 Task: Look for Airbnb options in Los BaÃ±os, Philippines from 25th December, 2023 to 28th December, 2023 for 2 adults. Place can be entire room with 2 bedrooms having 2 beds and 1 bathroom. Property type can be flat.
Action: Mouse moved to (493, 126)
Screenshot: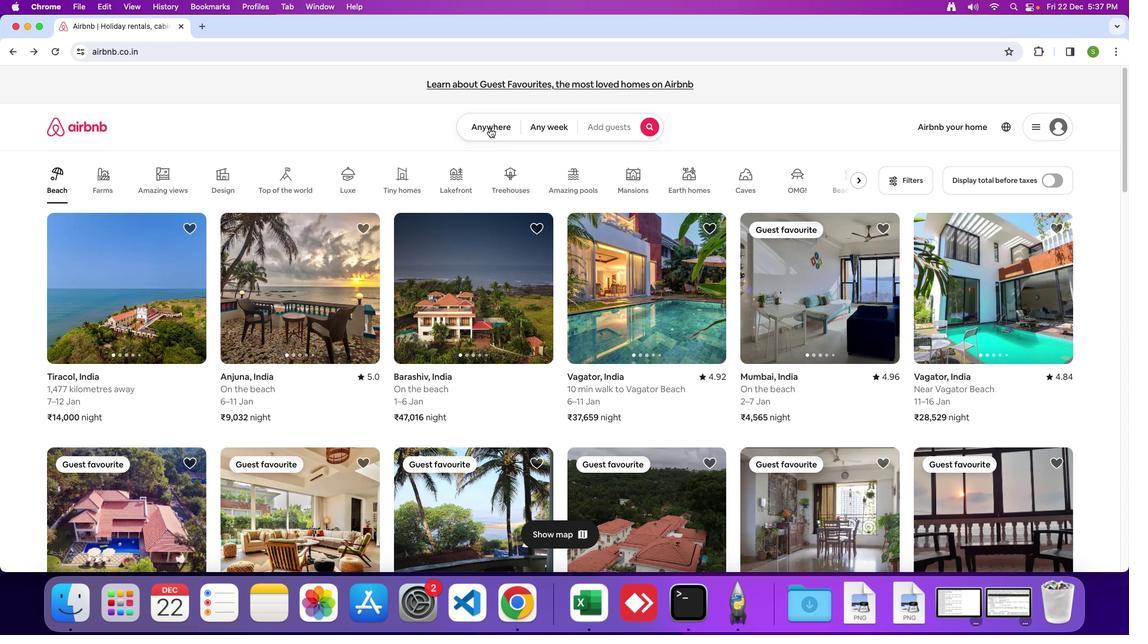 
Action: Mouse pressed left at (493, 126)
Screenshot: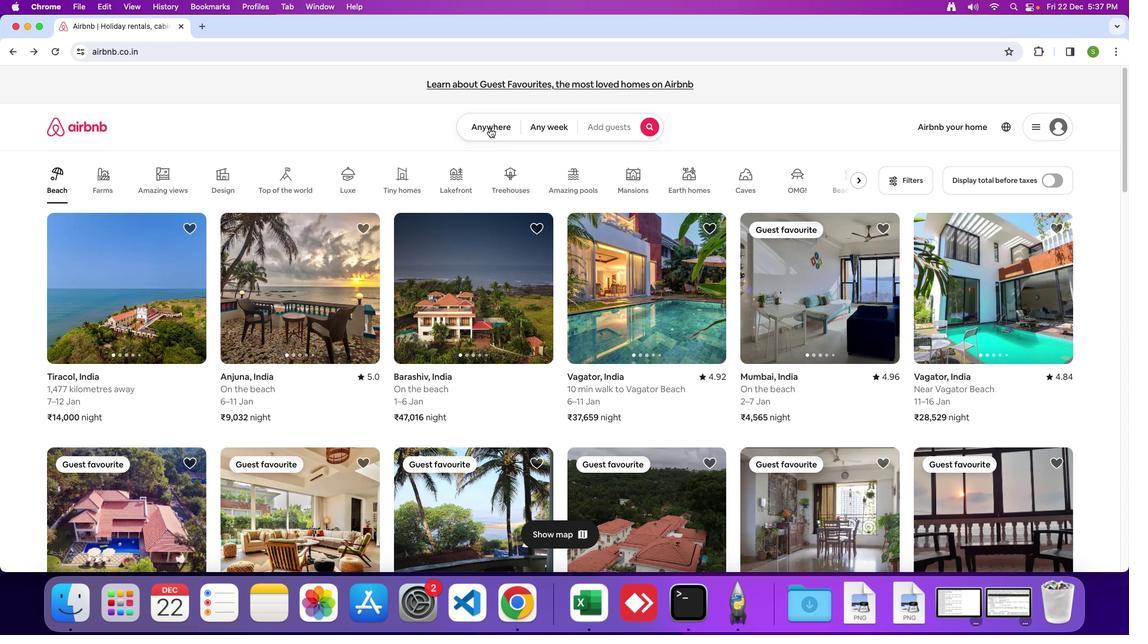 
Action: Mouse moved to (487, 128)
Screenshot: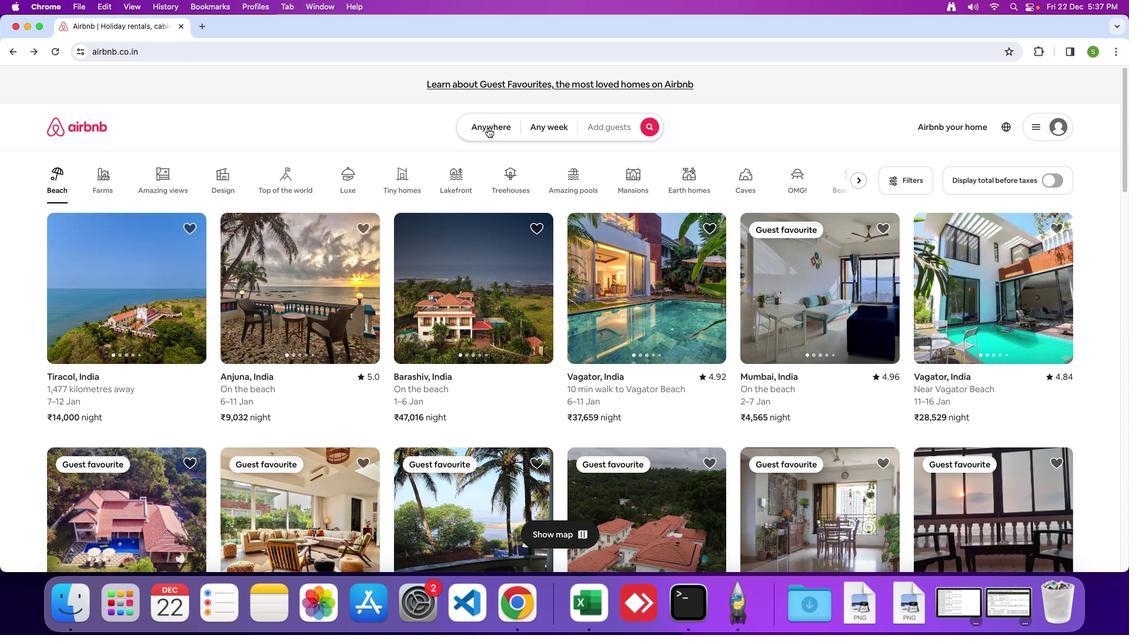 
Action: Mouse pressed left at (487, 128)
Screenshot: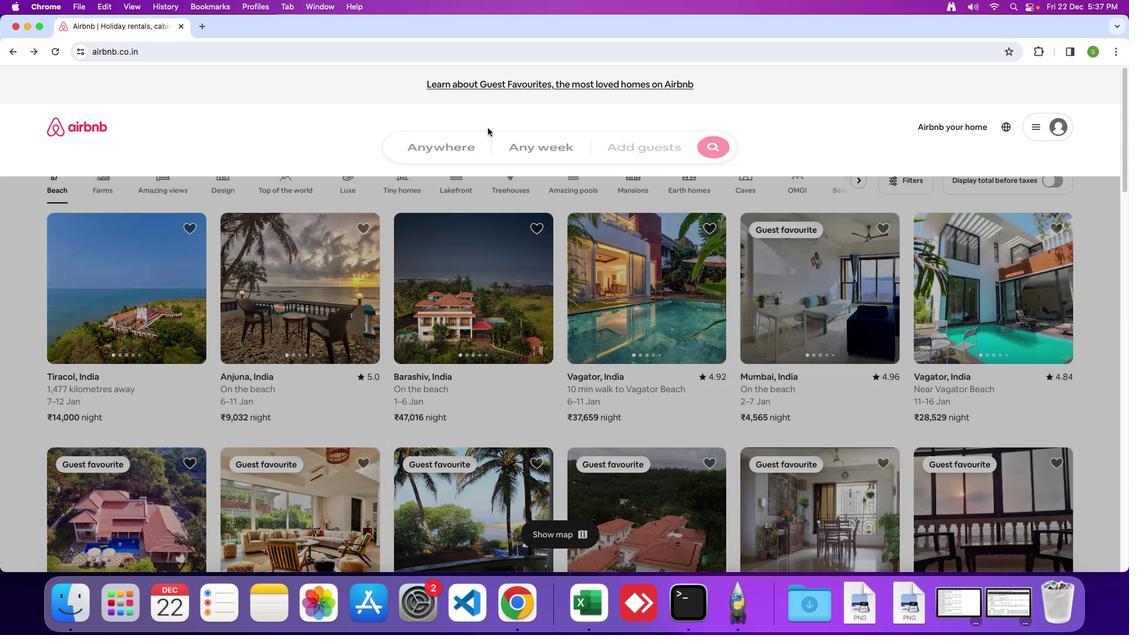 
Action: Mouse moved to (394, 170)
Screenshot: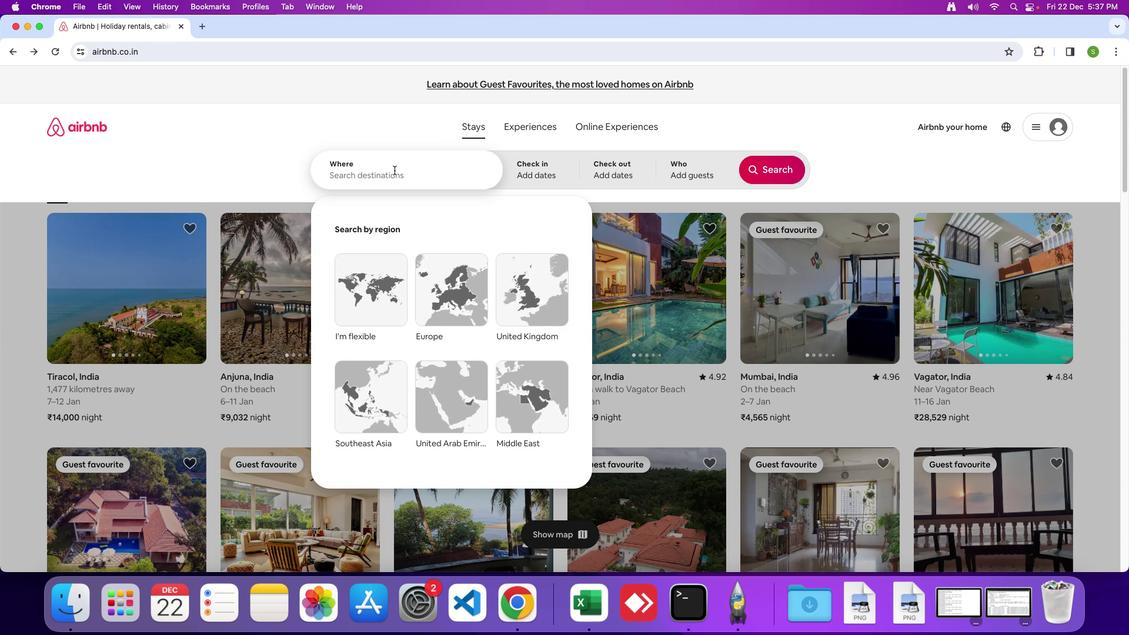 
Action: Key pressed 'B'Key.caps_lock'a''n''o''s'','Key.spaceKey.shift'P''h''i''l''i''p''p''i''n''e''s'Key.enter
Screenshot: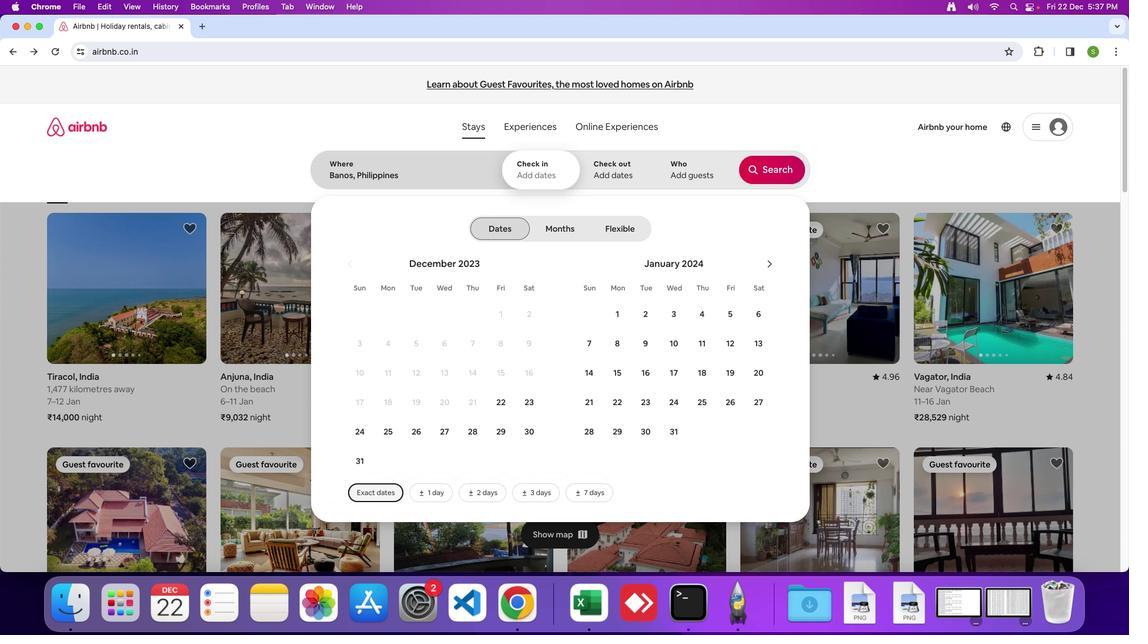
Action: Mouse moved to (394, 428)
Screenshot: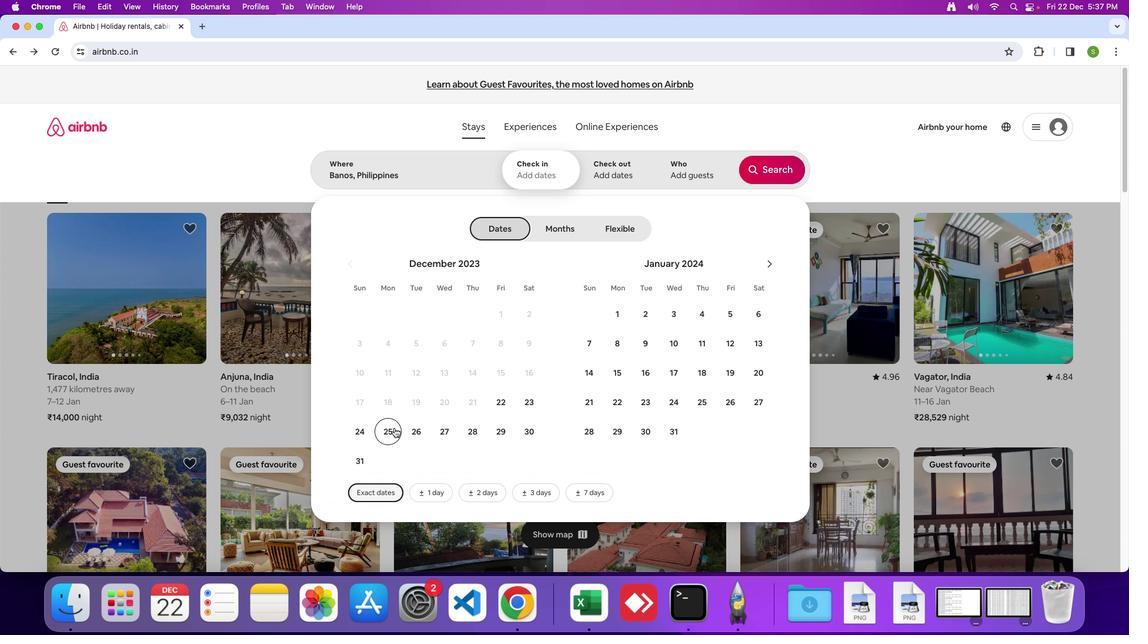 
Action: Mouse pressed left at (394, 428)
Screenshot: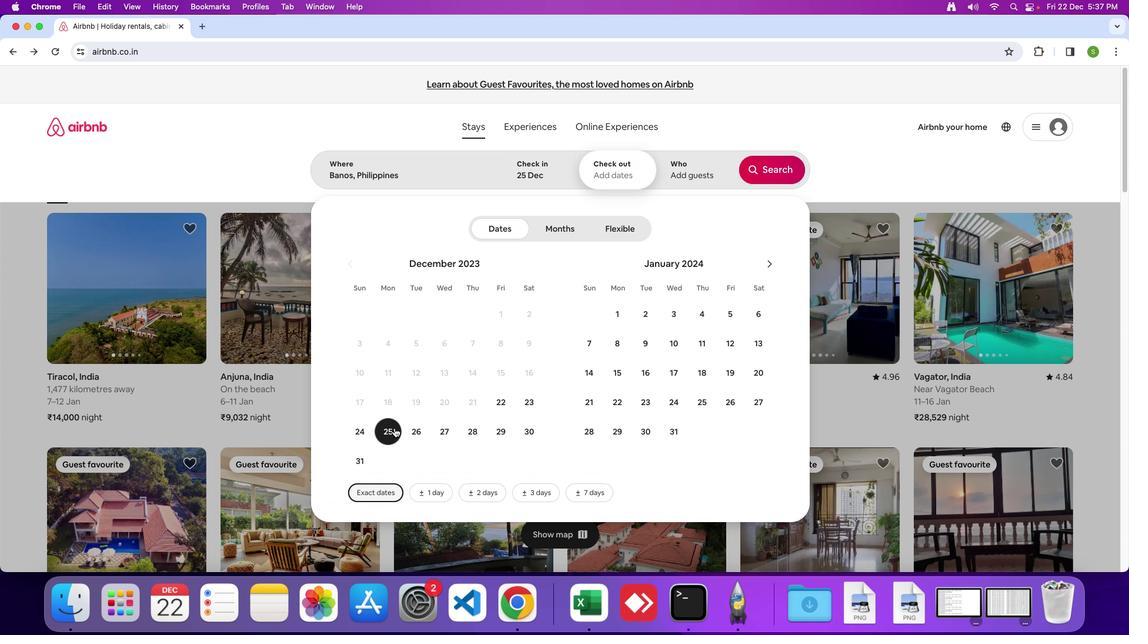 
Action: Mouse moved to (463, 428)
Screenshot: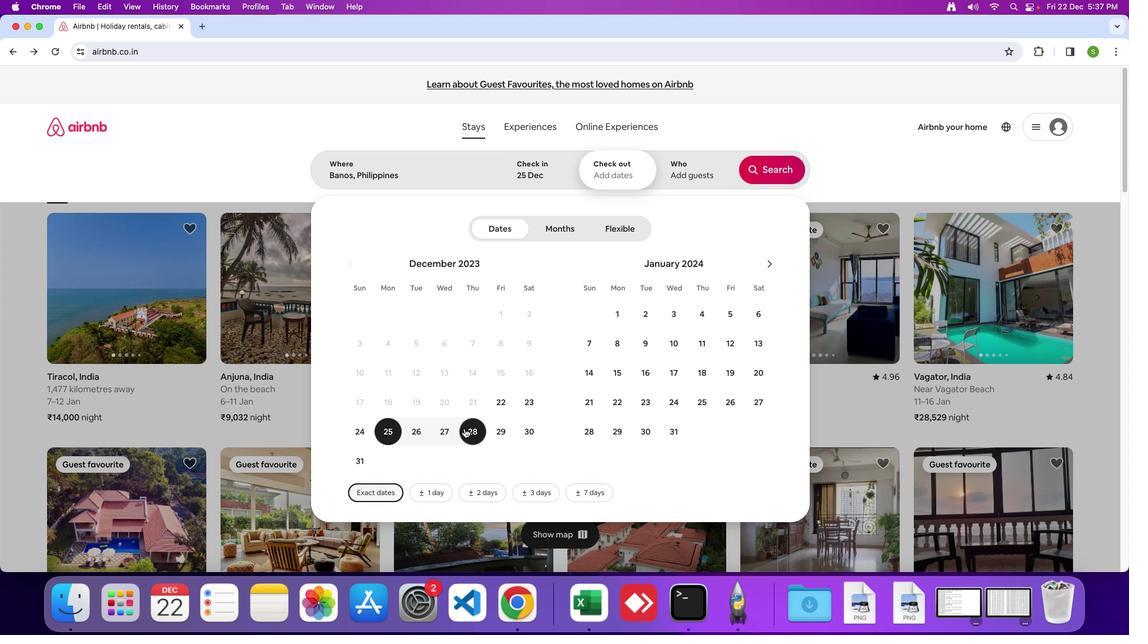 
Action: Mouse pressed left at (463, 428)
Screenshot: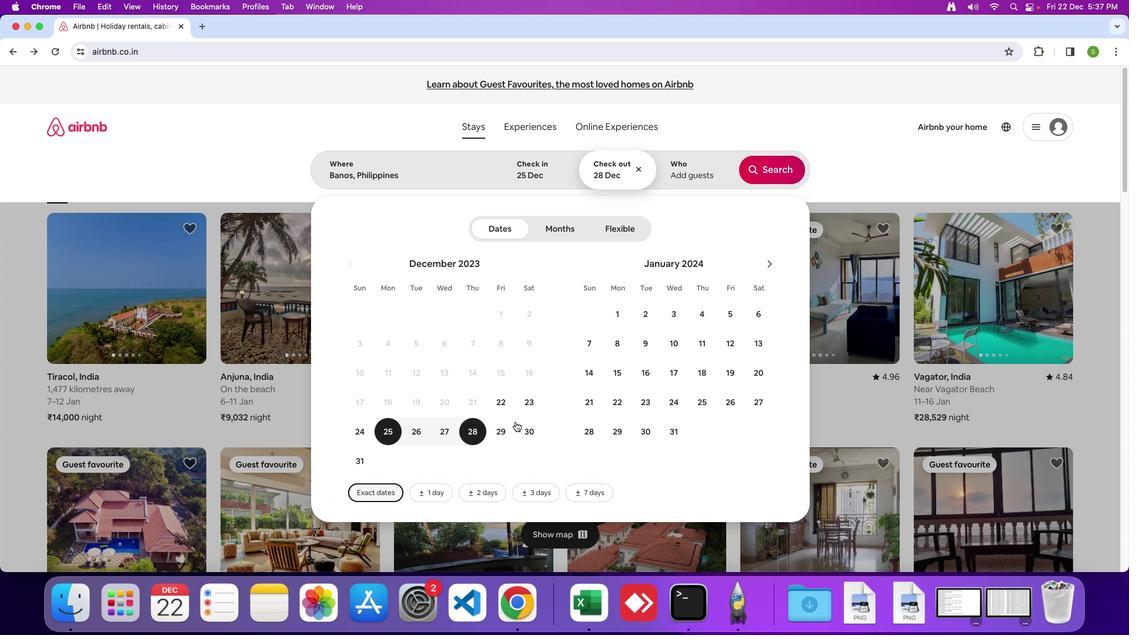 
Action: Mouse moved to (678, 175)
Screenshot: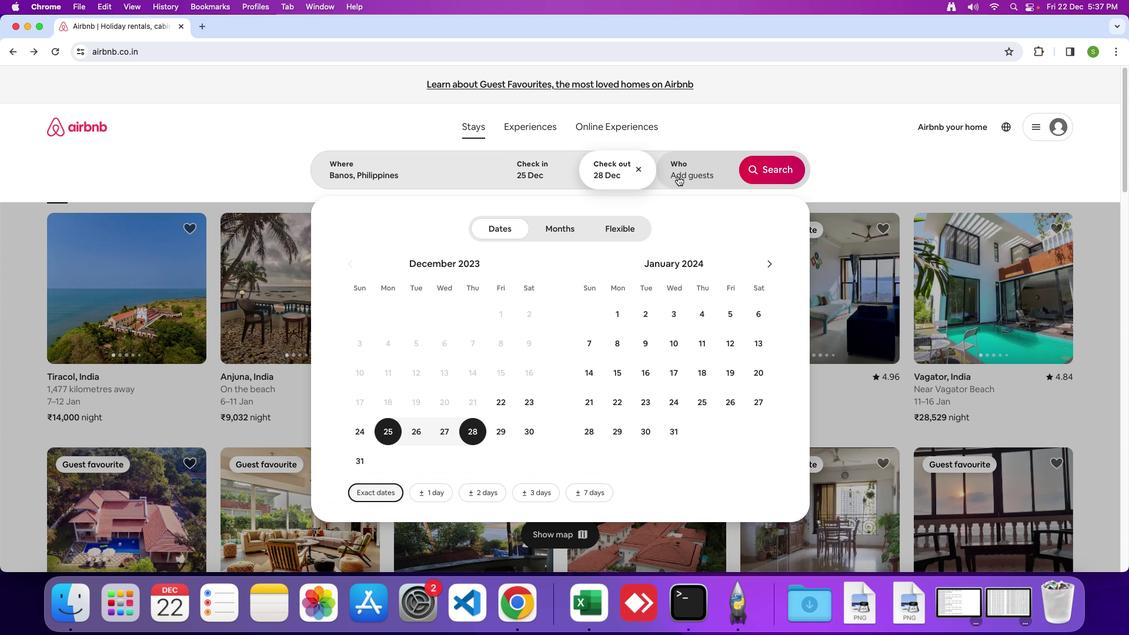 
Action: Mouse pressed left at (678, 175)
Screenshot: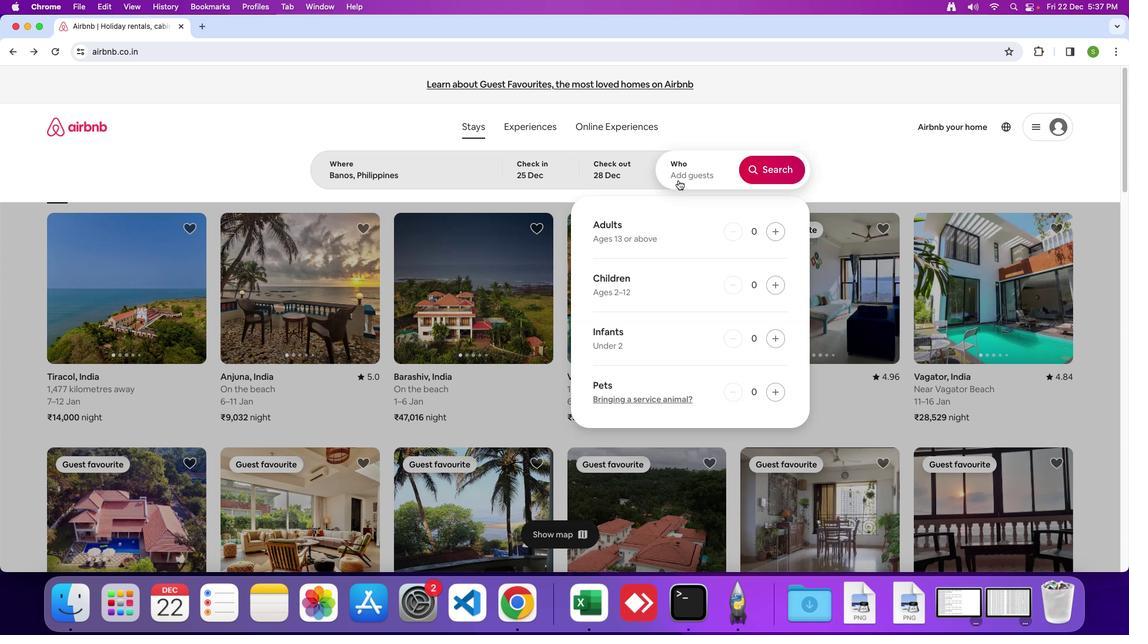 
Action: Mouse moved to (777, 230)
Screenshot: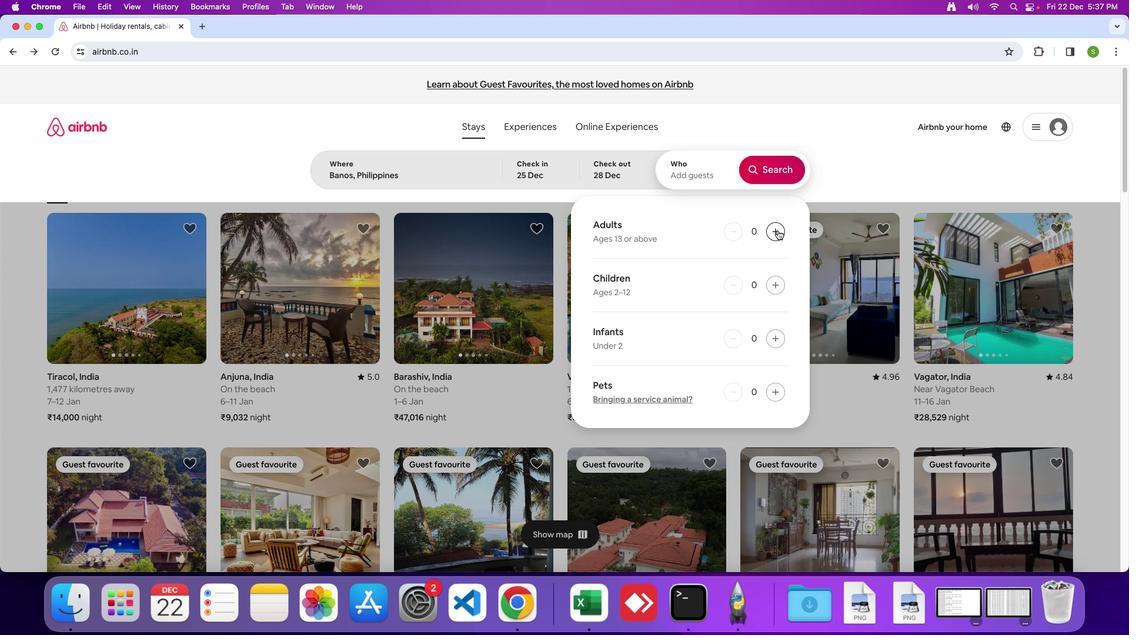 
Action: Mouse pressed left at (777, 230)
Screenshot: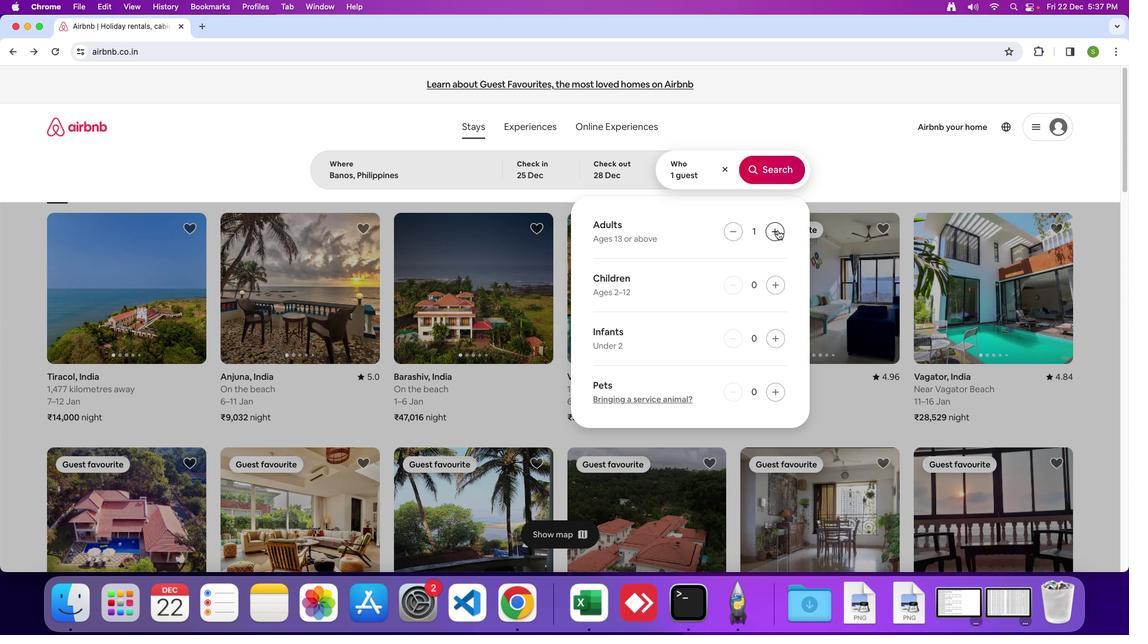 
Action: Mouse moved to (777, 230)
Screenshot: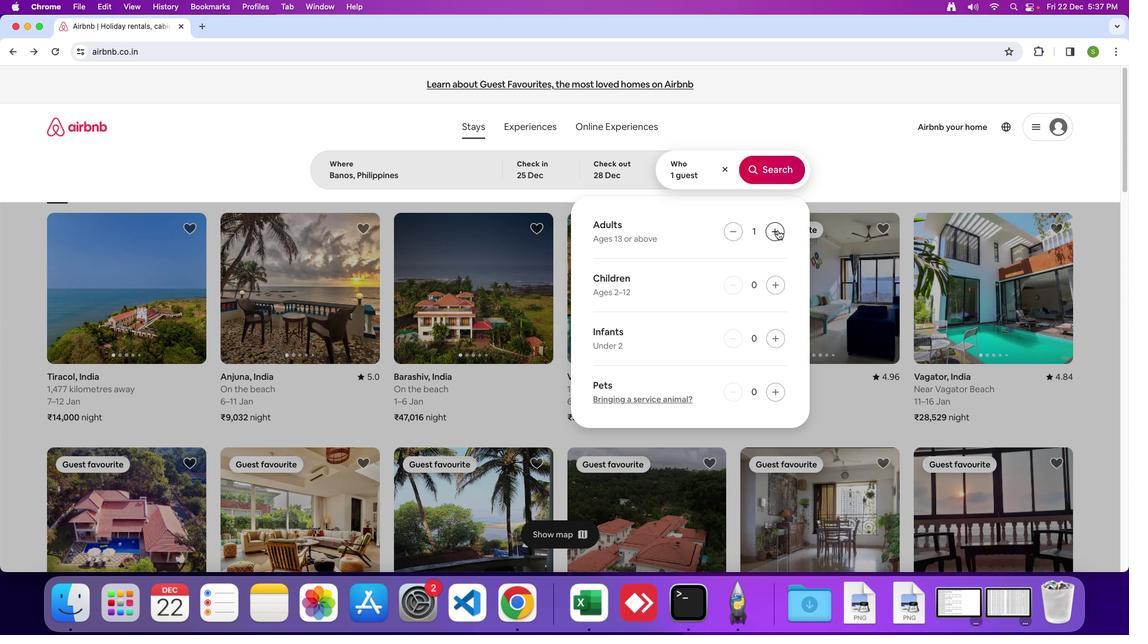 
Action: Mouse pressed left at (777, 230)
Screenshot: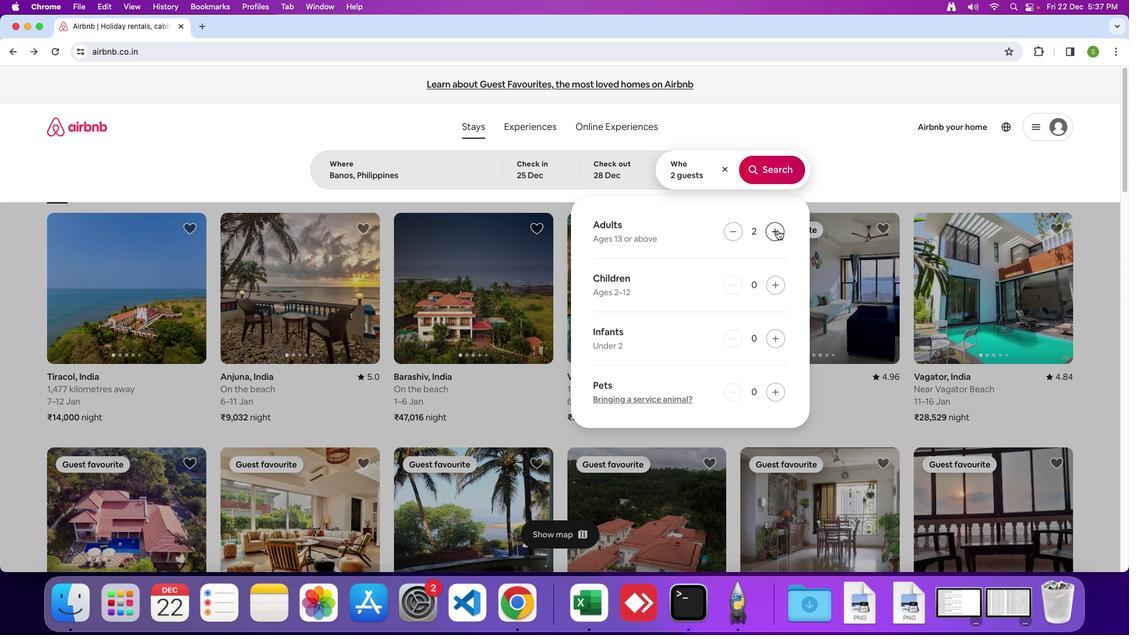
Action: Mouse moved to (770, 171)
Screenshot: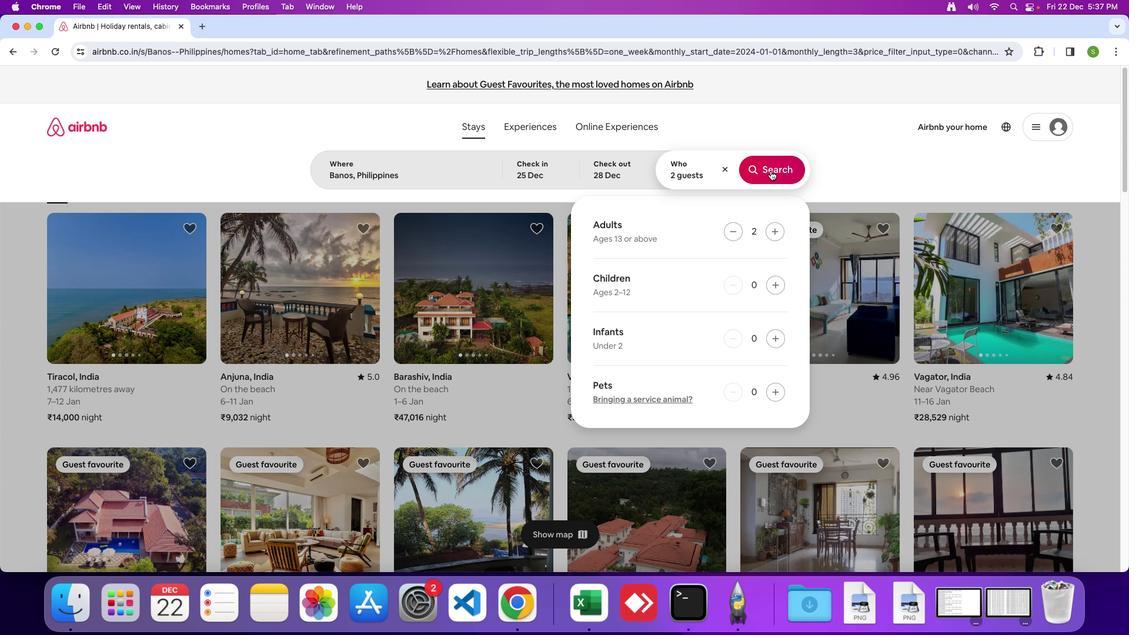 
Action: Mouse pressed left at (770, 171)
Screenshot: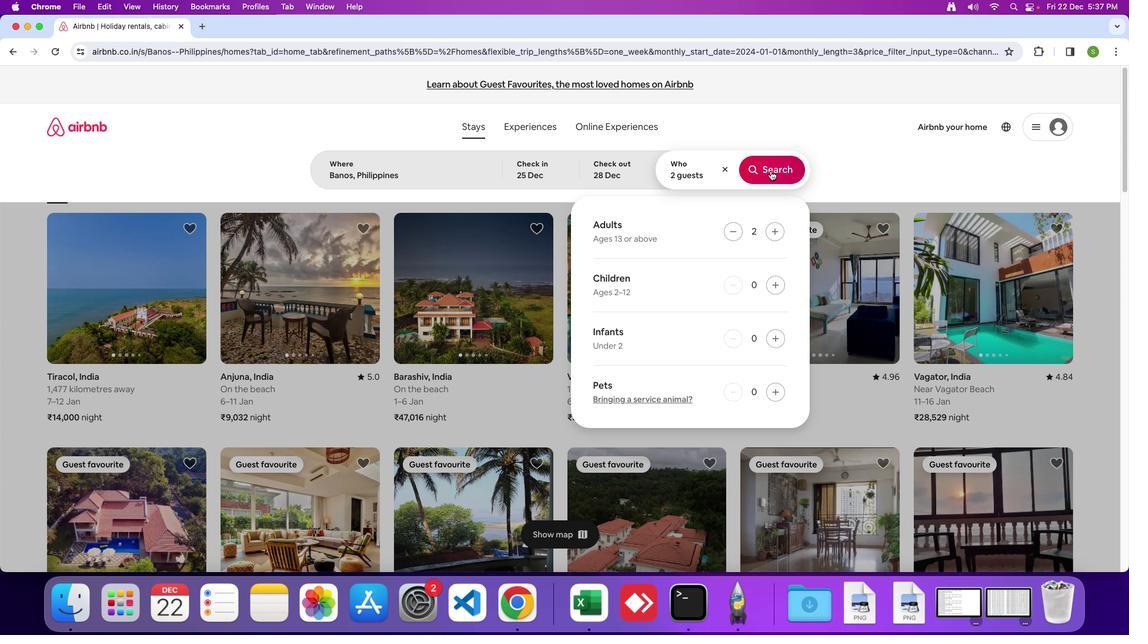 
Action: Mouse moved to (938, 140)
Screenshot: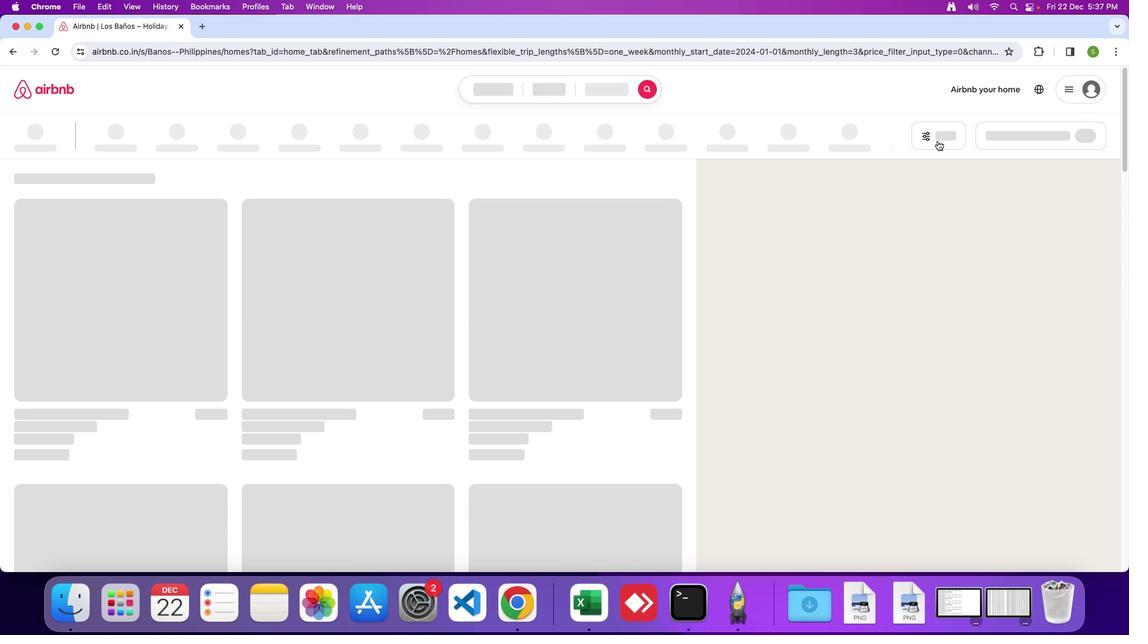 
Action: Mouse pressed left at (938, 140)
Screenshot: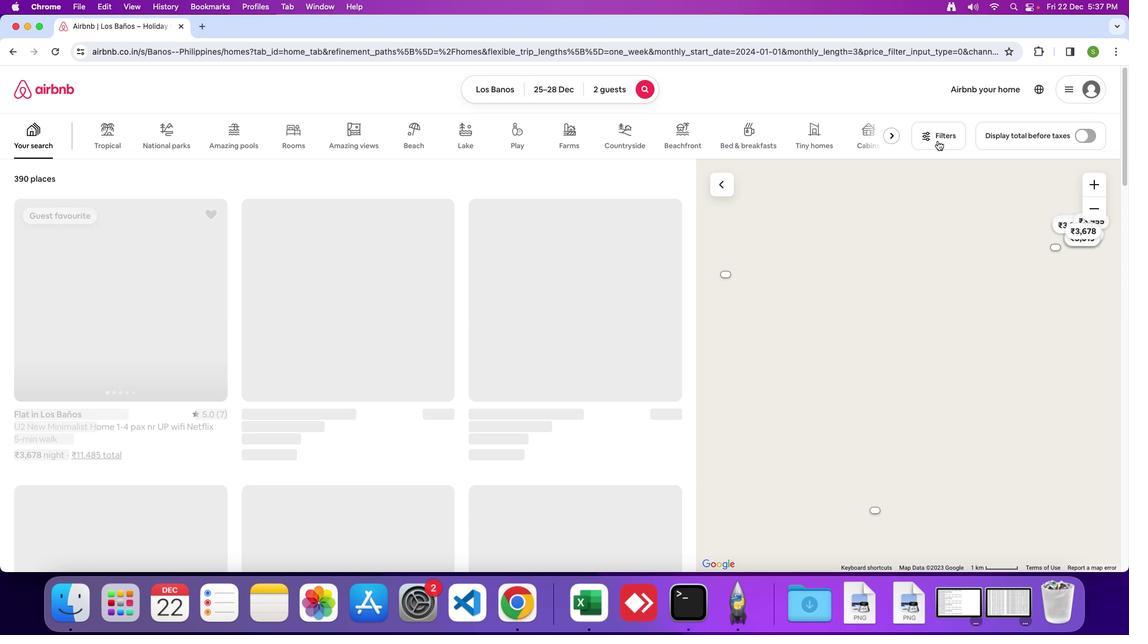 
Action: Mouse moved to (587, 325)
Screenshot: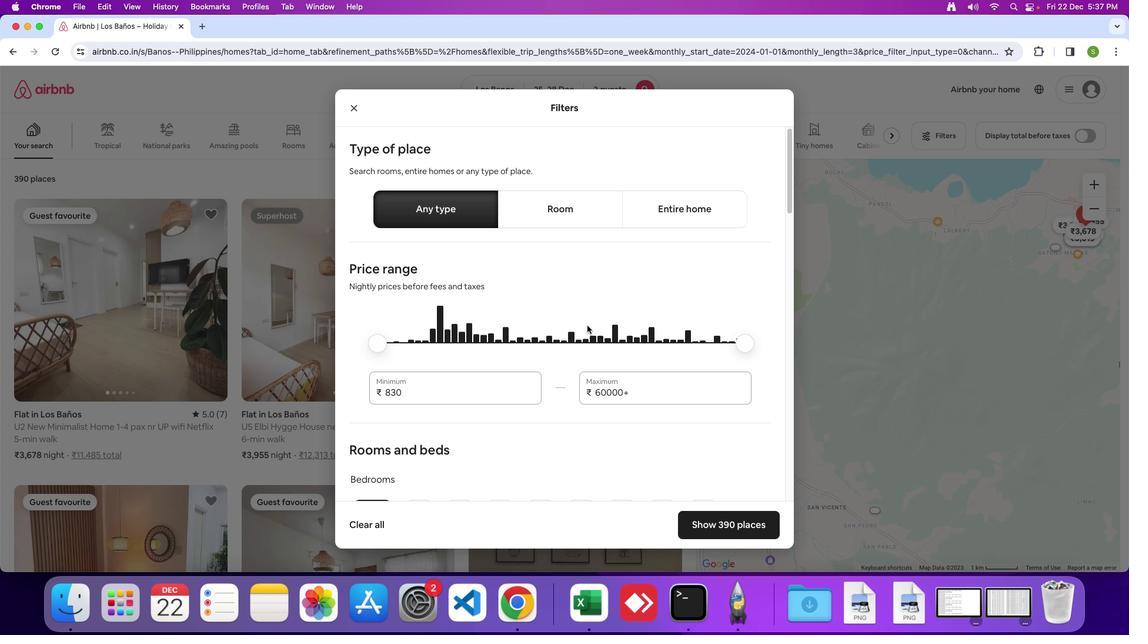 
Action: Mouse scrolled (587, 325) with delta (0, 0)
Screenshot: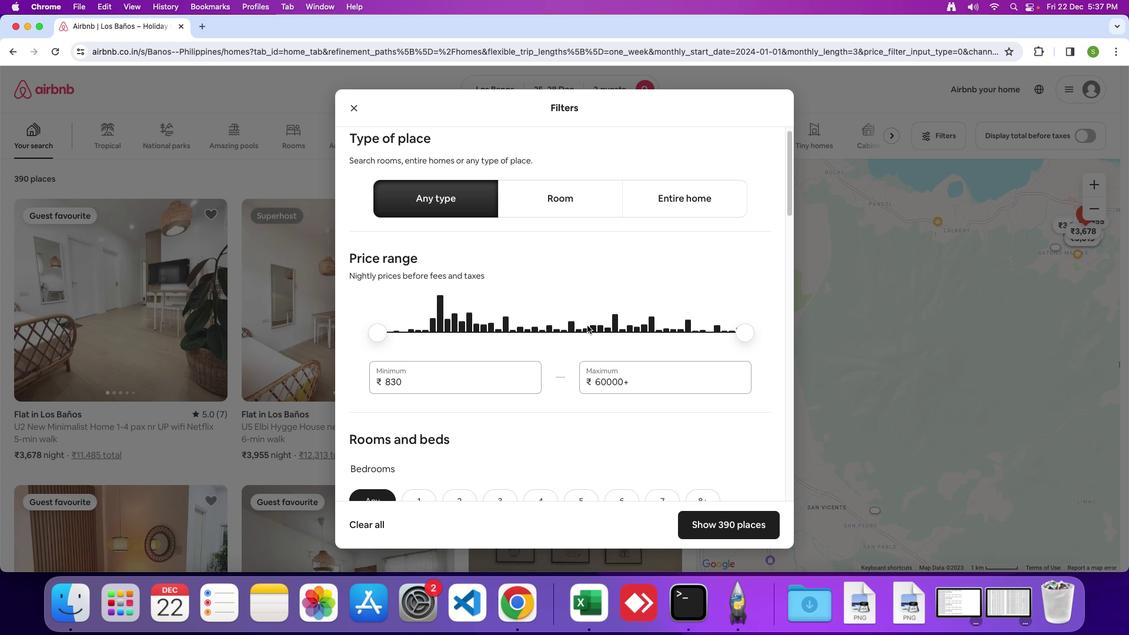 
Action: Mouse scrolled (587, 325) with delta (0, 0)
Screenshot: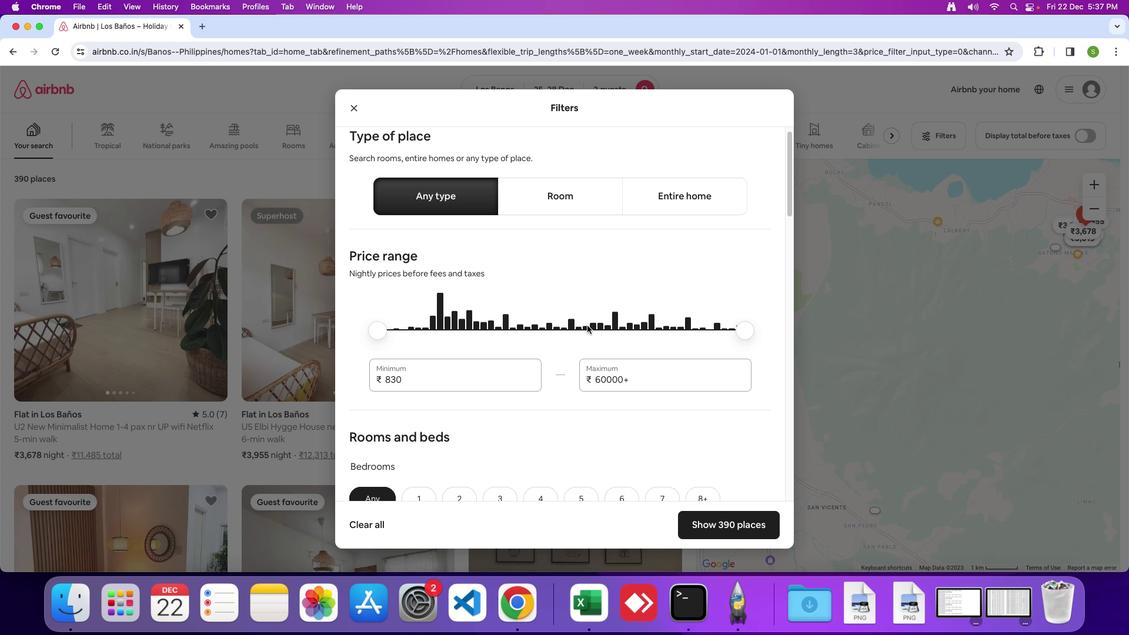 
Action: Mouse moved to (588, 325)
Screenshot: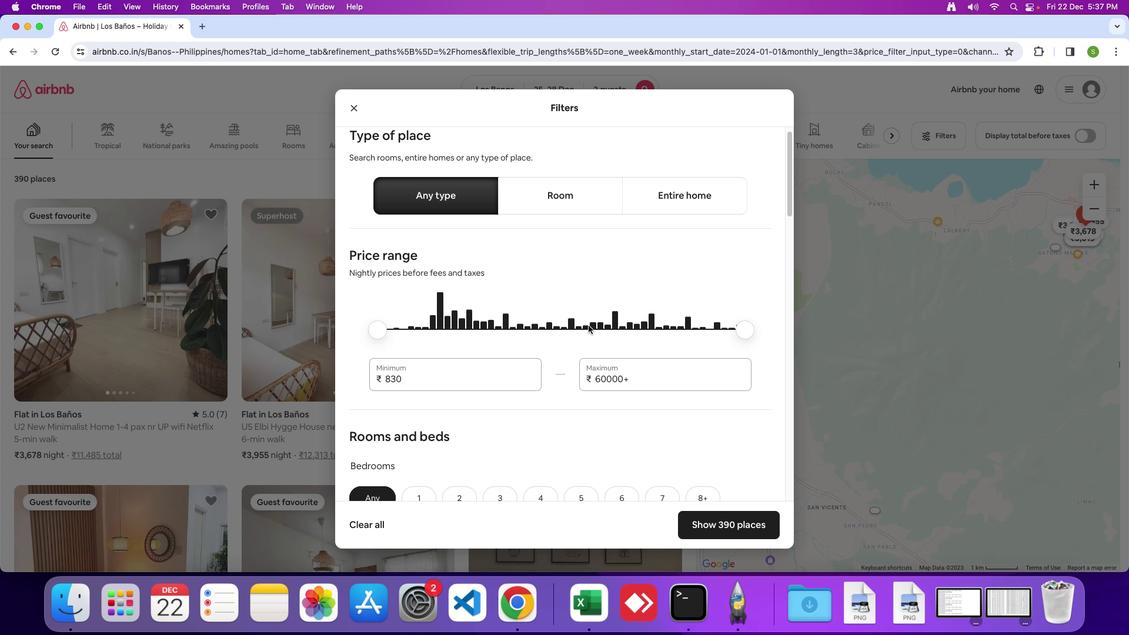 
Action: Mouse scrolled (588, 325) with delta (0, 0)
Screenshot: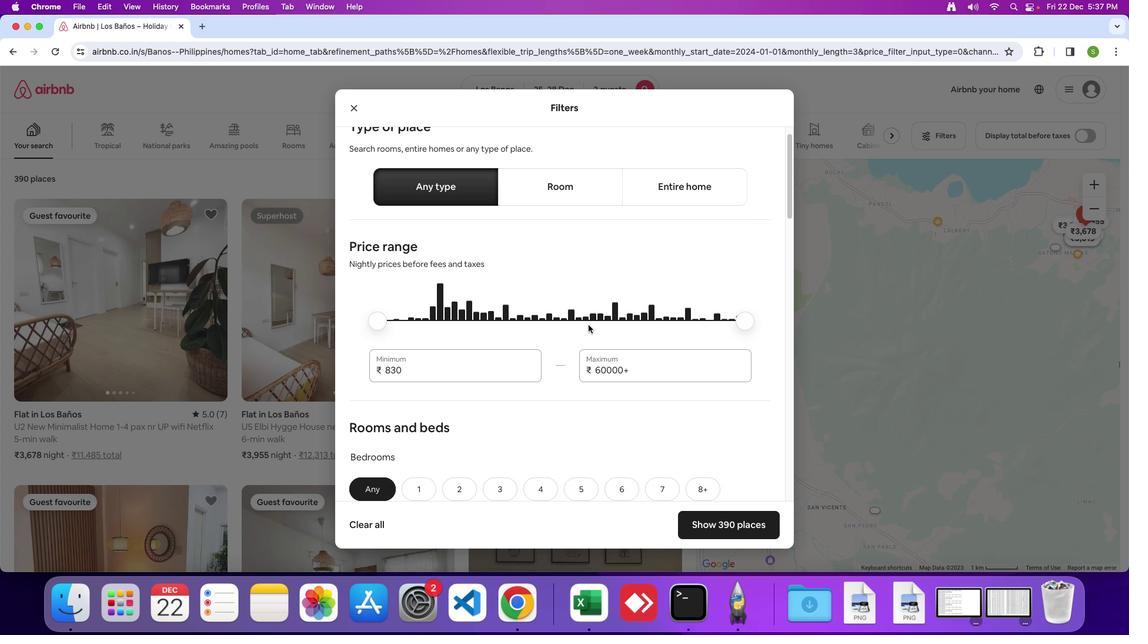 
Action: Mouse moved to (588, 325)
Screenshot: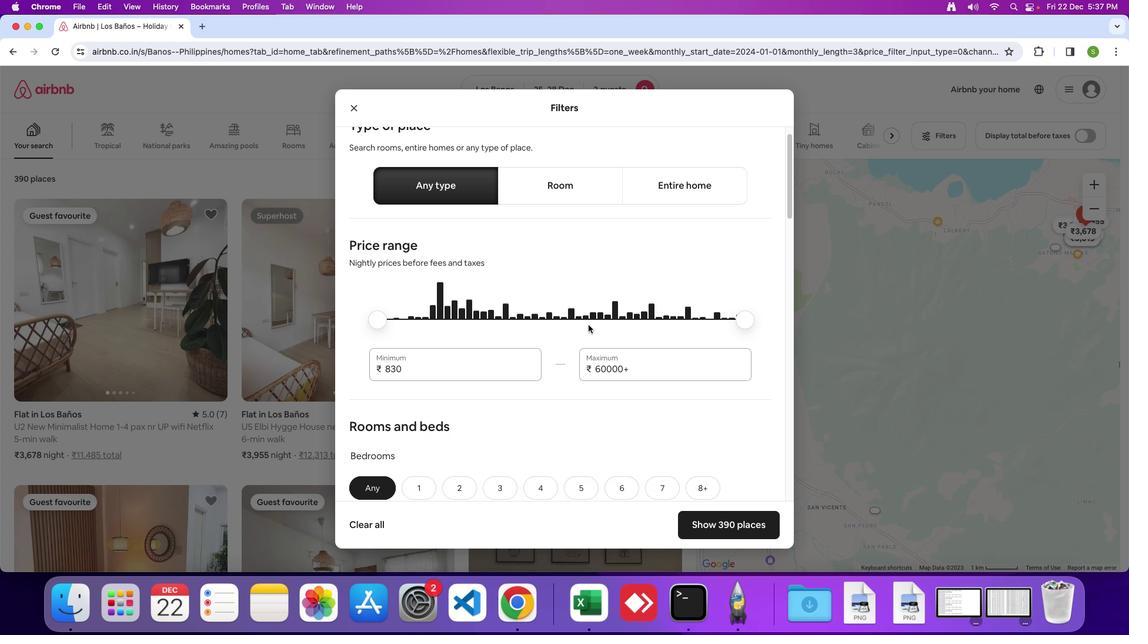 
Action: Mouse scrolled (588, 325) with delta (0, 0)
Screenshot: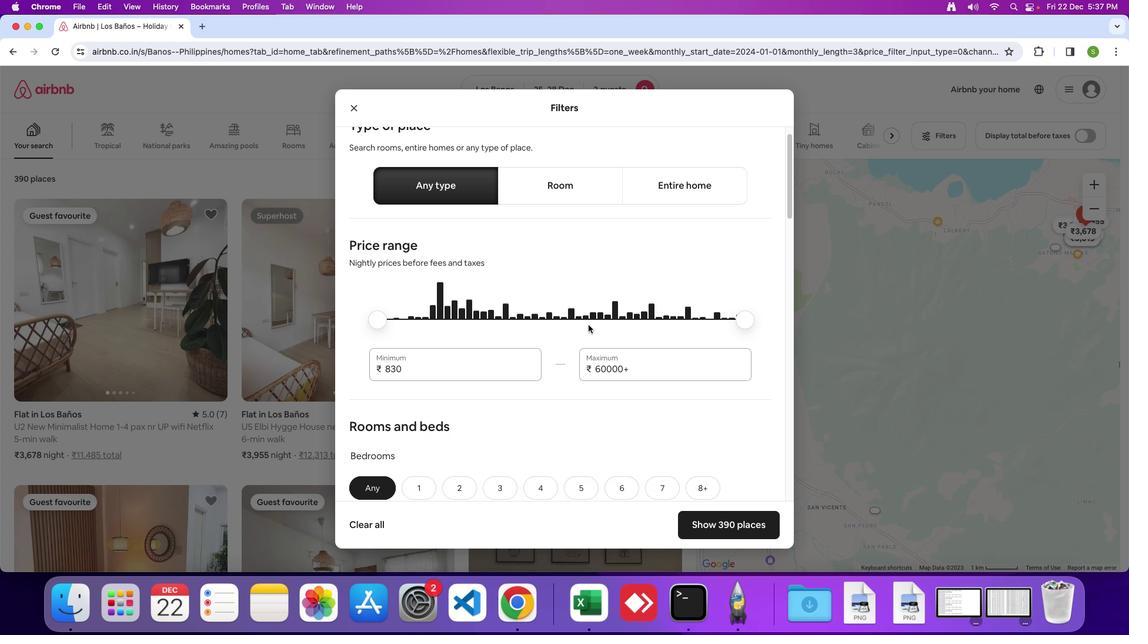 
Action: Mouse moved to (588, 325)
Screenshot: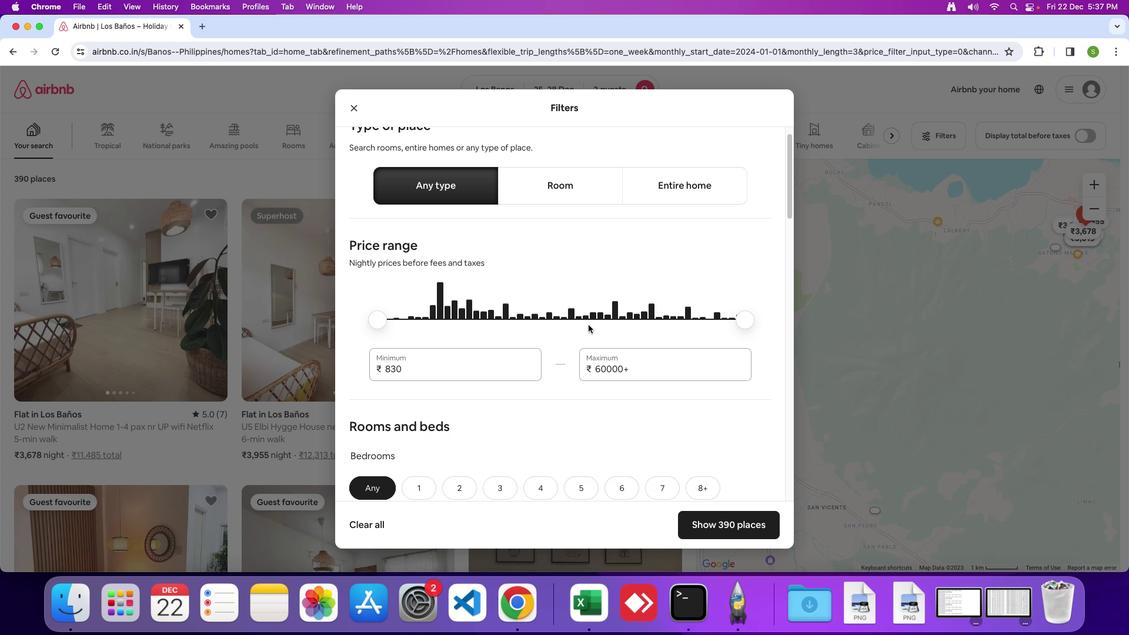 
Action: Mouse scrolled (588, 325) with delta (0, 0)
Screenshot: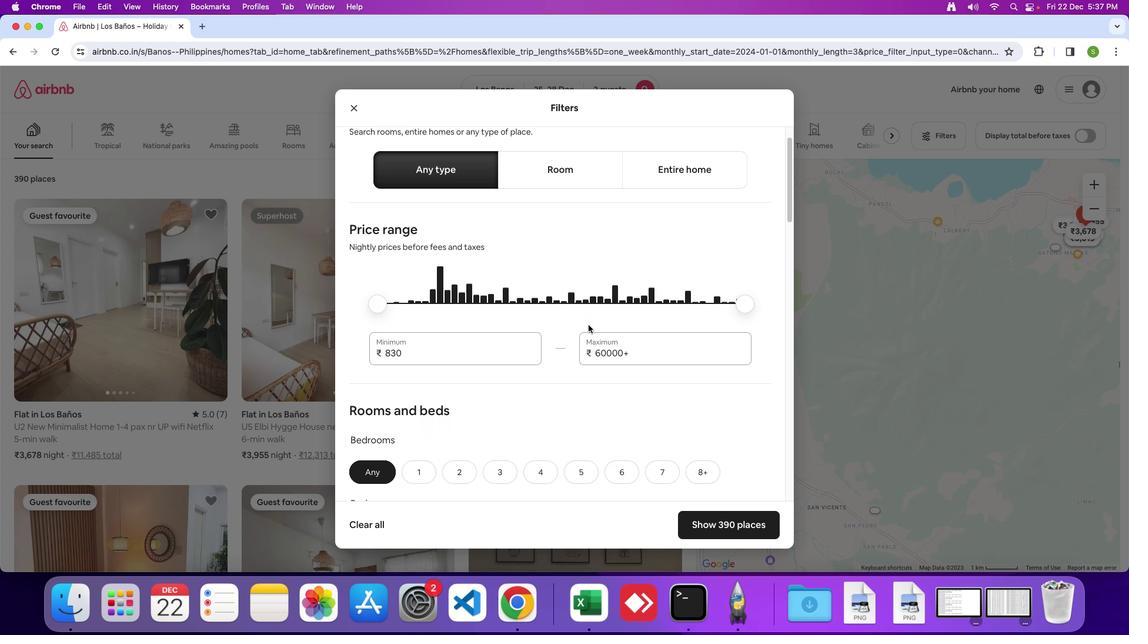 
Action: Mouse scrolled (588, 325) with delta (0, 0)
Screenshot: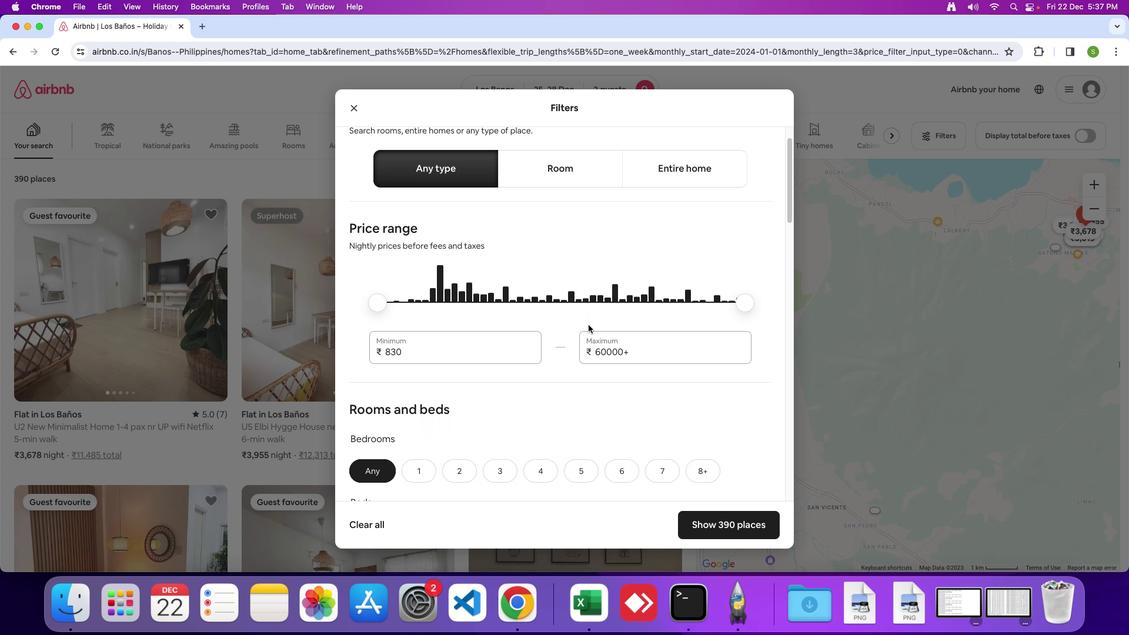 
Action: Mouse scrolled (588, 325) with delta (0, 0)
Screenshot: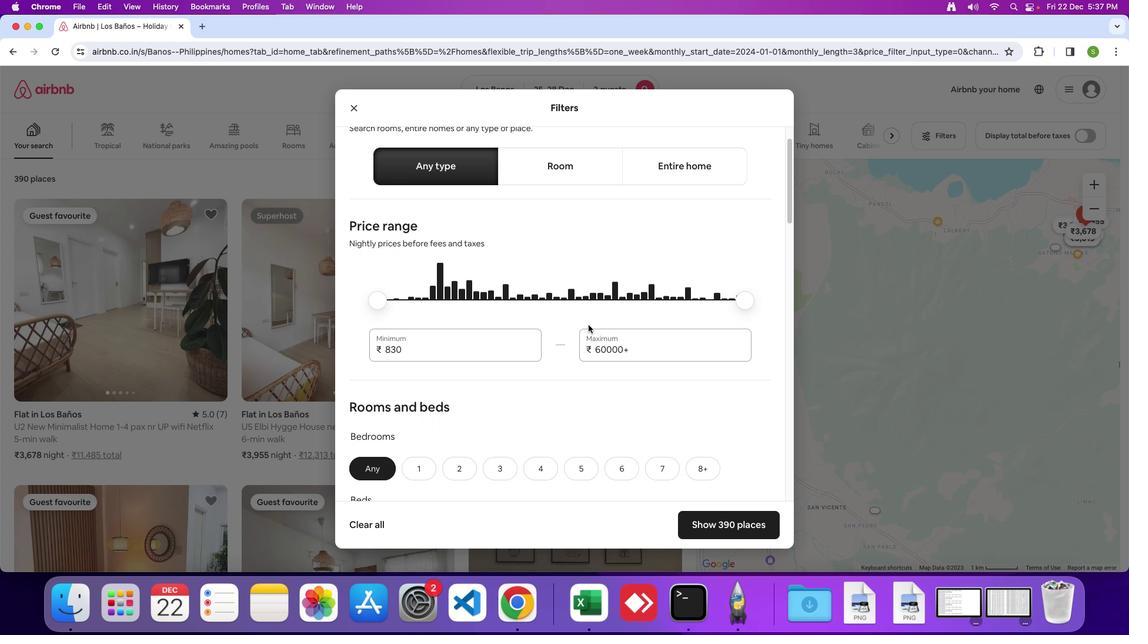 
Action: Mouse scrolled (588, 325) with delta (0, 0)
Screenshot: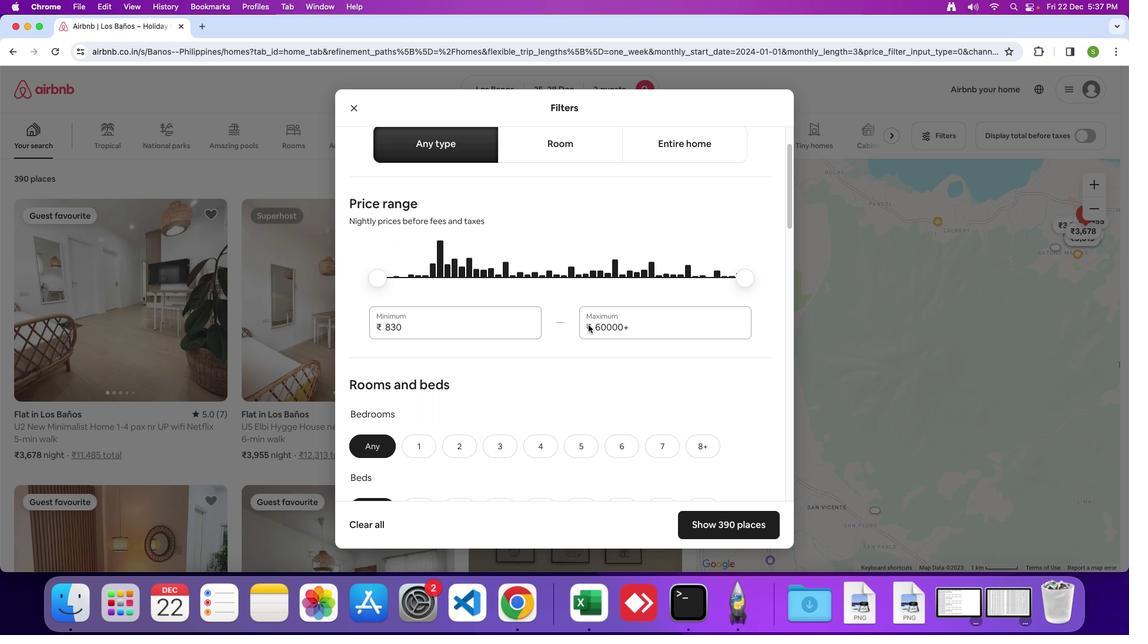 
Action: Mouse scrolled (588, 325) with delta (0, 0)
Screenshot: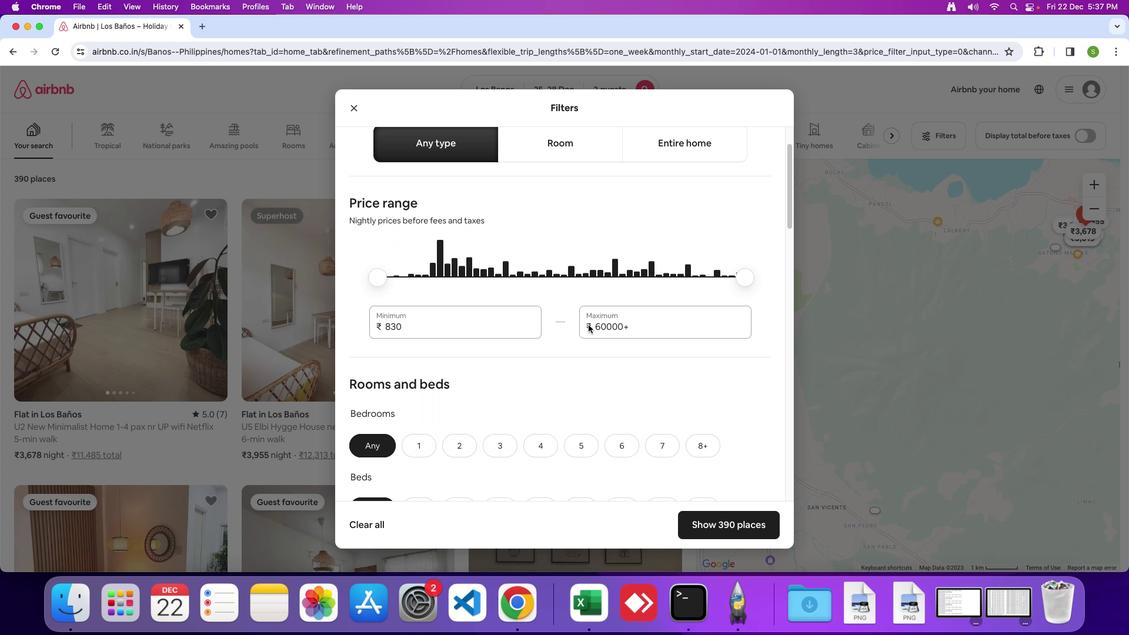 
Action: Mouse scrolled (588, 325) with delta (0, 0)
Screenshot: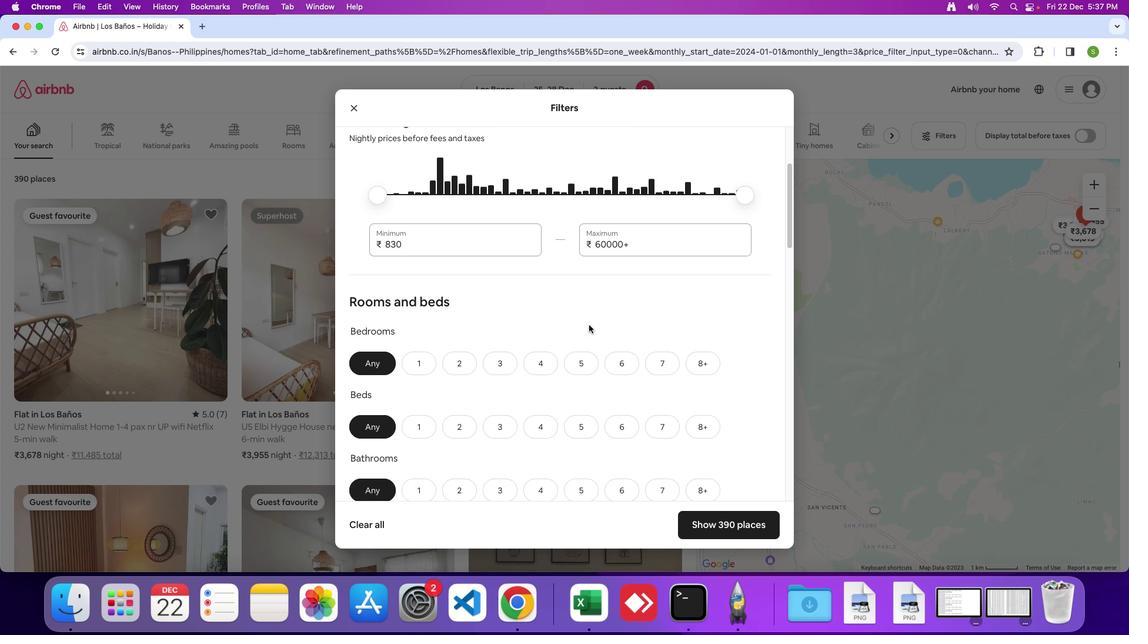 
Action: Mouse scrolled (588, 325) with delta (0, 0)
Screenshot: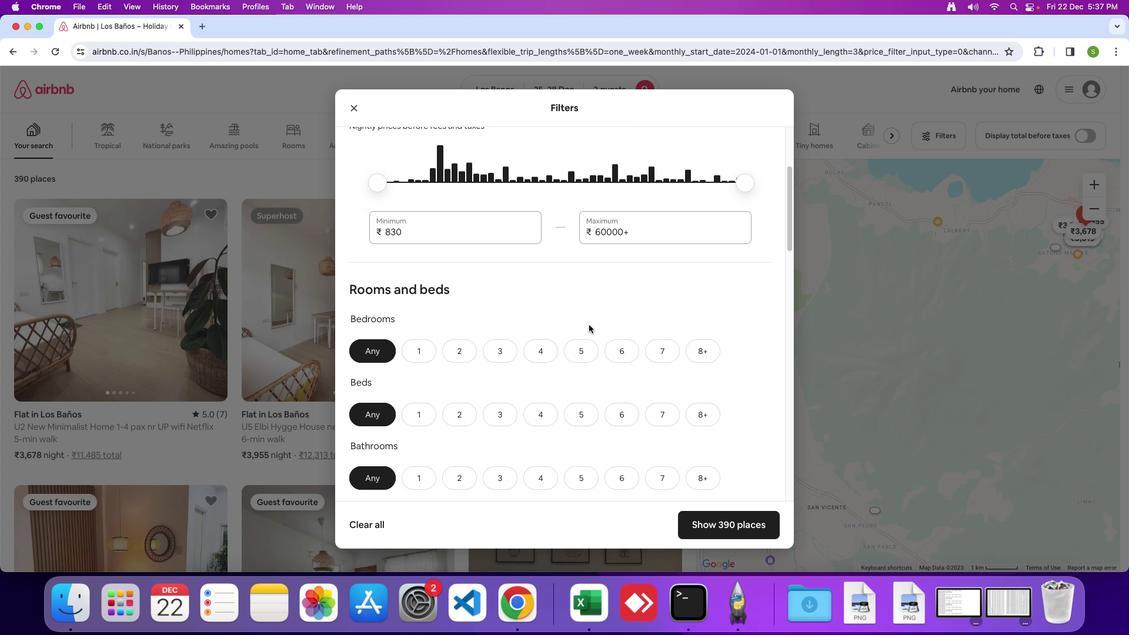 
Action: Mouse moved to (588, 325)
Screenshot: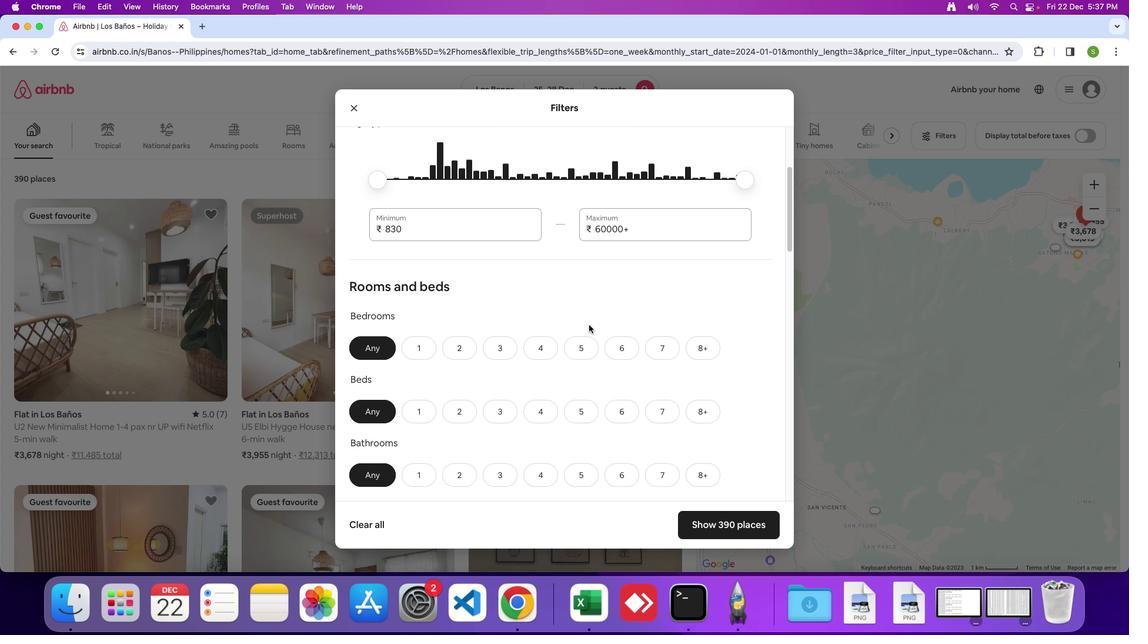 
Action: Mouse scrolled (588, 325) with delta (0, -1)
Screenshot: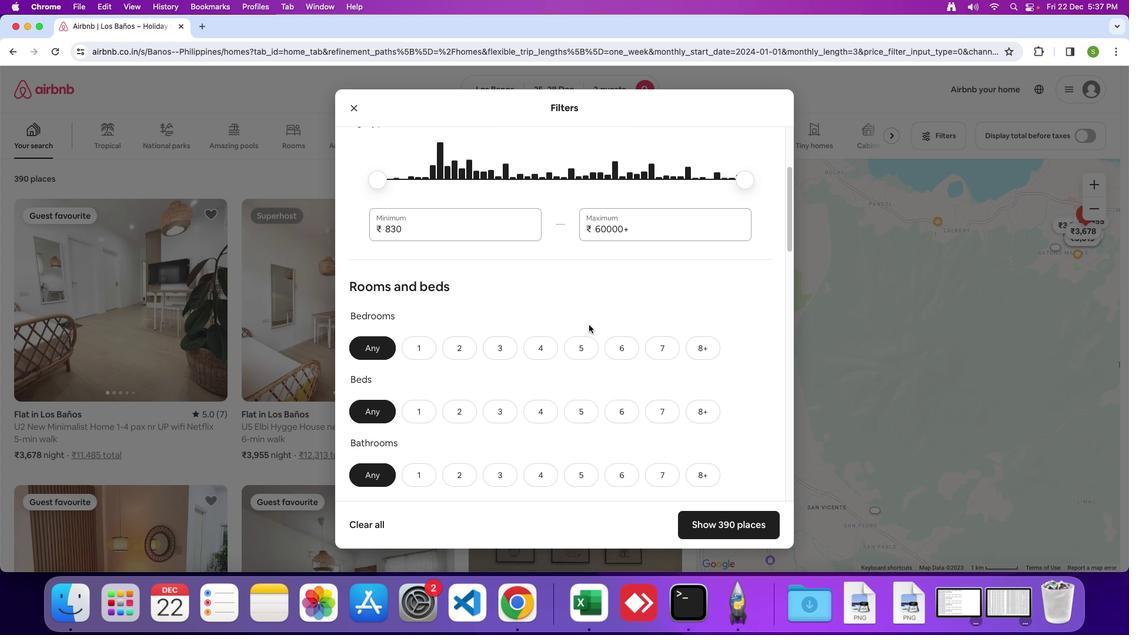 
Action: Mouse scrolled (588, 325) with delta (0, 0)
Screenshot: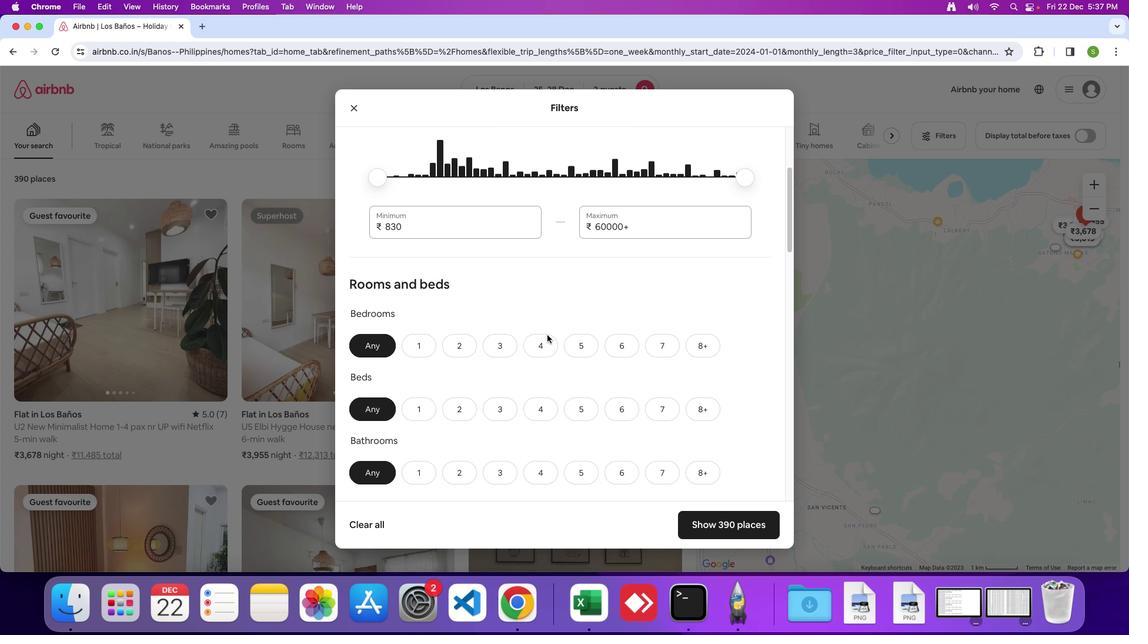 
Action: Mouse moved to (448, 347)
Screenshot: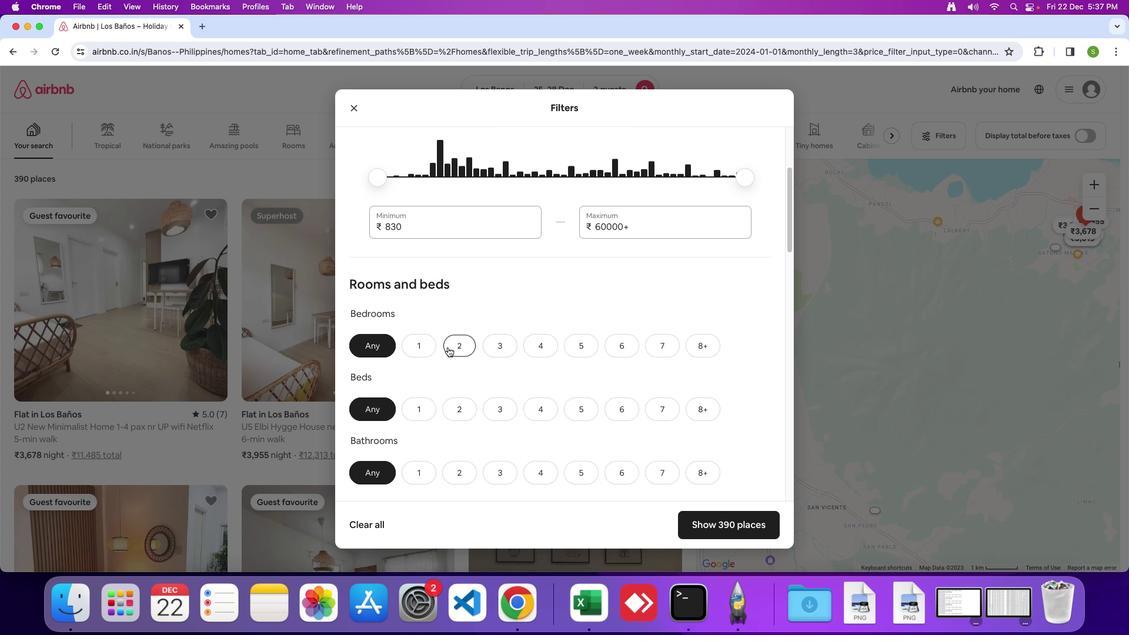
Action: Mouse pressed left at (448, 347)
Screenshot: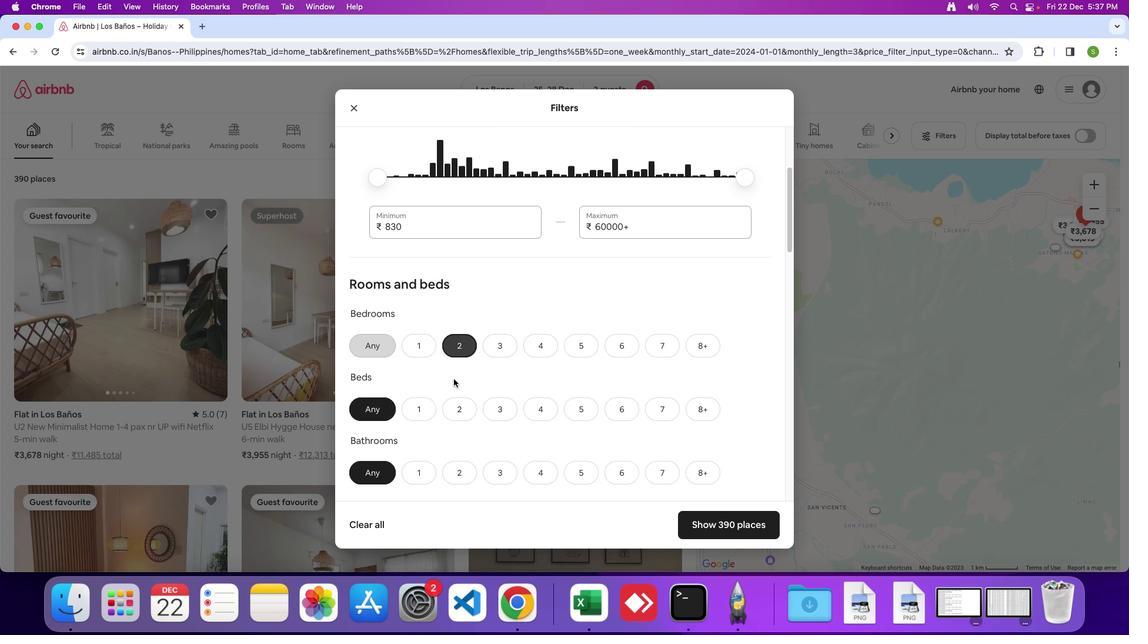 
Action: Mouse moved to (453, 403)
Screenshot: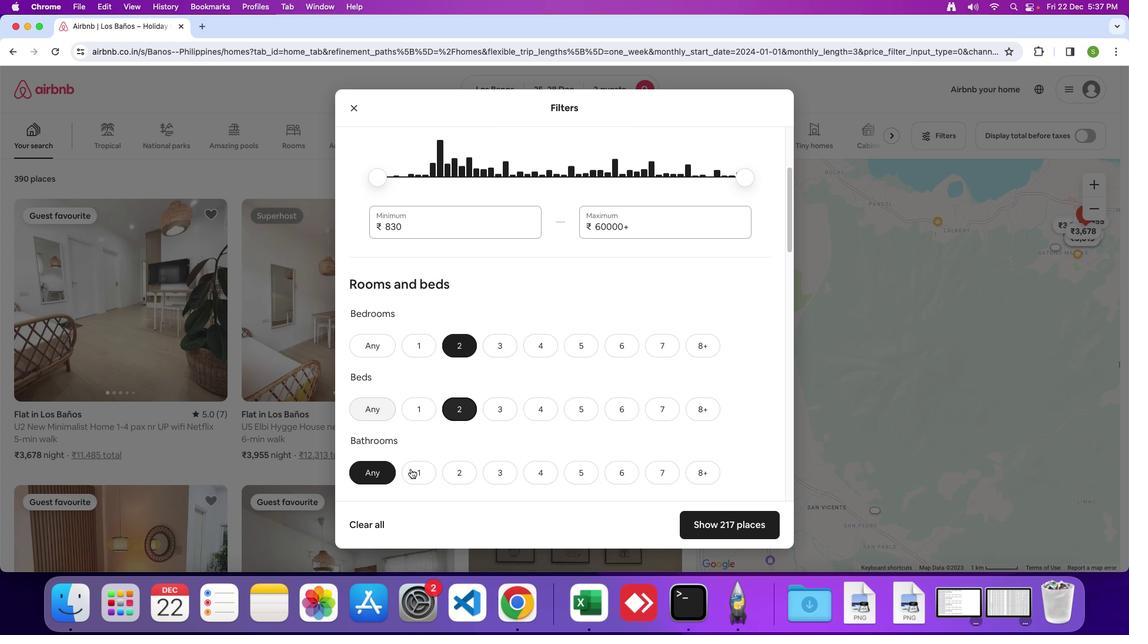 
Action: Mouse pressed left at (453, 403)
Screenshot: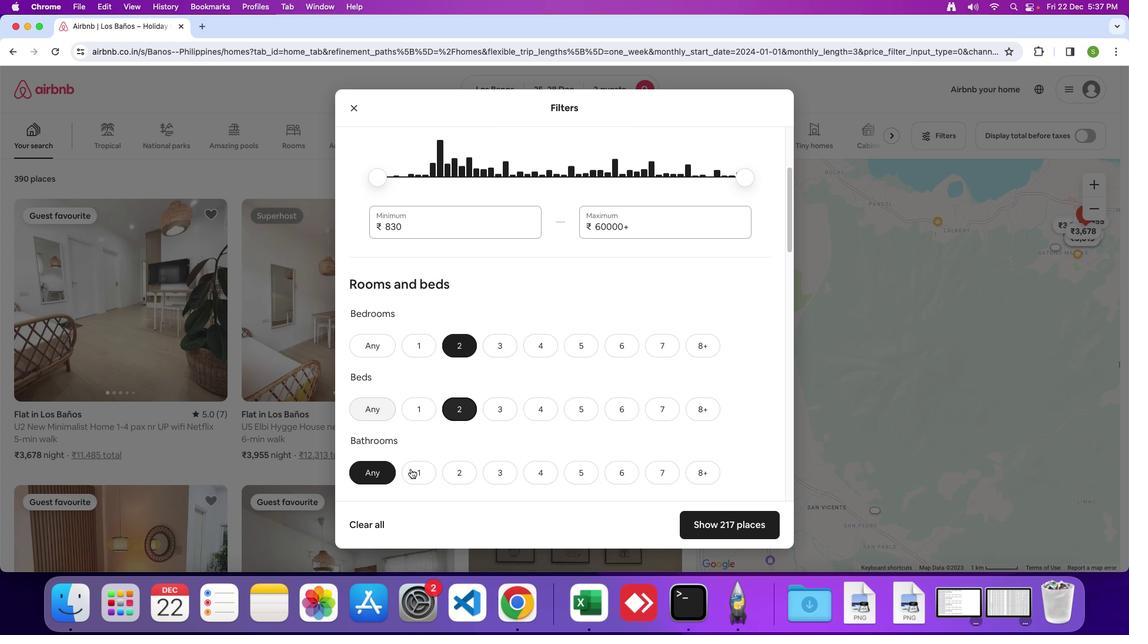 
Action: Mouse moved to (408, 470)
Screenshot: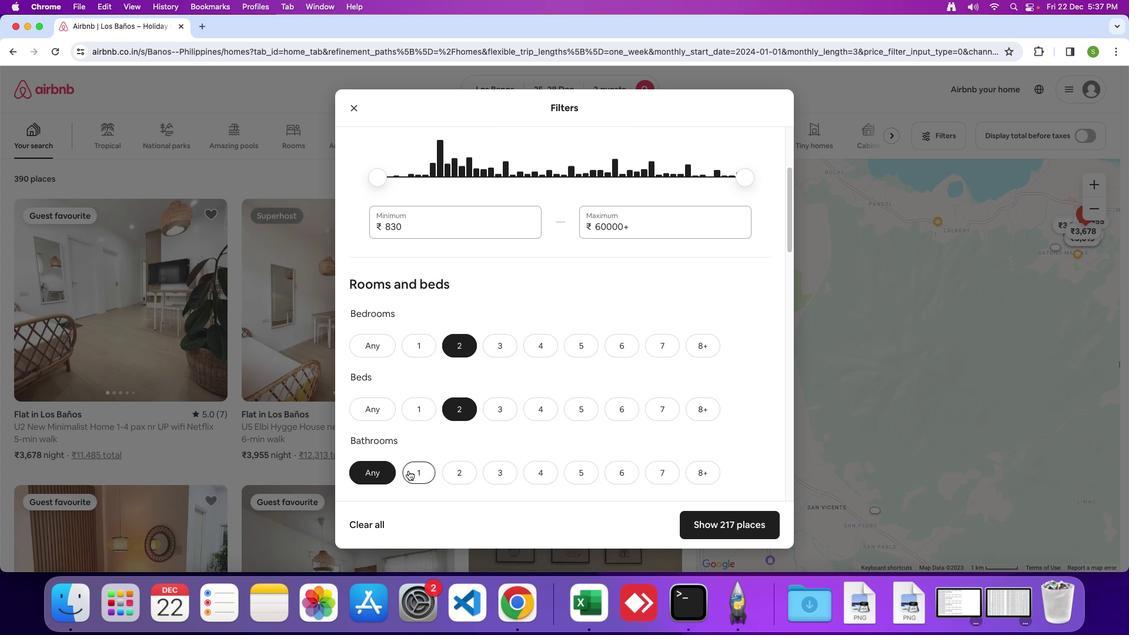
Action: Mouse pressed left at (408, 470)
Screenshot: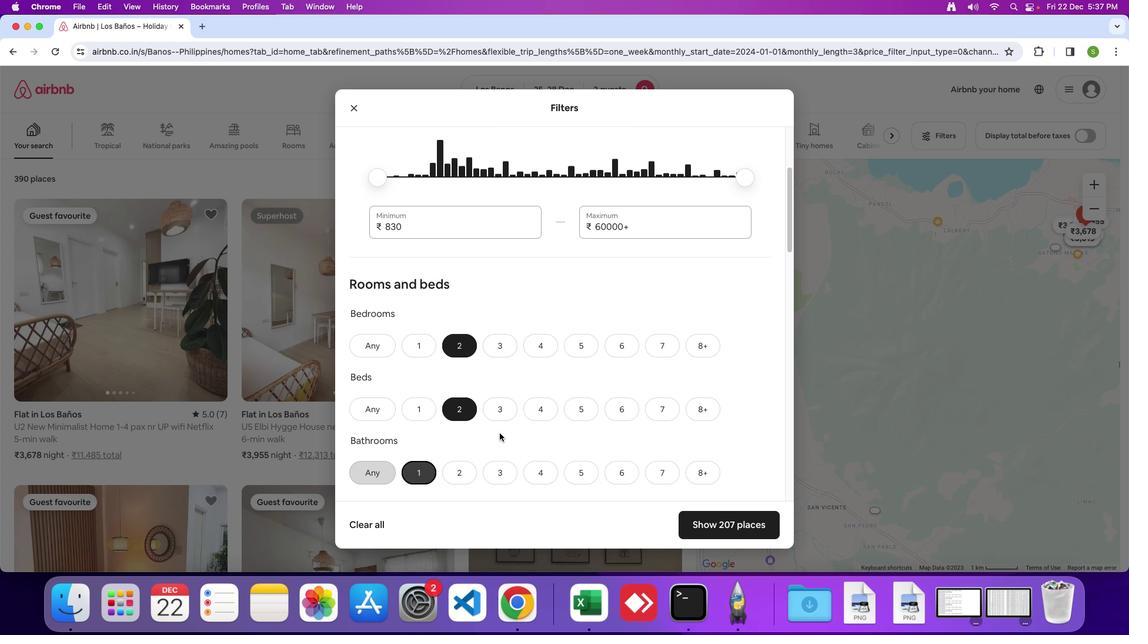 
Action: Mouse moved to (548, 393)
Screenshot: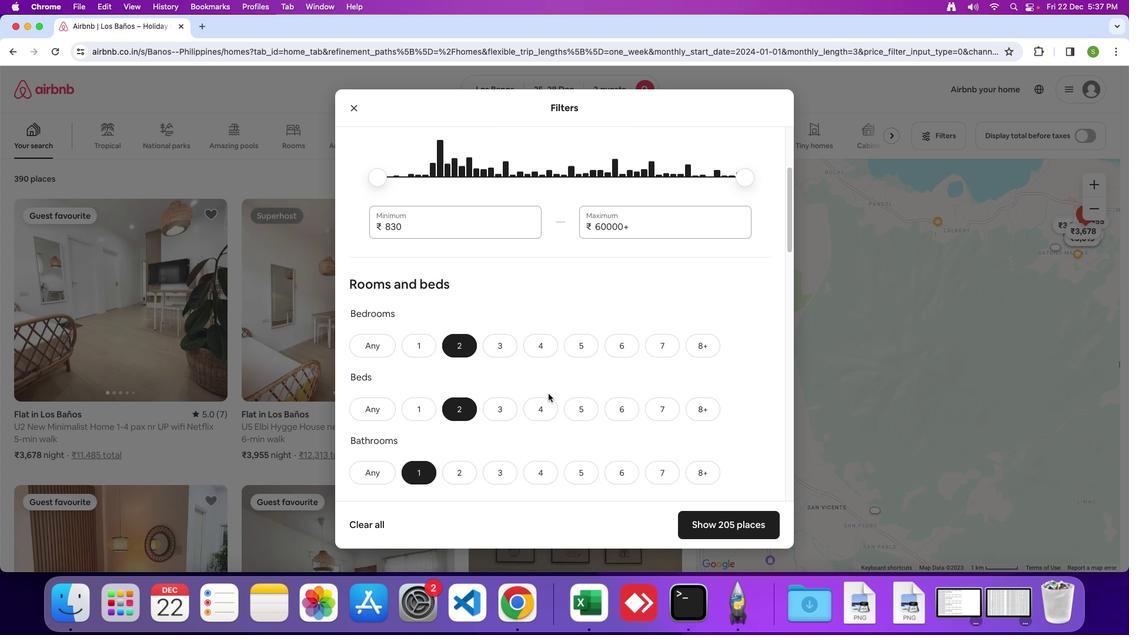 
Action: Mouse scrolled (548, 393) with delta (0, 0)
Screenshot: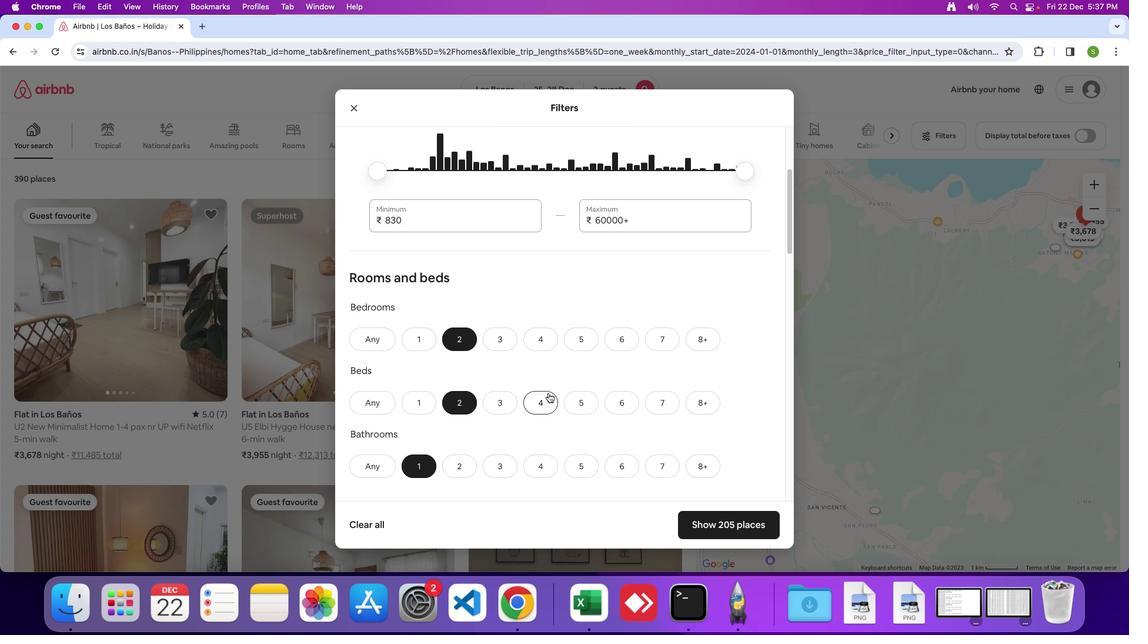 
Action: Mouse scrolled (548, 393) with delta (0, 0)
Screenshot: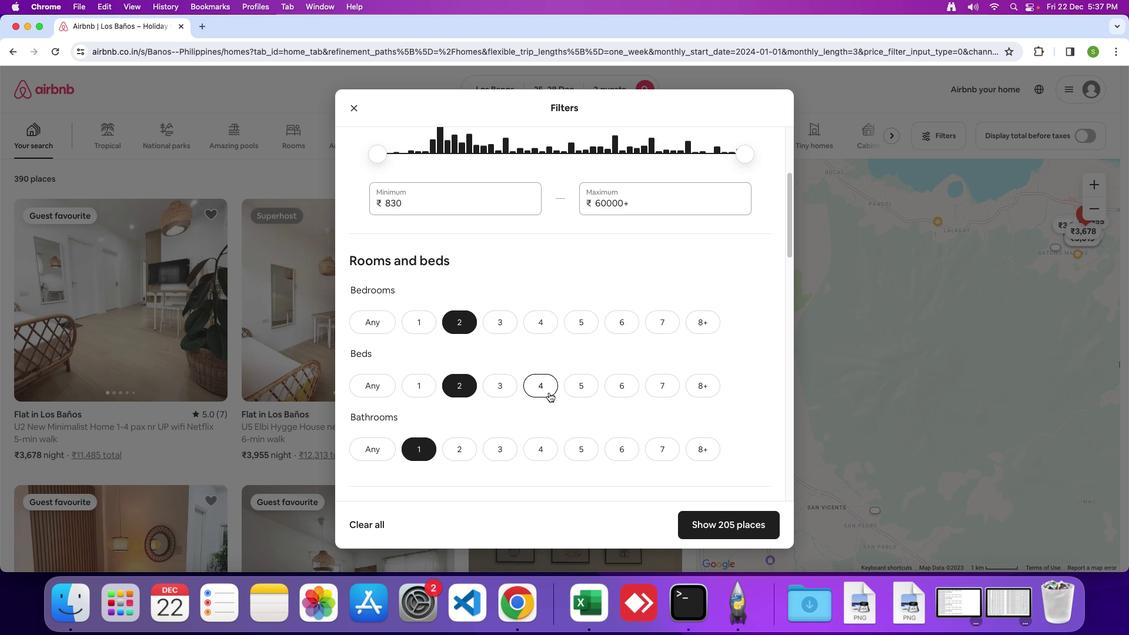 
Action: Mouse moved to (548, 393)
Screenshot: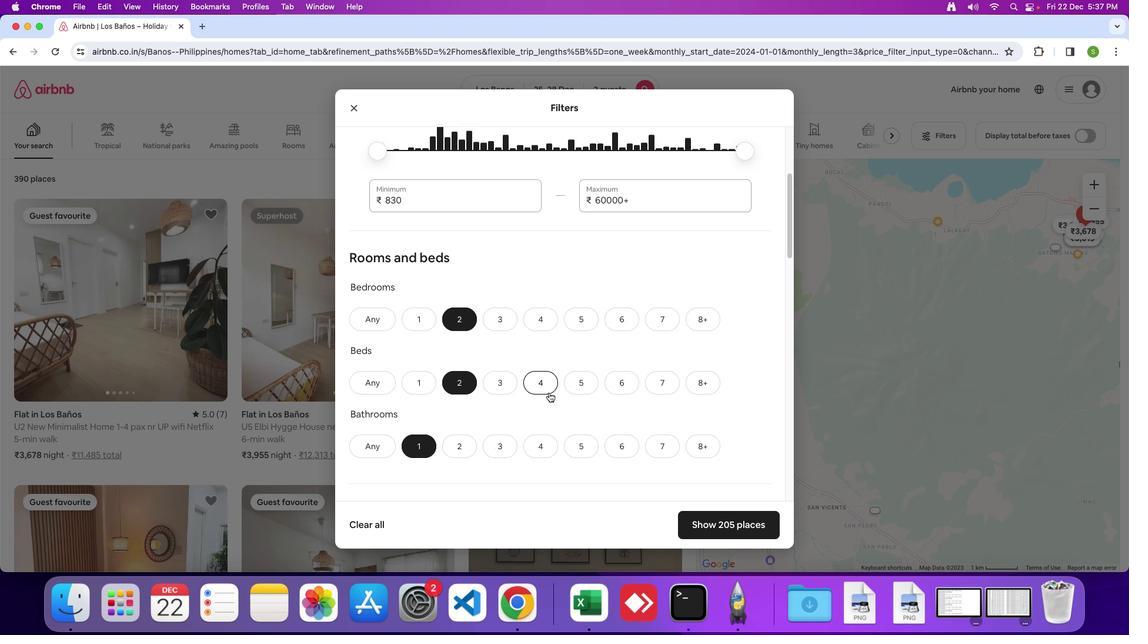 
Action: Mouse scrolled (548, 393) with delta (0, 0)
Screenshot: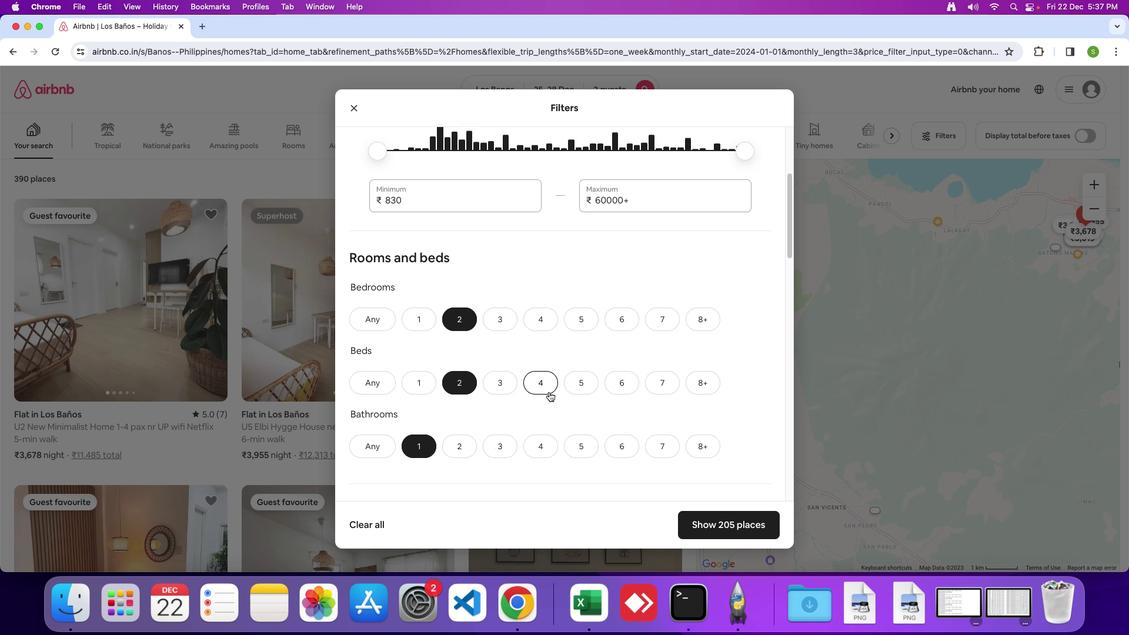 
Action: Mouse moved to (549, 392)
Screenshot: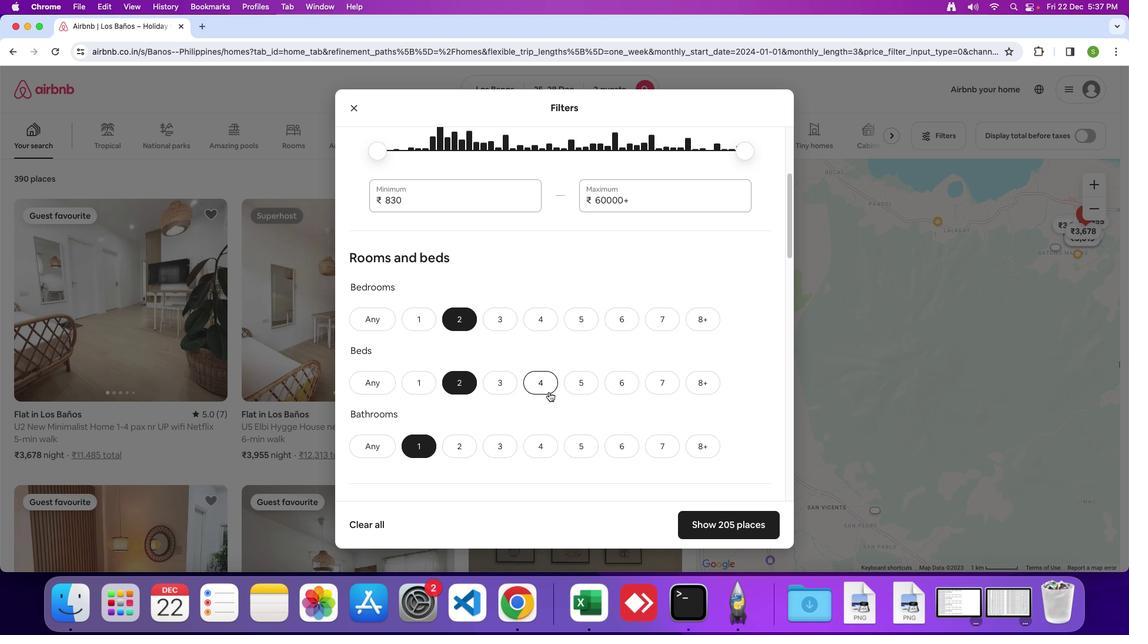 
Action: Mouse scrolled (549, 392) with delta (0, 0)
Screenshot: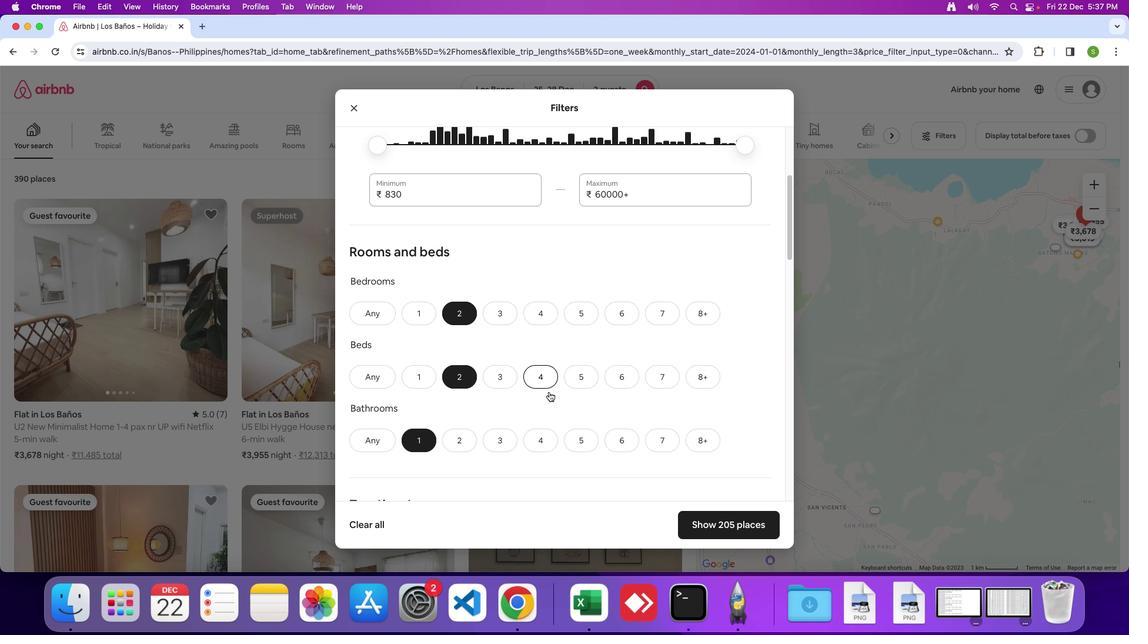 
Action: Mouse scrolled (549, 392) with delta (0, 0)
Screenshot: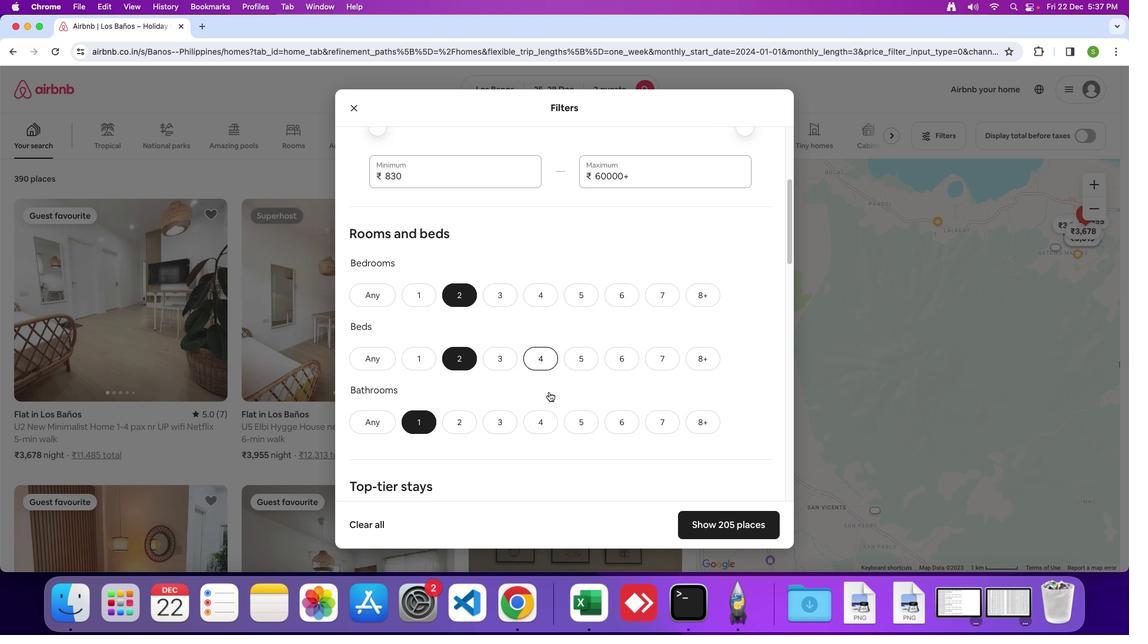 
Action: Mouse scrolled (549, 392) with delta (0, 0)
Screenshot: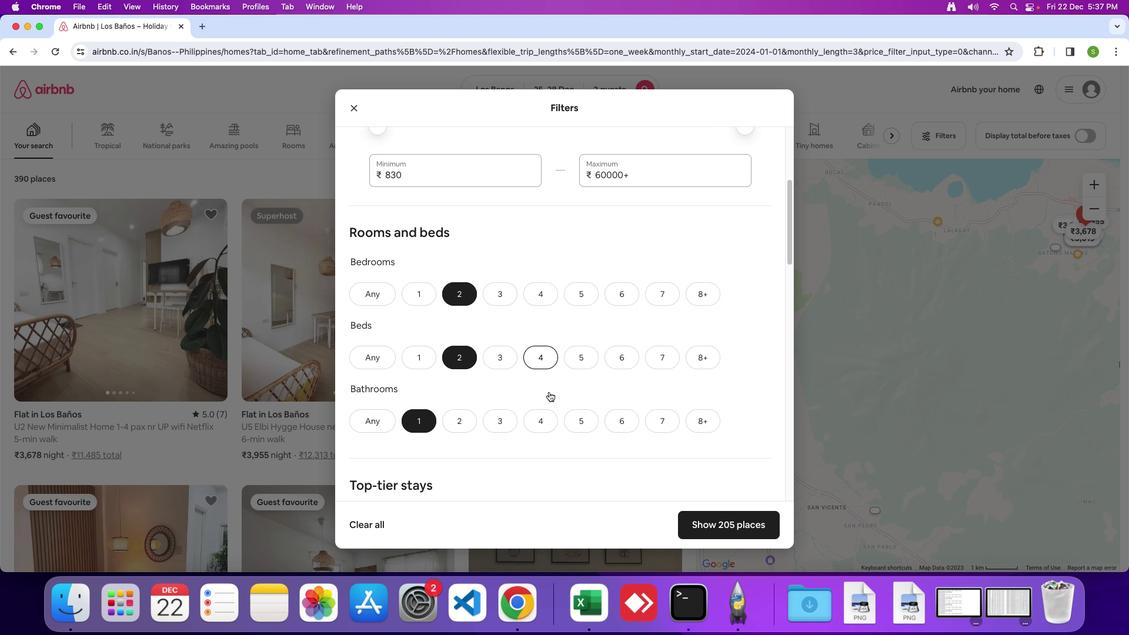 
Action: Mouse moved to (549, 391)
Screenshot: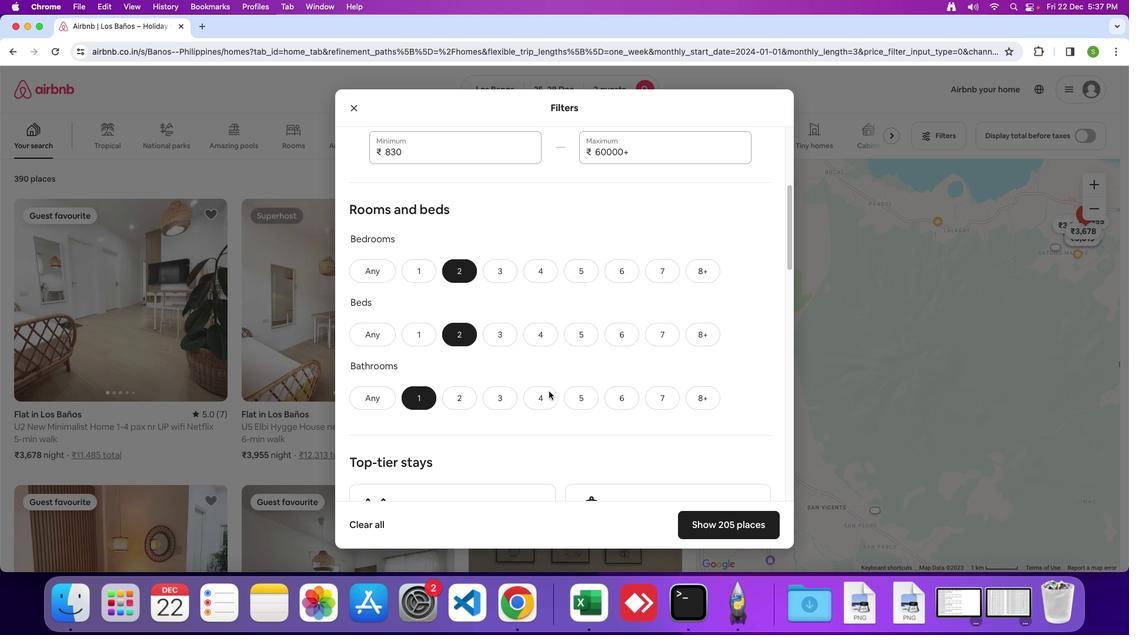 
Action: Mouse scrolled (549, 391) with delta (0, 0)
Screenshot: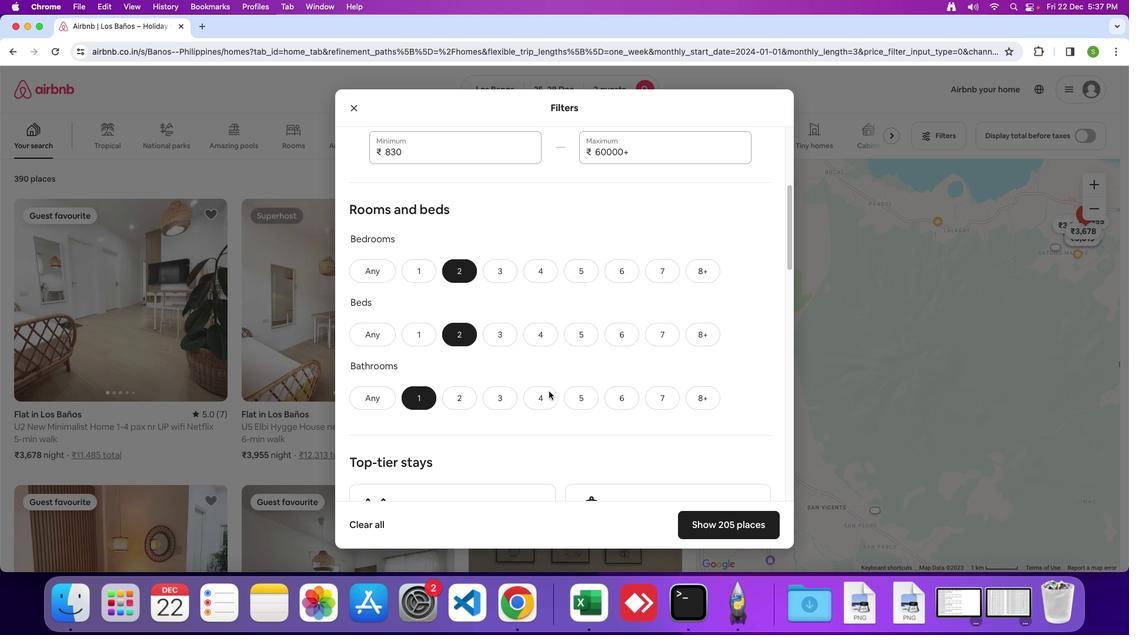 
Action: Mouse scrolled (549, 391) with delta (0, 0)
Screenshot: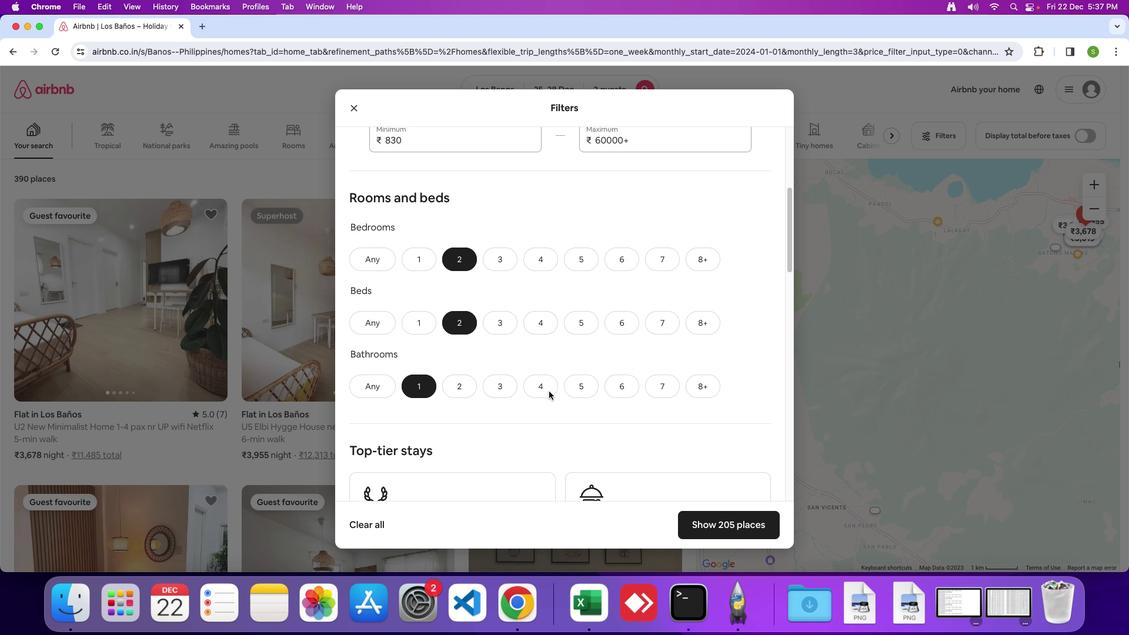 
Action: Mouse scrolled (549, 391) with delta (0, 0)
Screenshot: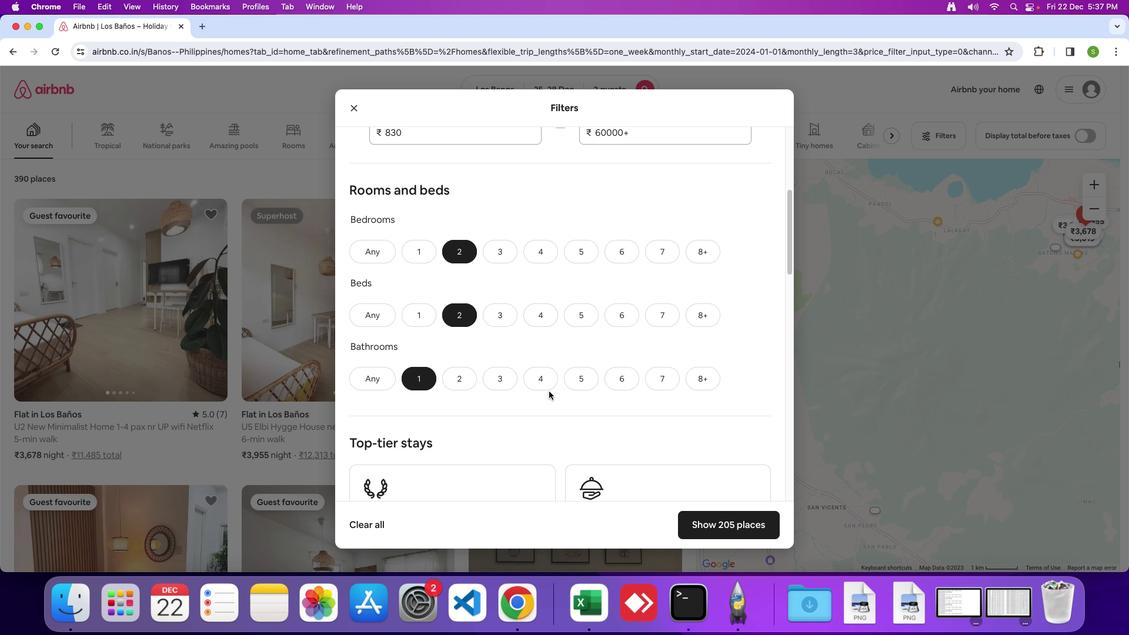 
Action: Mouse scrolled (549, 391) with delta (0, 0)
Screenshot: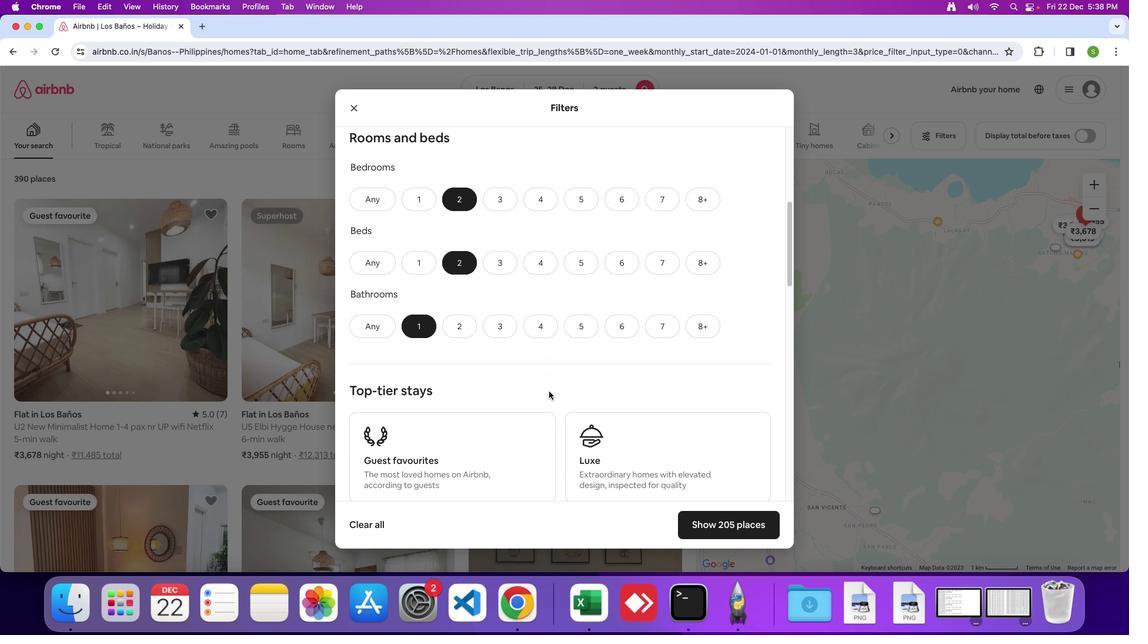 
Action: Mouse scrolled (549, 391) with delta (0, 0)
Screenshot: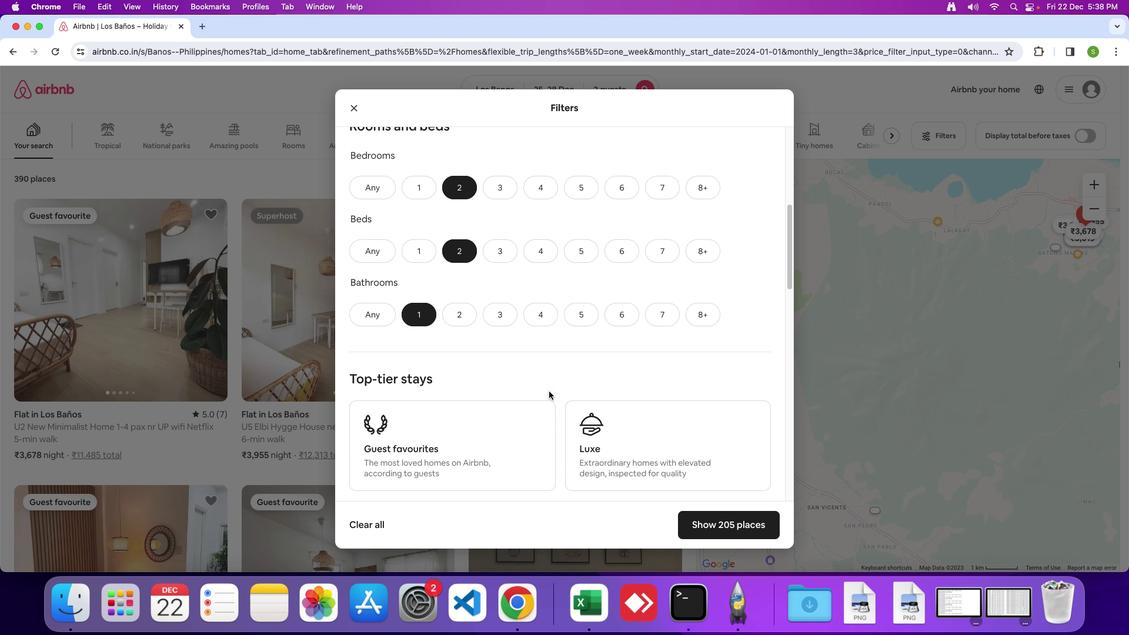 
Action: Mouse scrolled (549, 391) with delta (0, -1)
Screenshot: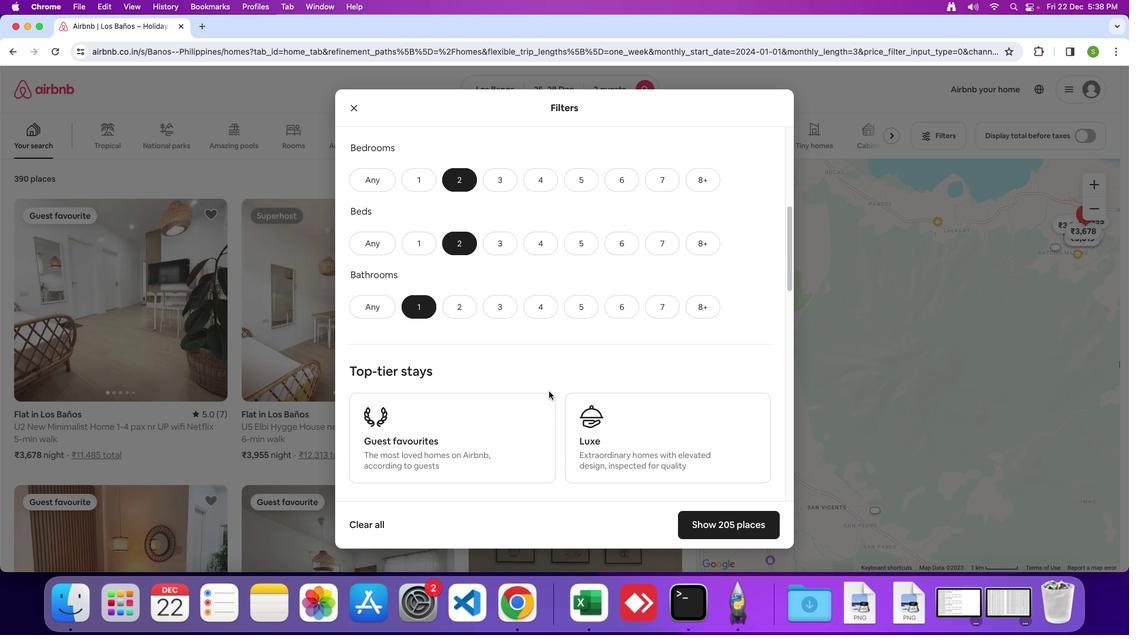 
Action: Mouse scrolled (549, 391) with delta (0, 0)
Screenshot: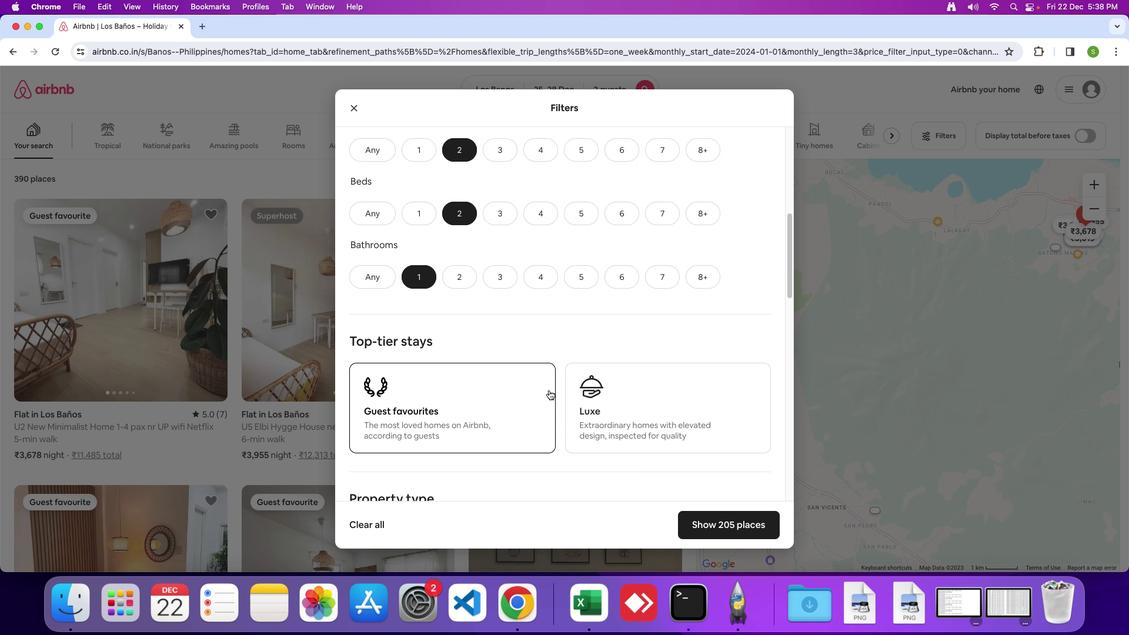 
Action: Mouse scrolled (549, 391) with delta (0, 0)
Screenshot: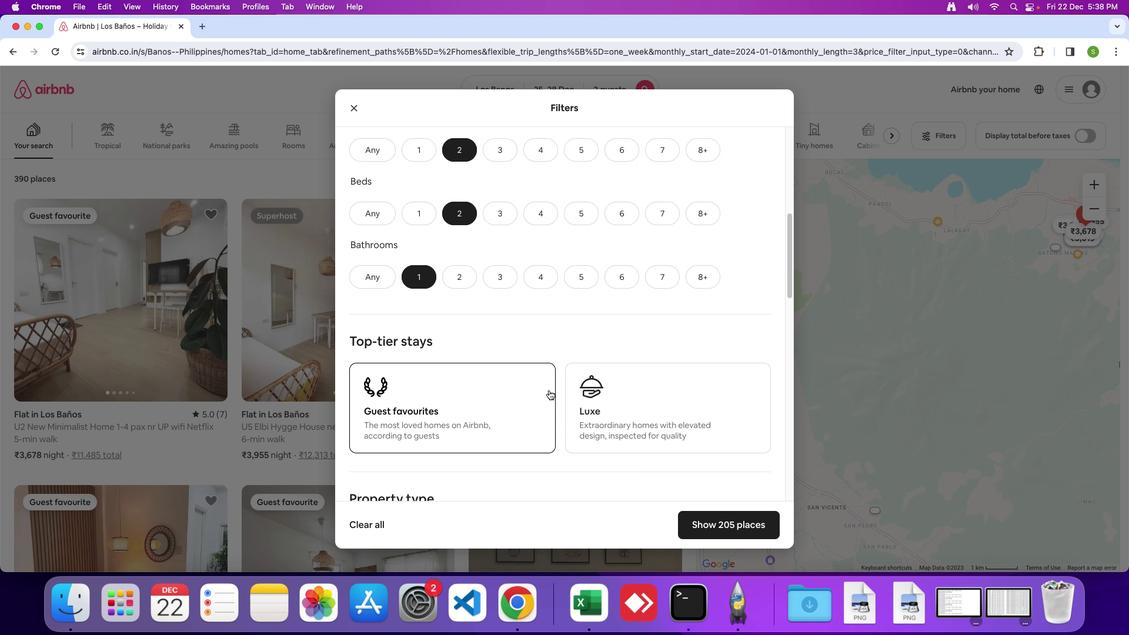 
Action: Mouse moved to (549, 390)
Screenshot: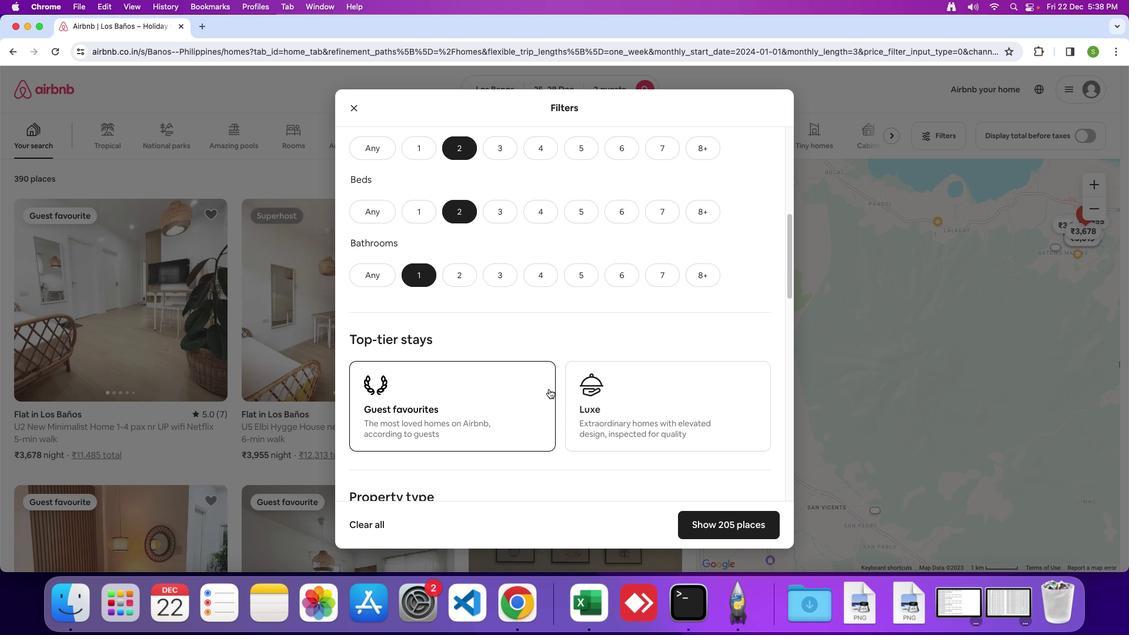 
Action: Mouse scrolled (549, 390) with delta (0, 0)
Screenshot: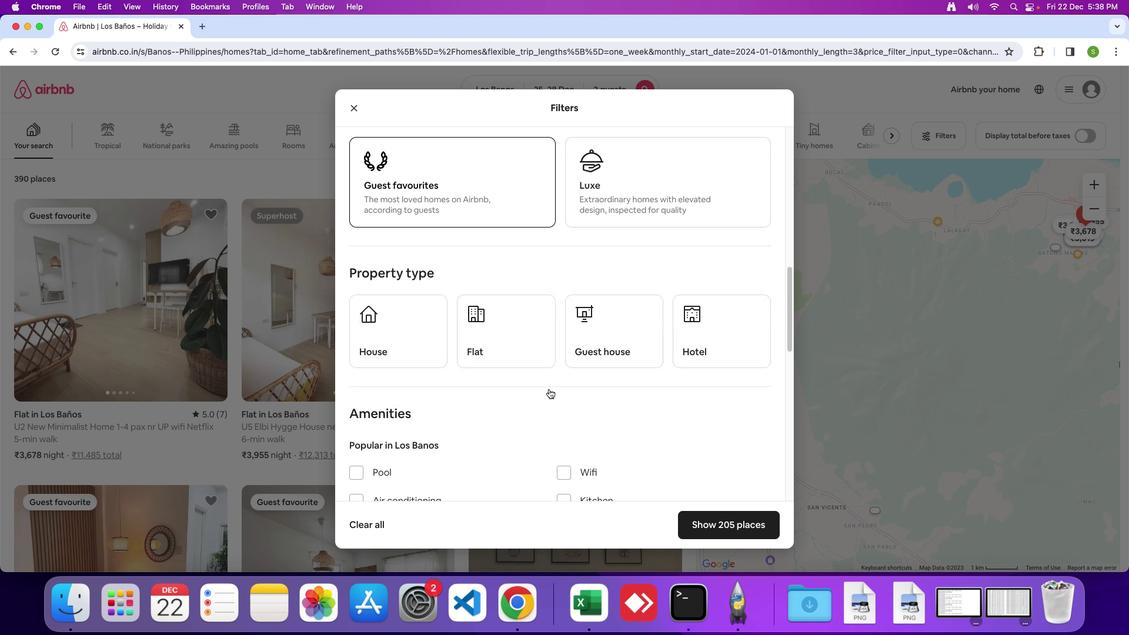 
Action: Mouse moved to (549, 389)
Screenshot: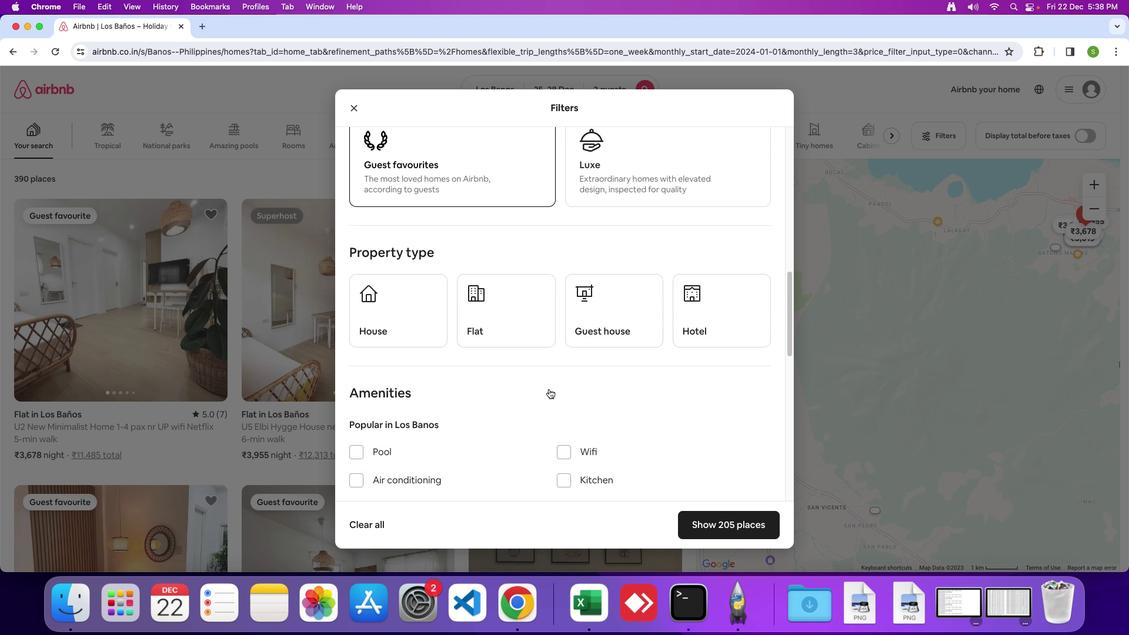 
Action: Mouse scrolled (549, 389) with delta (0, 0)
Screenshot: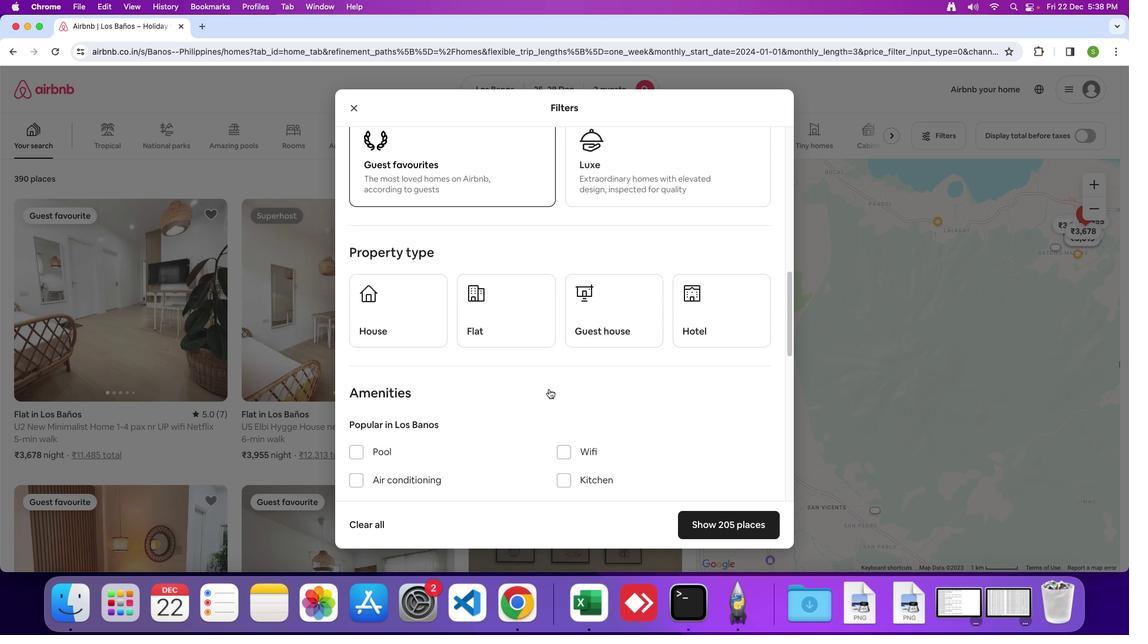 
Action: Mouse scrolled (549, 389) with delta (0, -1)
Screenshot: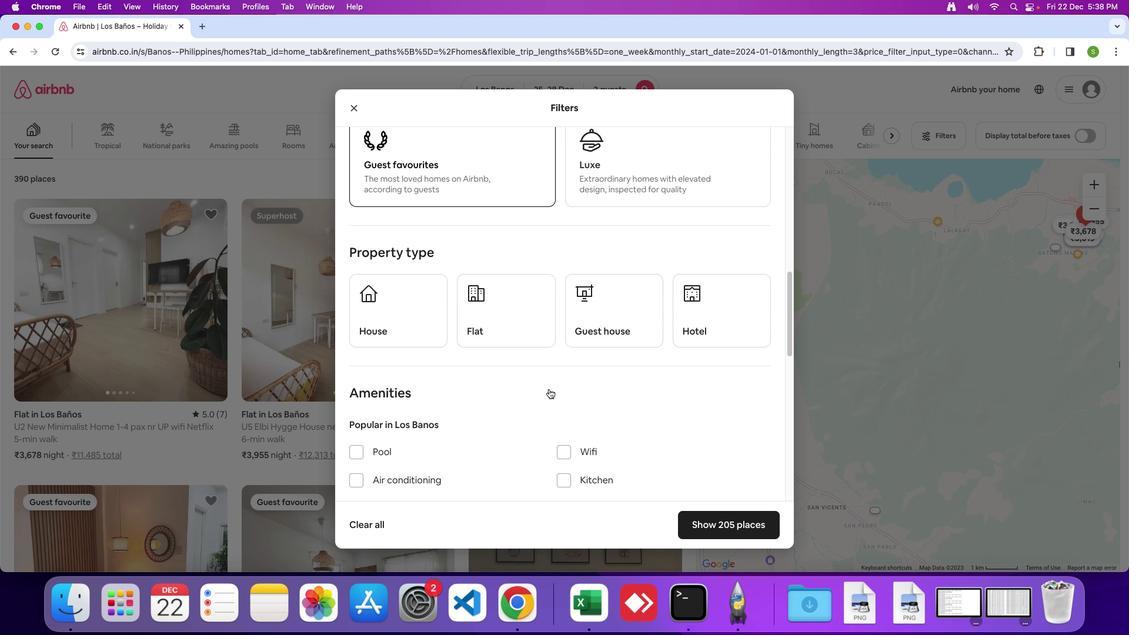 
Action: Mouse moved to (549, 389)
Screenshot: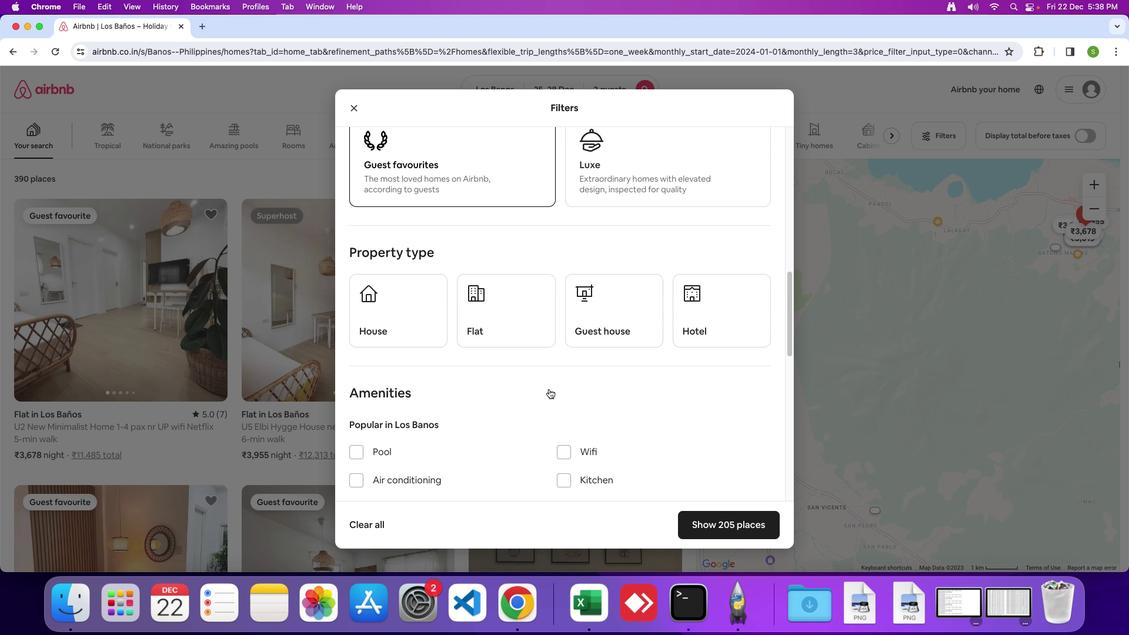 
Action: Mouse scrolled (549, 389) with delta (0, -2)
Screenshot: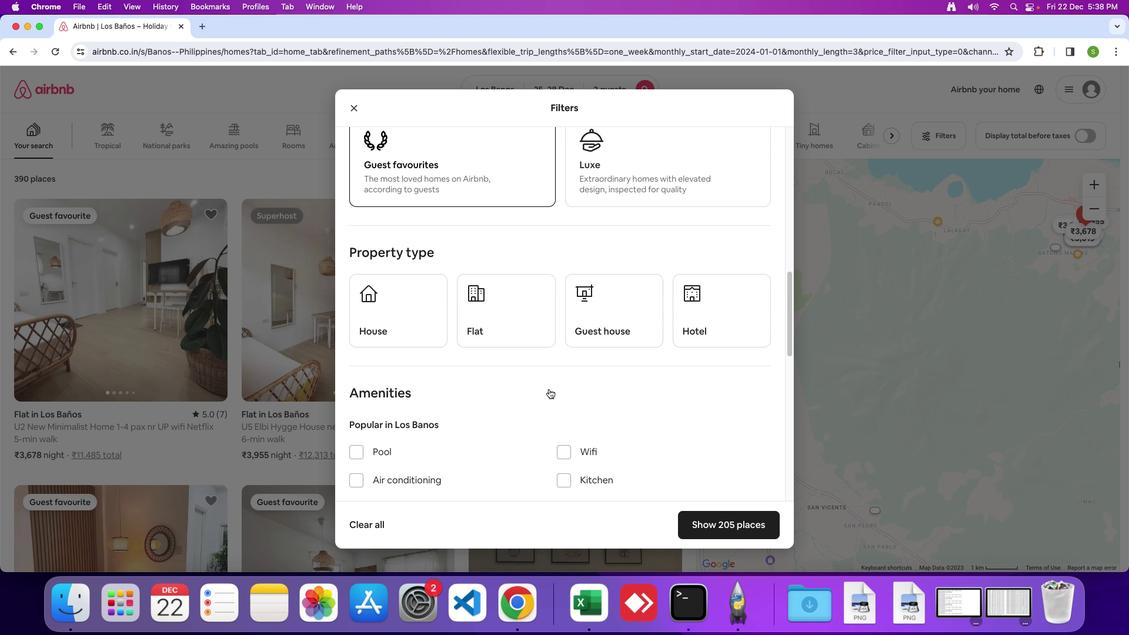 
Action: Mouse moved to (510, 320)
Screenshot: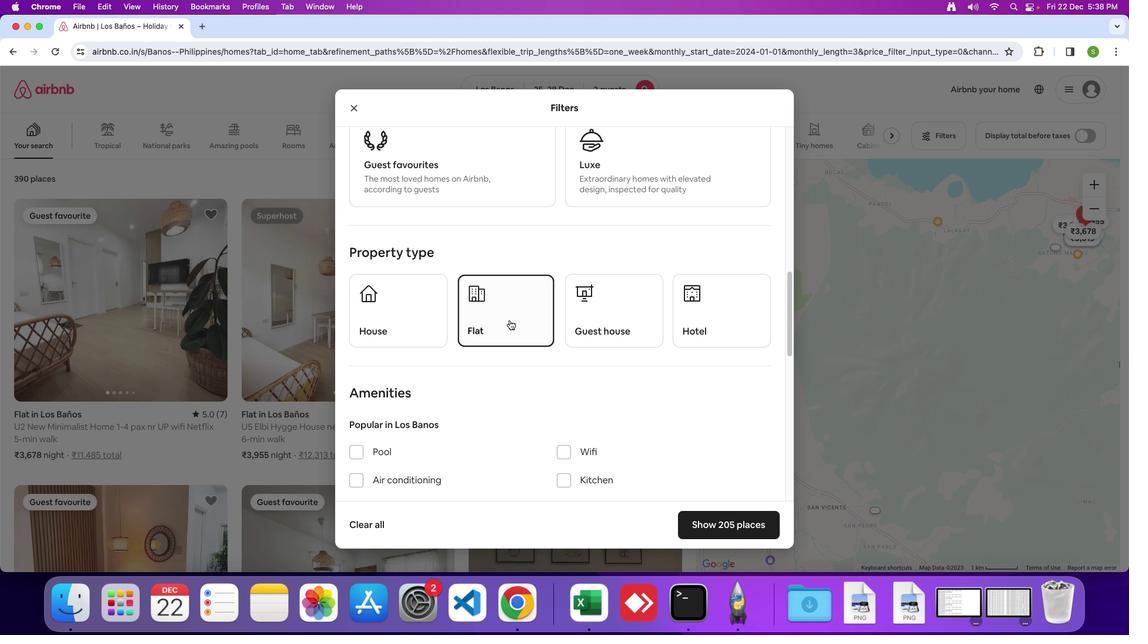 
Action: Mouse pressed left at (510, 320)
Screenshot: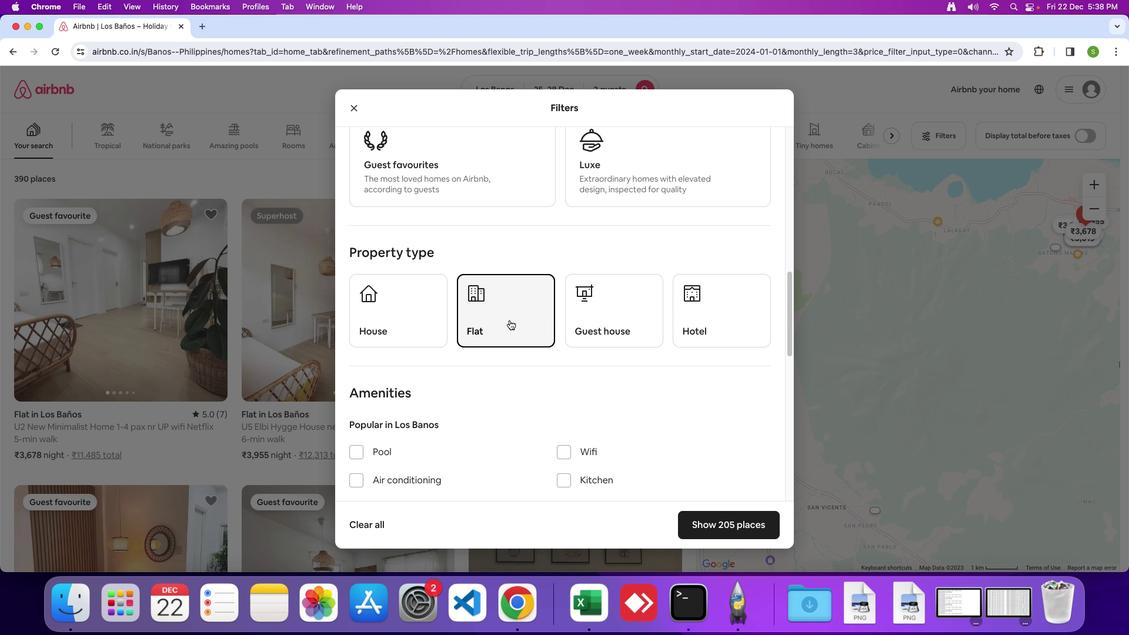 
Action: Mouse moved to (585, 383)
Screenshot: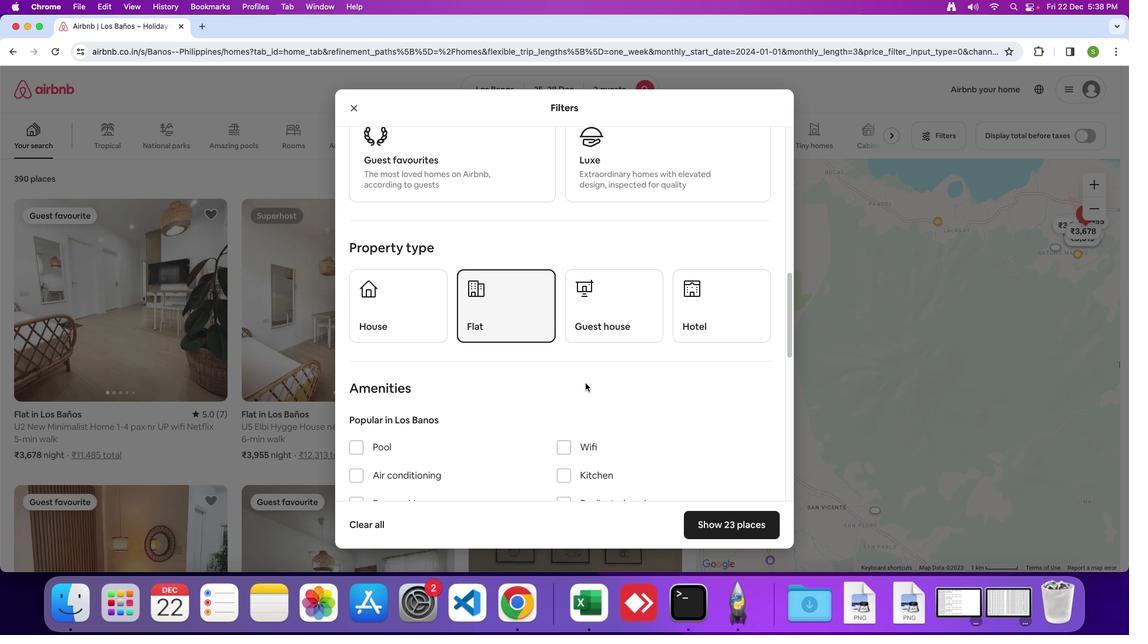 
Action: Mouse scrolled (585, 383) with delta (0, 0)
Screenshot: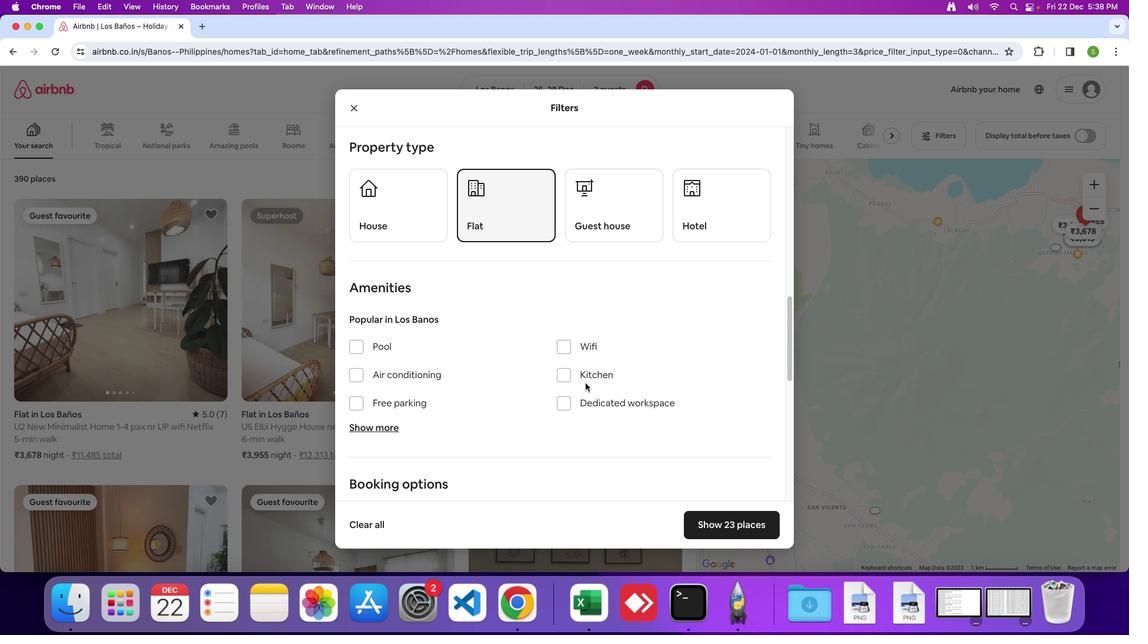 
Action: Mouse scrolled (585, 383) with delta (0, 0)
Screenshot: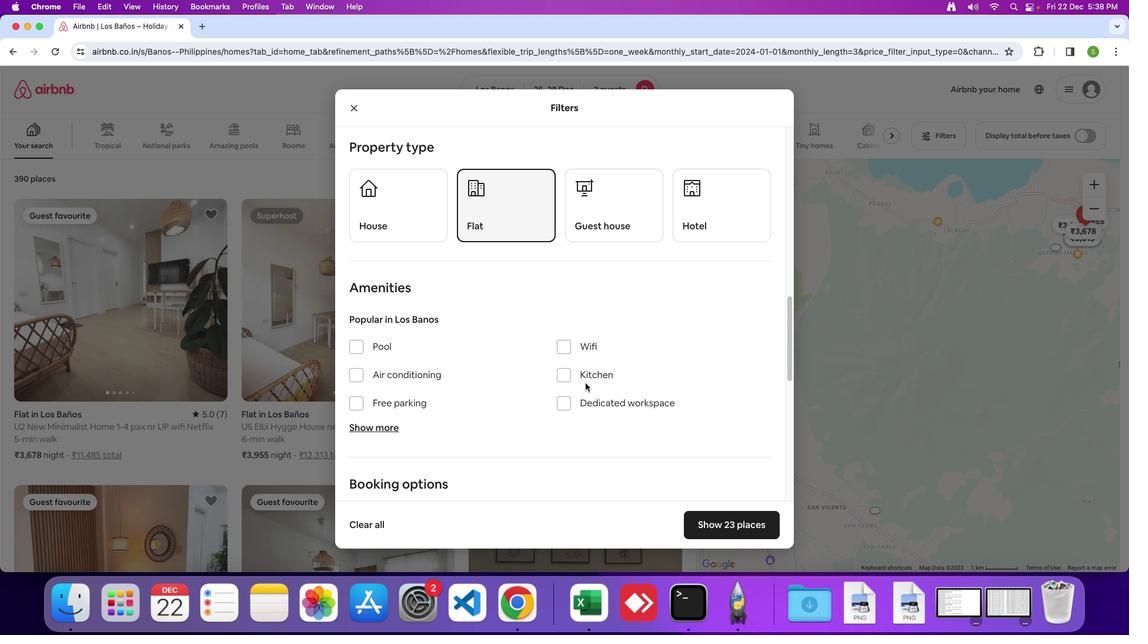 
Action: Mouse scrolled (585, 383) with delta (0, -1)
Screenshot: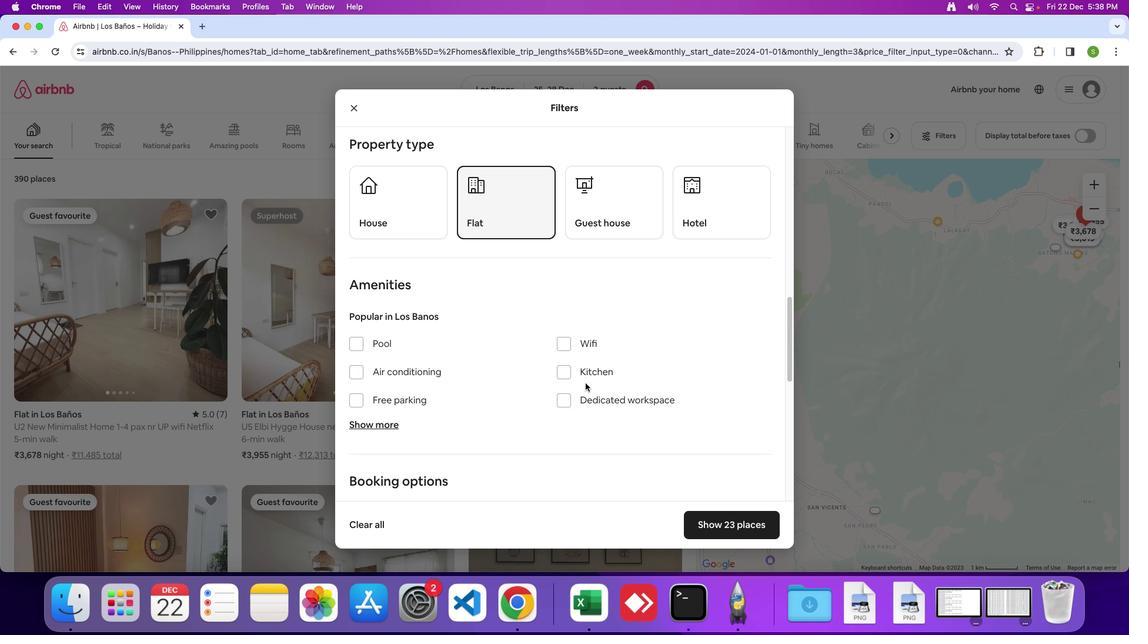 
Action: Mouse scrolled (585, 383) with delta (0, 0)
Screenshot: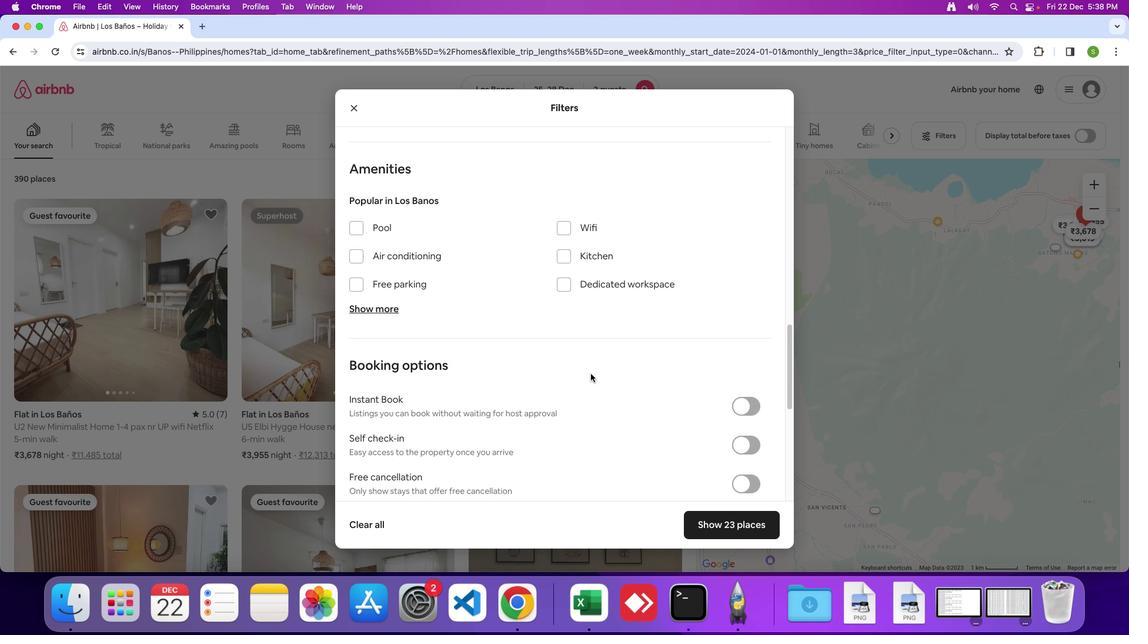 
Action: Mouse scrolled (585, 383) with delta (0, 0)
Screenshot: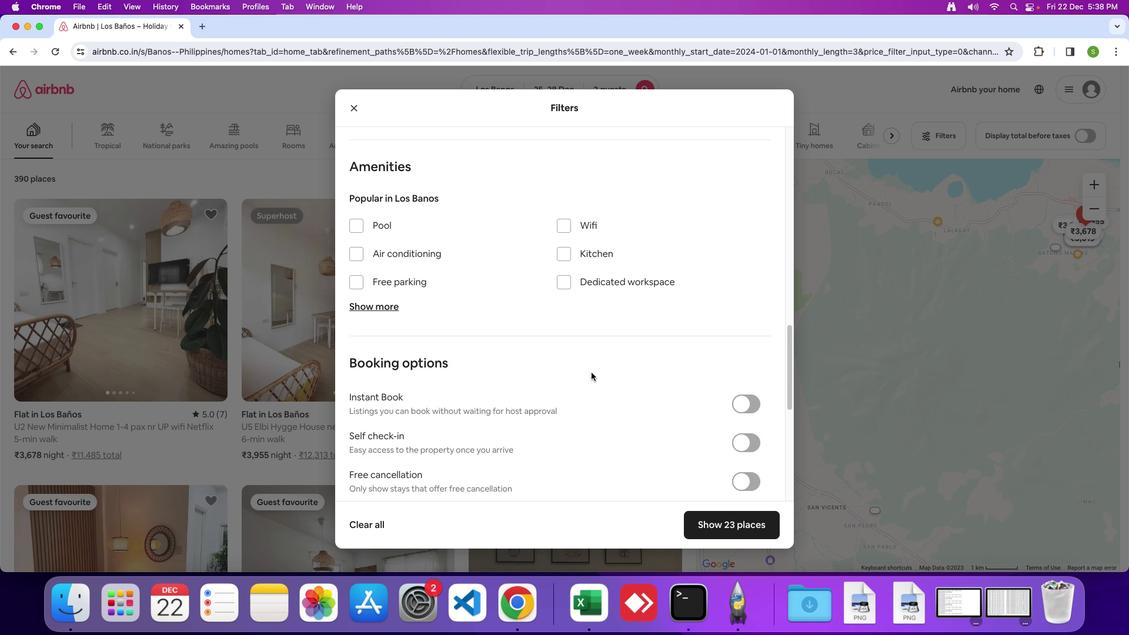 
Action: Mouse scrolled (585, 383) with delta (0, -1)
Screenshot: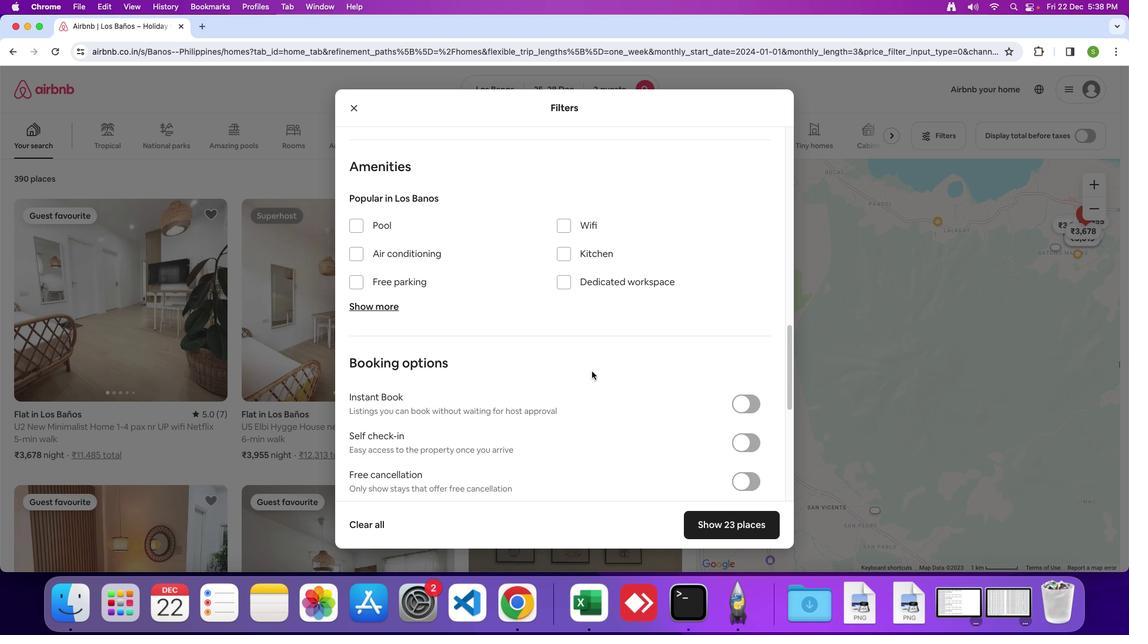 
Action: Mouse moved to (591, 371)
Screenshot: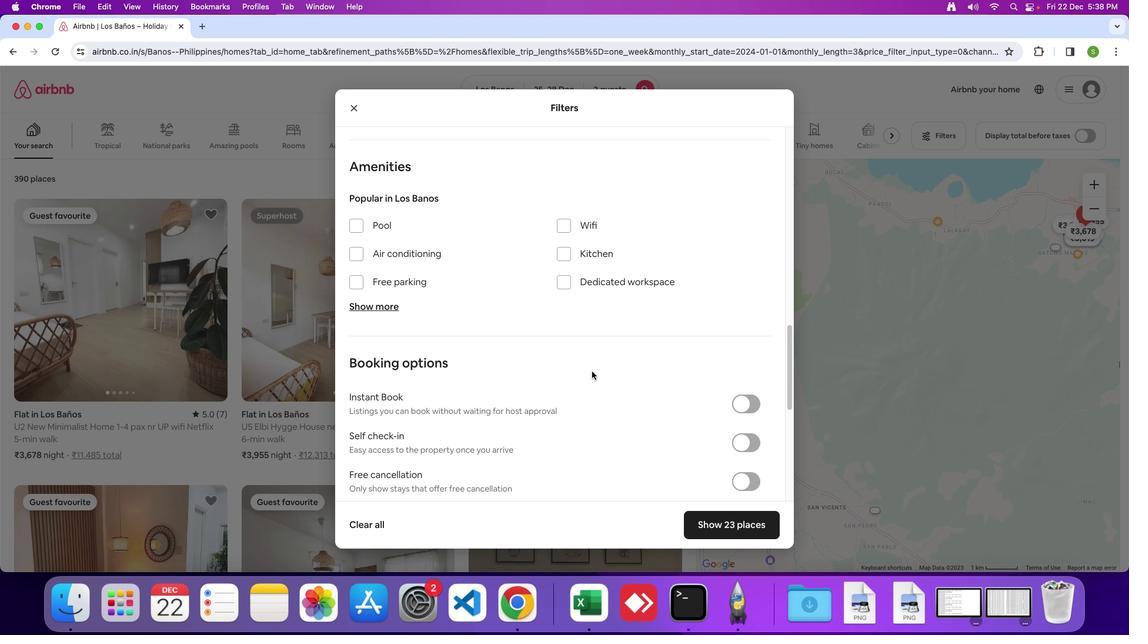 
Action: Mouse scrolled (591, 371) with delta (0, 0)
Screenshot: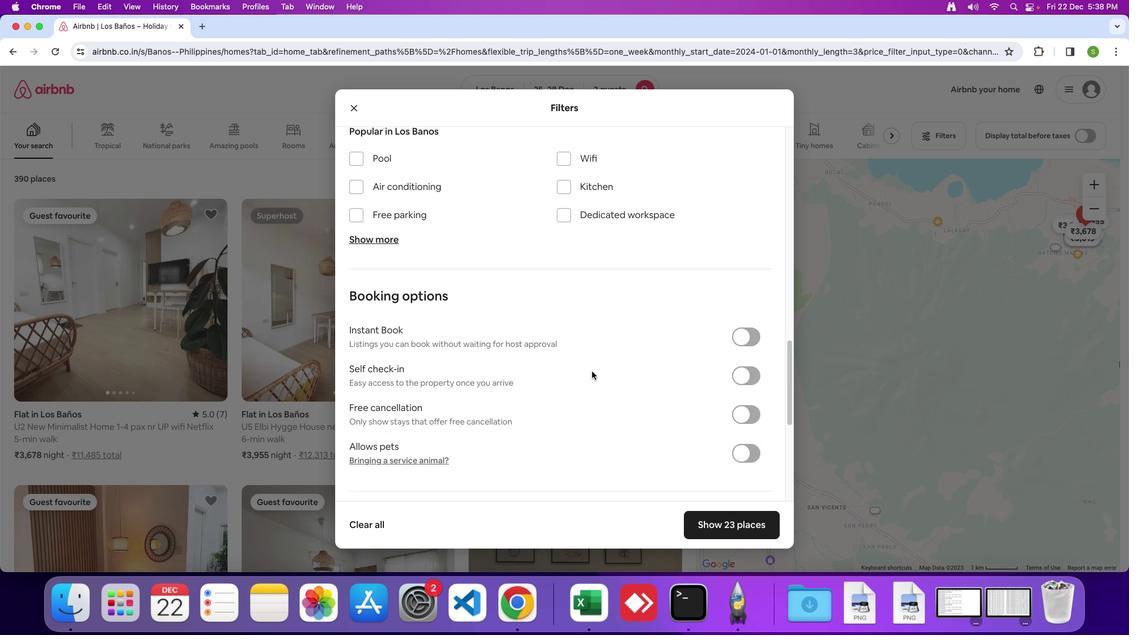 
Action: Mouse scrolled (591, 371) with delta (0, 0)
Screenshot: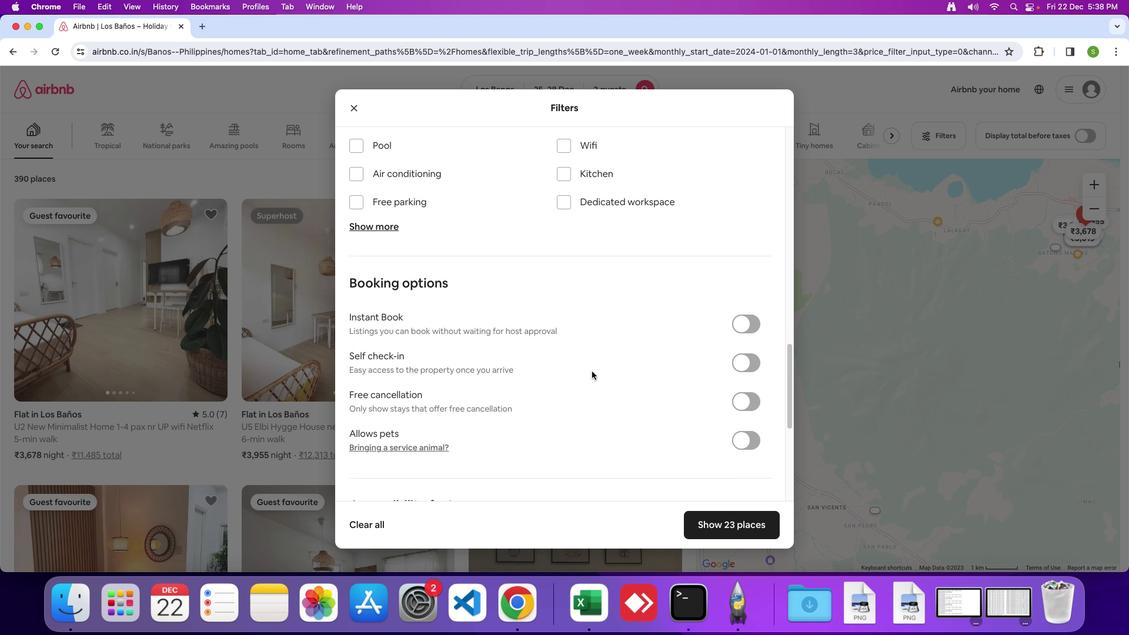 
Action: Mouse scrolled (591, 371) with delta (0, -1)
Screenshot: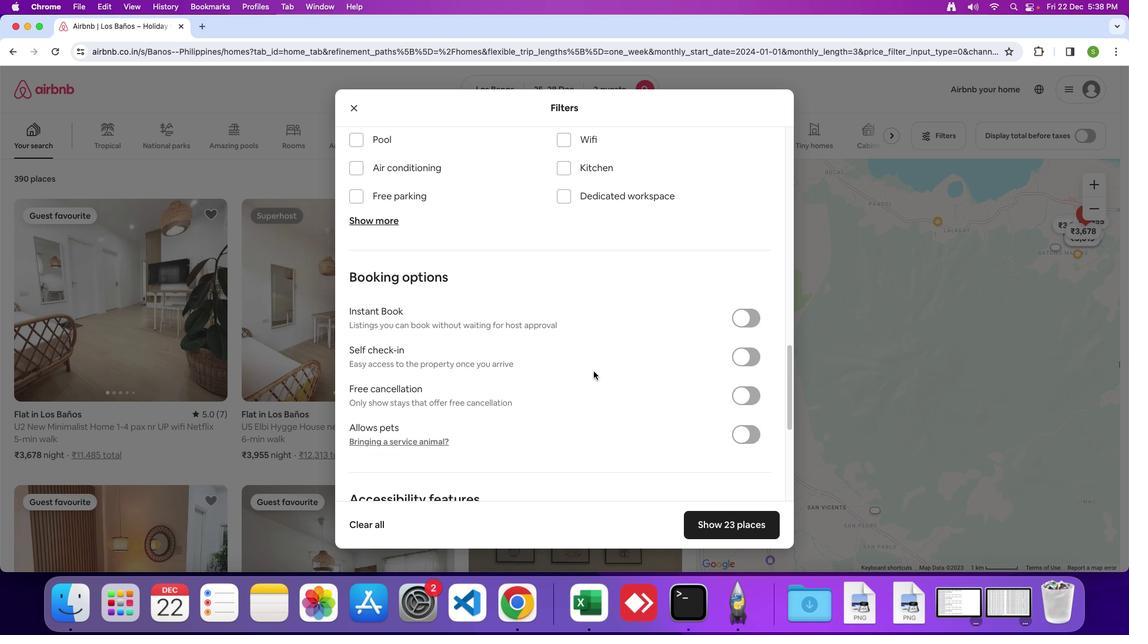 
Action: Mouse moved to (594, 371)
Screenshot: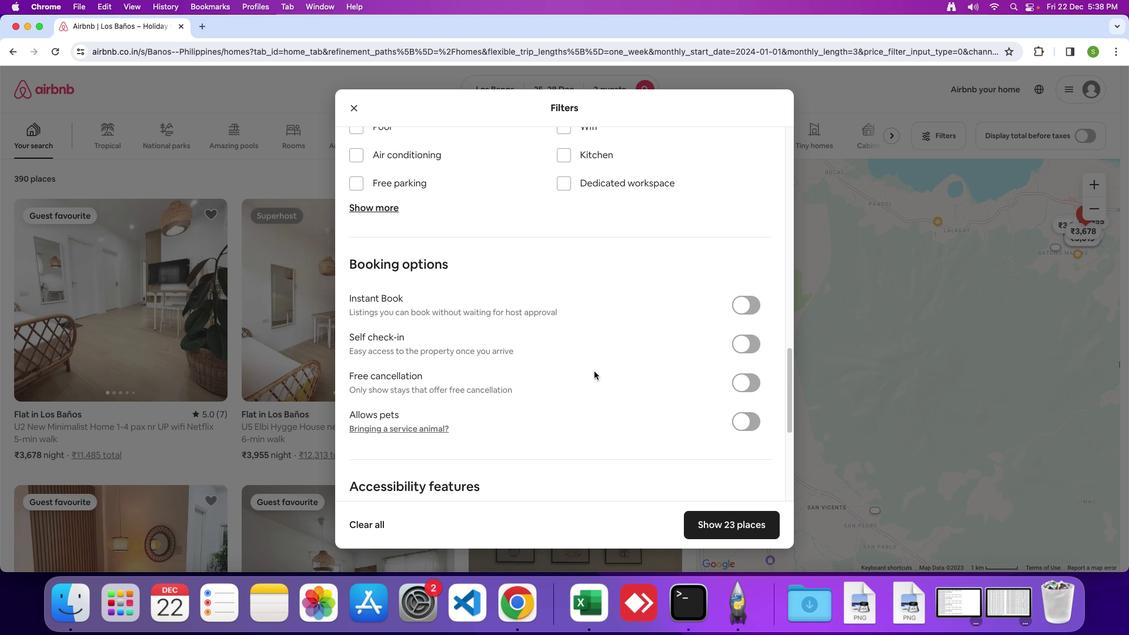 
Action: Mouse scrolled (594, 371) with delta (0, 0)
Screenshot: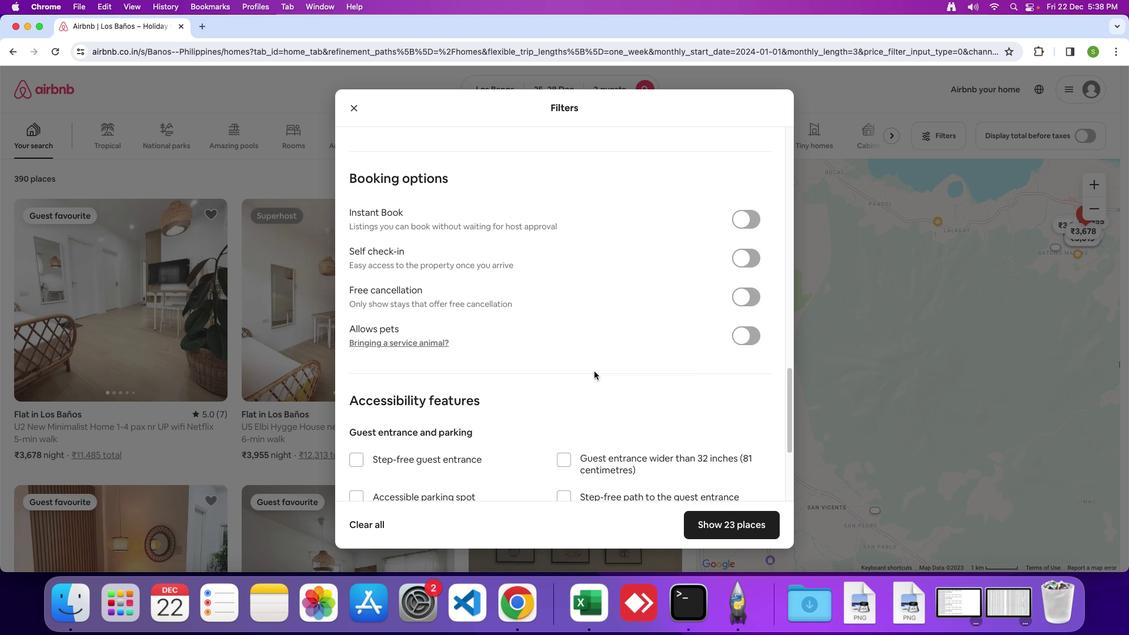 
Action: Mouse scrolled (594, 371) with delta (0, 0)
Screenshot: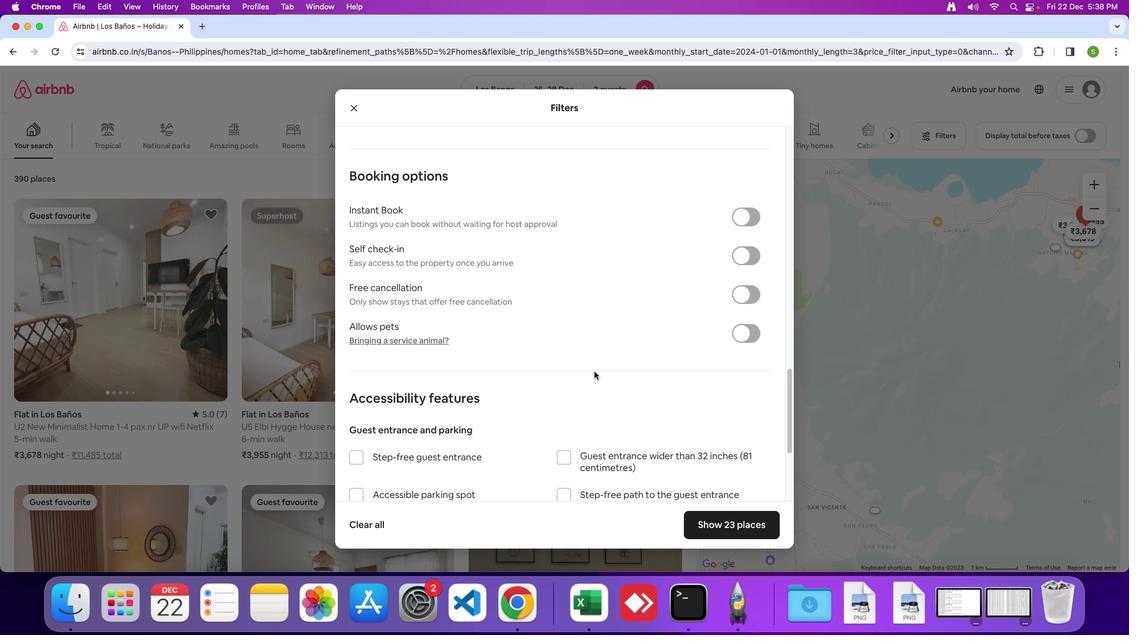 
Action: Mouse scrolled (594, 371) with delta (0, -1)
Screenshot: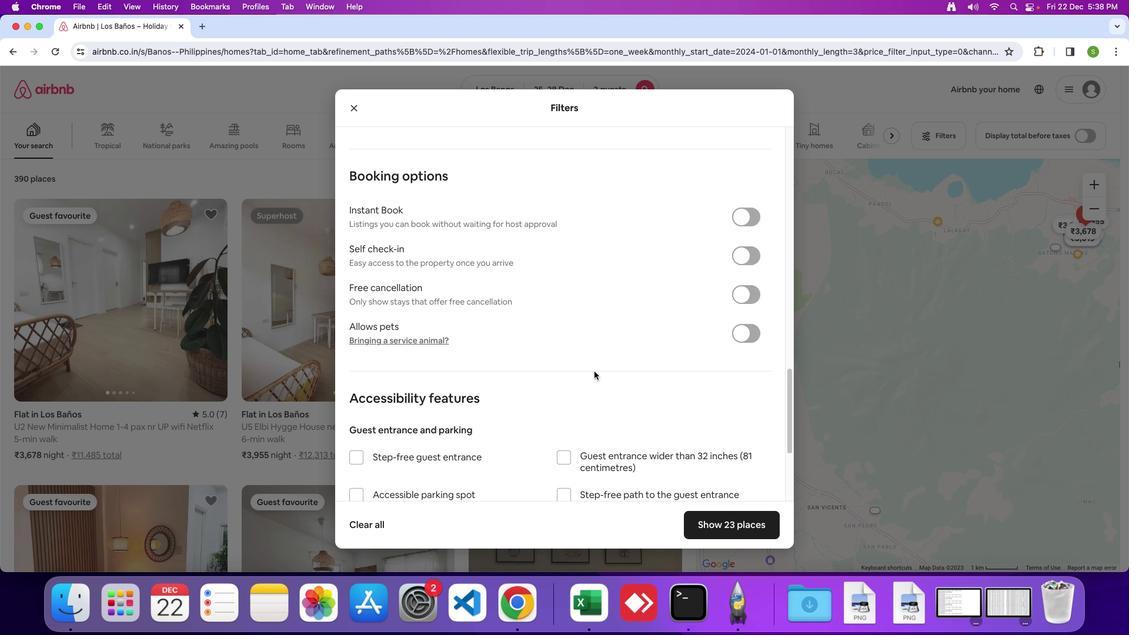 
Action: Mouse scrolled (594, 371) with delta (0, 0)
Screenshot: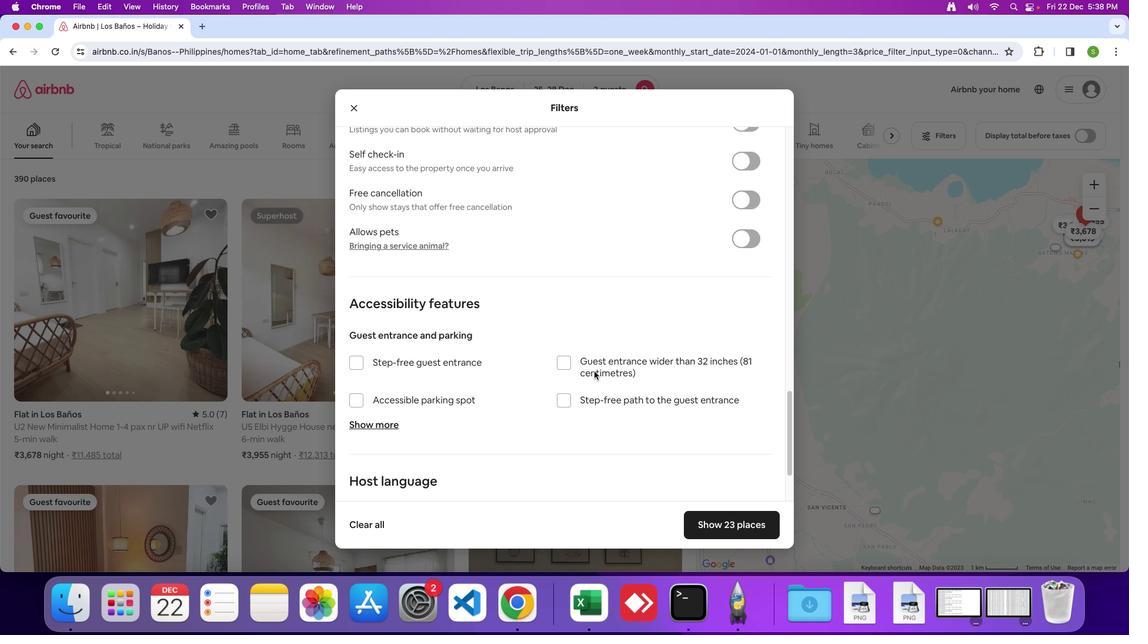 
Action: Mouse scrolled (594, 371) with delta (0, 0)
Screenshot: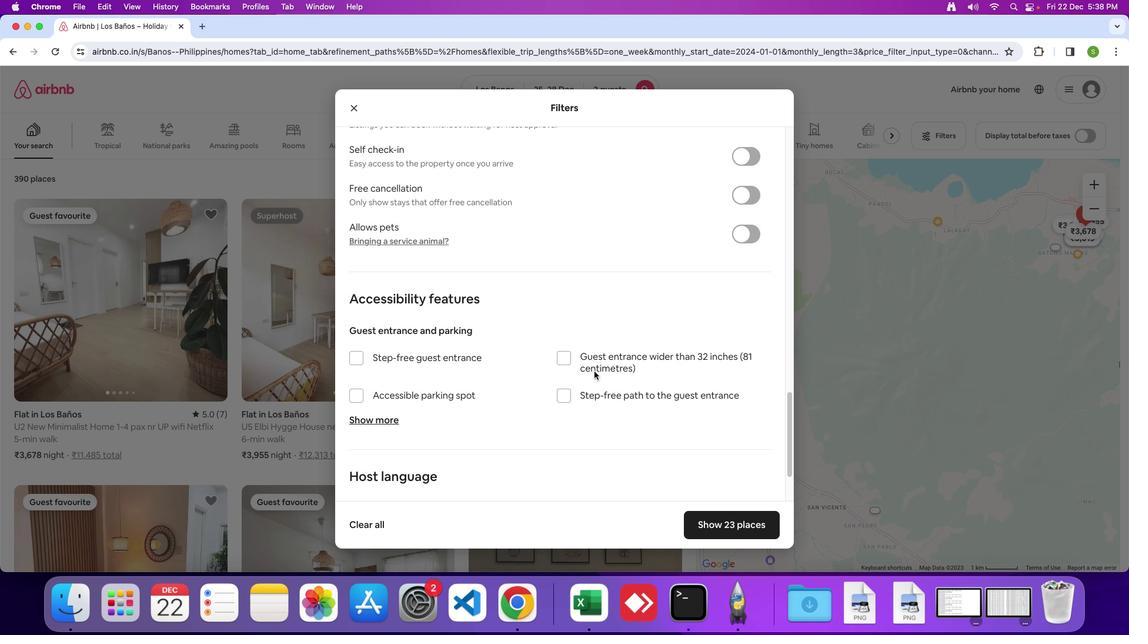 
Action: Mouse scrolled (594, 371) with delta (0, -1)
Screenshot: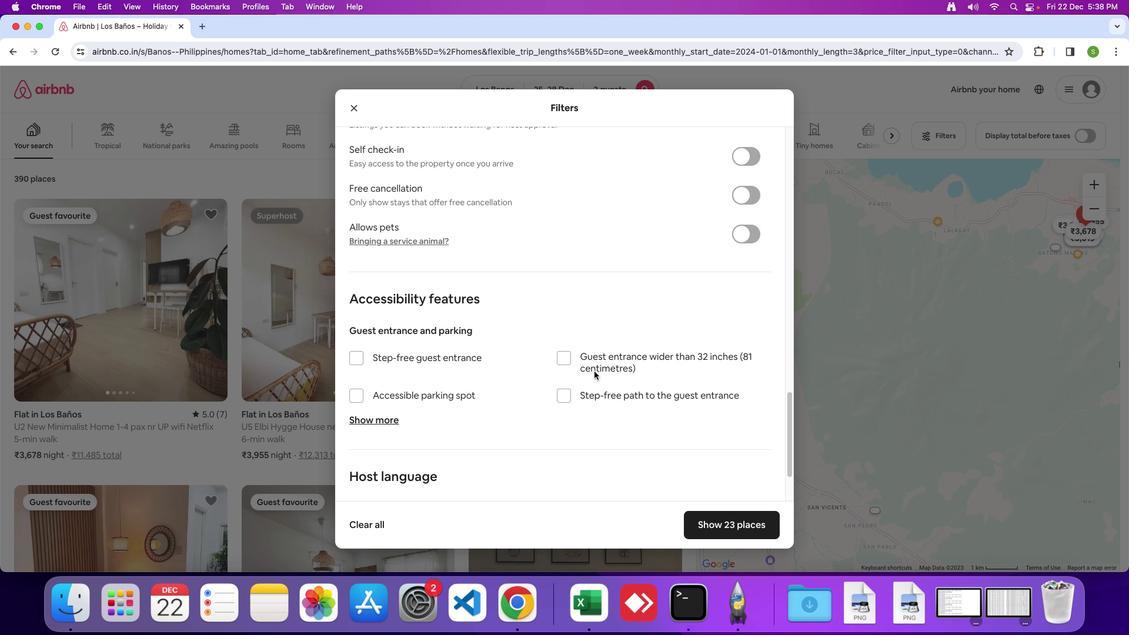 
Action: Mouse scrolled (594, 371) with delta (0, 0)
Screenshot: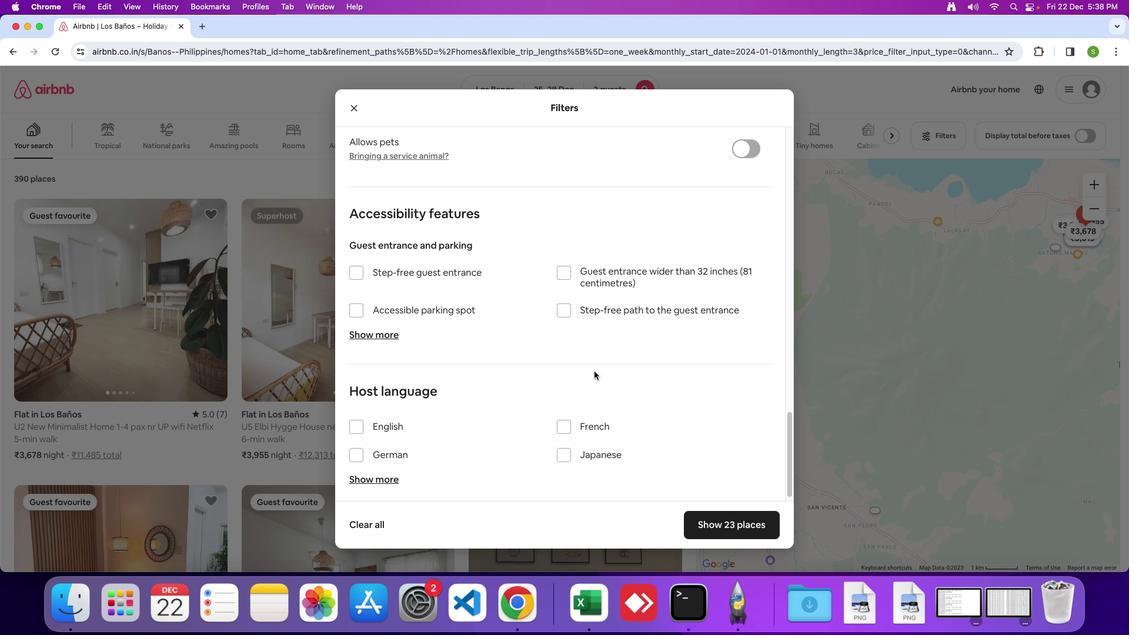 
Action: Mouse scrolled (594, 371) with delta (0, 0)
Screenshot: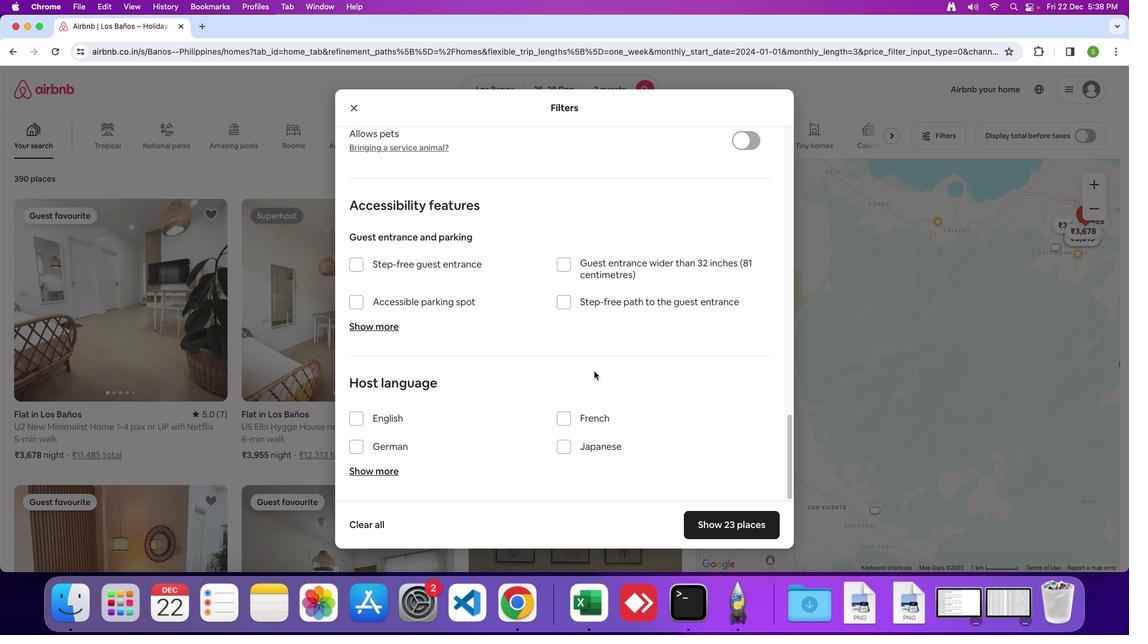 
Action: Mouse scrolled (594, 371) with delta (0, -1)
Screenshot: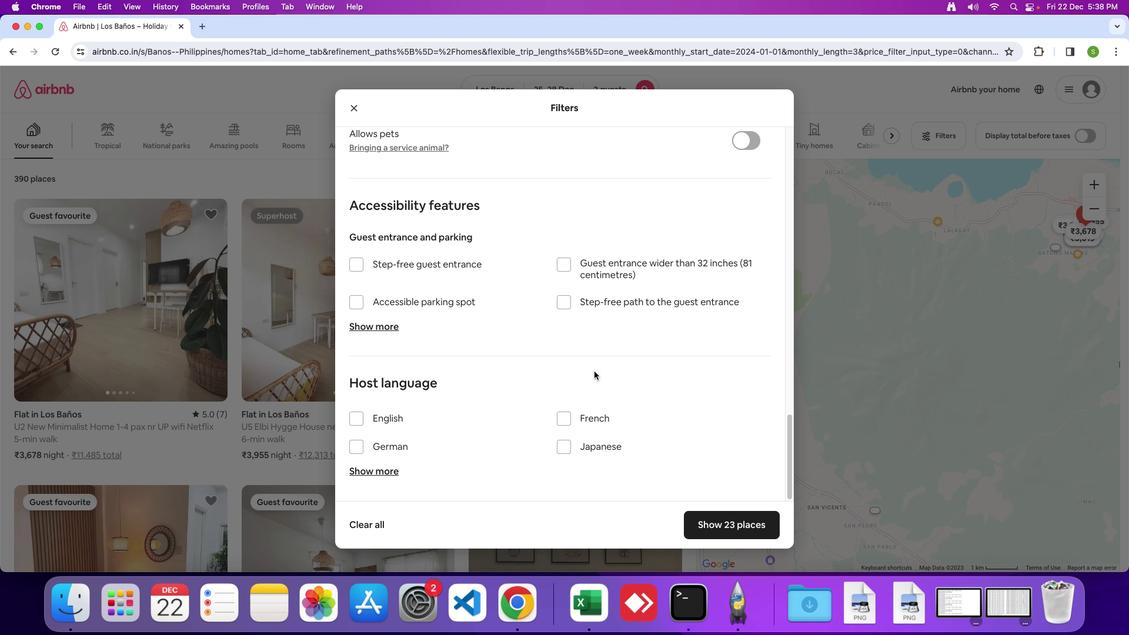 
Action: Mouse scrolled (594, 371) with delta (0, 0)
Screenshot: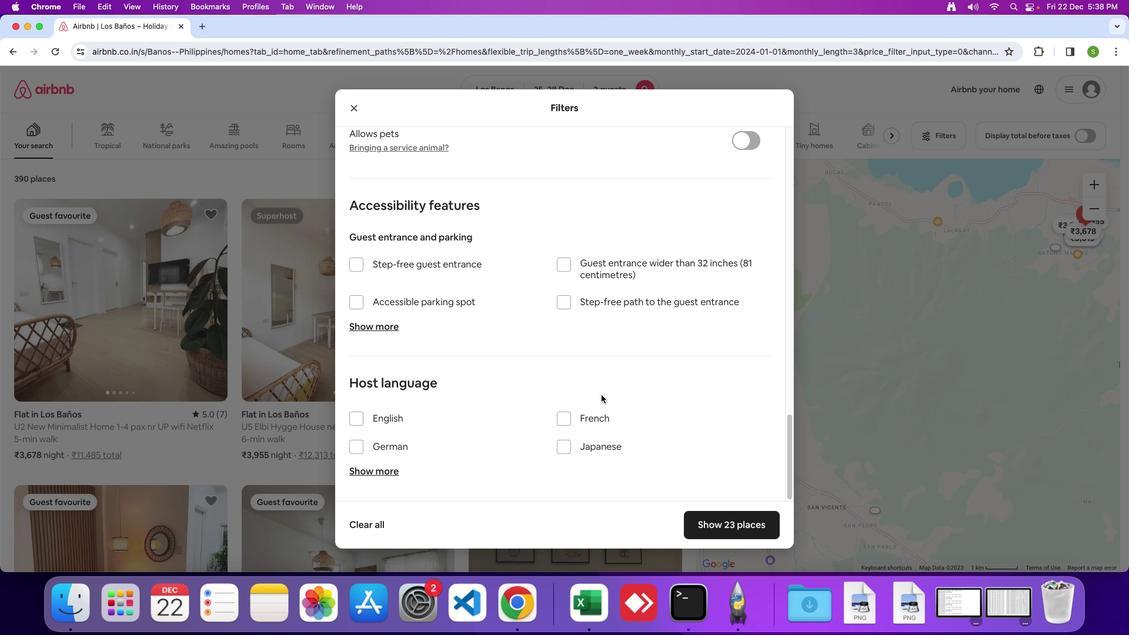 
Action: Mouse scrolled (594, 371) with delta (0, 0)
Screenshot: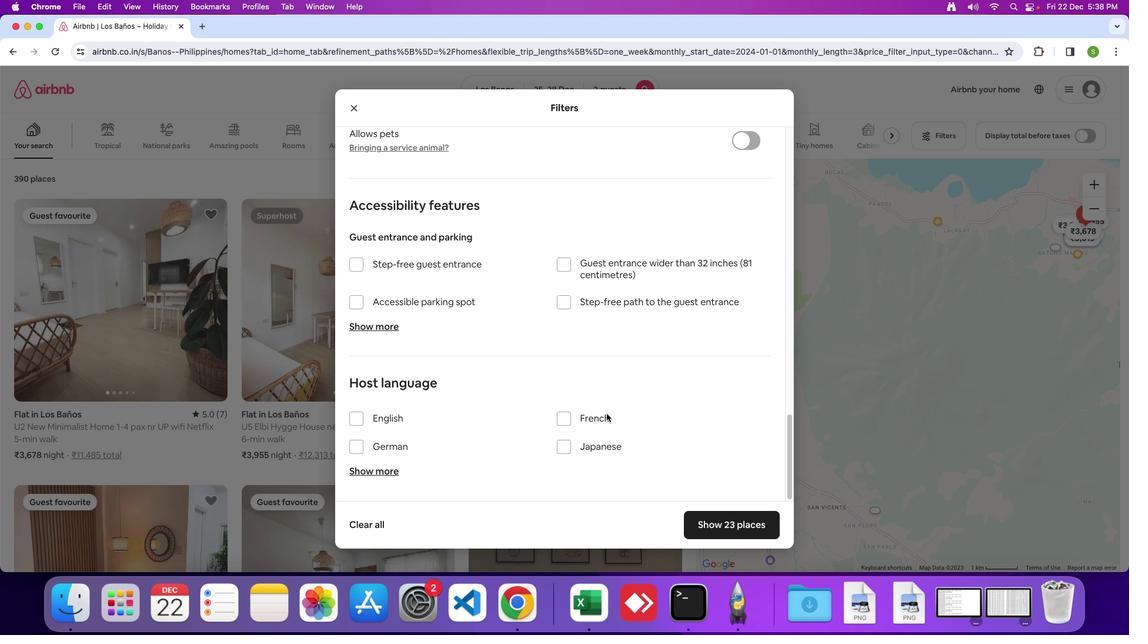 
Action: Mouse scrolled (594, 371) with delta (0, -1)
Screenshot: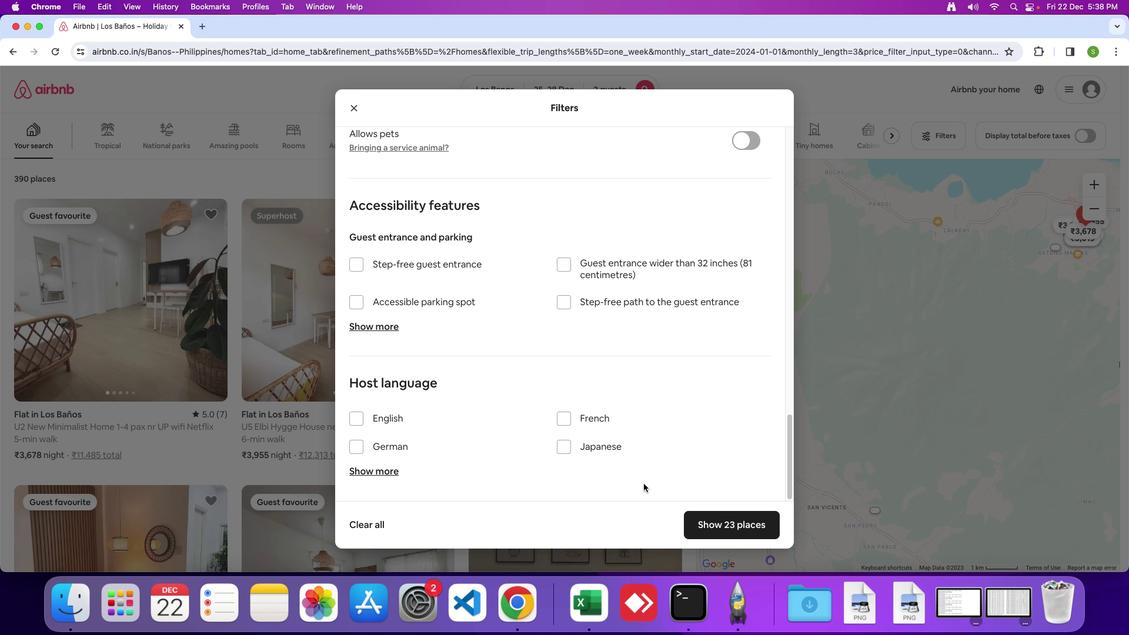 
Action: Mouse moved to (725, 518)
Screenshot: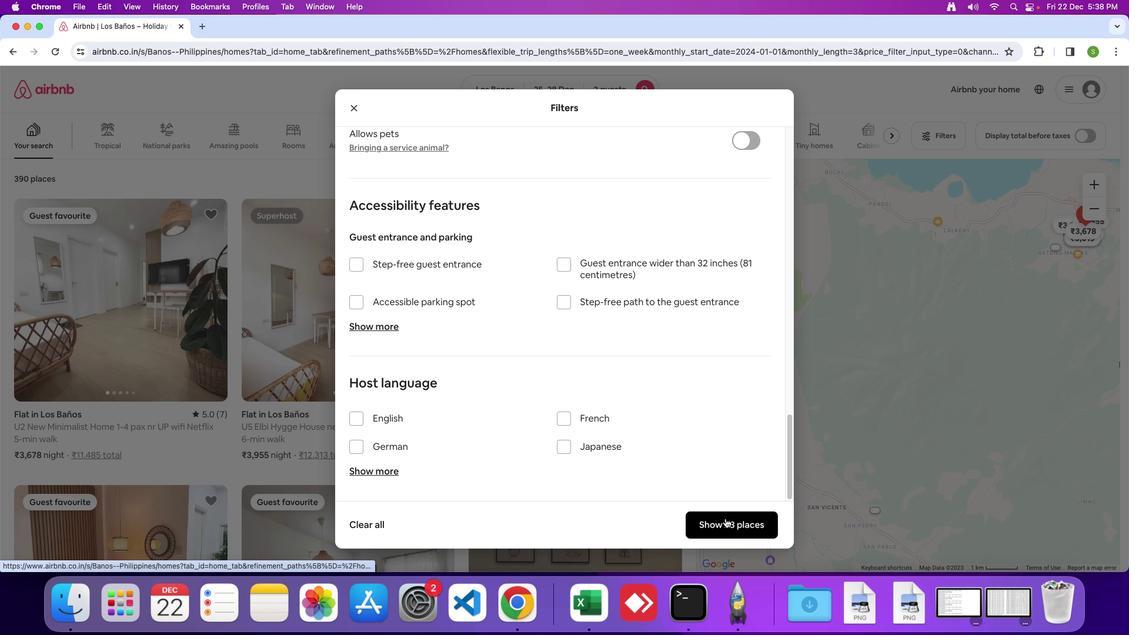 
Action: Mouse pressed left at (725, 518)
Screenshot: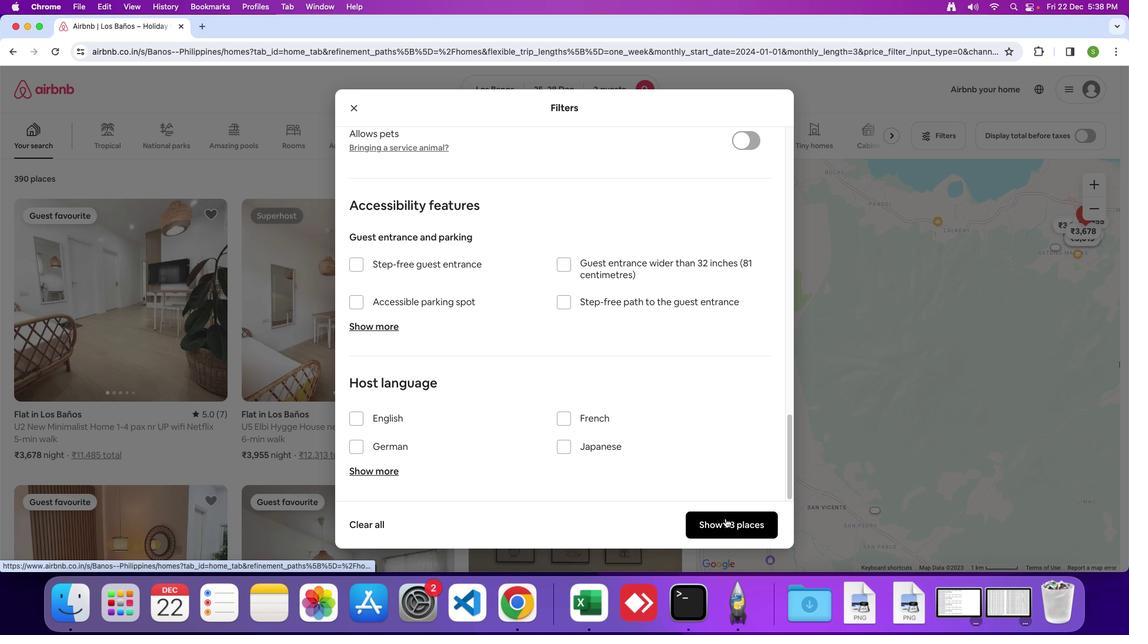 
Action: Mouse moved to (120, 293)
Screenshot: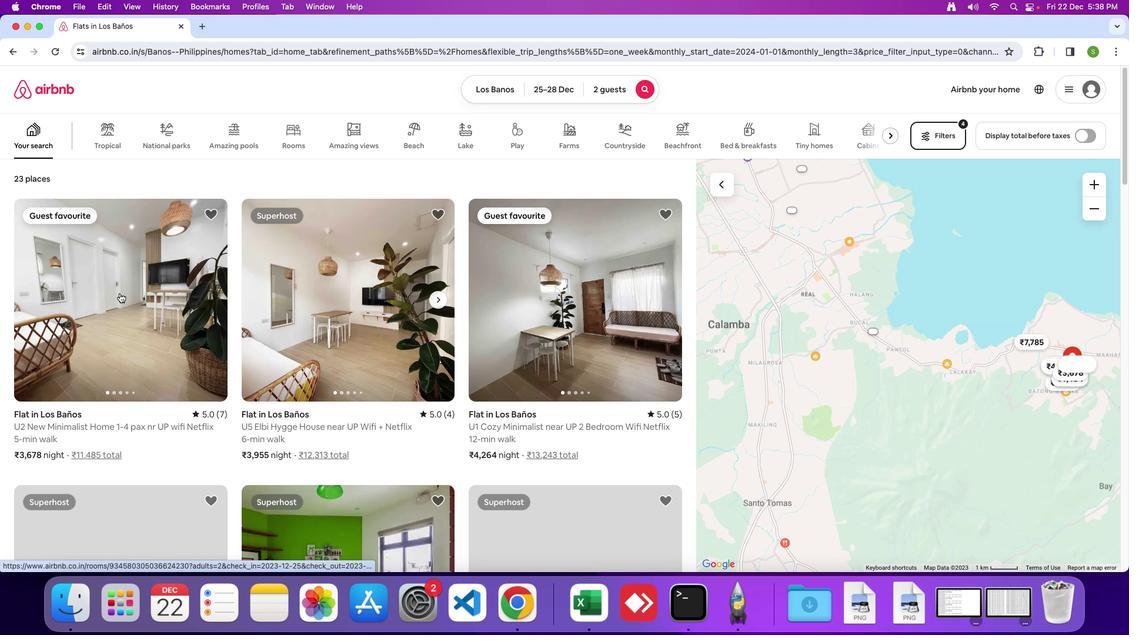 
Action: Mouse pressed left at (120, 293)
Screenshot: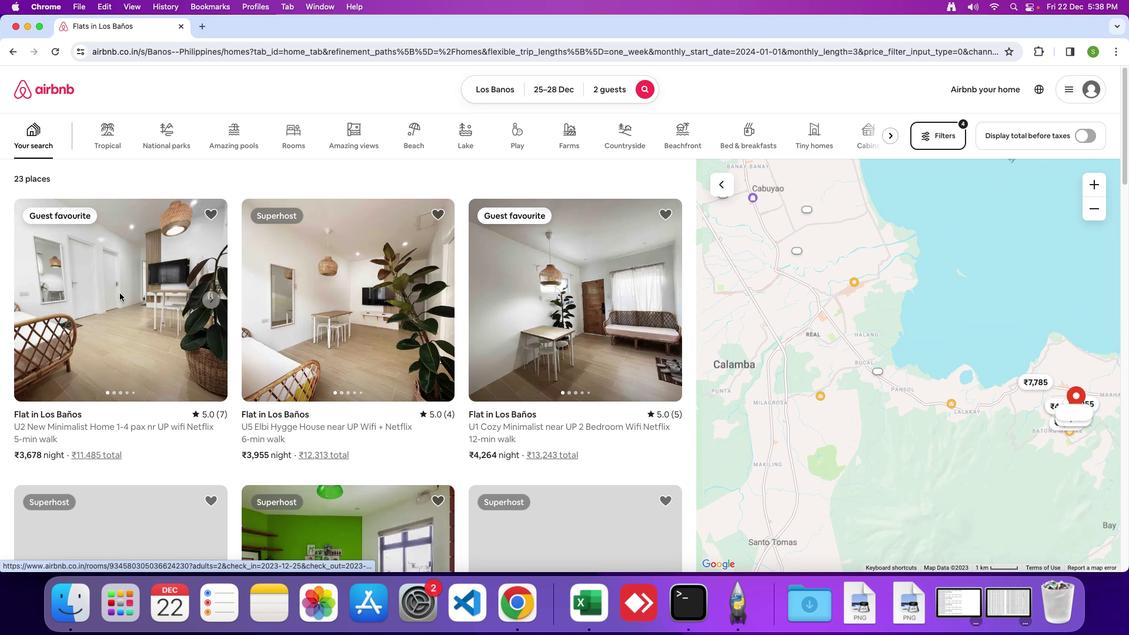 
Action: Mouse moved to (328, 275)
Screenshot: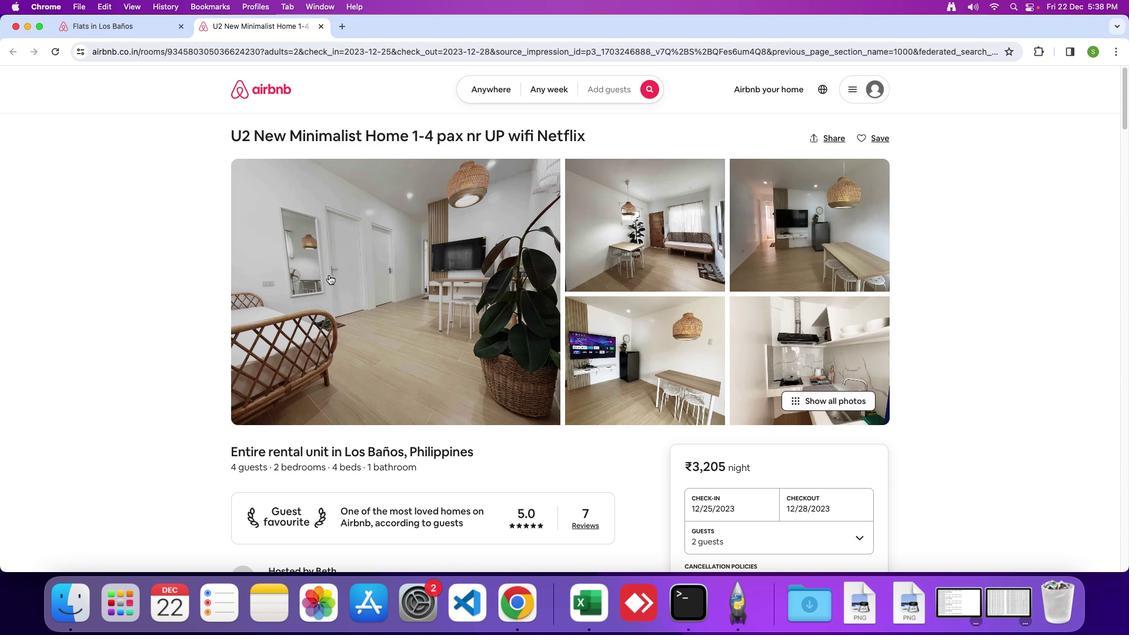 
Action: Mouse pressed left at (328, 275)
Screenshot: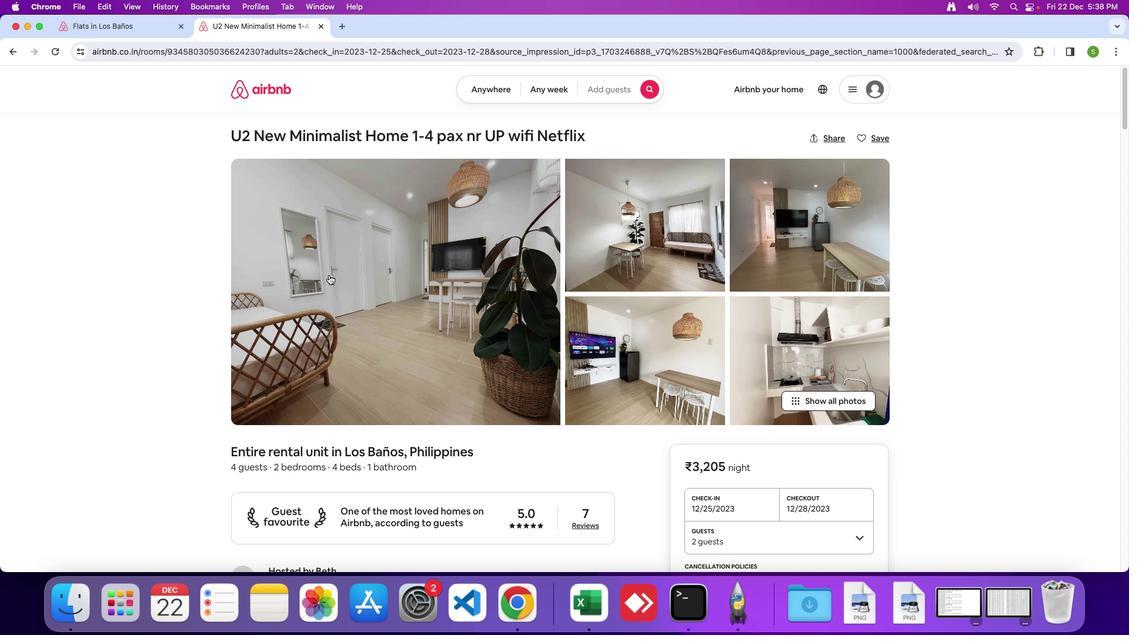 
Action: Mouse moved to (518, 340)
Screenshot: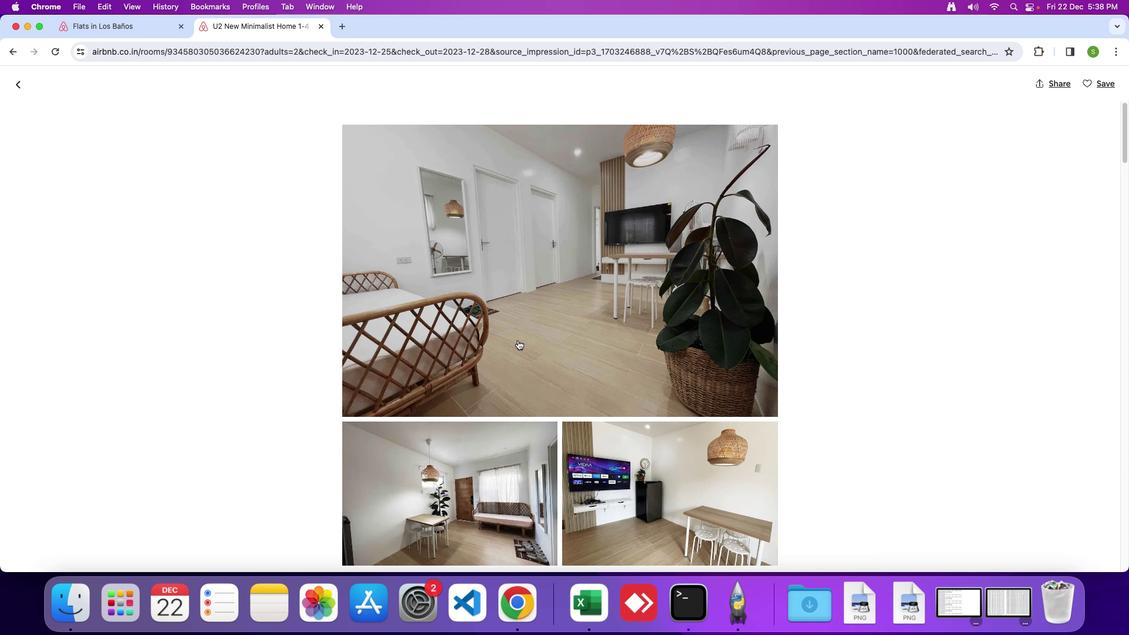 
Action: Mouse scrolled (518, 340) with delta (0, 0)
Screenshot: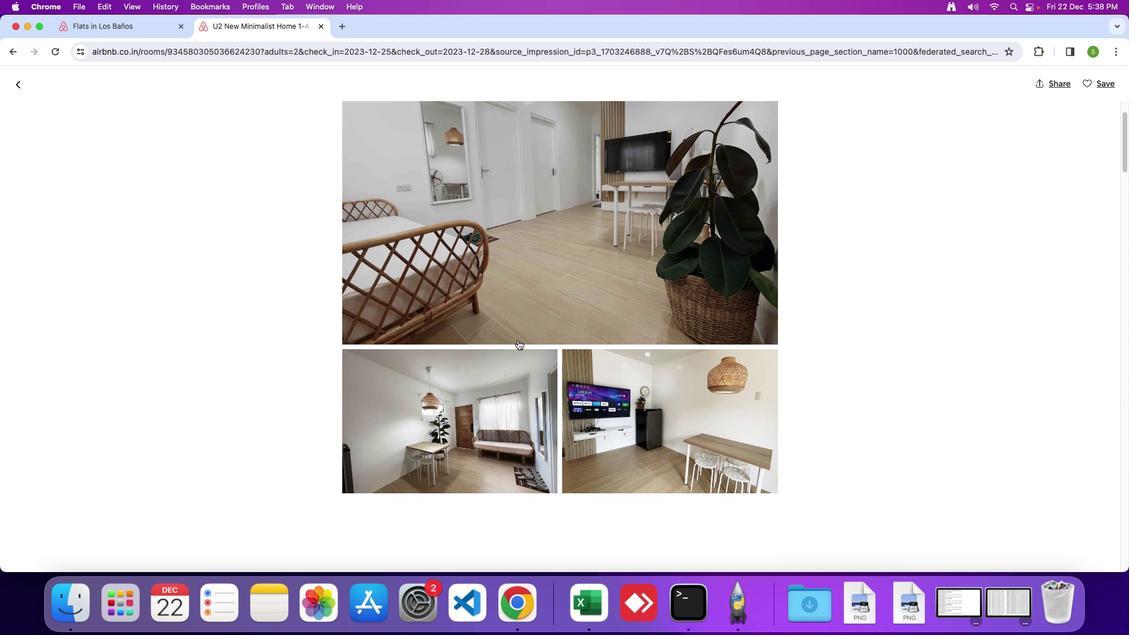 
Action: Mouse scrolled (518, 340) with delta (0, 0)
Screenshot: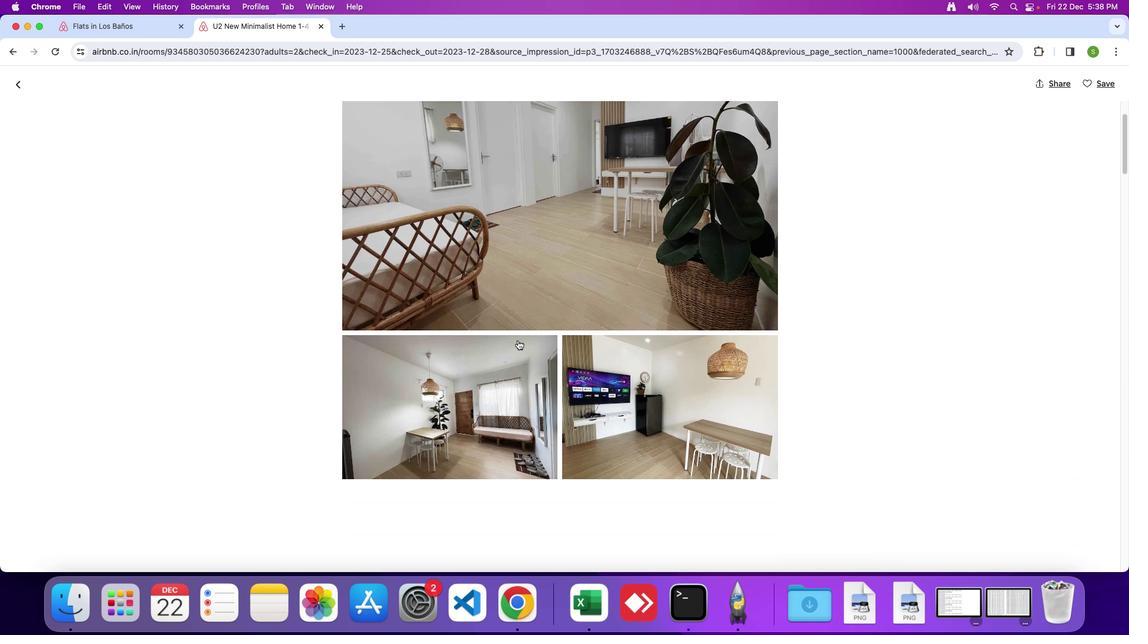 
Action: Mouse scrolled (518, 340) with delta (0, -1)
Screenshot: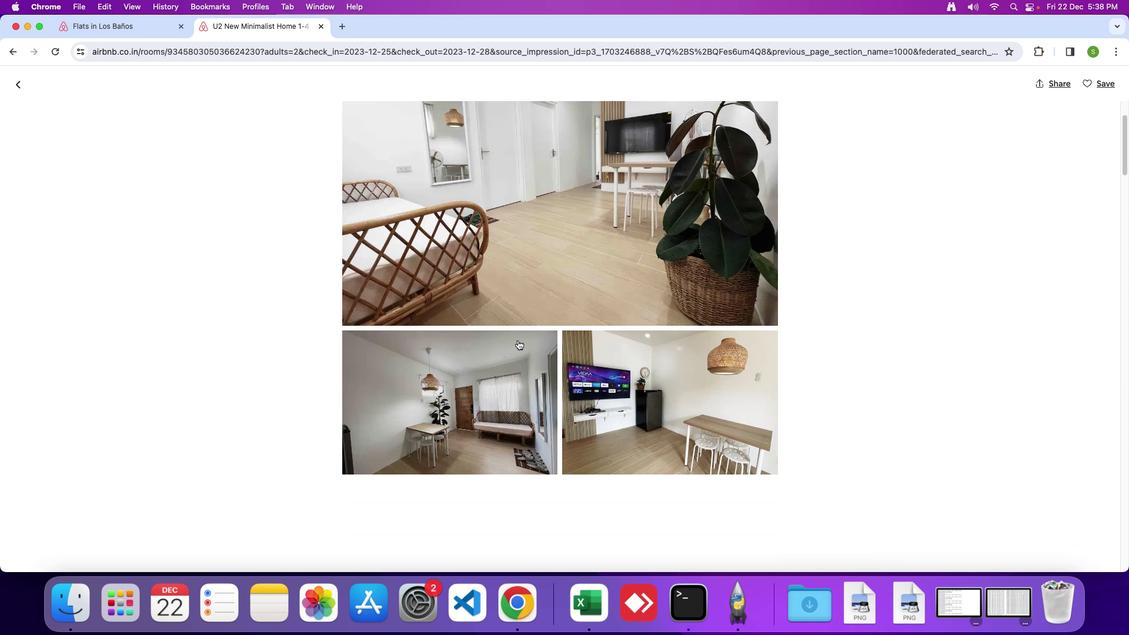 
Action: Mouse scrolled (518, 340) with delta (0, 0)
Screenshot: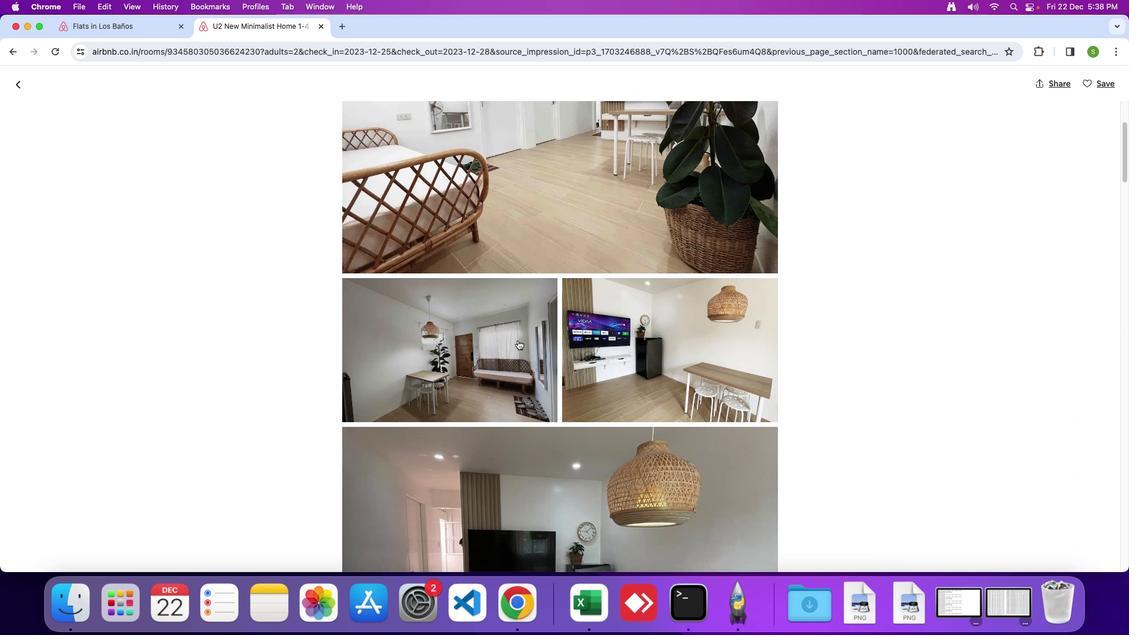 
Action: Mouse scrolled (518, 340) with delta (0, 0)
Screenshot: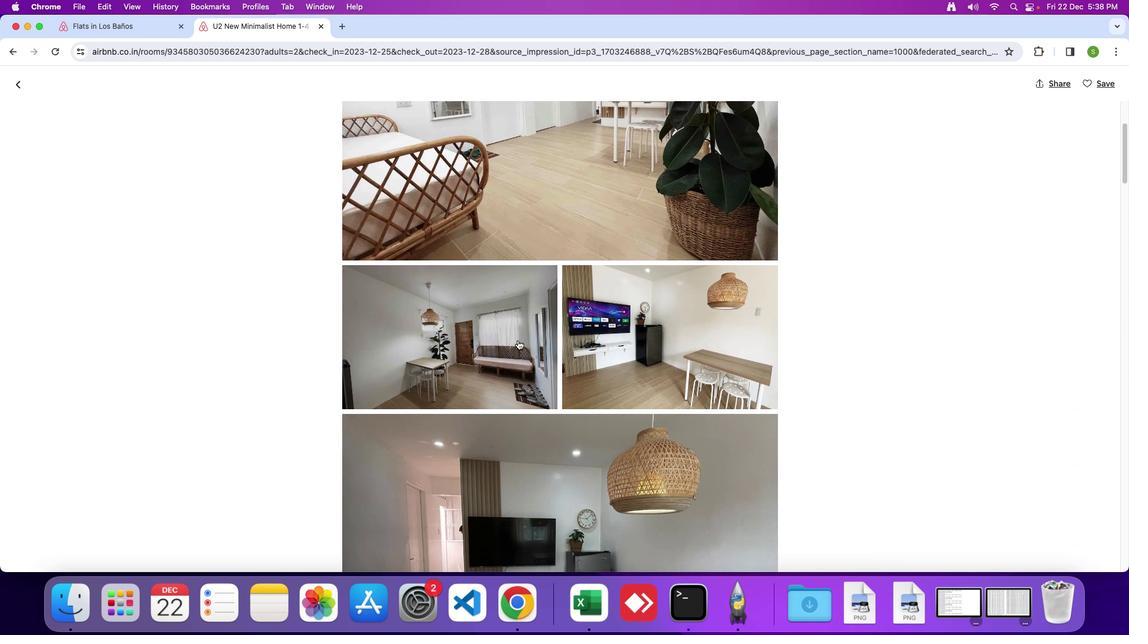 
Action: Mouse moved to (518, 340)
Screenshot: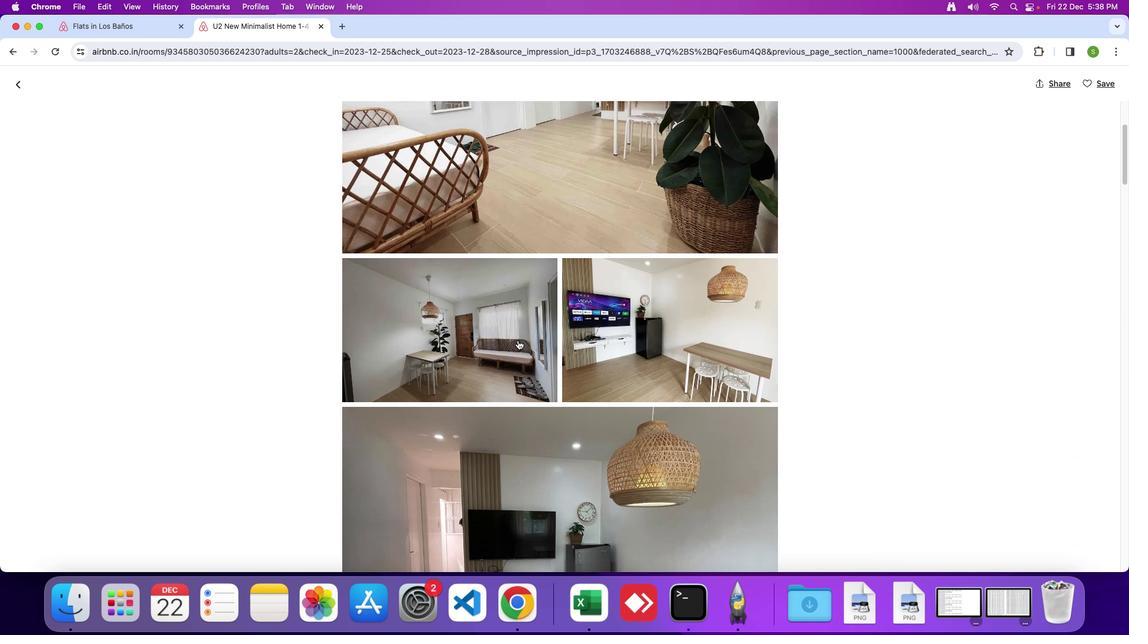 
Action: Mouse scrolled (518, 340) with delta (0, -1)
Screenshot: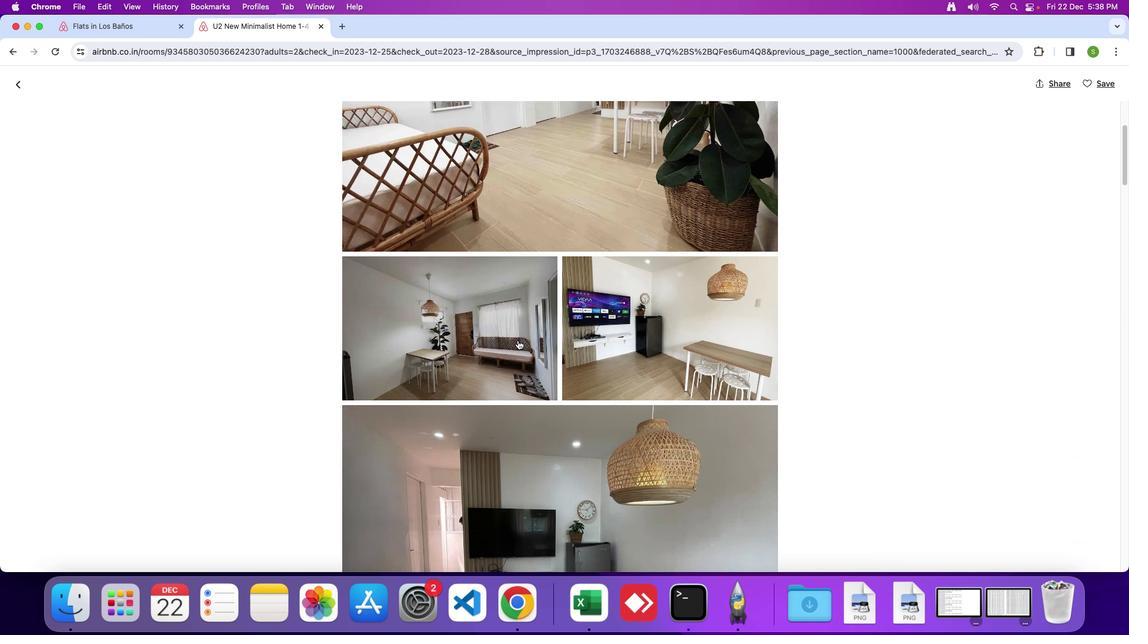 
Action: Mouse scrolled (518, 340) with delta (0, 0)
Screenshot: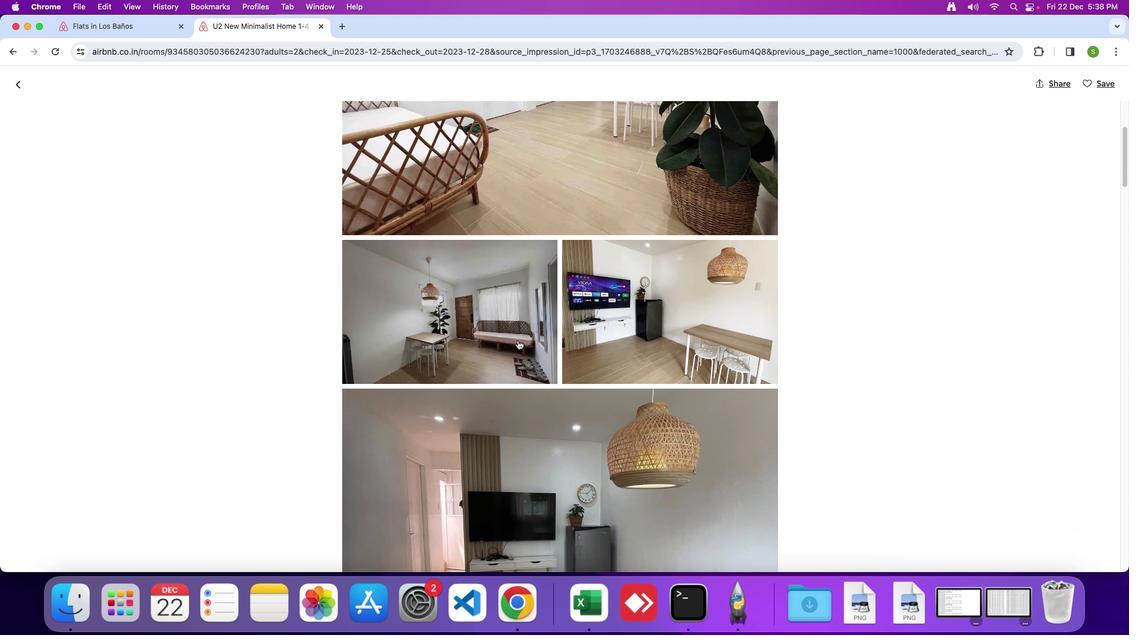 
Action: Mouse moved to (518, 340)
Screenshot: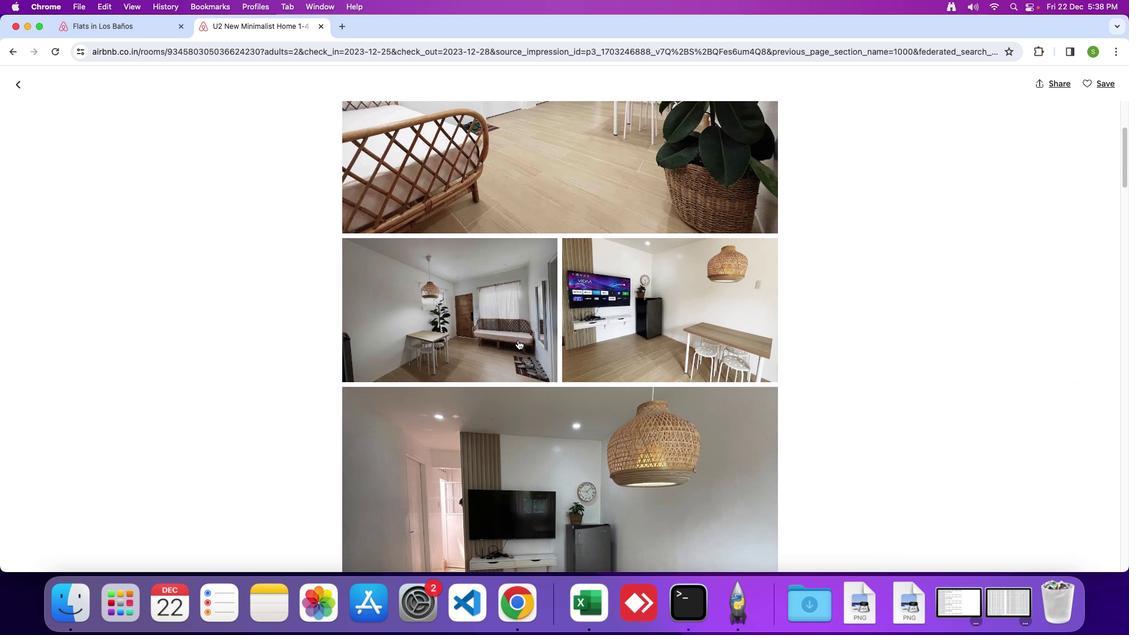 
Action: Mouse scrolled (518, 340) with delta (0, 0)
Screenshot: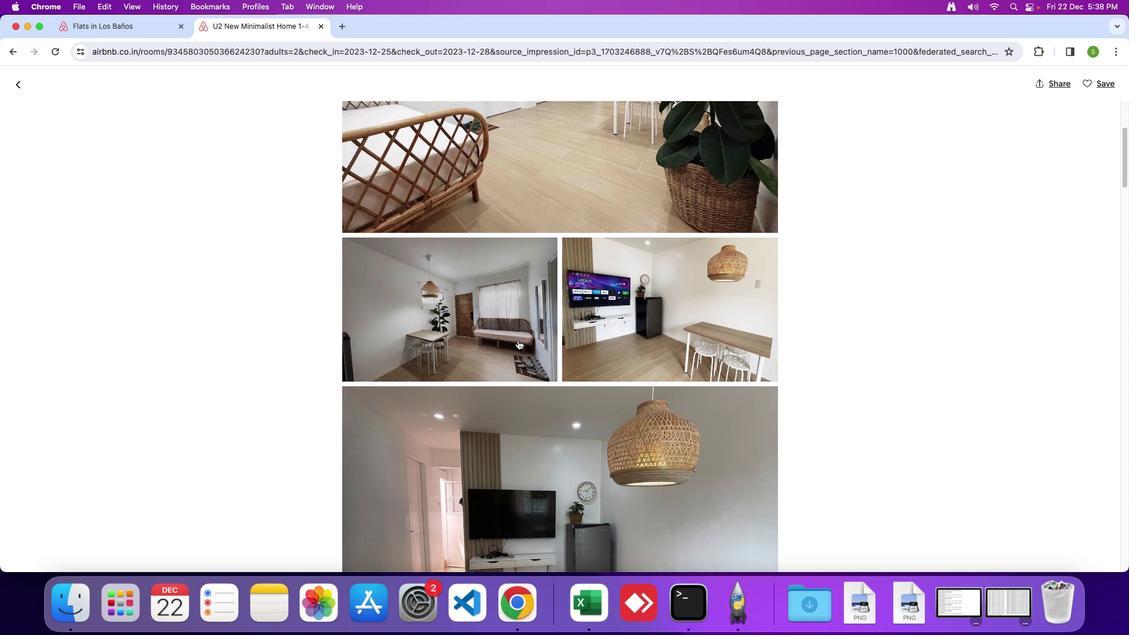 
Action: Mouse scrolled (518, 340) with delta (0, 0)
Screenshot: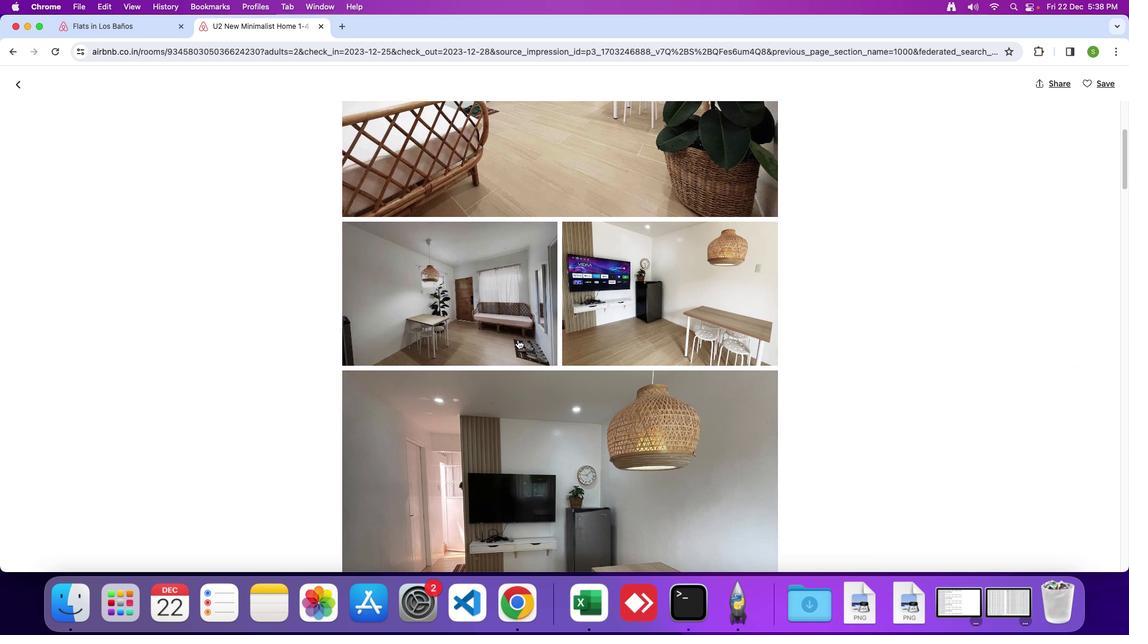 
Action: Mouse scrolled (518, 340) with delta (0, 0)
Screenshot: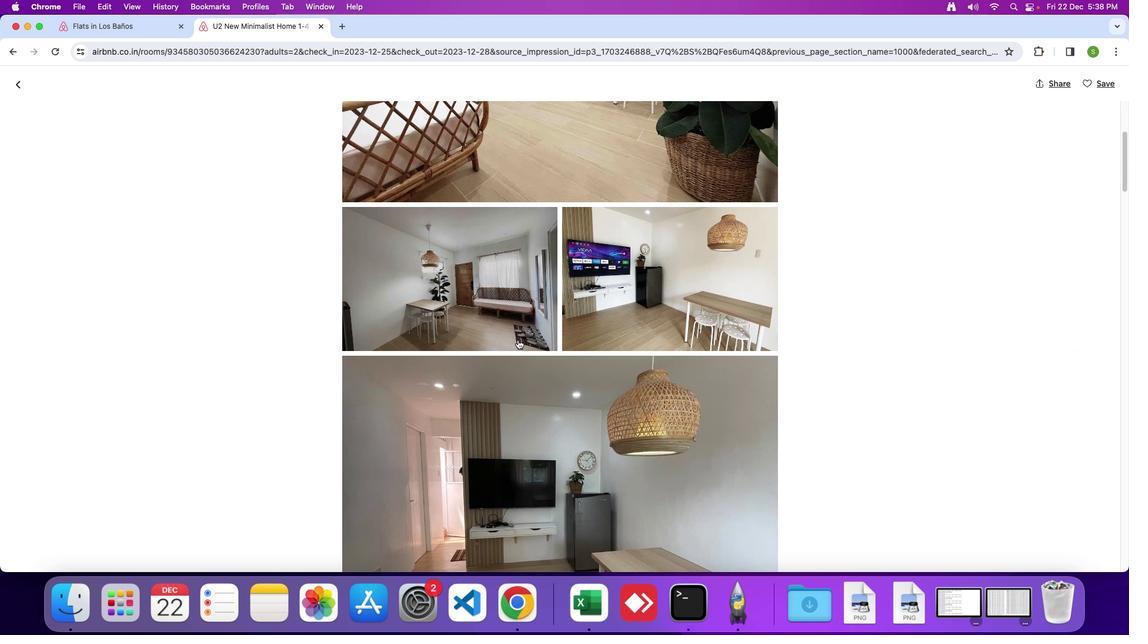 
Action: Mouse moved to (517, 340)
Screenshot: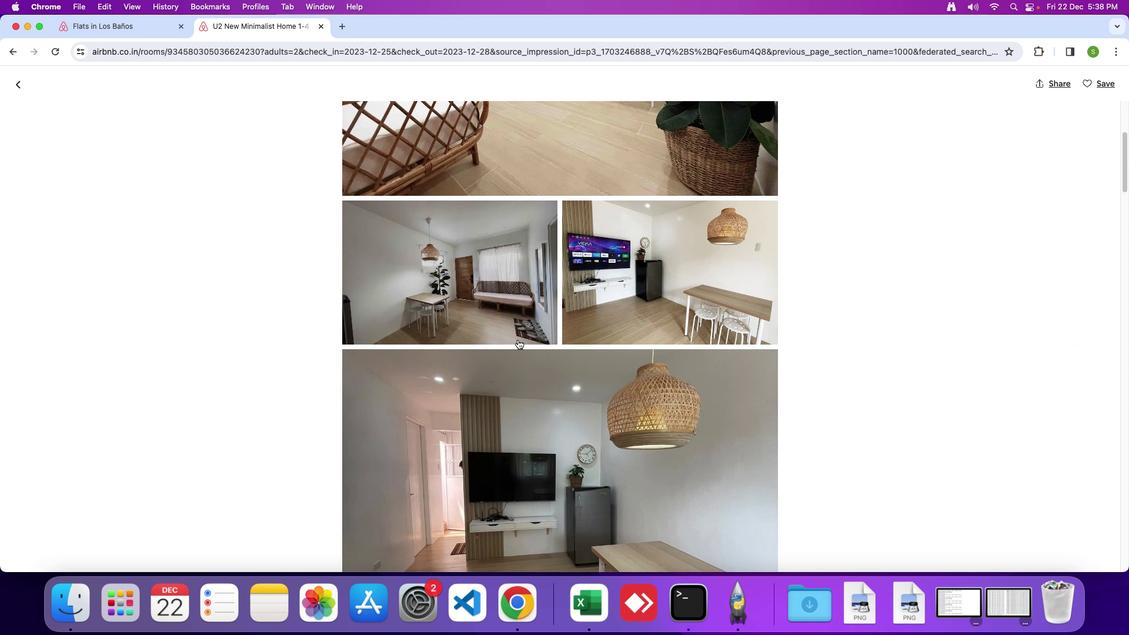 
Action: Mouse scrolled (517, 340) with delta (0, 0)
Screenshot: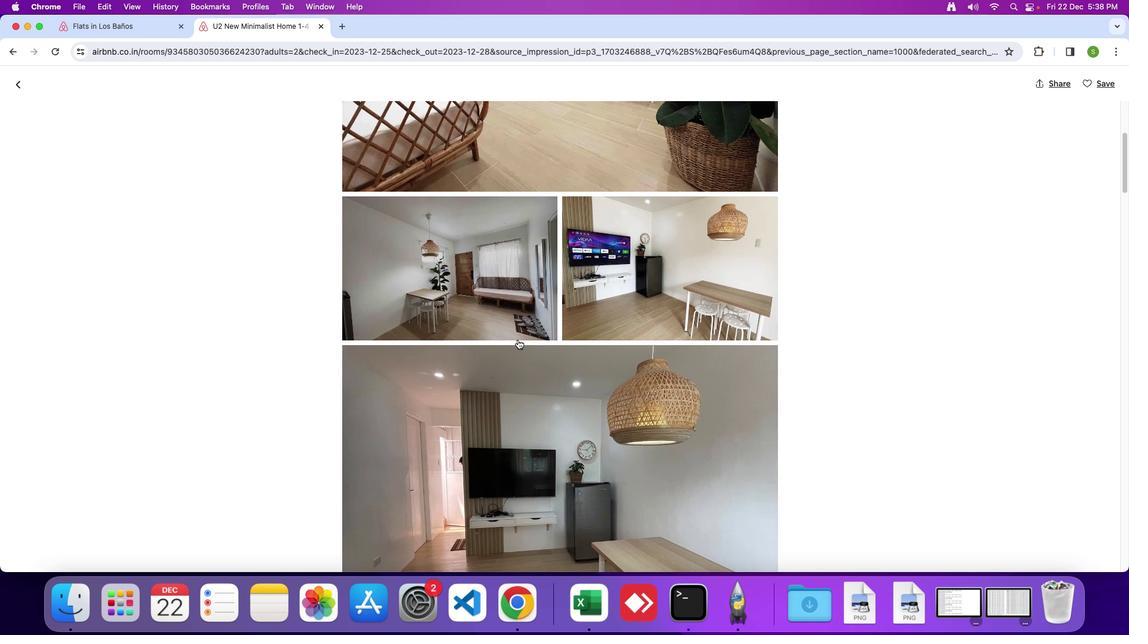 
Action: Mouse scrolled (517, 340) with delta (0, 0)
Screenshot: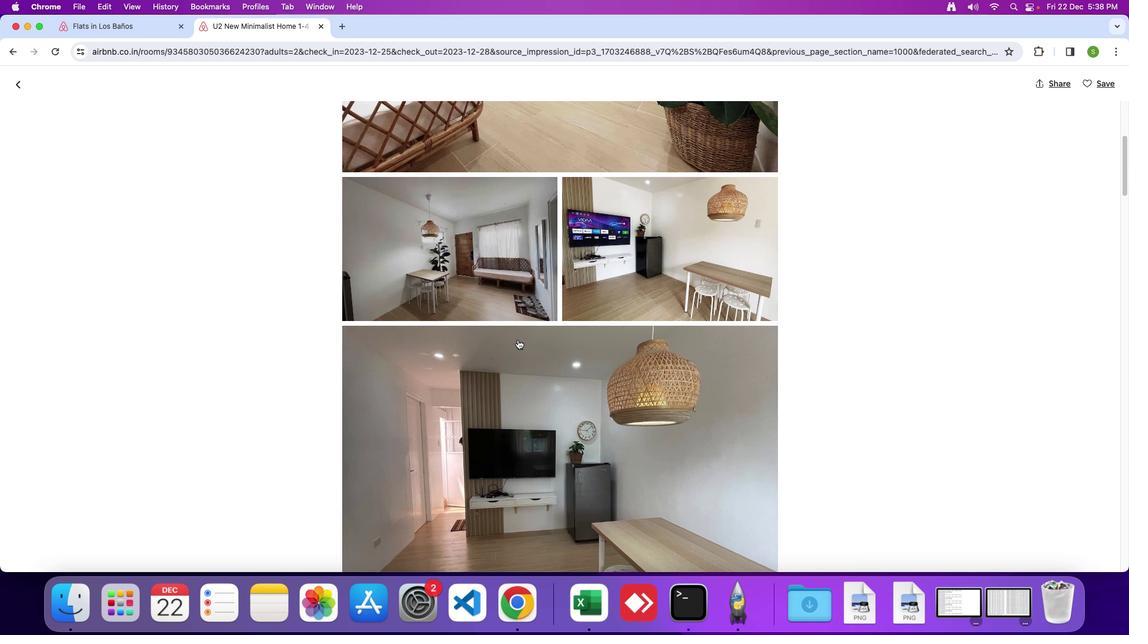 
Action: Mouse scrolled (517, 340) with delta (0, 0)
Screenshot: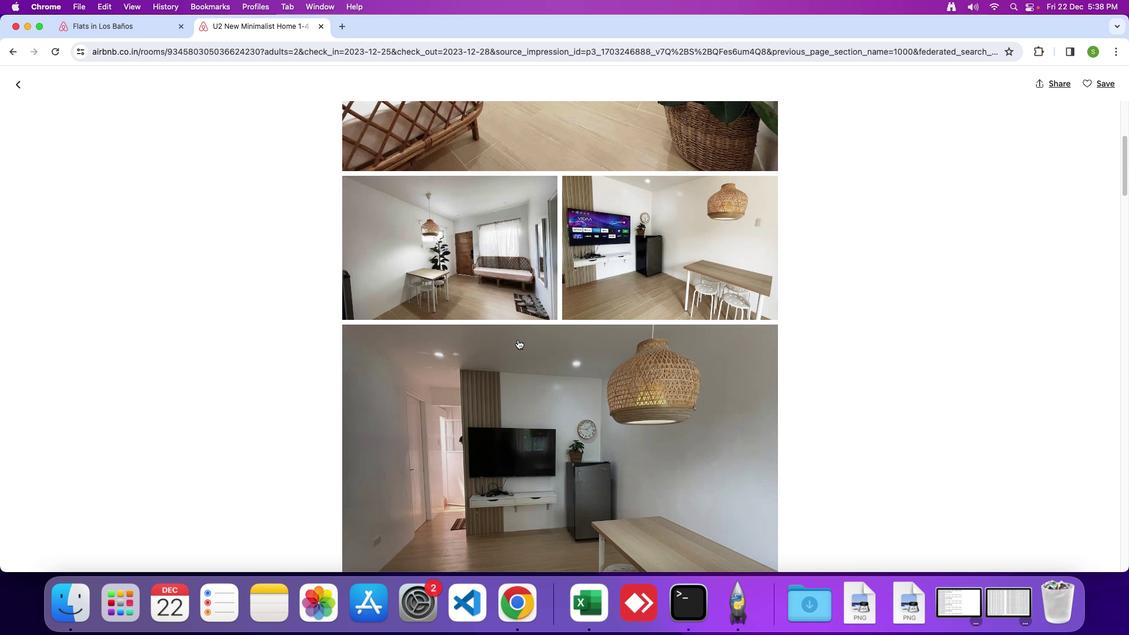 
Action: Mouse scrolled (517, 340) with delta (0, 0)
Screenshot: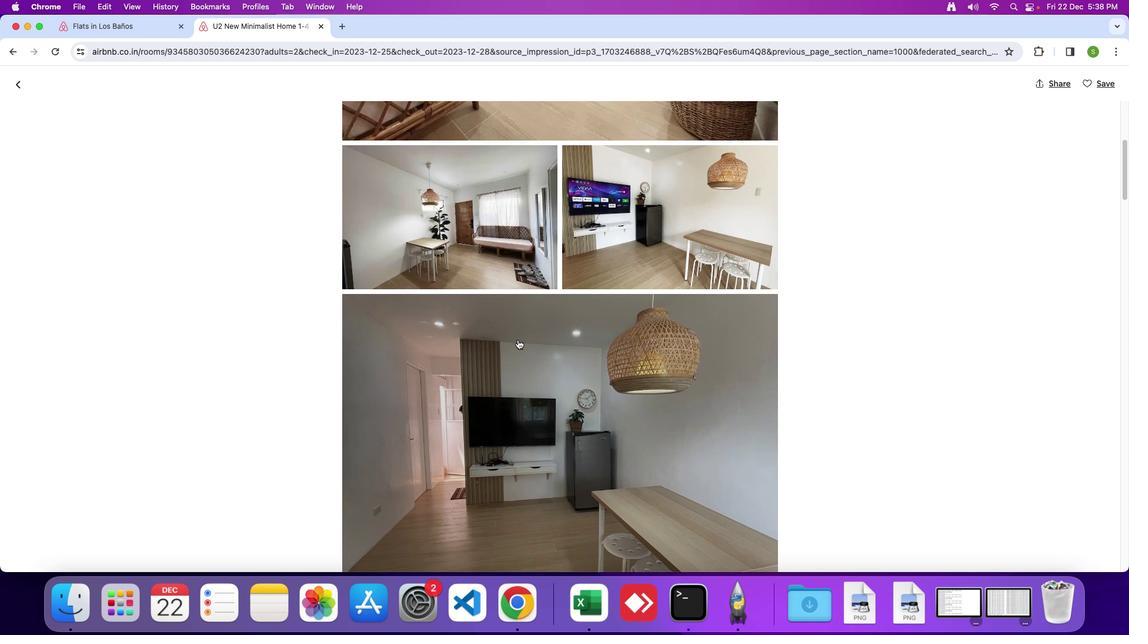 
Action: Mouse scrolled (517, 340) with delta (0, 0)
Screenshot: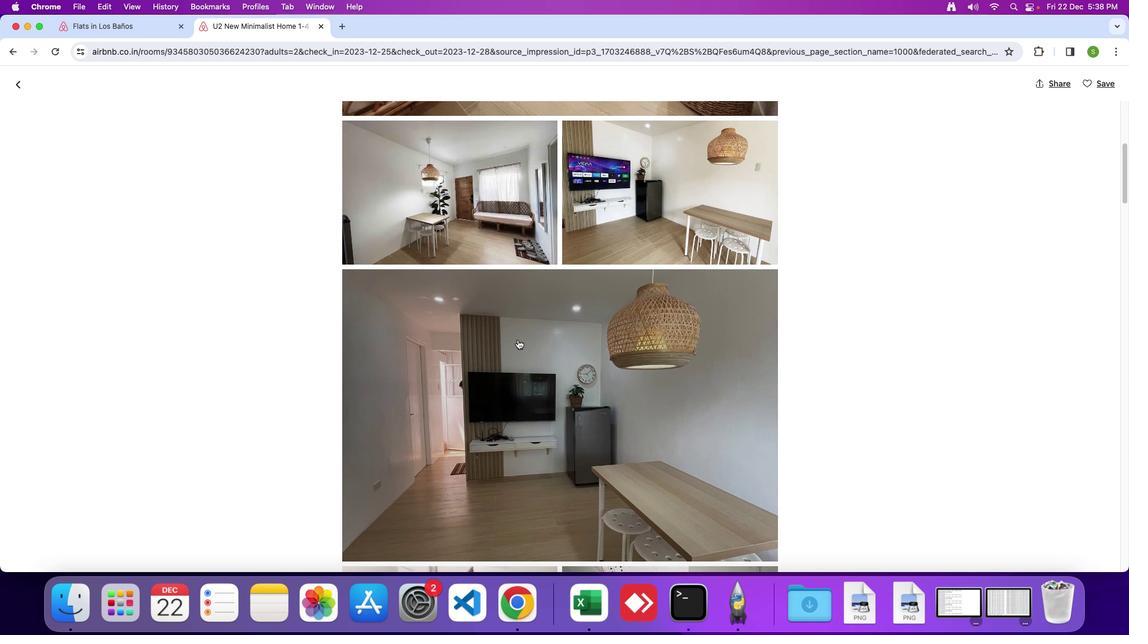 
Action: Mouse scrolled (517, 340) with delta (0, 0)
Screenshot: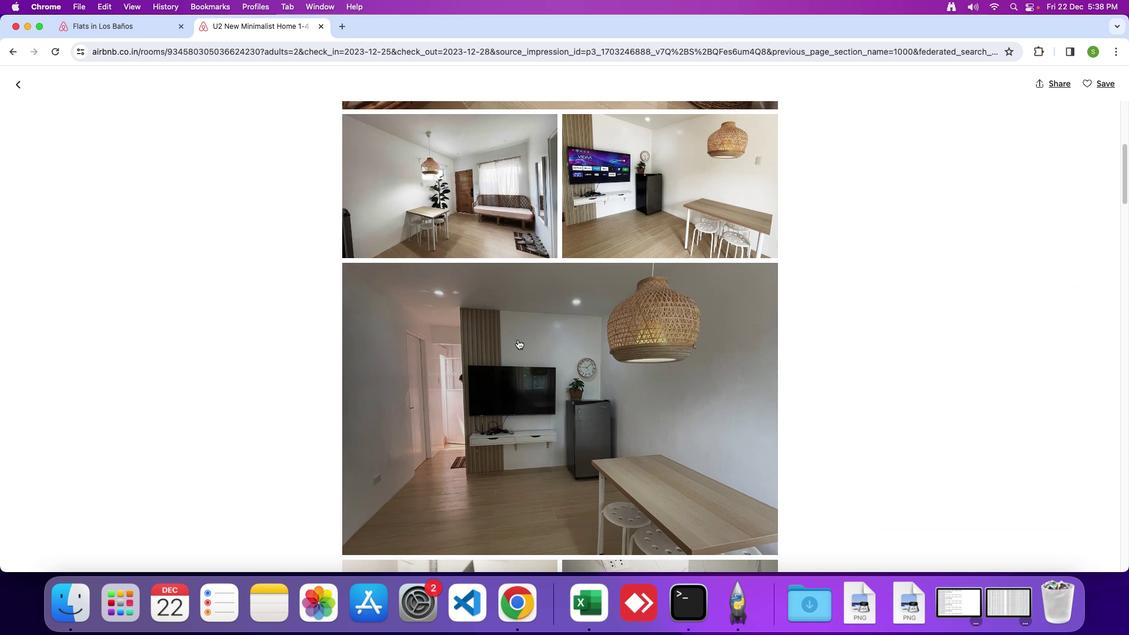 
Action: Mouse scrolled (517, 340) with delta (0, 0)
Screenshot: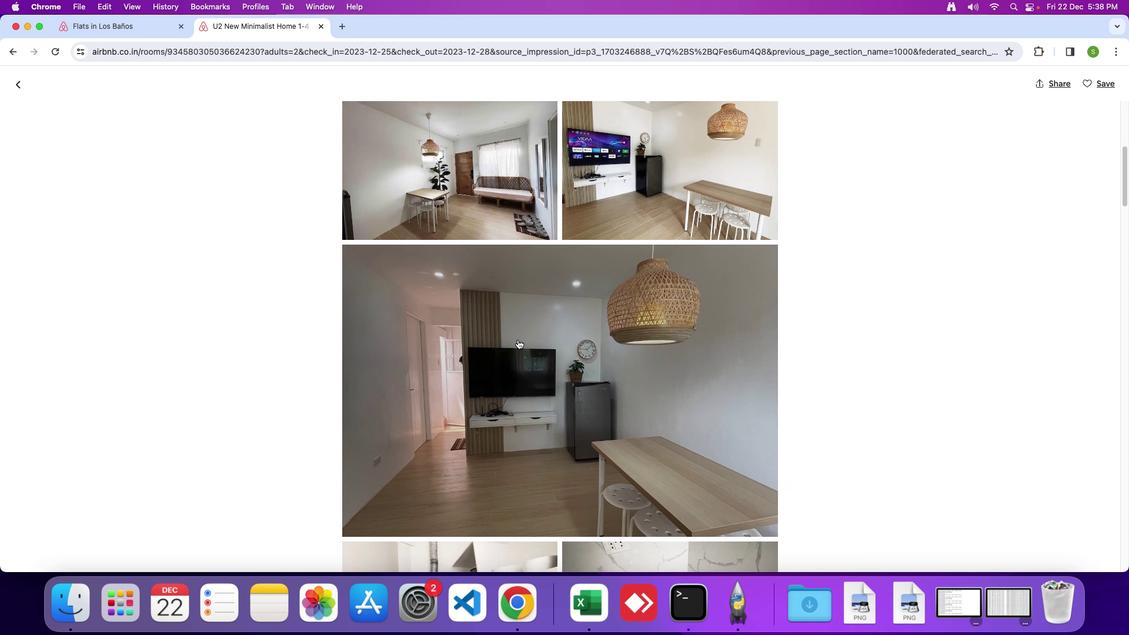 
Action: Mouse scrolled (517, 340) with delta (0, 0)
Screenshot: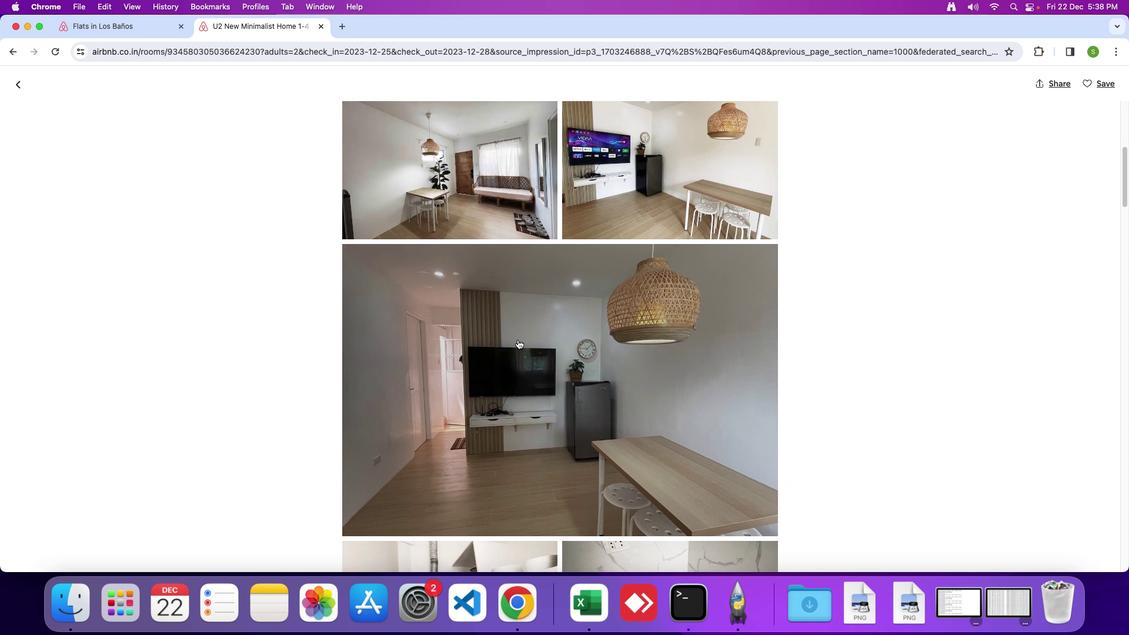 
Action: Mouse scrolled (517, 340) with delta (0, 0)
Screenshot: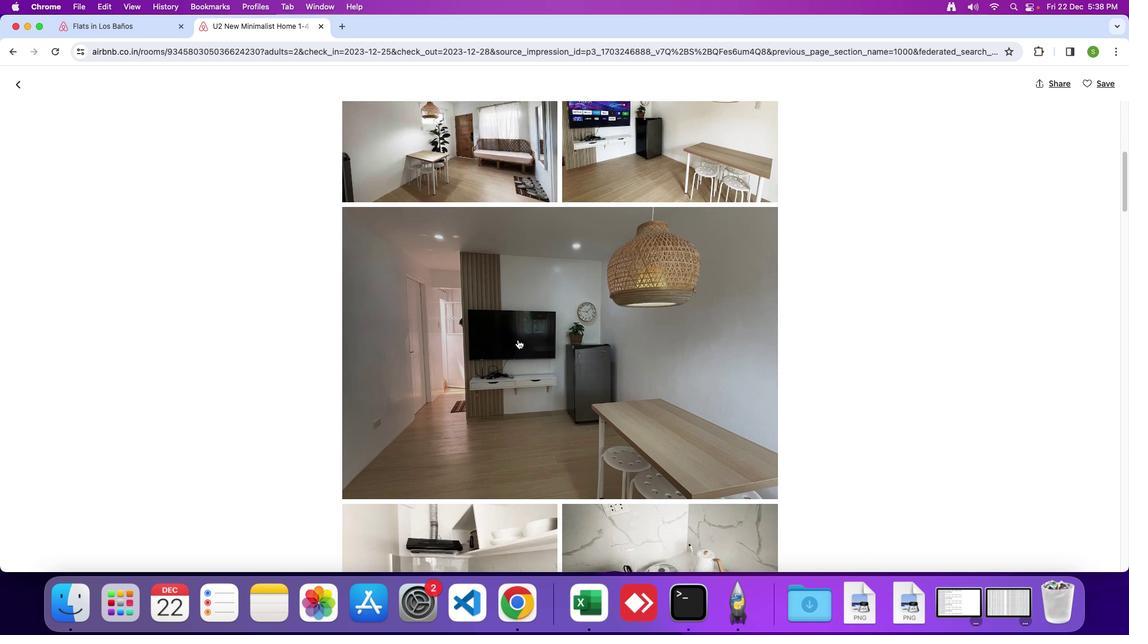 
Action: Mouse scrolled (517, 340) with delta (0, 0)
Screenshot: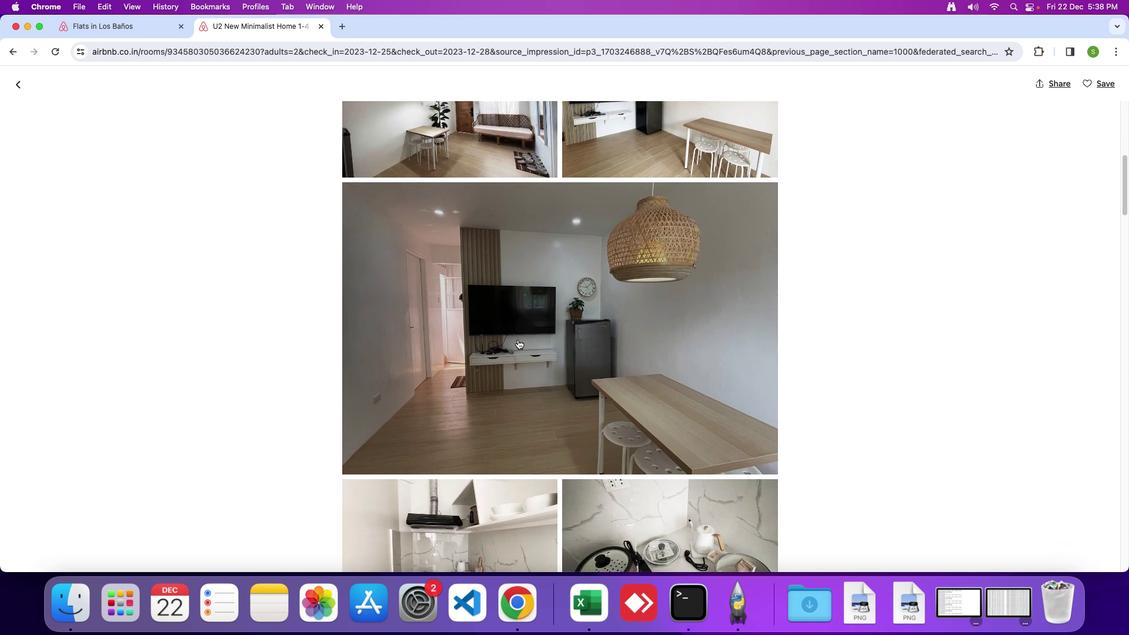 
Action: Mouse scrolled (517, 340) with delta (0, -1)
Screenshot: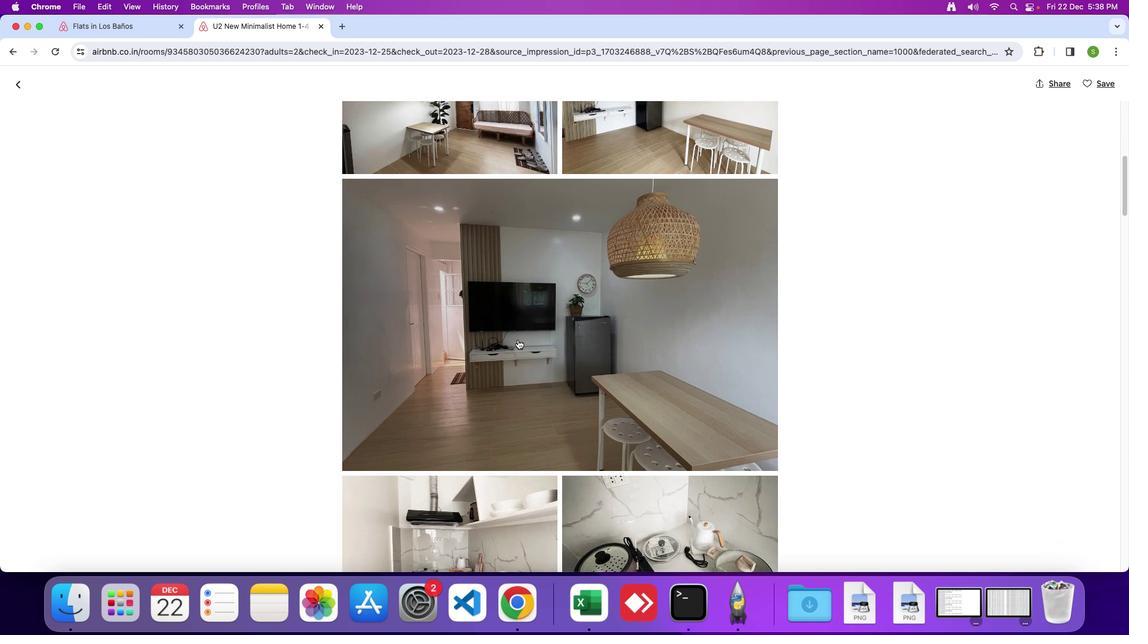 
Action: Mouse moved to (517, 339)
Screenshot: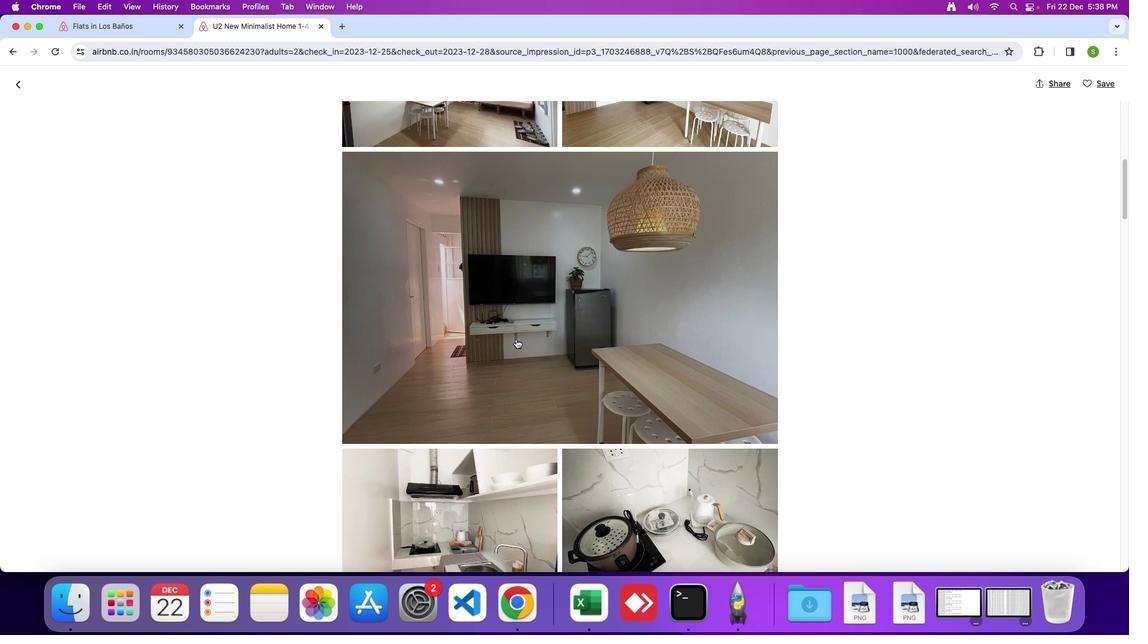 
Action: Mouse scrolled (517, 339) with delta (0, 0)
Screenshot: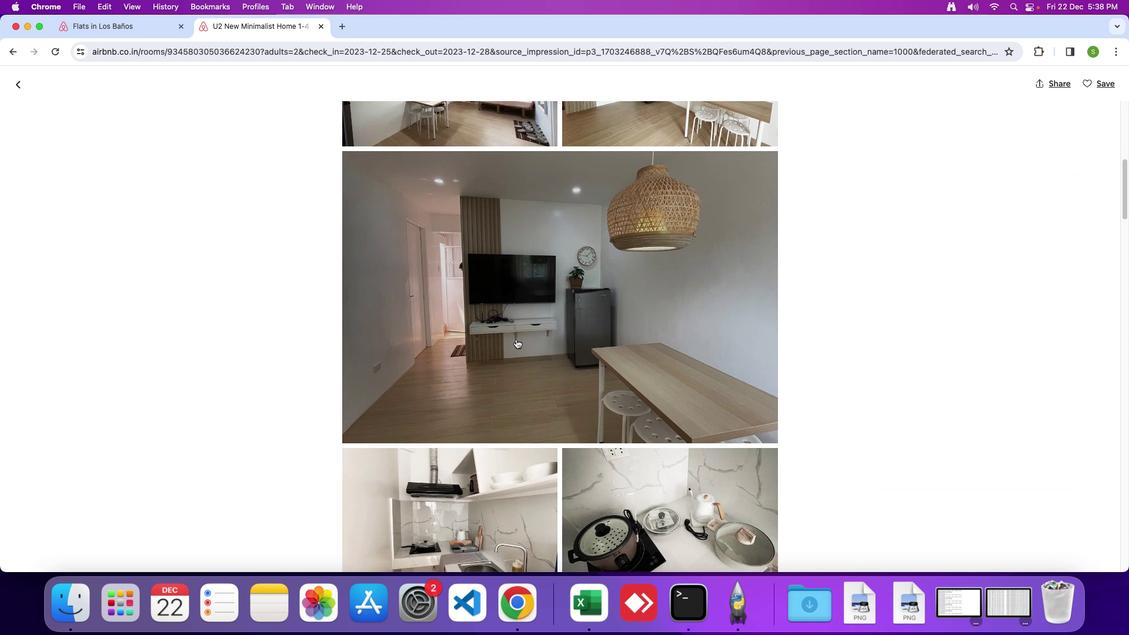 
Action: Mouse moved to (517, 339)
Screenshot: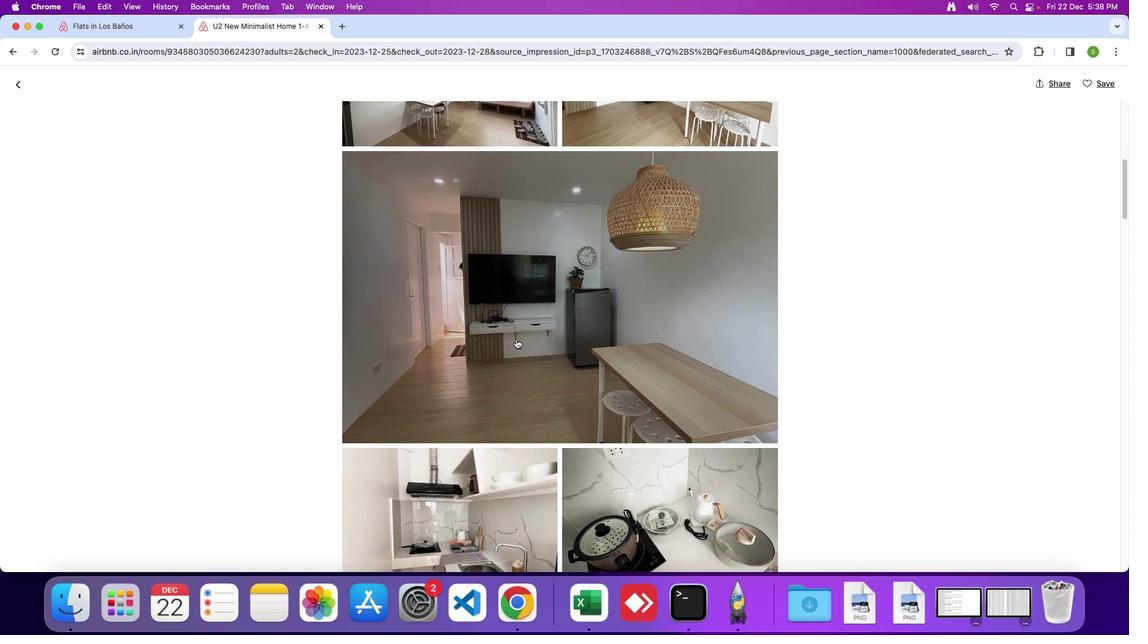 
Action: Mouse scrolled (517, 339) with delta (0, 0)
Screenshot: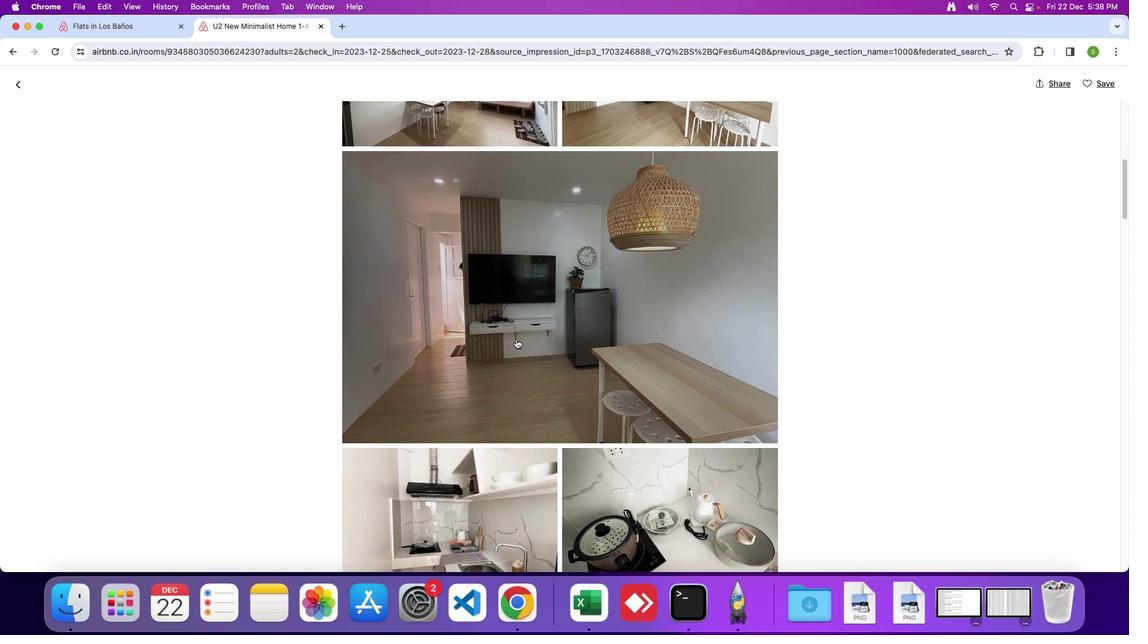 
Action: Mouse moved to (516, 338)
Screenshot: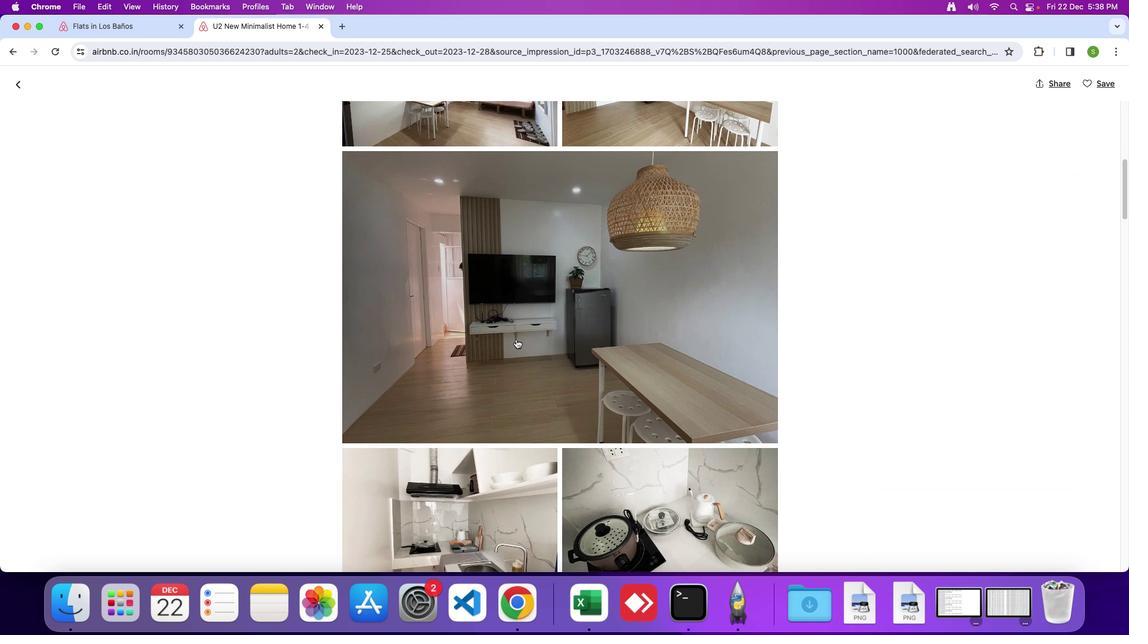 
Action: Mouse scrolled (516, 338) with delta (0, 0)
Screenshot: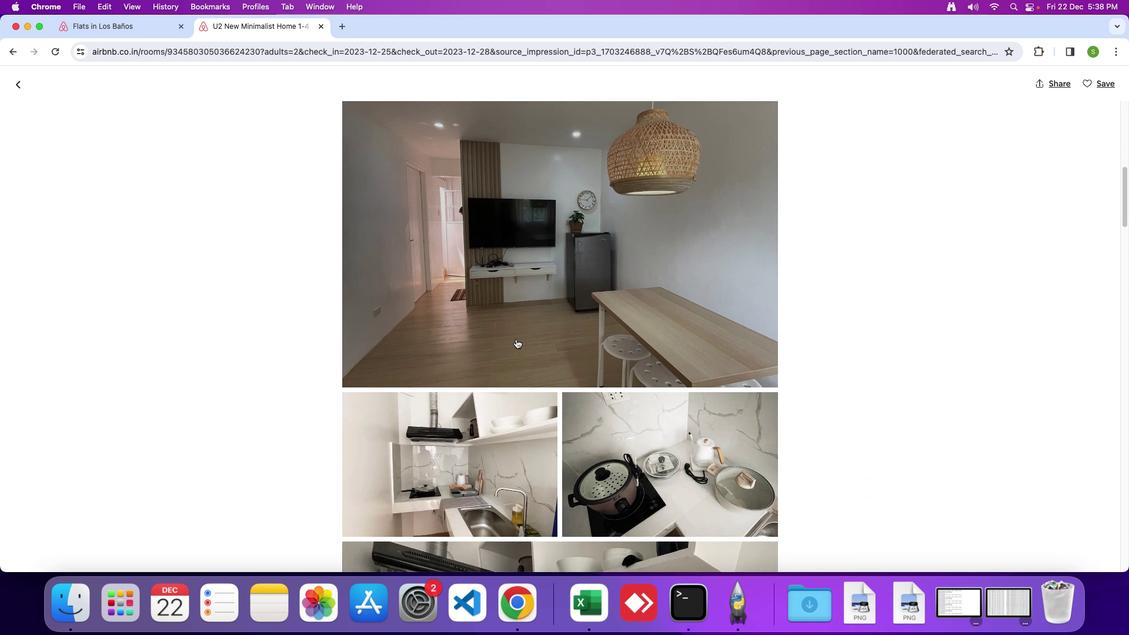 
Action: Mouse scrolled (516, 338) with delta (0, 0)
Screenshot: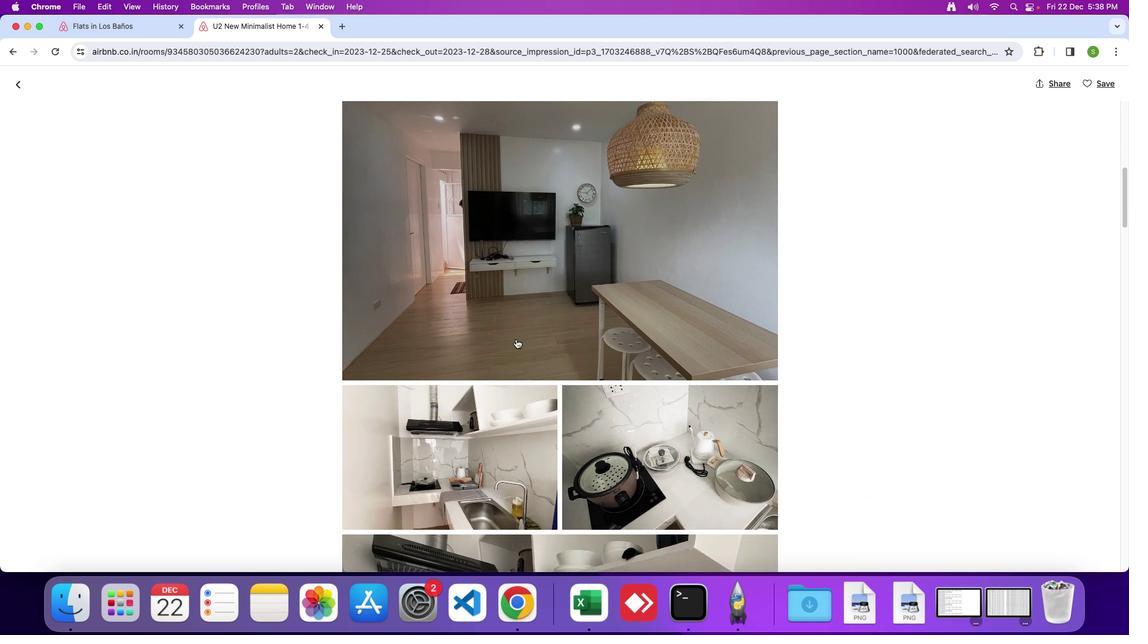 
Action: Mouse scrolled (516, 338) with delta (0, -1)
Screenshot: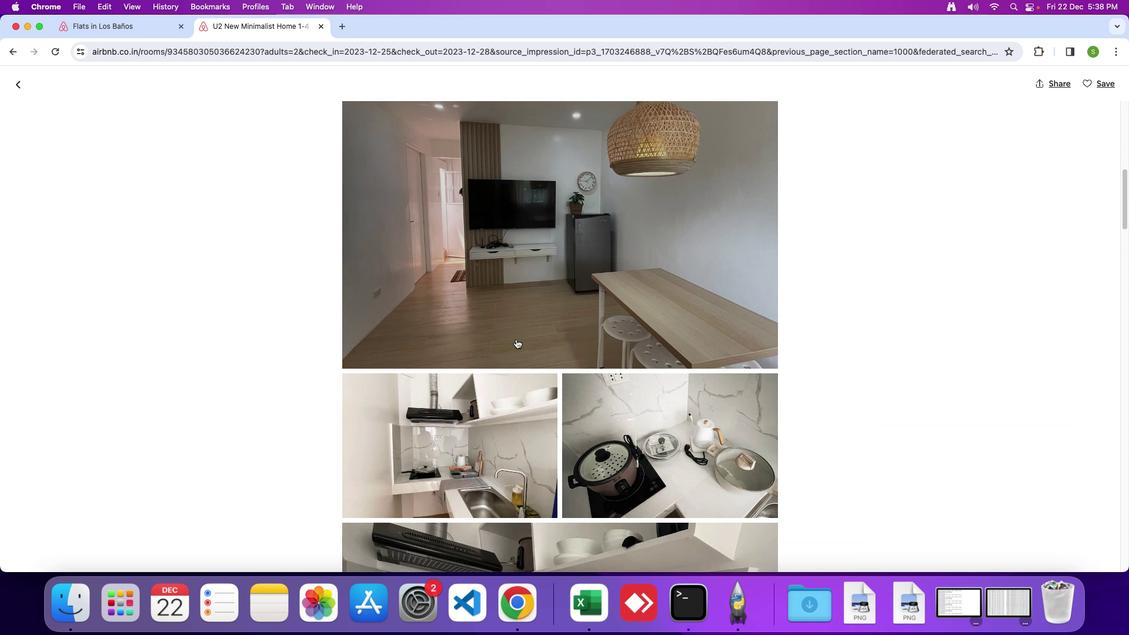 
Action: Mouse scrolled (516, 338) with delta (0, 0)
Screenshot: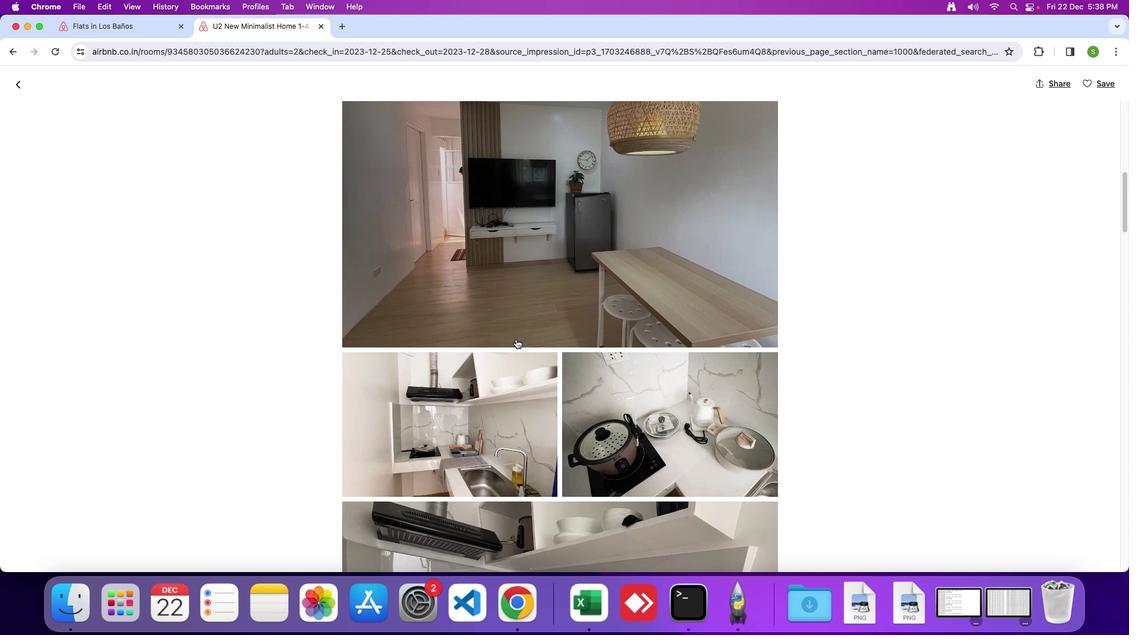 
Action: Mouse scrolled (516, 338) with delta (0, 0)
Screenshot: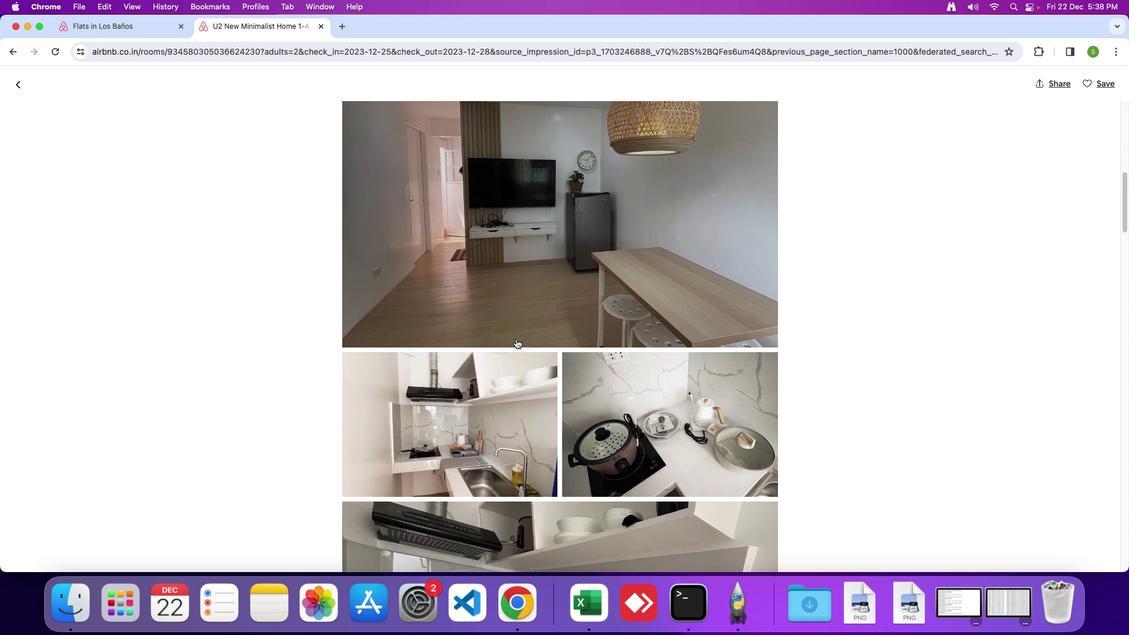 
Action: Mouse scrolled (516, 338) with delta (0, 0)
Screenshot: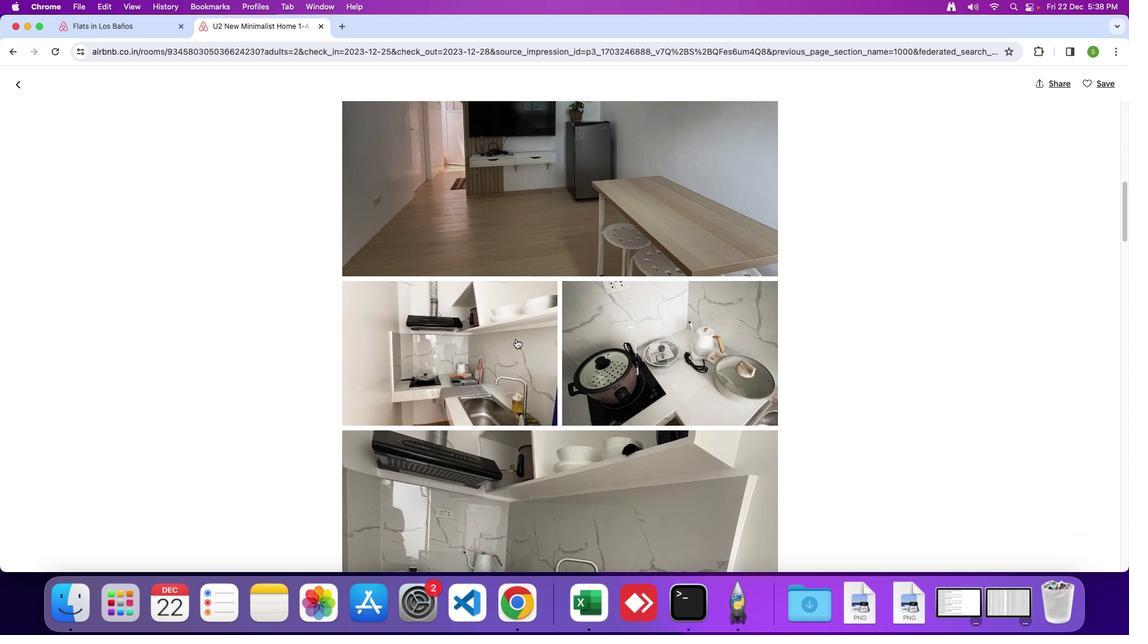 
Action: Mouse scrolled (516, 338) with delta (0, 0)
Screenshot: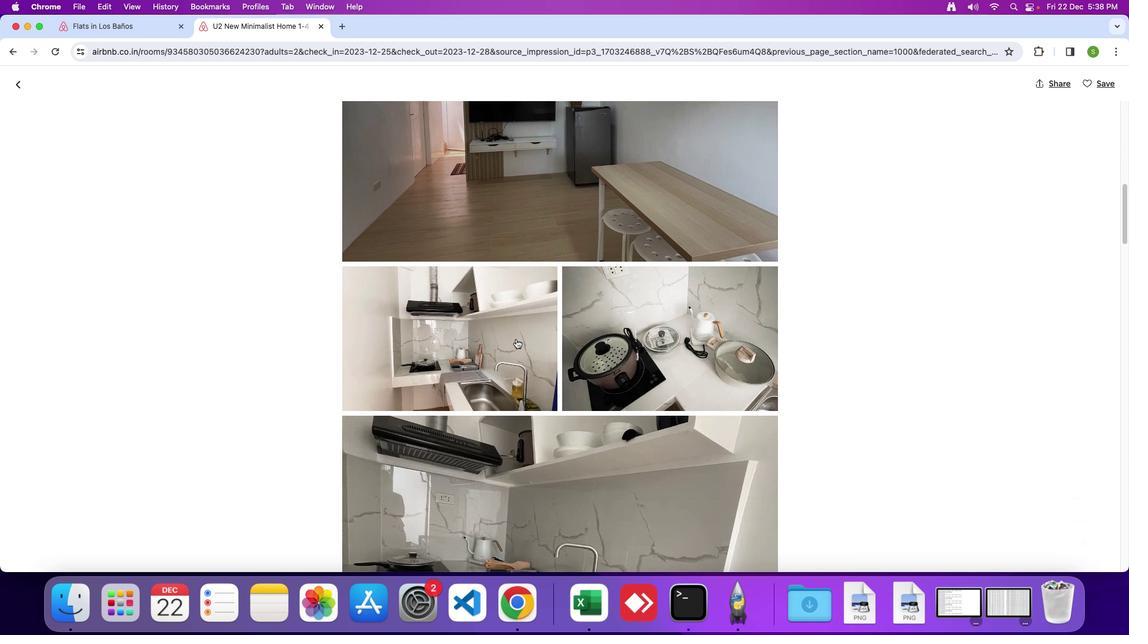 
Action: Mouse scrolled (516, 338) with delta (0, -1)
Screenshot: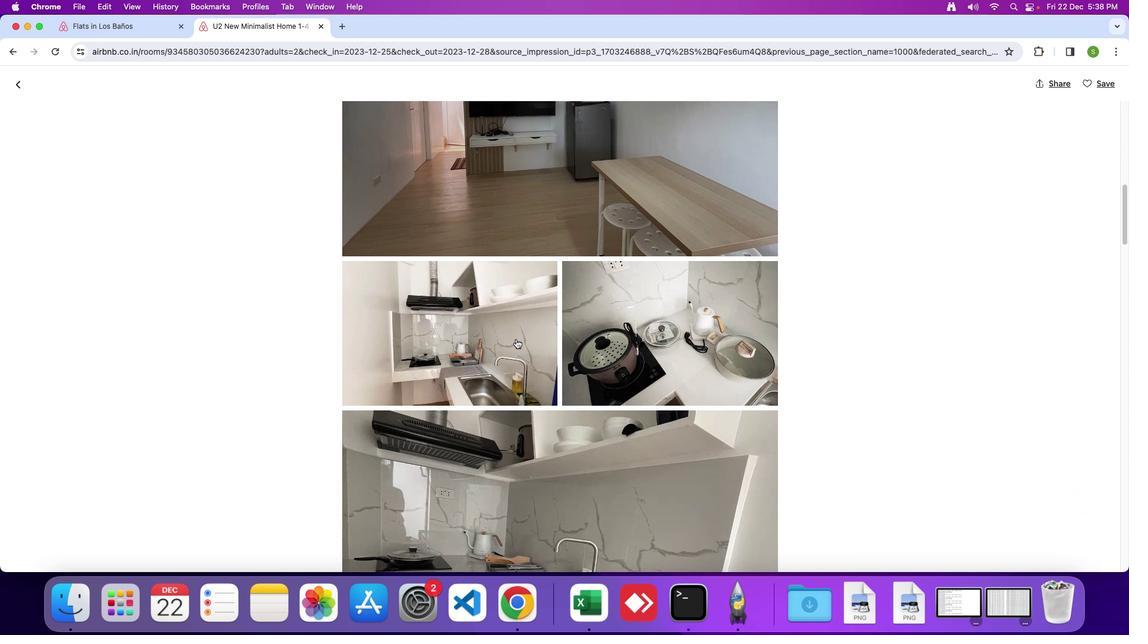 
Action: Mouse scrolled (516, 338) with delta (0, 0)
Screenshot: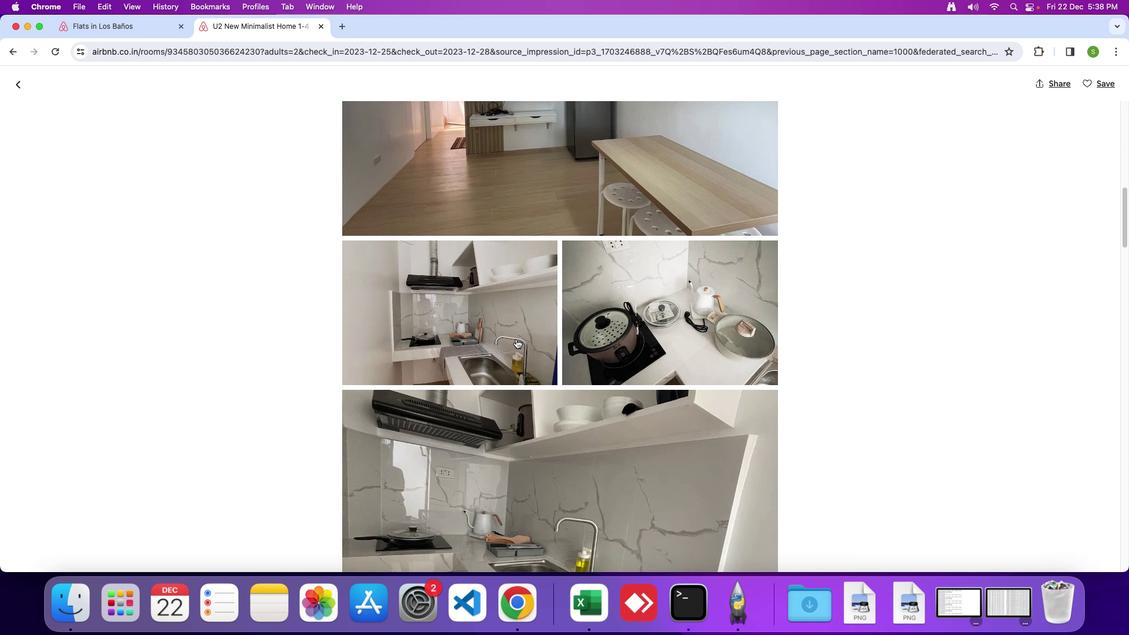 
Action: Mouse scrolled (516, 338) with delta (0, 0)
Screenshot: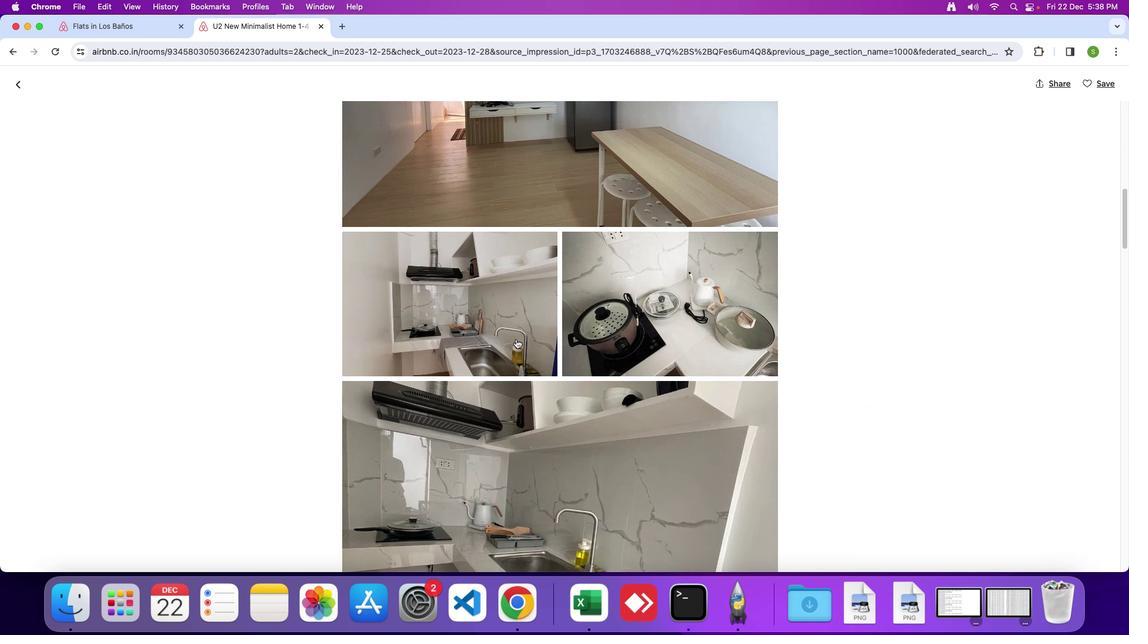 
Action: Mouse scrolled (516, 338) with delta (0, 0)
Screenshot: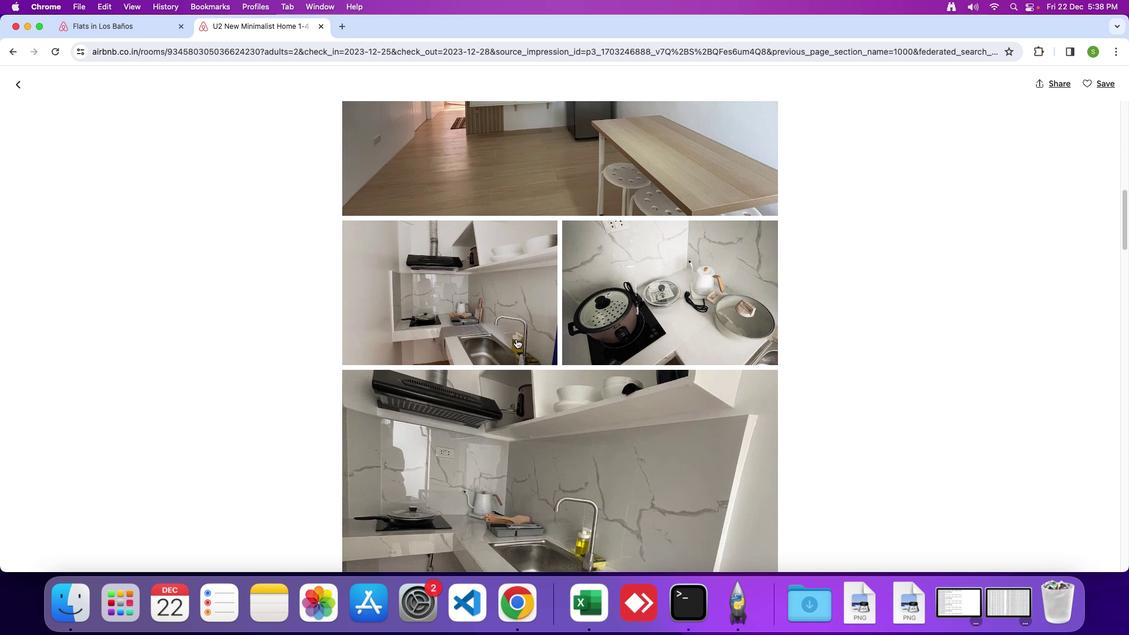 
Action: Mouse scrolled (516, 338) with delta (0, 0)
Screenshot: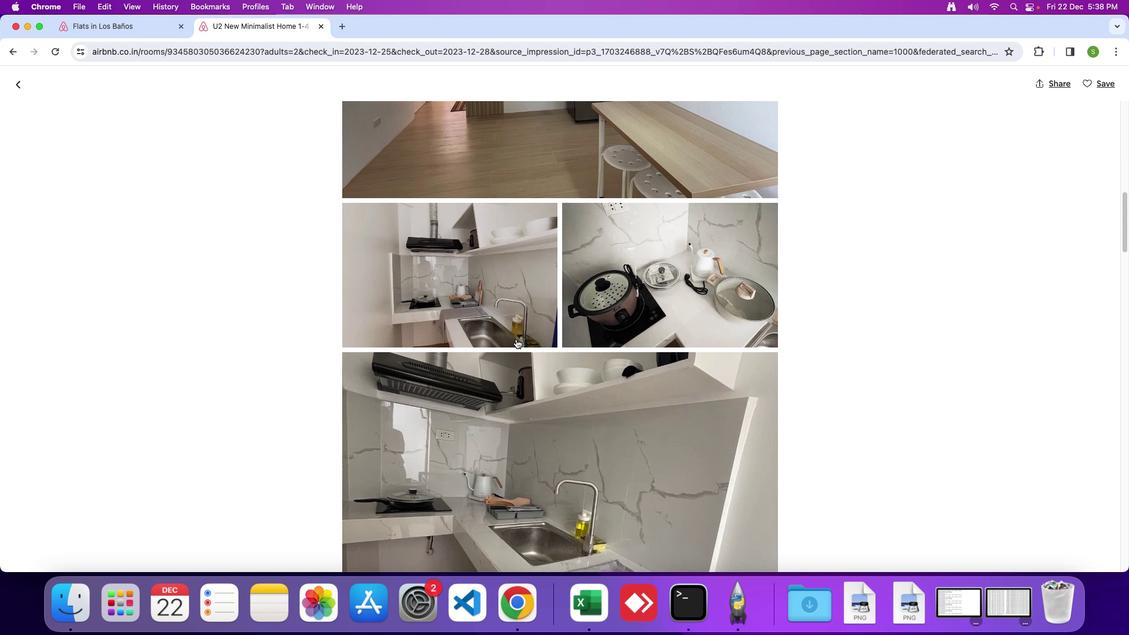 
Action: Mouse scrolled (516, 338) with delta (0, 0)
Screenshot: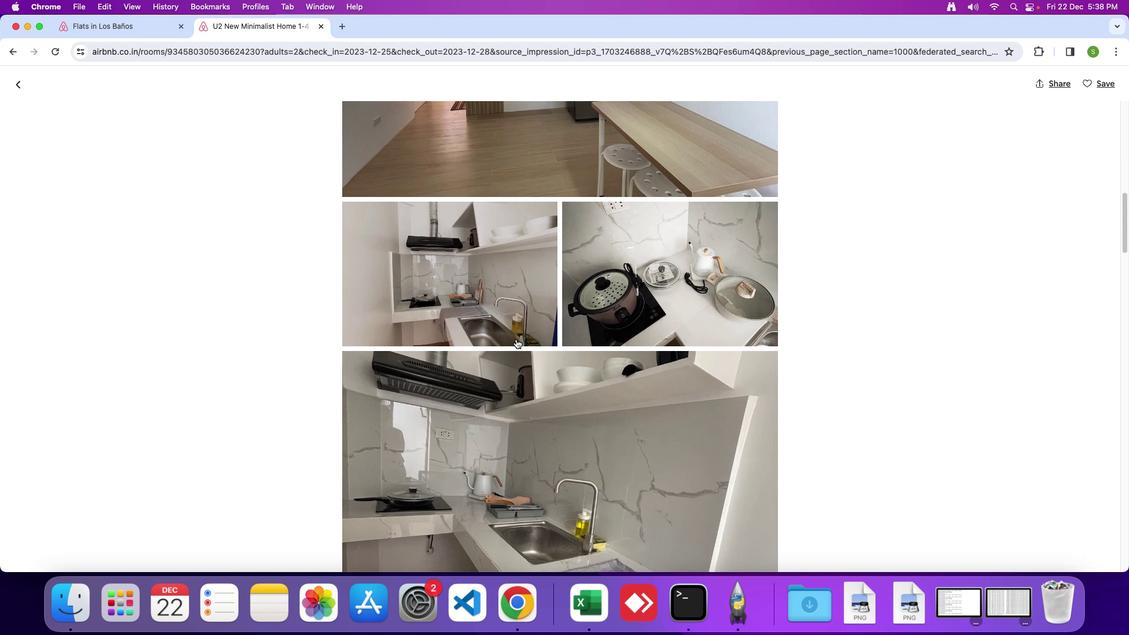 
Action: Mouse scrolled (516, 338) with delta (0, 0)
Screenshot: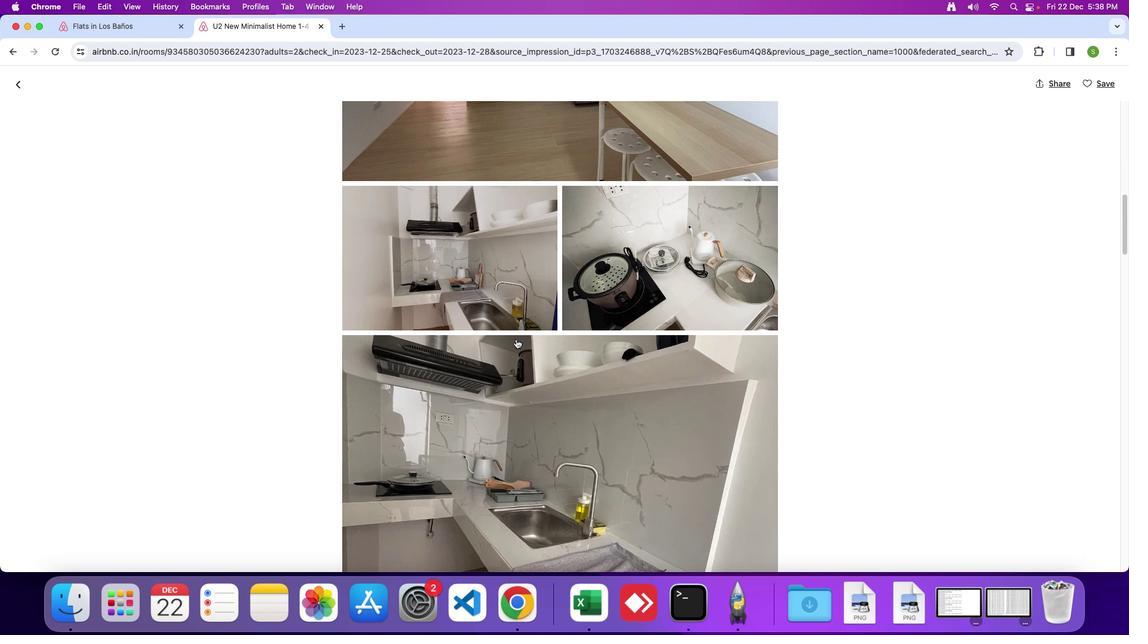 
Action: Mouse scrolled (516, 338) with delta (0, 0)
Screenshot: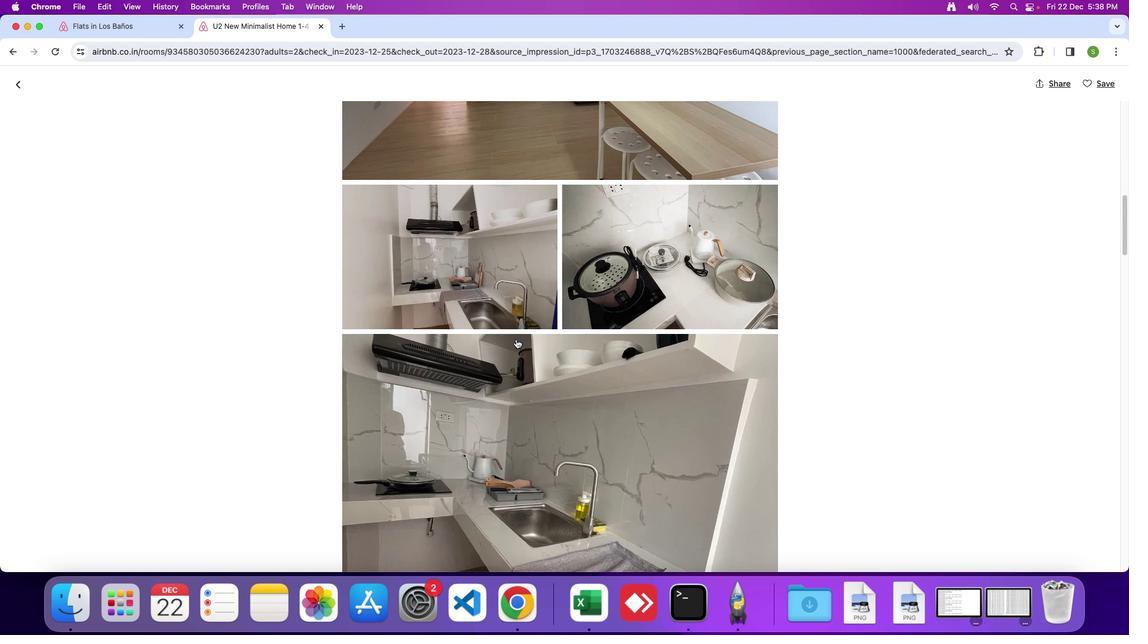 
Action: Mouse scrolled (516, 338) with delta (0, 0)
Screenshot: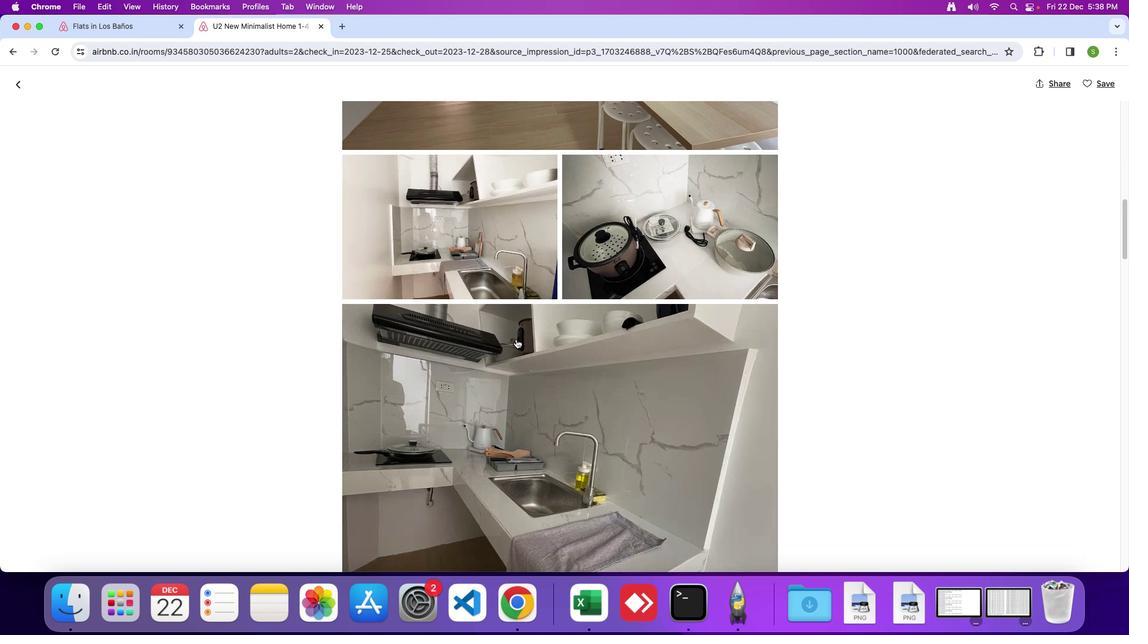 
Action: Mouse scrolled (516, 338) with delta (0, 0)
Screenshot: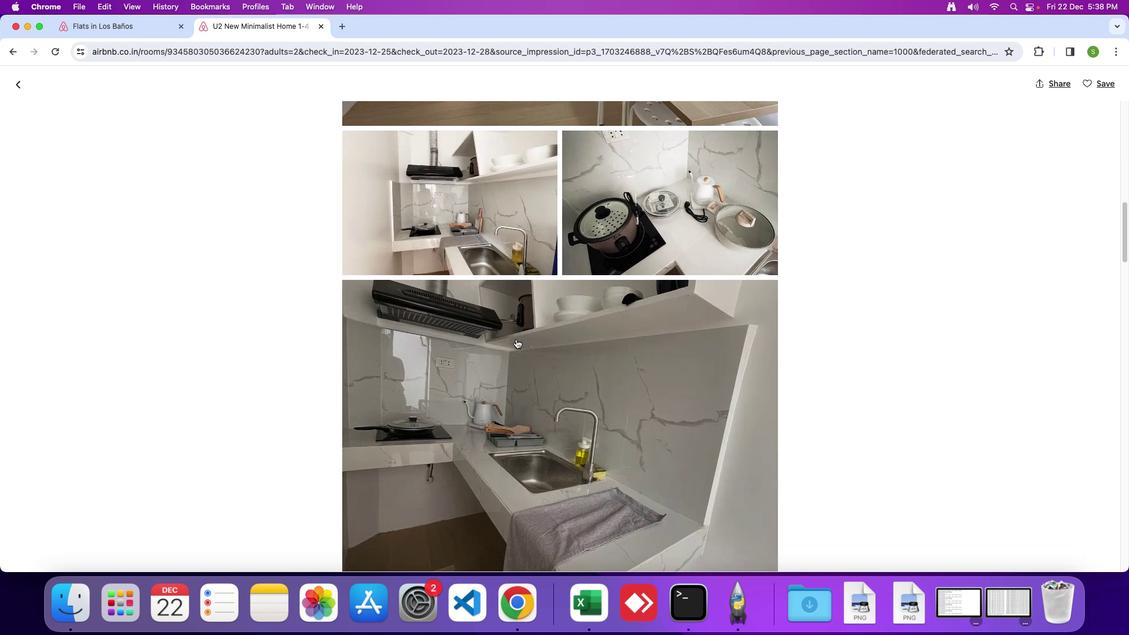 
Action: Mouse scrolled (516, 338) with delta (0, 0)
Screenshot: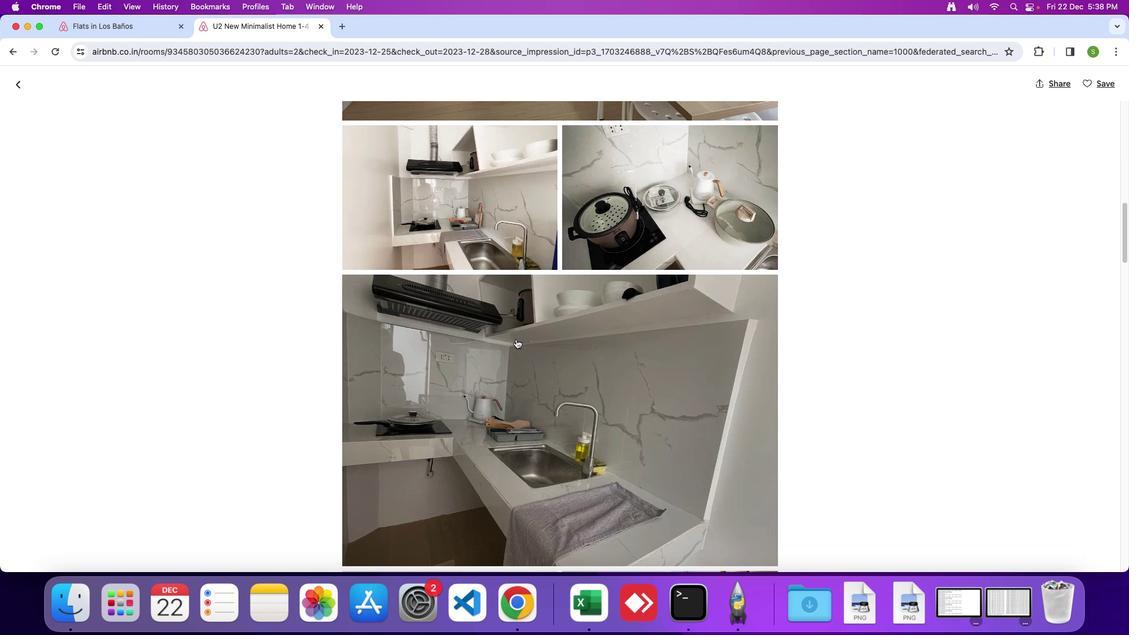 
Action: Mouse scrolled (516, 338) with delta (0, 0)
Screenshot: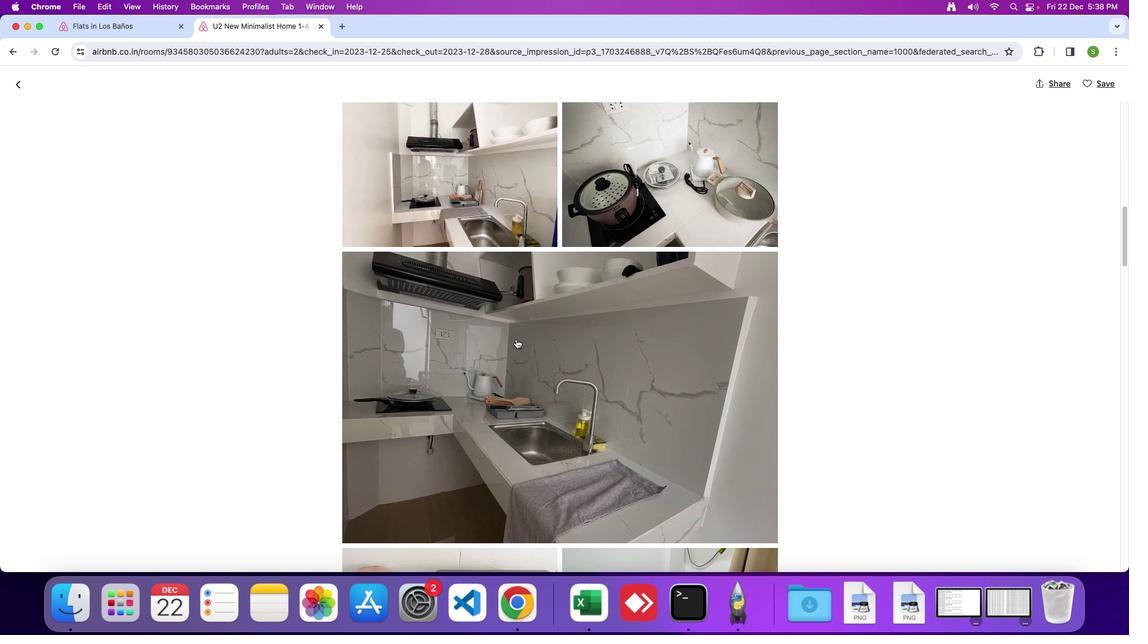 
Action: Mouse scrolled (516, 338) with delta (0, 0)
Screenshot: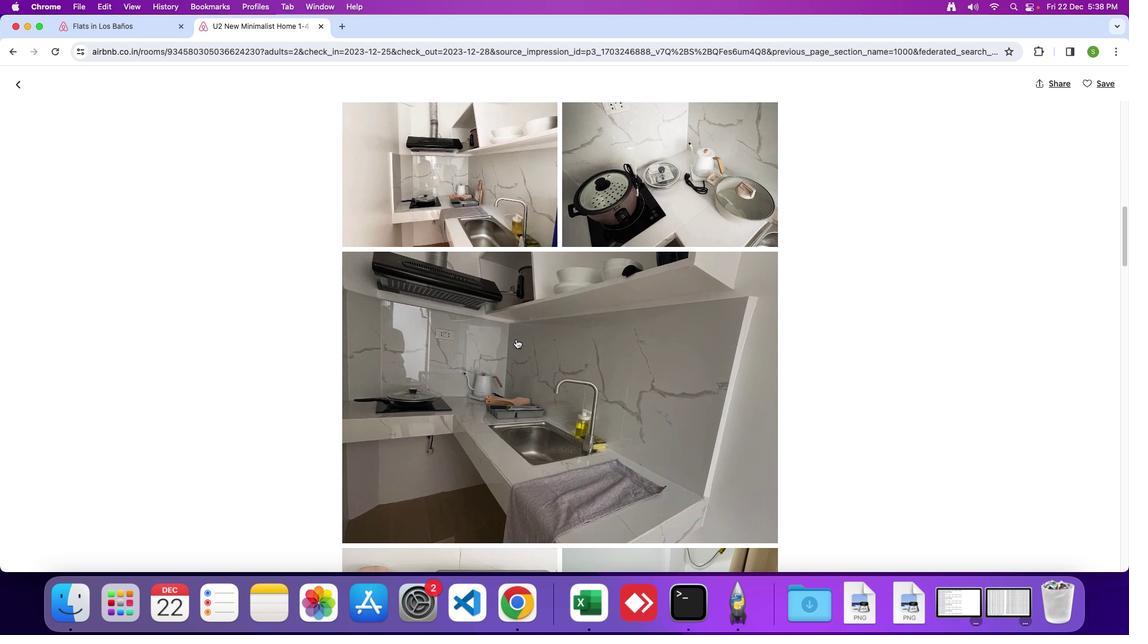 
Action: Mouse scrolled (516, 338) with delta (0, 0)
Screenshot: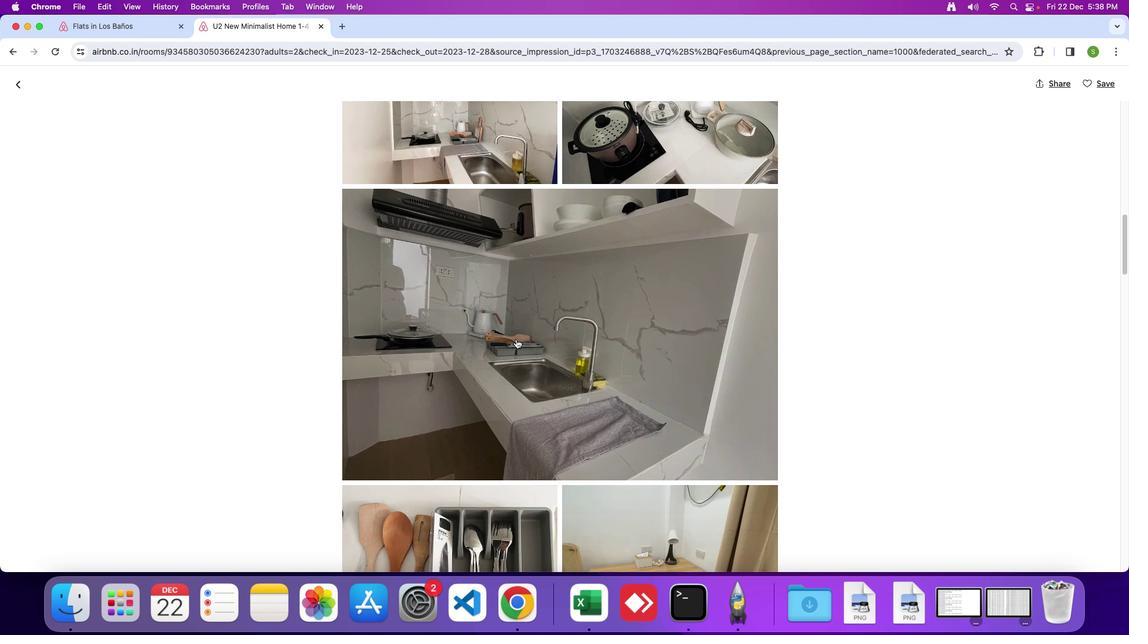 
Action: Mouse scrolled (516, 338) with delta (0, 0)
Screenshot: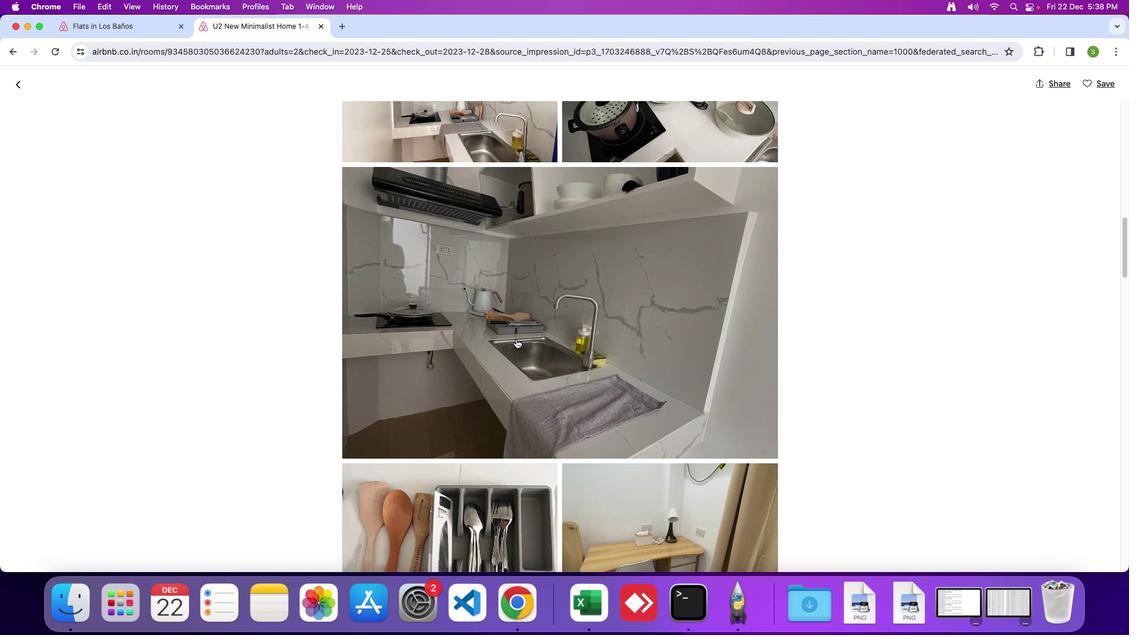 
Action: Mouse scrolled (516, 338) with delta (0, -1)
Screenshot: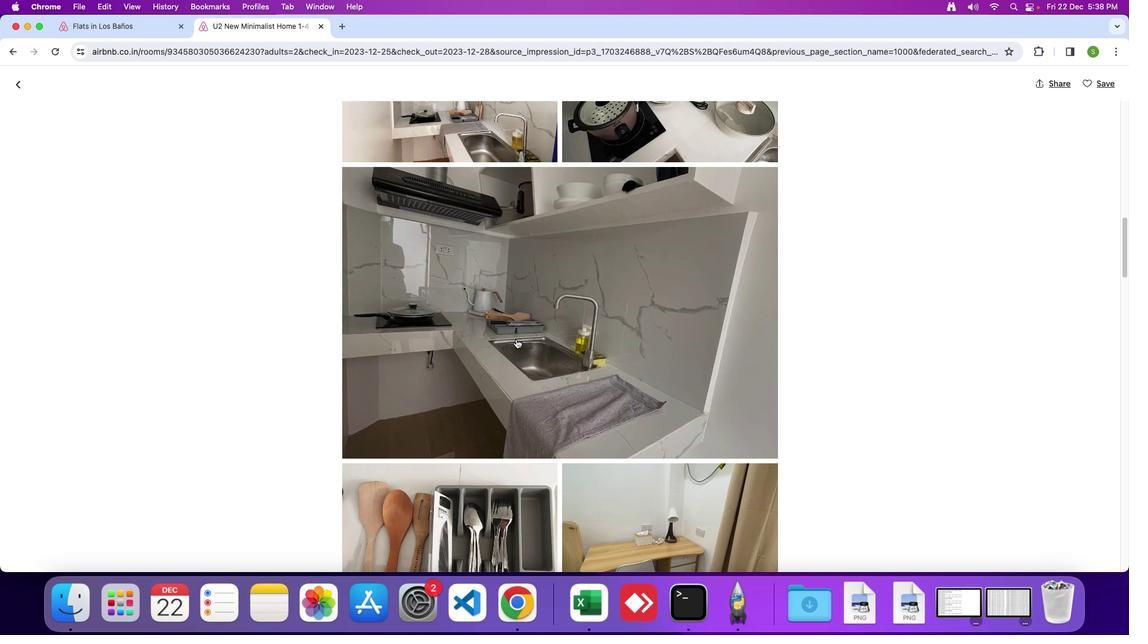 
Action: Mouse scrolled (516, 338) with delta (0, 0)
Screenshot: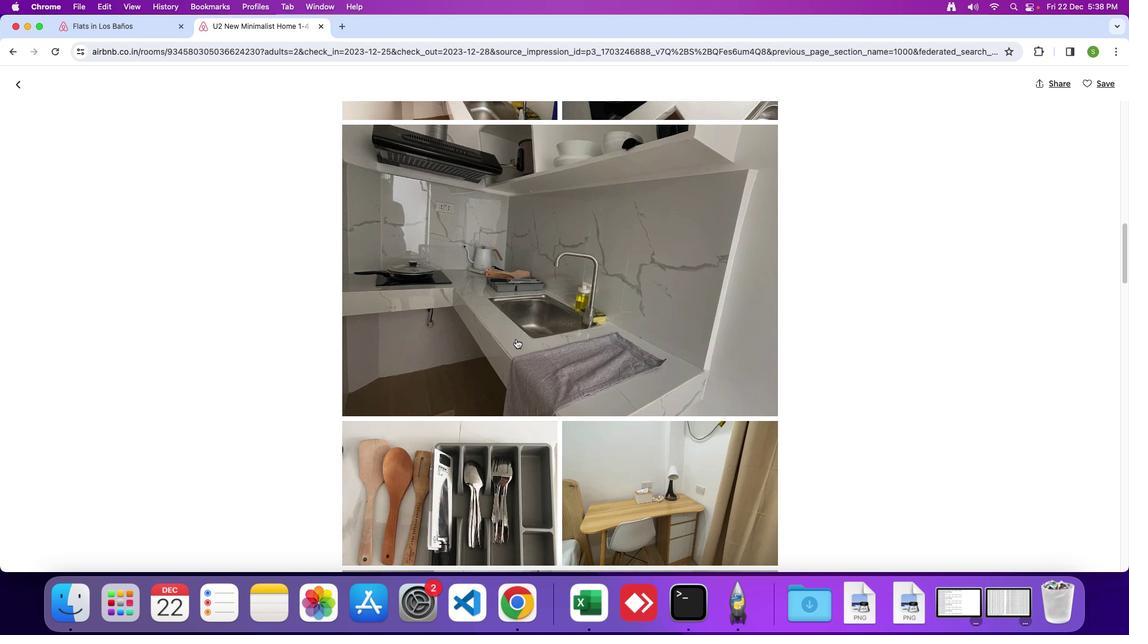 
Action: Mouse scrolled (516, 338) with delta (0, 0)
Screenshot: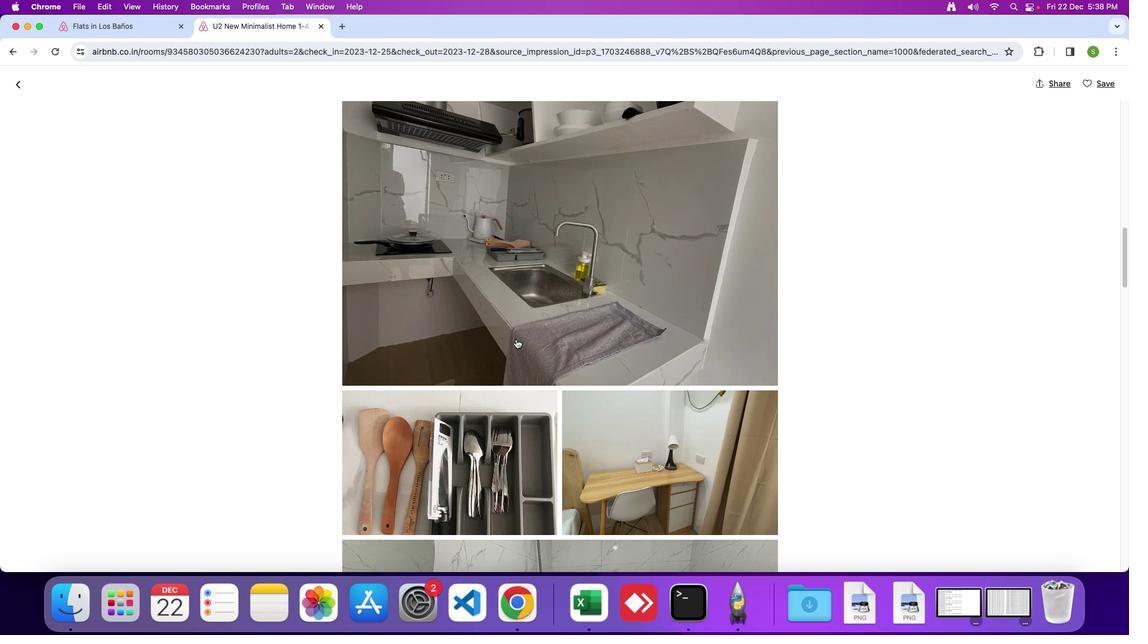 
Action: Mouse scrolled (516, 338) with delta (0, -1)
Screenshot: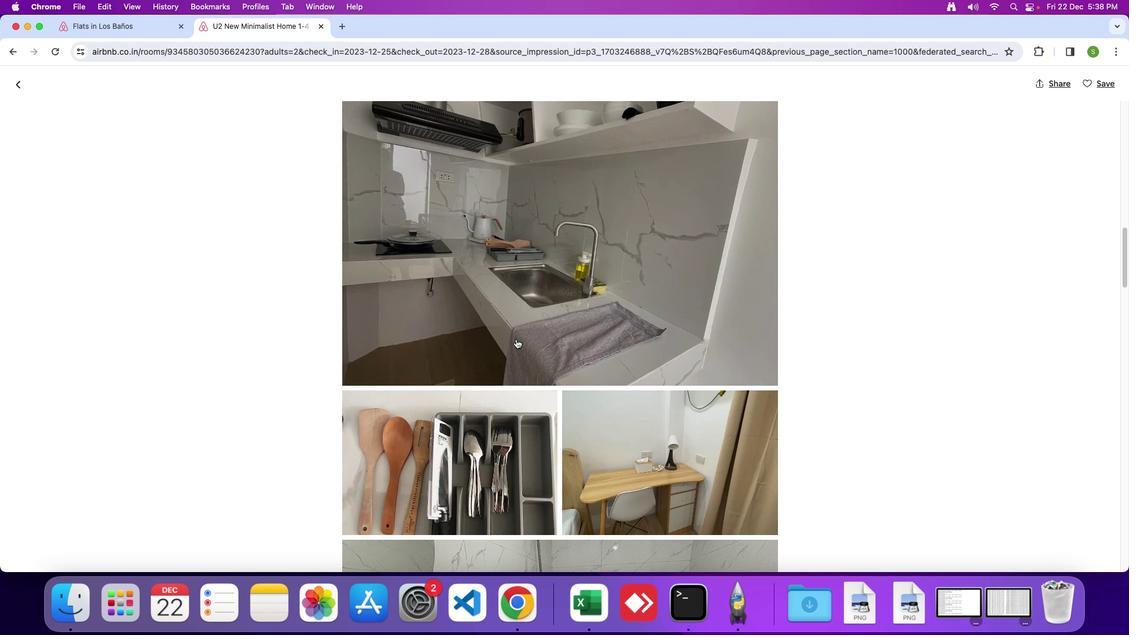 
Action: Mouse scrolled (516, 338) with delta (0, 0)
Screenshot: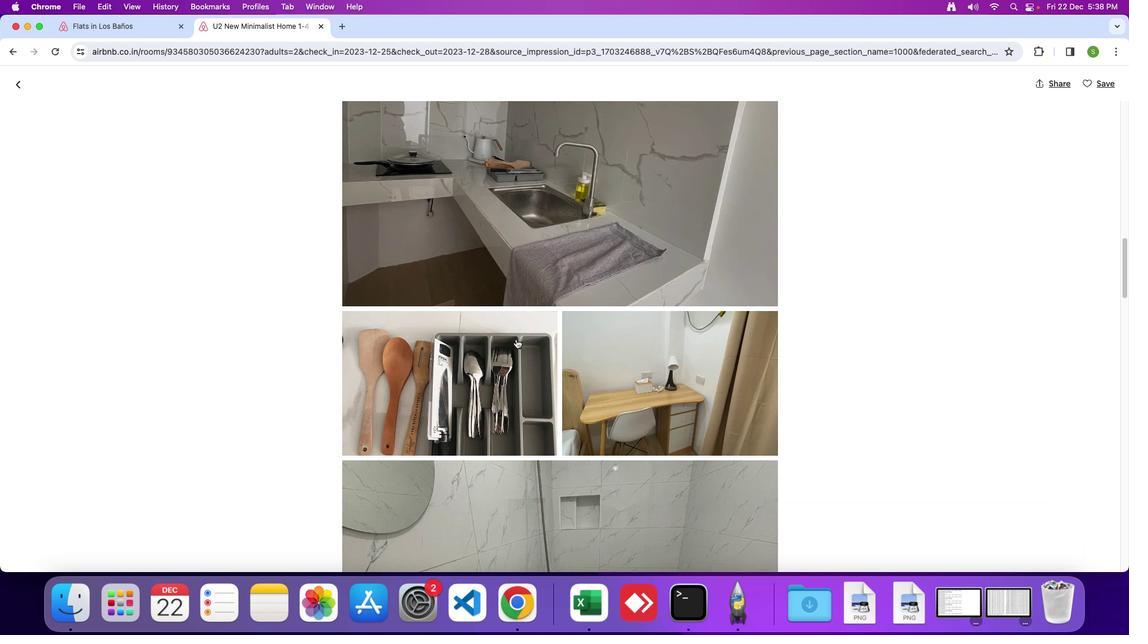 
Action: Mouse scrolled (516, 338) with delta (0, 0)
Screenshot: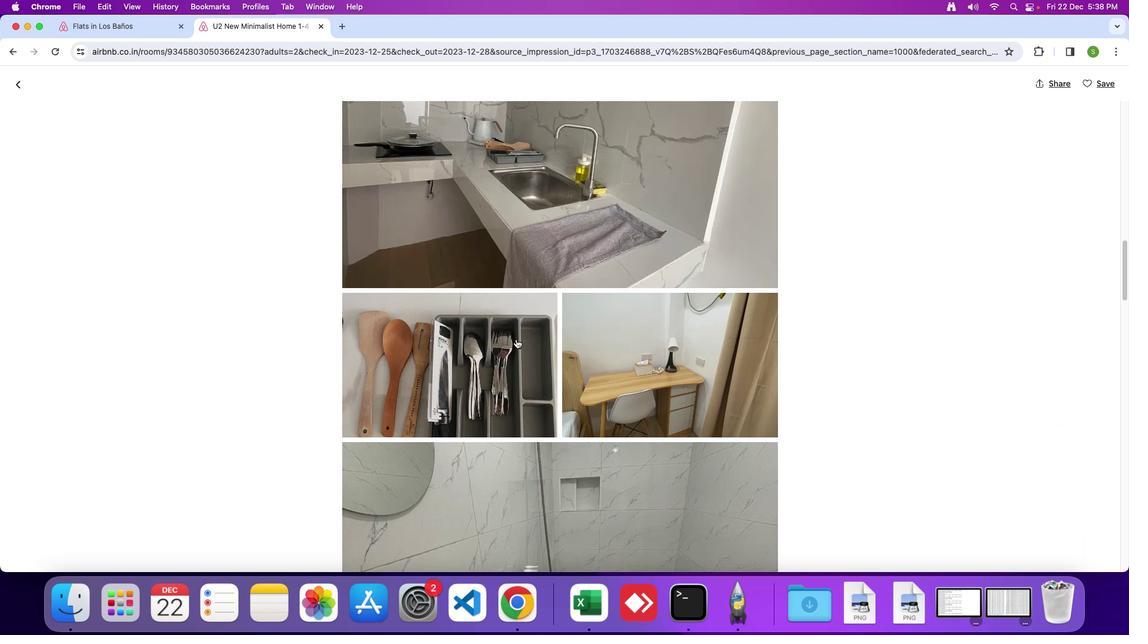 
Action: Mouse scrolled (516, 338) with delta (0, -1)
Screenshot: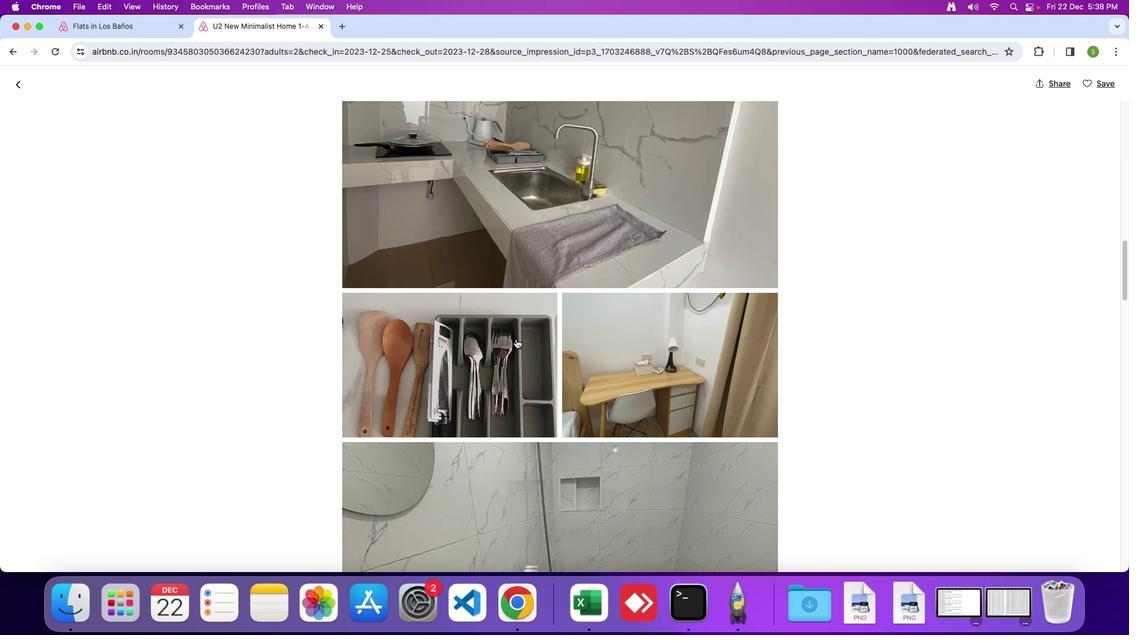 
Action: Mouse scrolled (516, 338) with delta (0, 0)
Screenshot: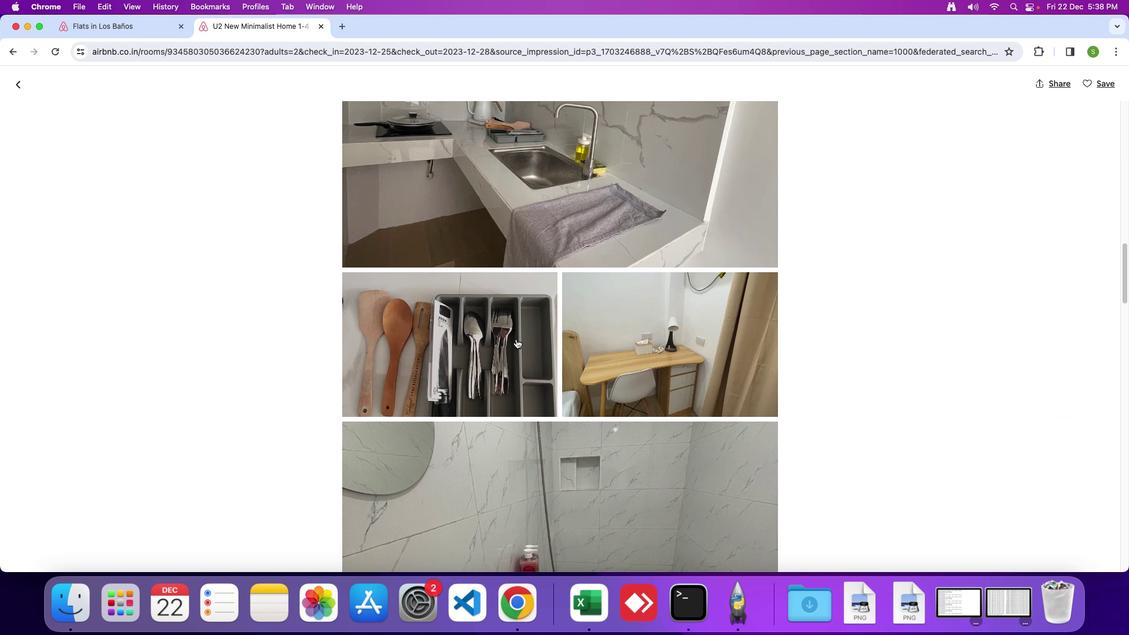 
Action: Mouse scrolled (516, 338) with delta (0, 0)
Screenshot: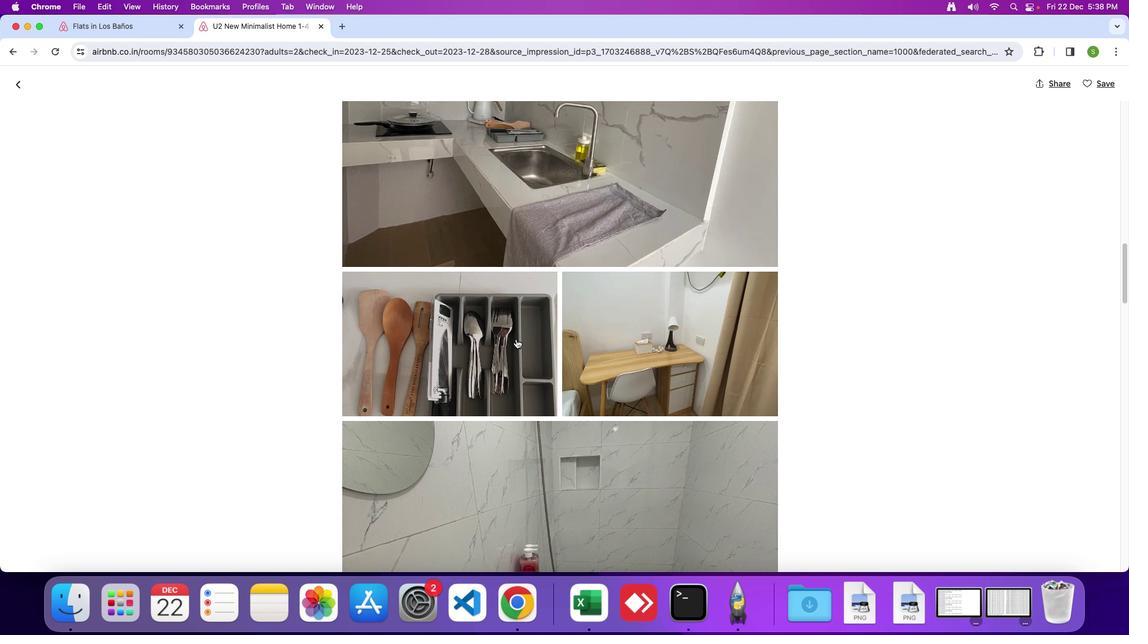 
Action: Mouse scrolled (516, 338) with delta (0, 0)
Screenshot: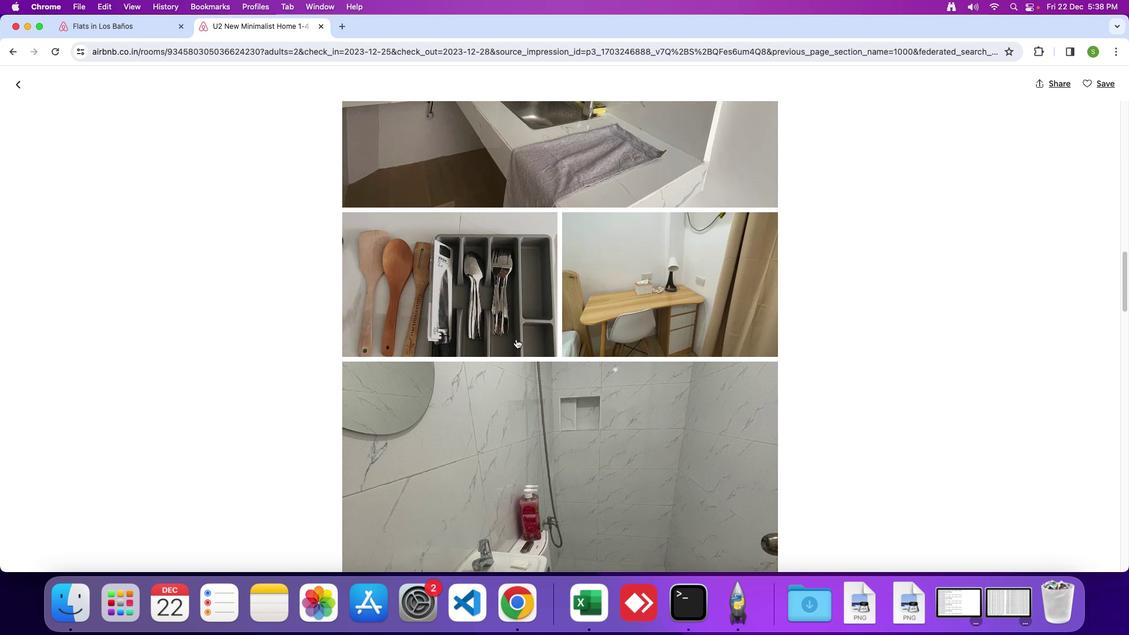 
Action: Mouse scrolled (516, 338) with delta (0, 0)
Screenshot: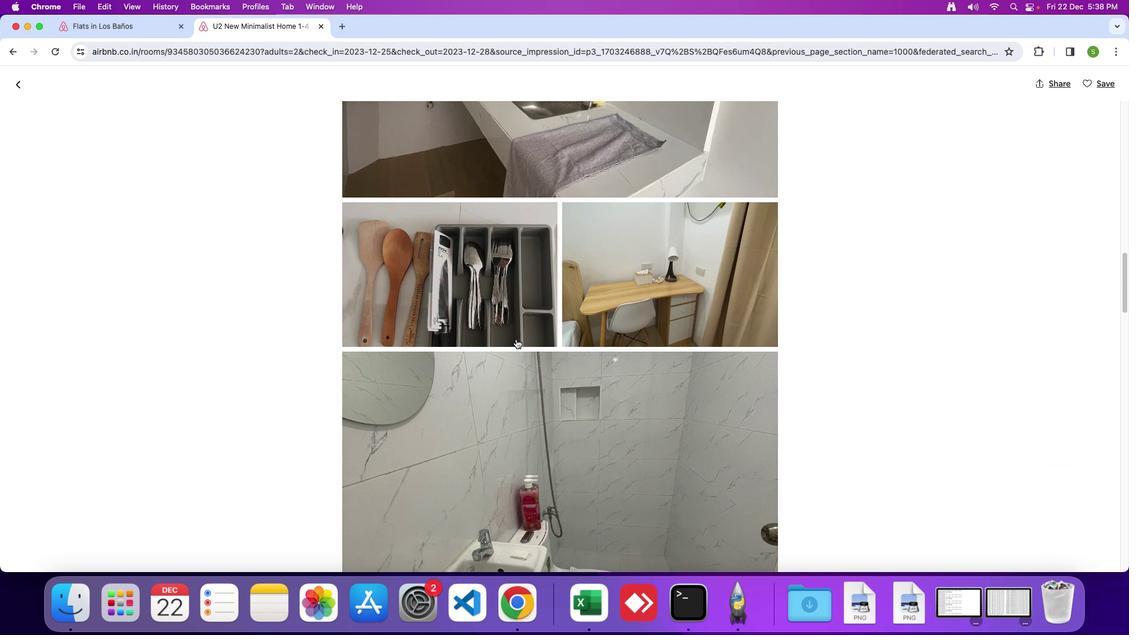 
Action: Mouse scrolled (516, 338) with delta (0, -1)
Screenshot: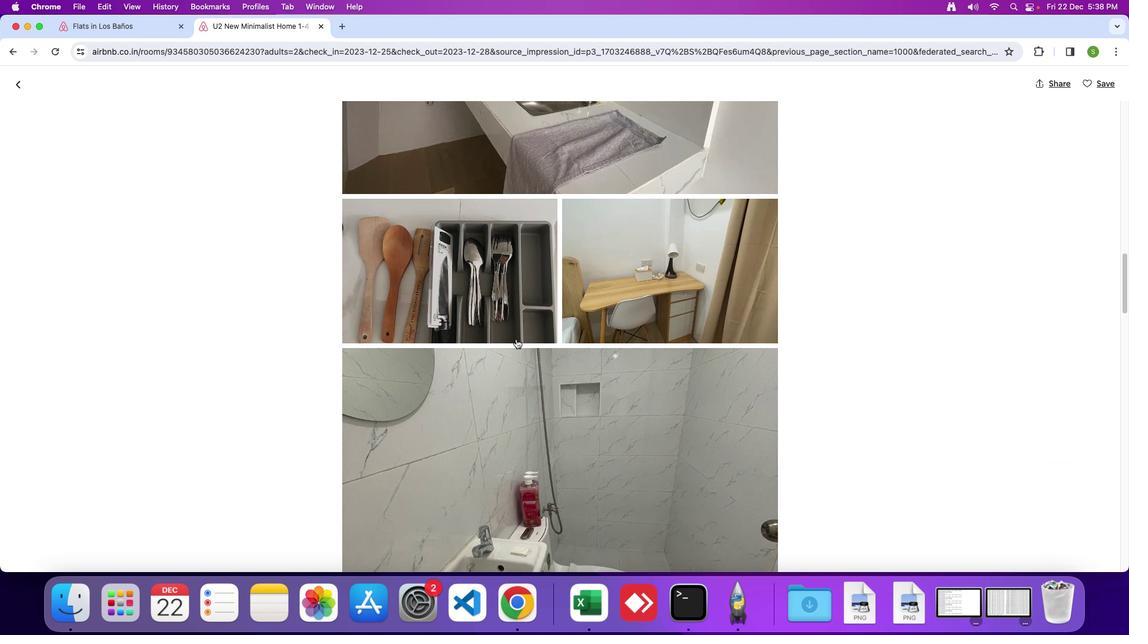 
Action: Mouse scrolled (516, 338) with delta (0, 0)
Screenshot: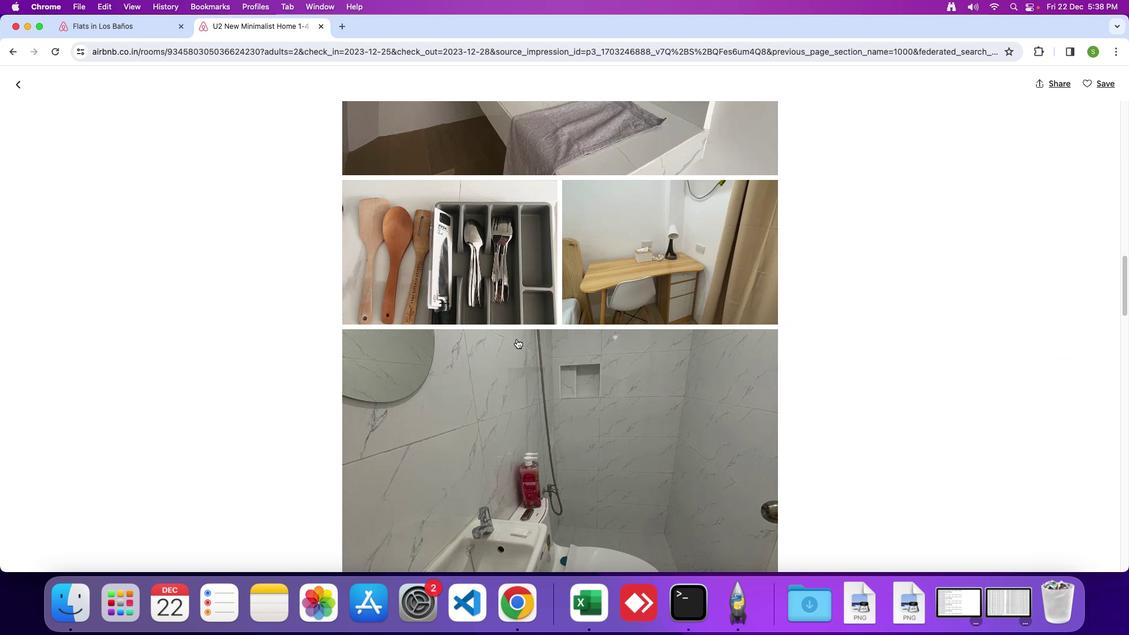 
Action: Mouse scrolled (516, 338) with delta (0, 0)
Screenshot: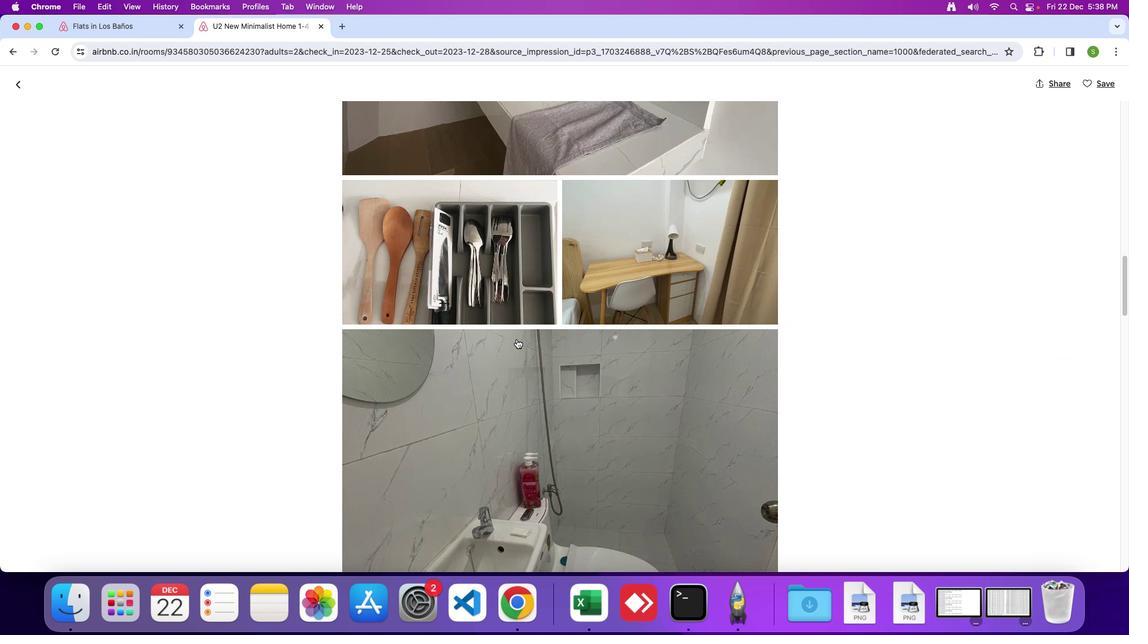 
Action: Mouse moved to (516, 338)
Screenshot: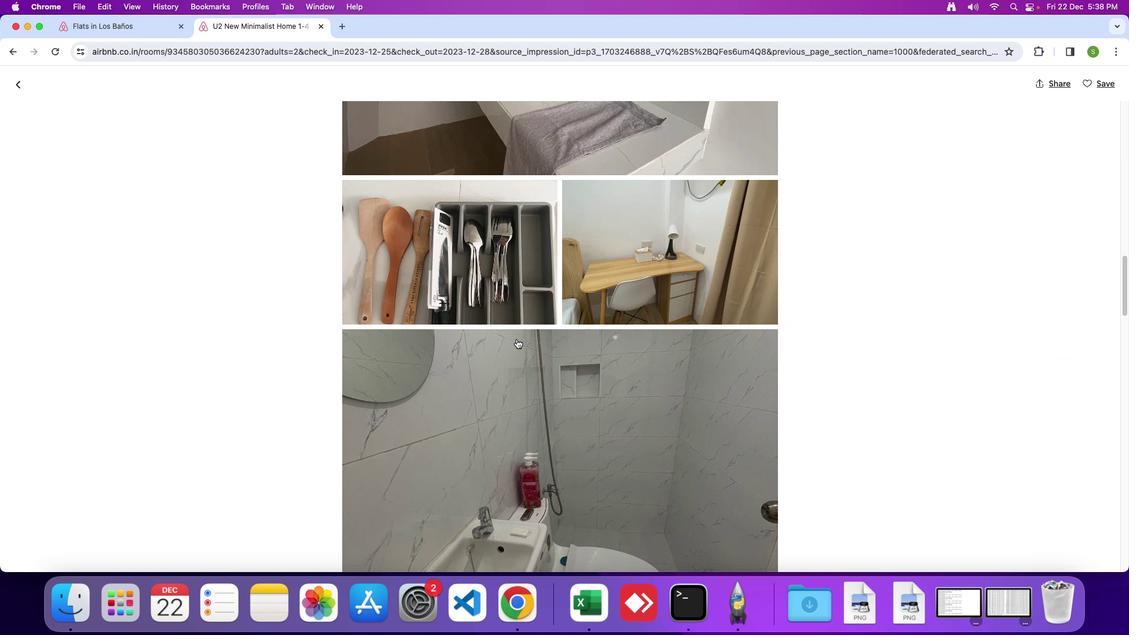 
Action: Mouse scrolled (516, 338) with delta (0, 0)
Screenshot: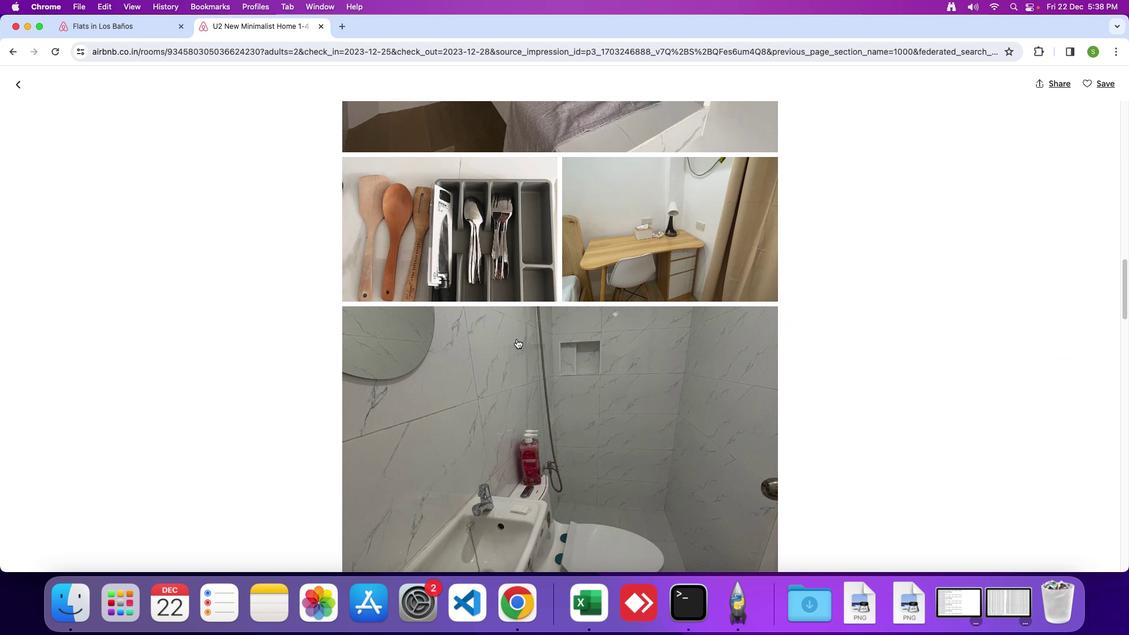 
Action: Mouse scrolled (516, 338) with delta (0, 0)
Screenshot: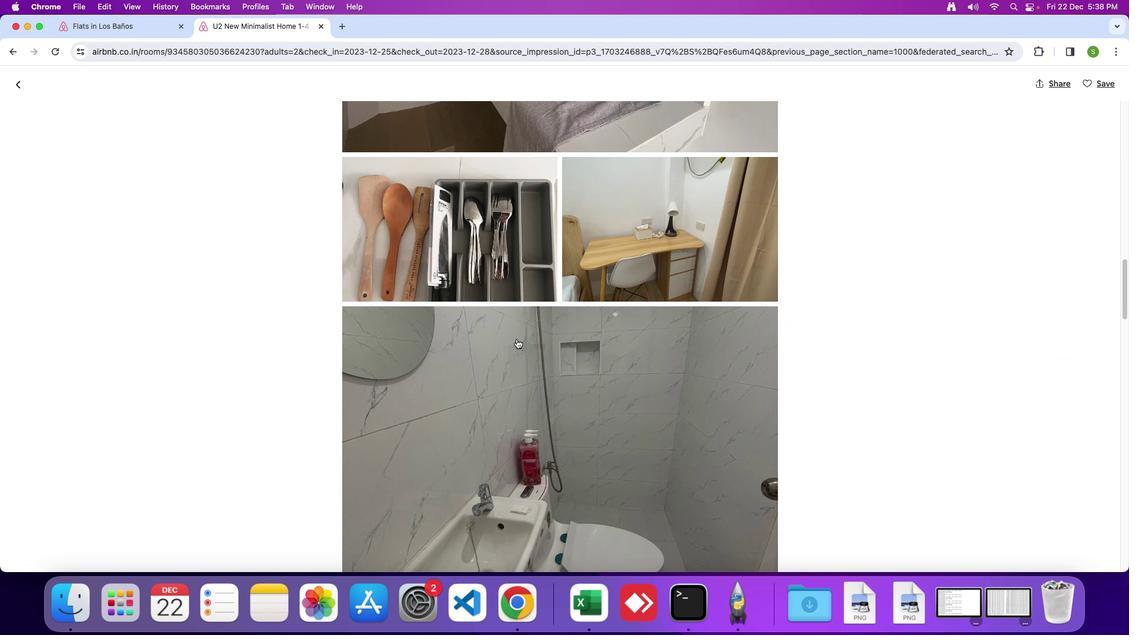 
Action: Mouse scrolled (516, 338) with delta (0, 0)
Screenshot: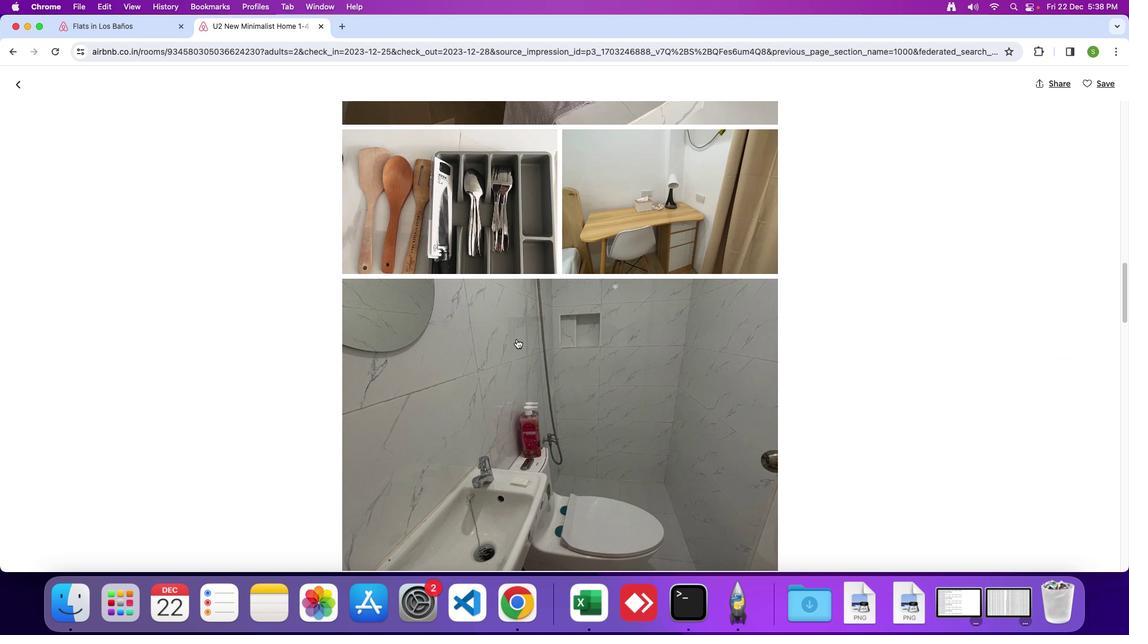 
Action: Mouse scrolled (516, 338) with delta (0, 0)
Screenshot: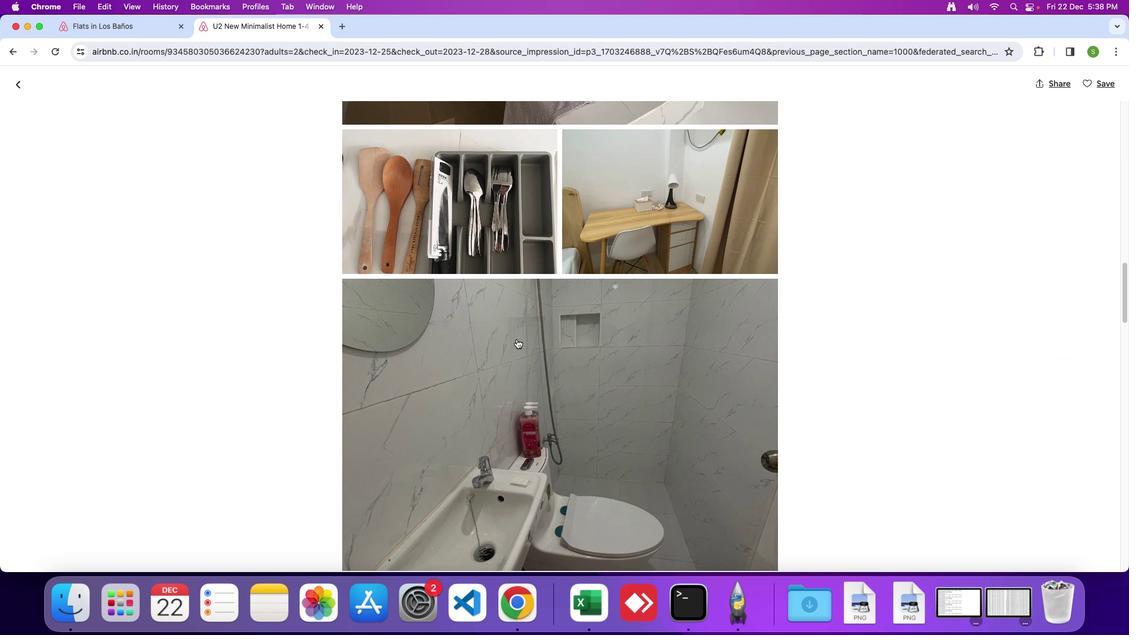 
Action: Mouse scrolled (516, 338) with delta (0, 0)
Screenshot: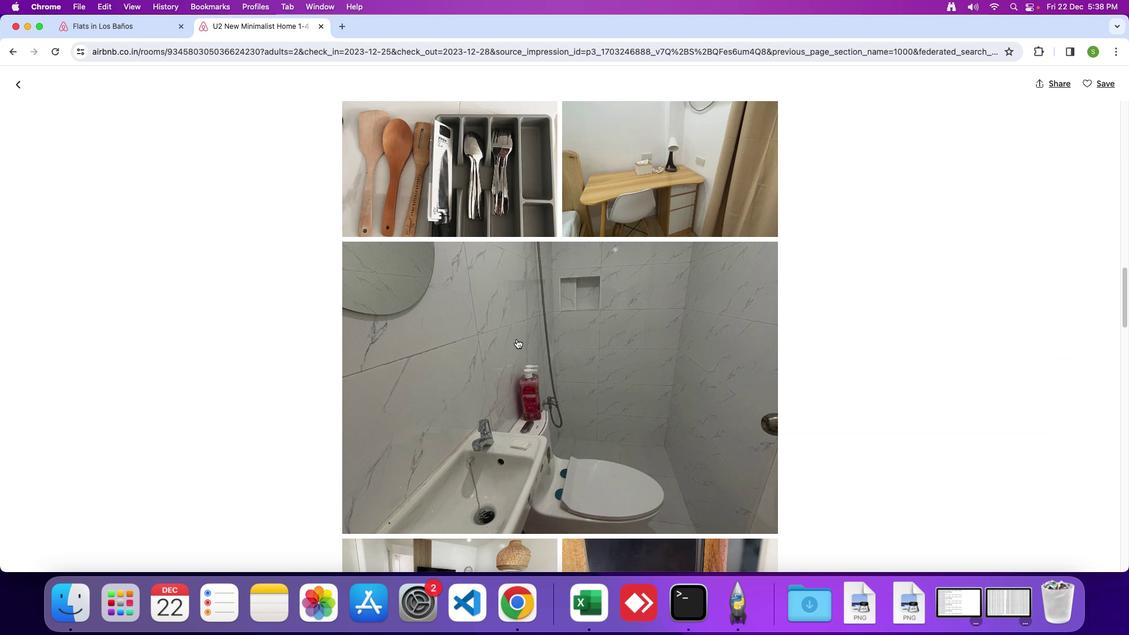 
Action: Mouse scrolled (516, 338) with delta (0, 0)
Screenshot: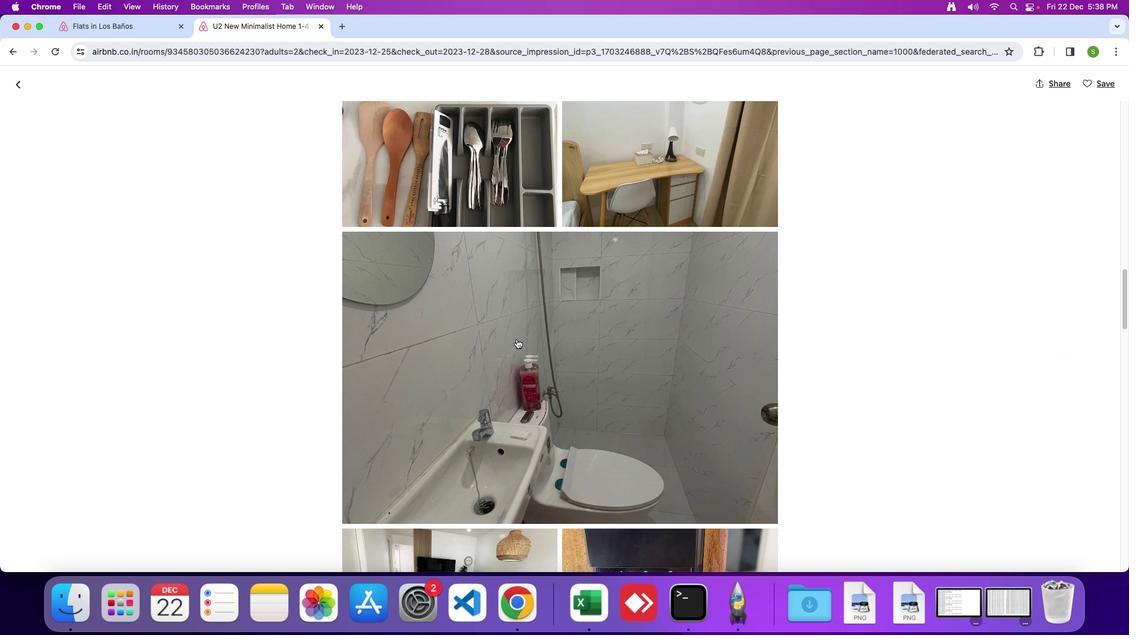 
Action: Mouse scrolled (516, 338) with delta (0, 0)
Screenshot: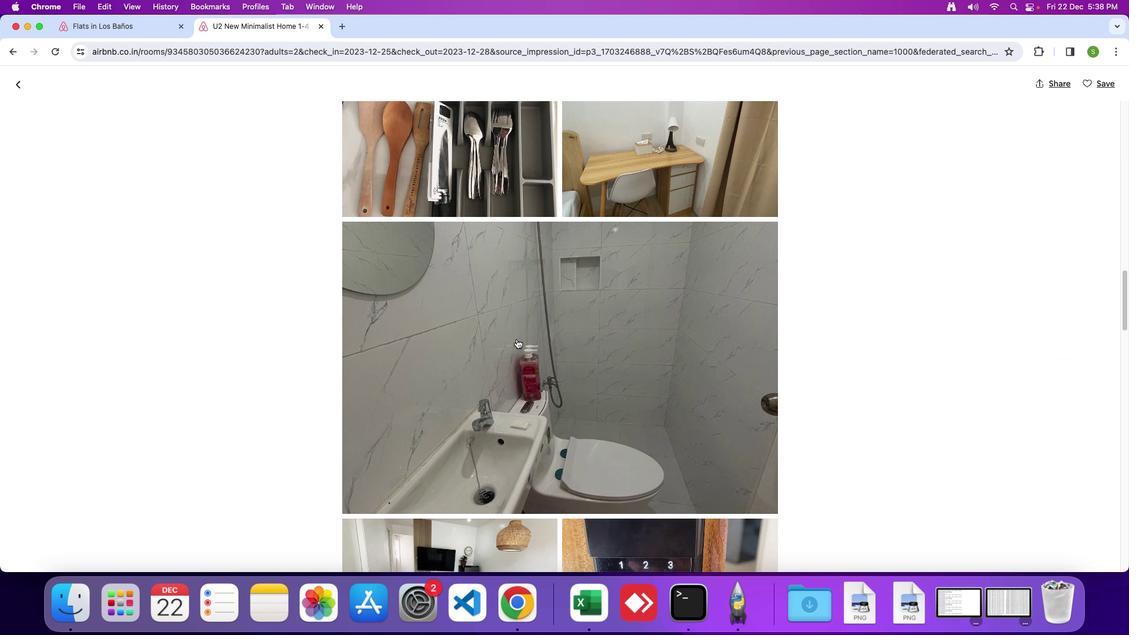 
Action: Mouse scrolled (516, 338) with delta (0, 0)
Screenshot: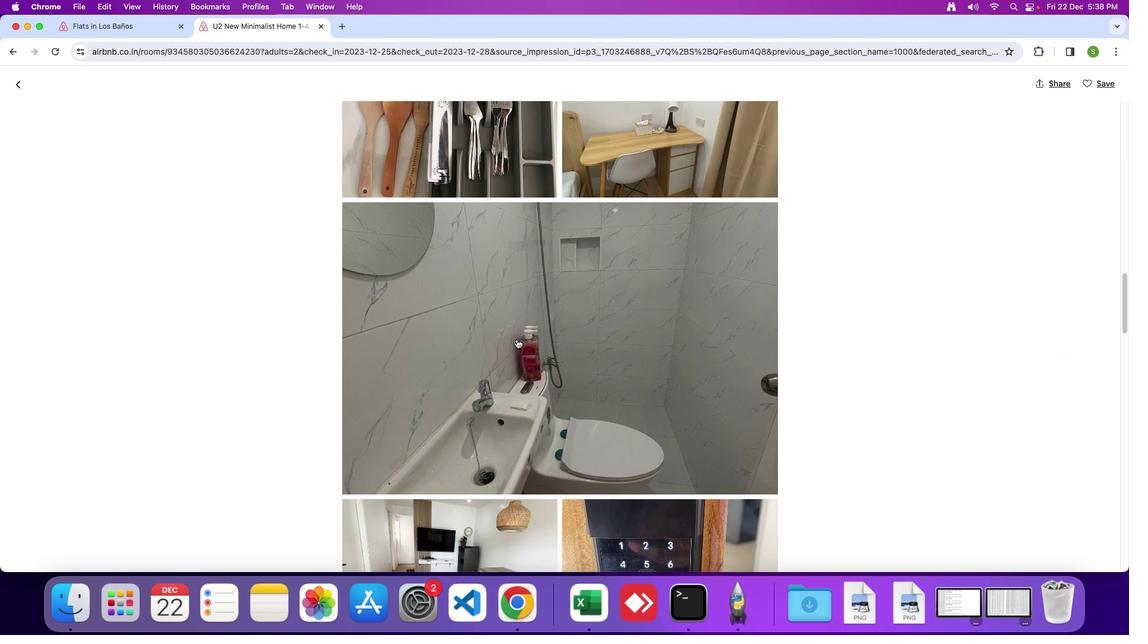 
Action: Mouse scrolled (516, 338) with delta (0, 0)
Screenshot: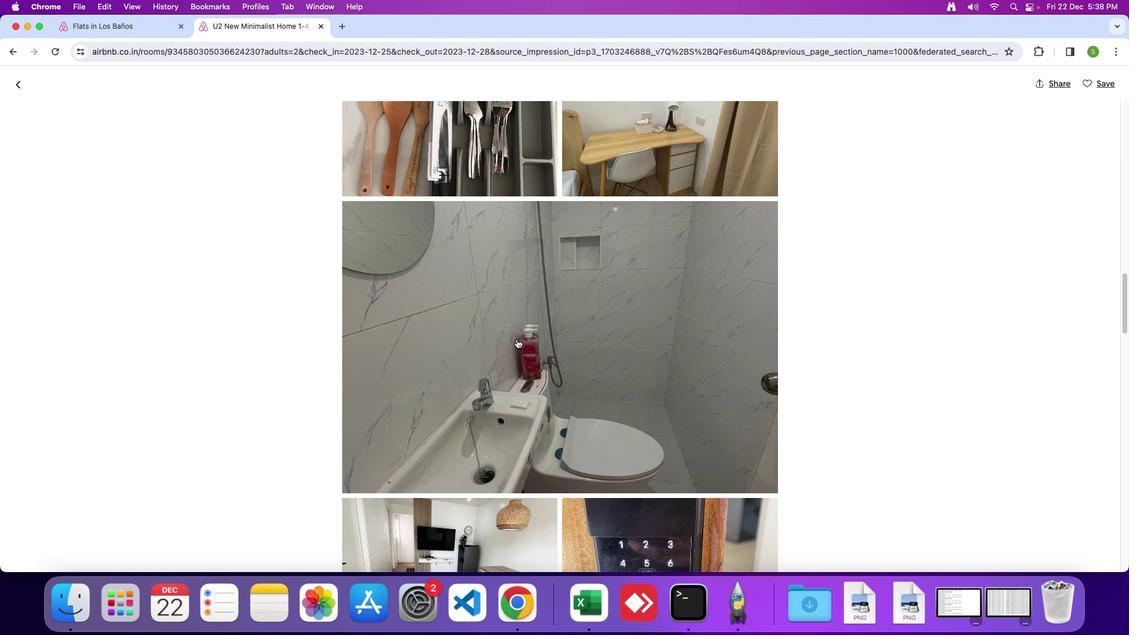 
Action: Mouse scrolled (516, 338) with delta (0, 0)
Screenshot: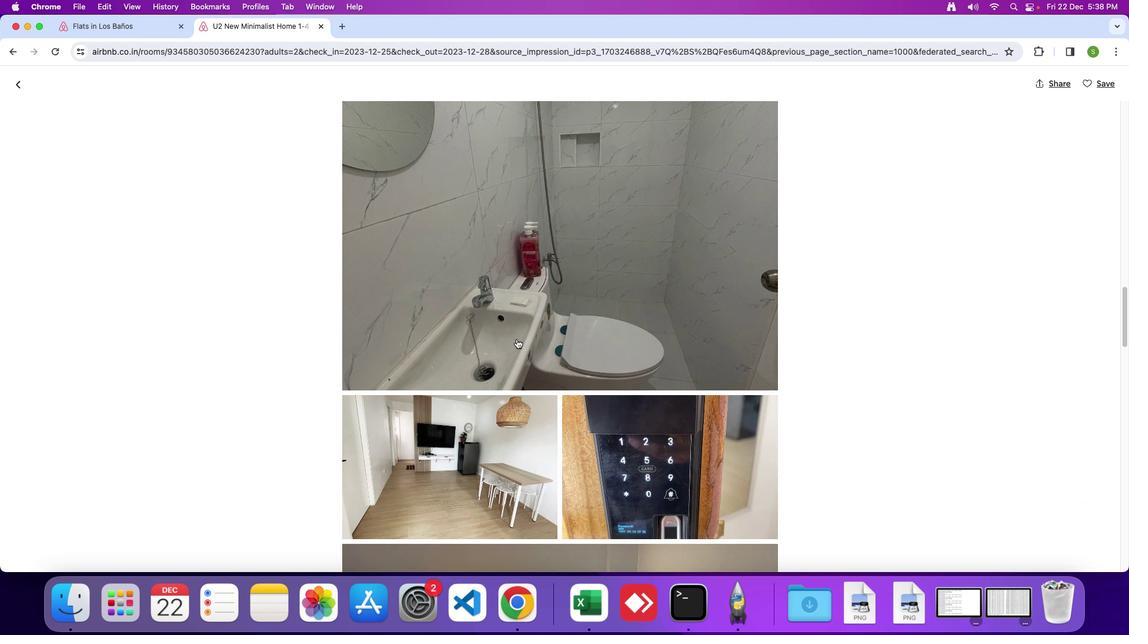 
Action: Mouse scrolled (516, 338) with delta (0, 0)
Screenshot: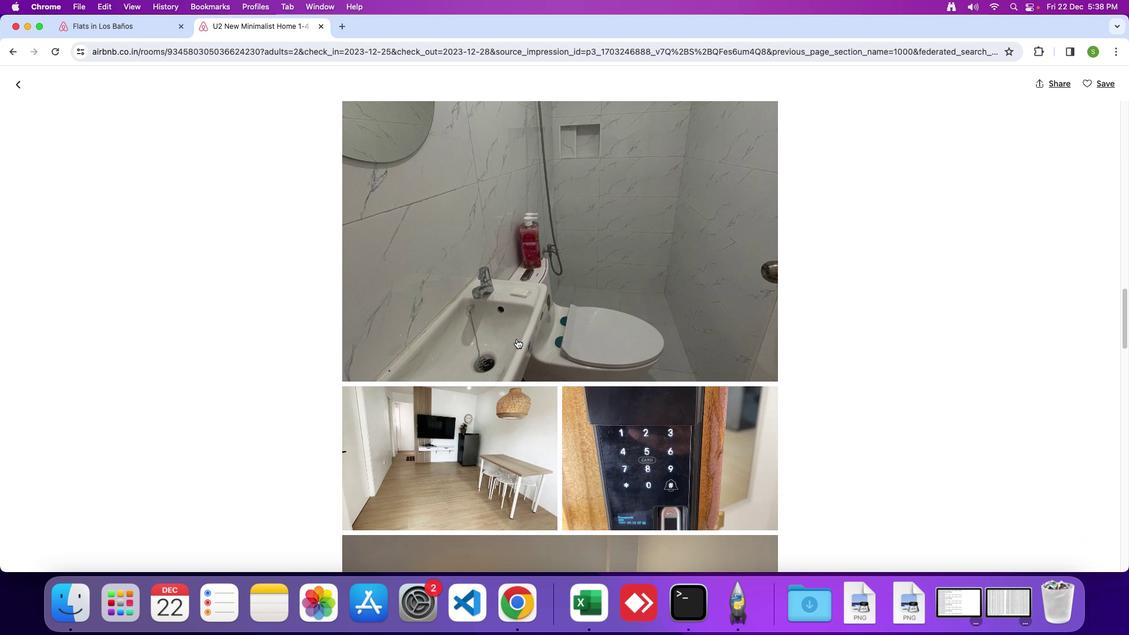 
Action: Mouse scrolled (516, 338) with delta (0, -1)
Screenshot: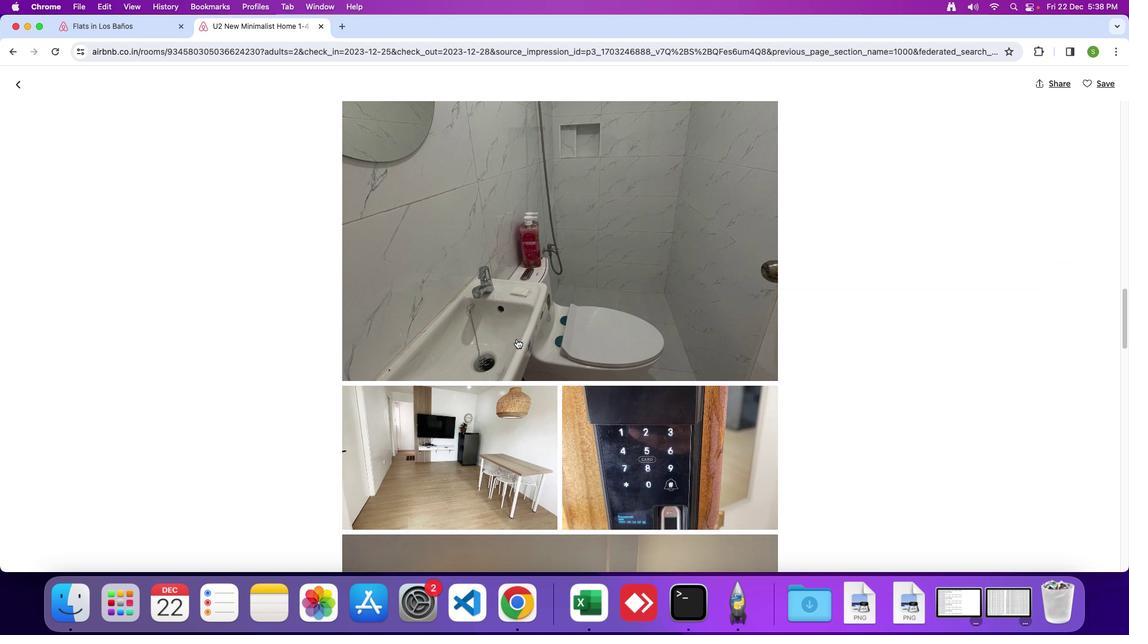
Action: Mouse moved to (411, 337)
Screenshot: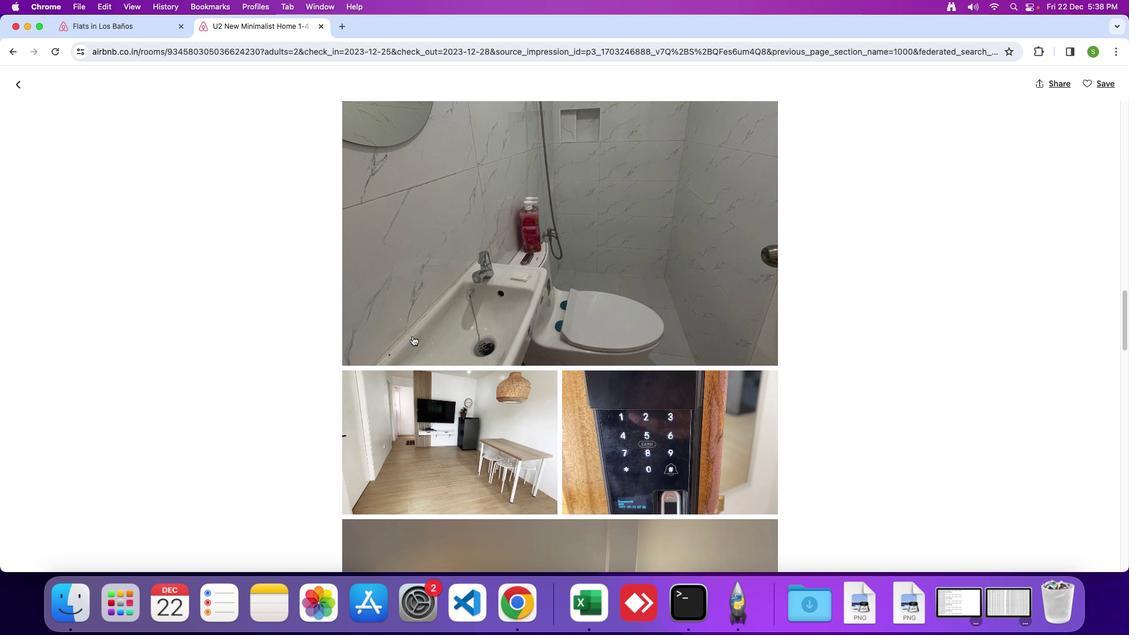 
Action: Mouse scrolled (411, 337) with delta (0, 0)
Screenshot: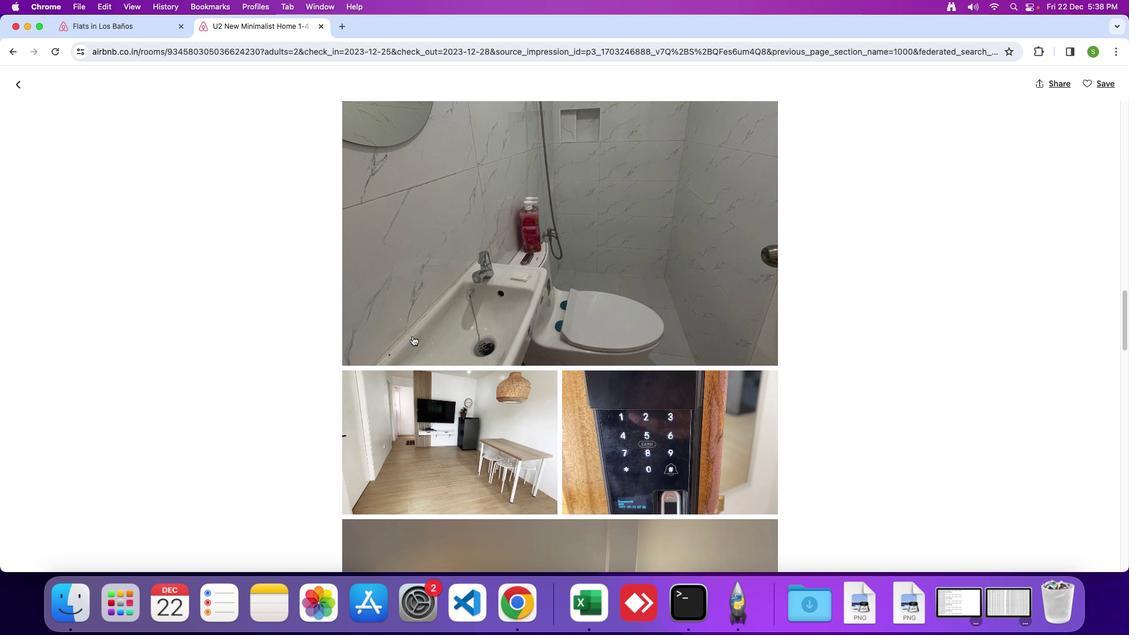 
Action: Mouse moved to (412, 335)
Screenshot: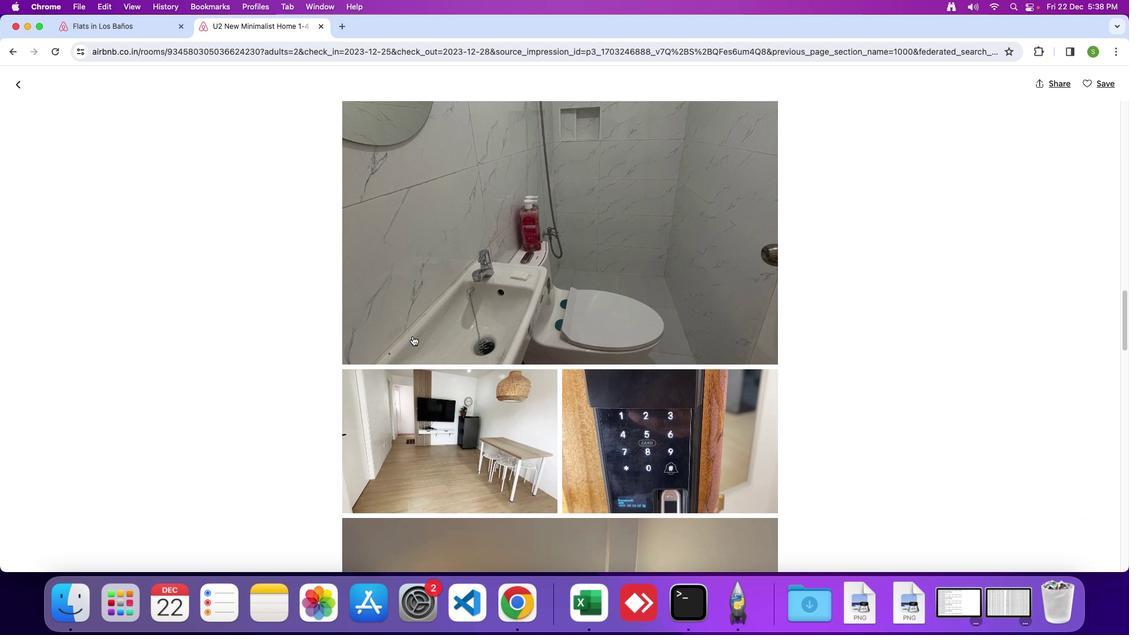 
Action: Mouse scrolled (412, 335) with delta (0, 0)
Screenshot: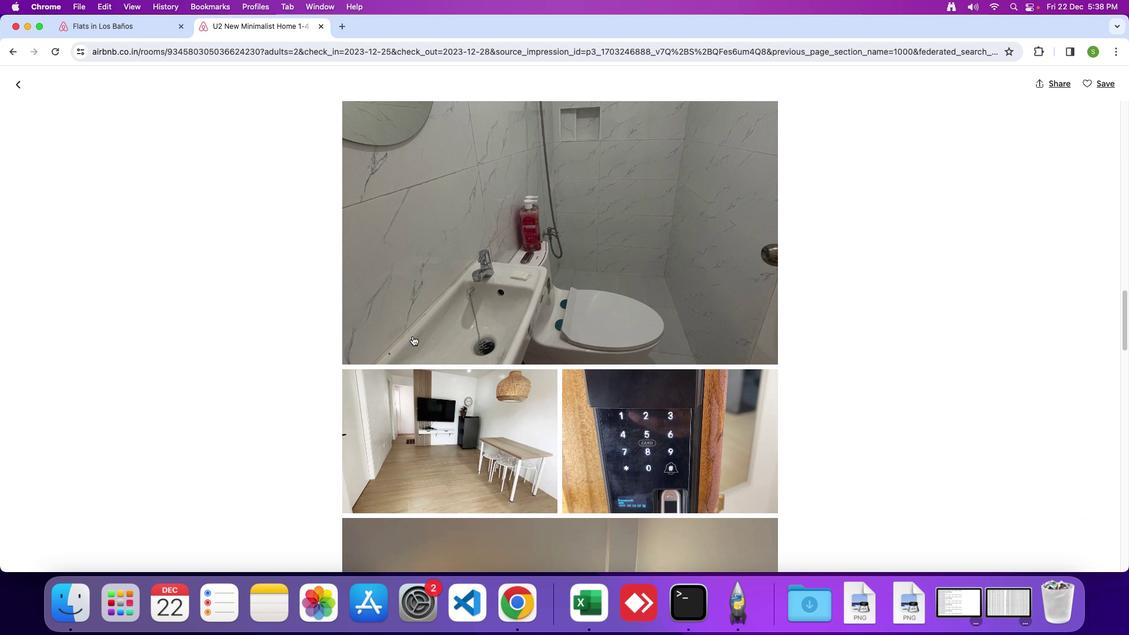 
Action: Mouse scrolled (412, 335) with delta (0, 0)
Screenshot: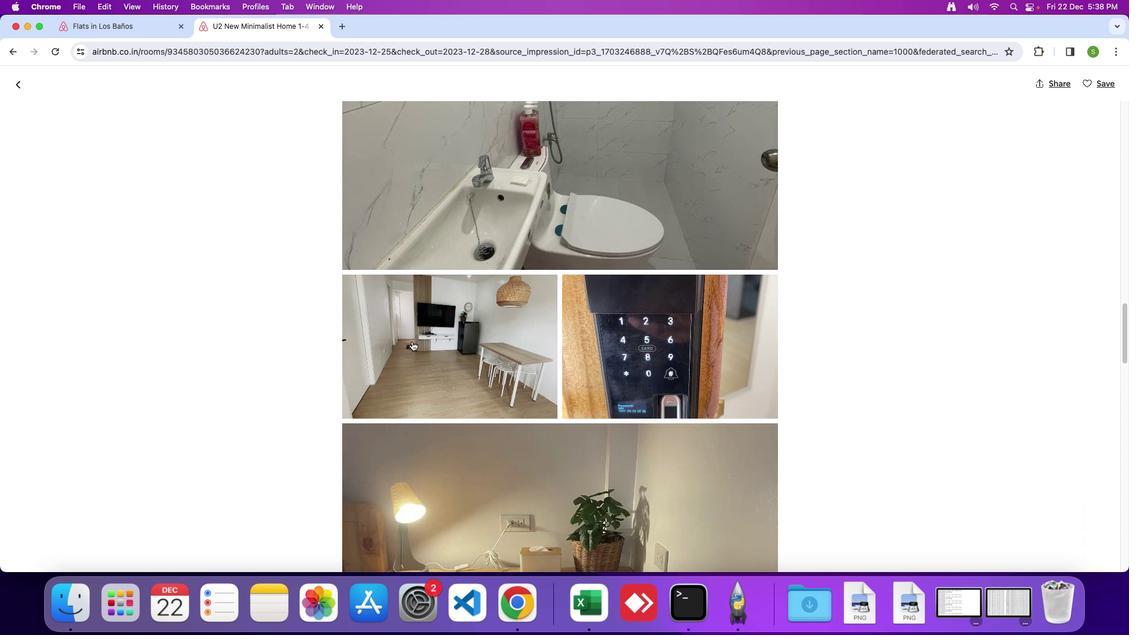 
Action: Mouse moved to (412, 337)
Screenshot: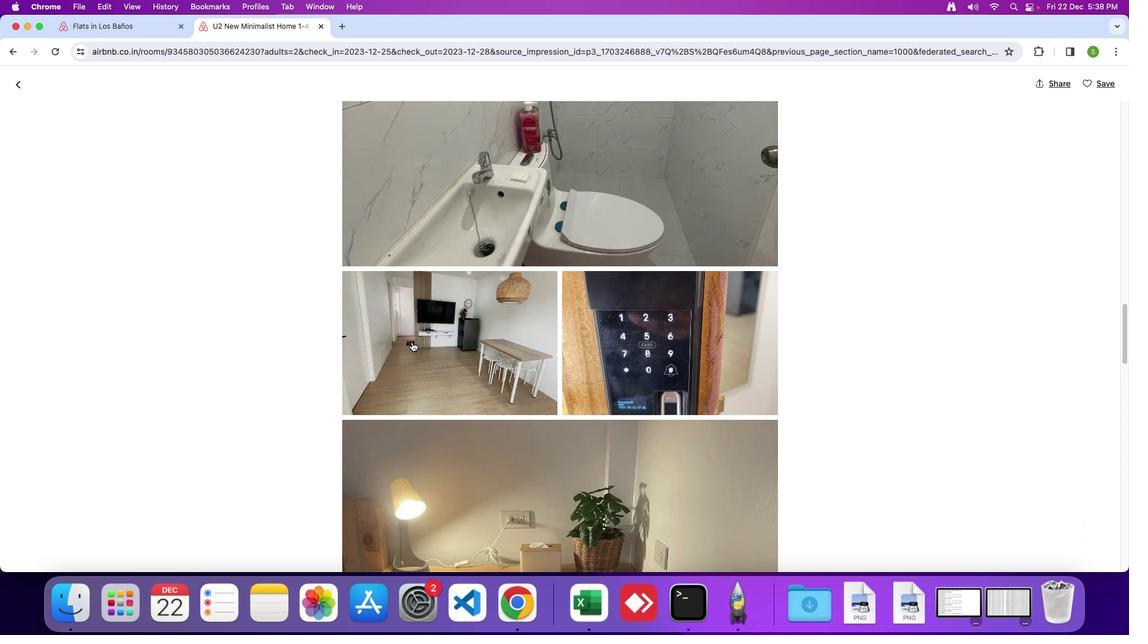 
Action: Mouse scrolled (412, 337) with delta (0, 0)
Screenshot: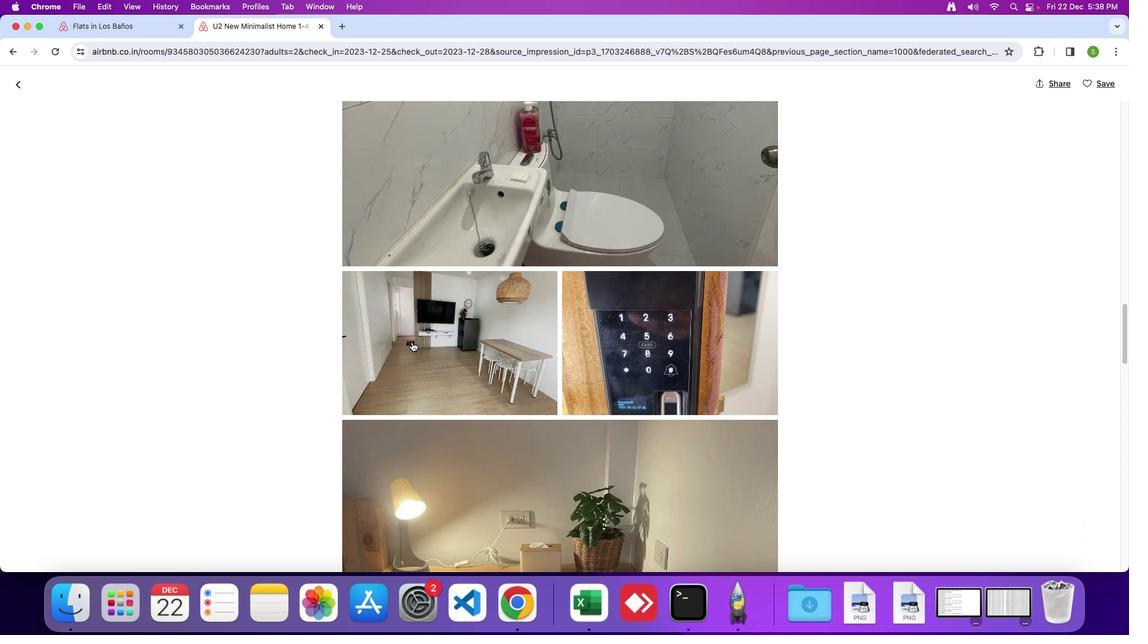 
Action: Mouse moved to (411, 338)
Screenshot: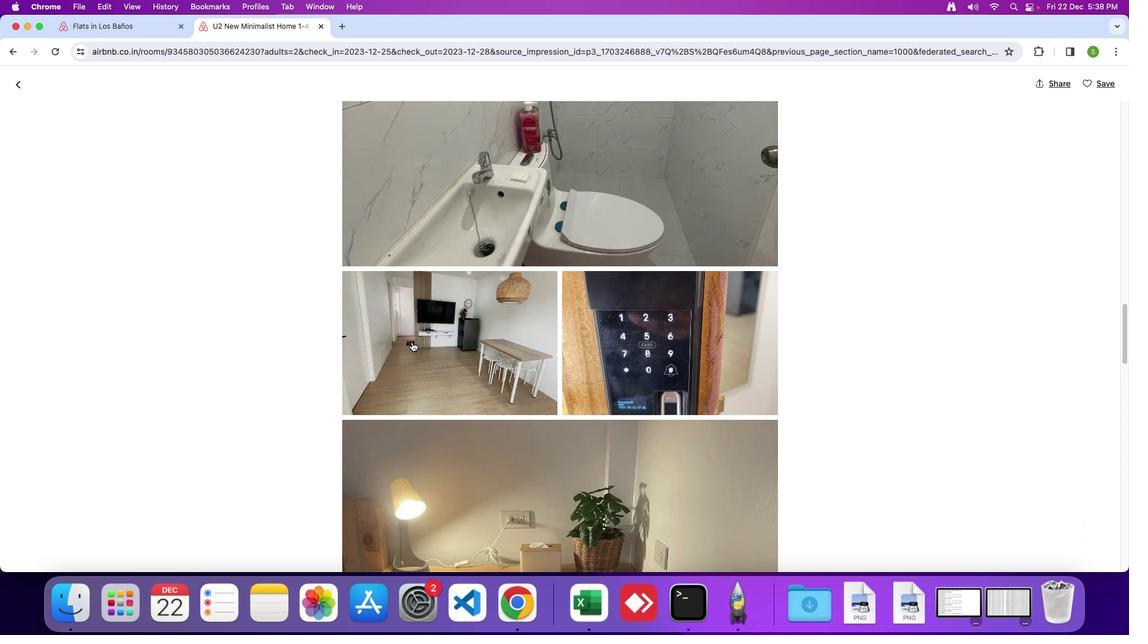 
Action: Mouse scrolled (411, 338) with delta (0, -1)
Screenshot: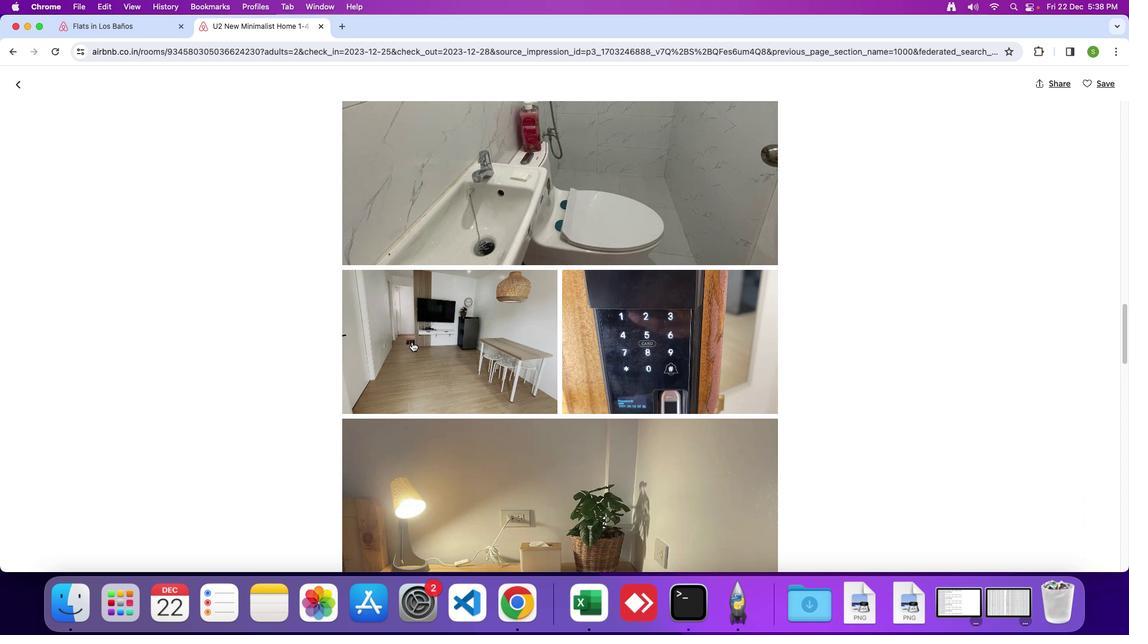 
Action: Mouse moved to (411, 341)
Screenshot: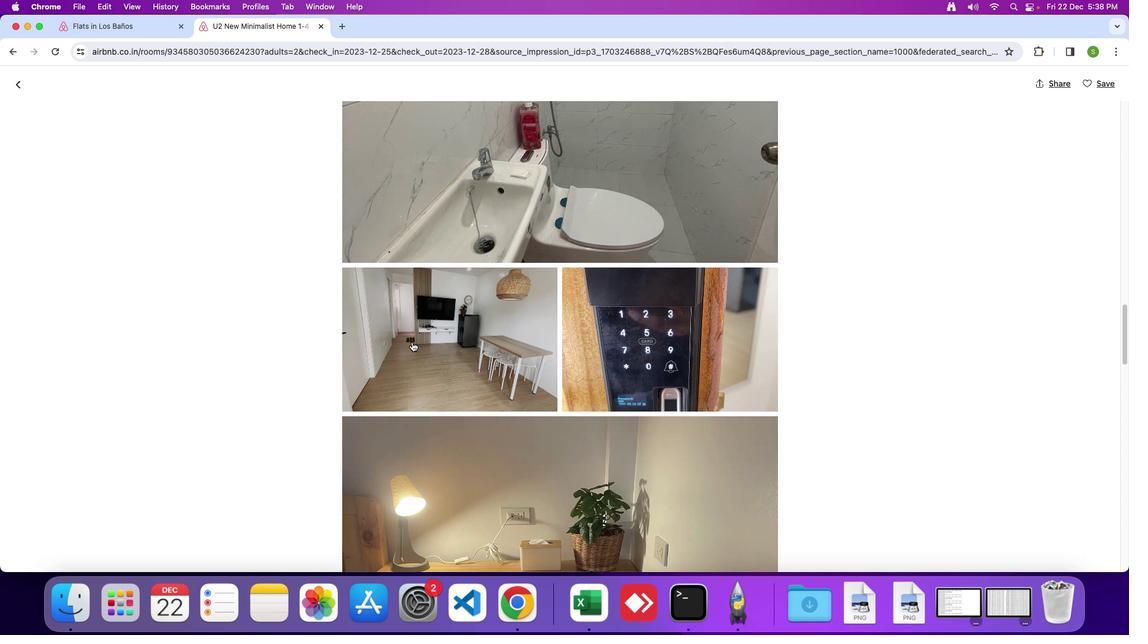 
Action: Mouse scrolled (411, 341) with delta (0, 0)
Screenshot: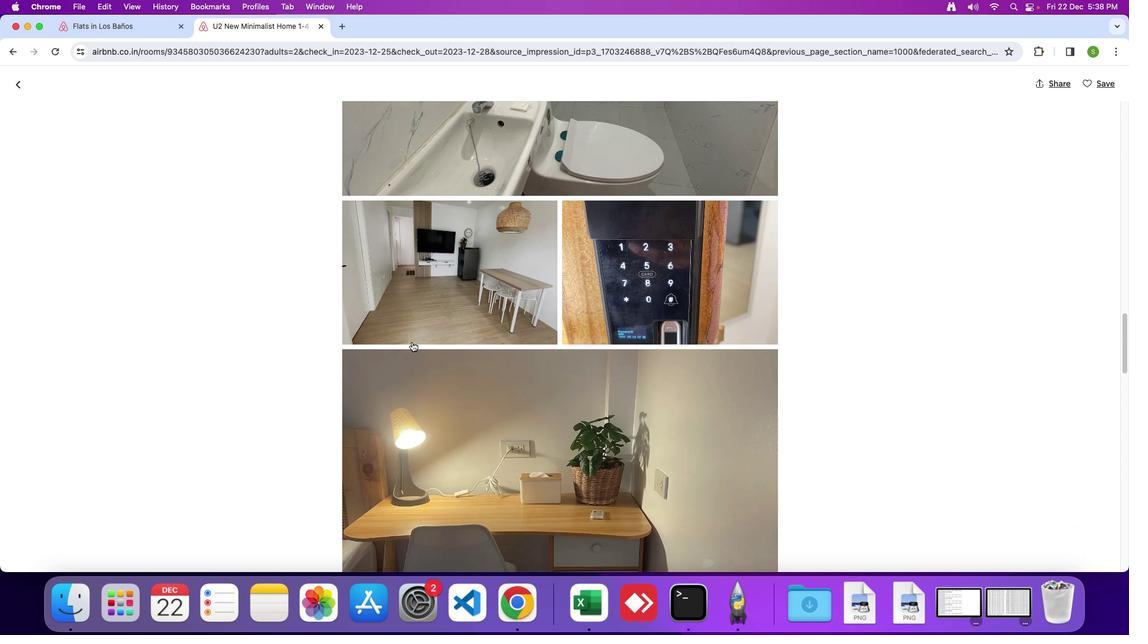 
Action: Mouse scrolled (411, 341) with delta (0, 0)
Screenshot: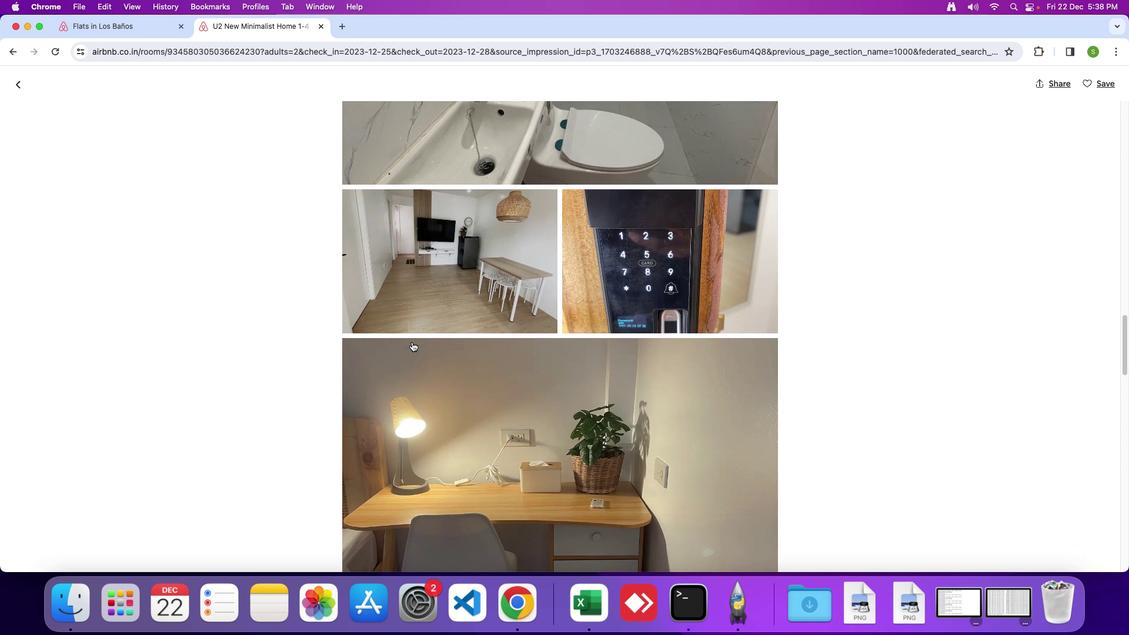 
Action: Mouse scrolled (411, 341) with delta (0, -1)
Screenshot: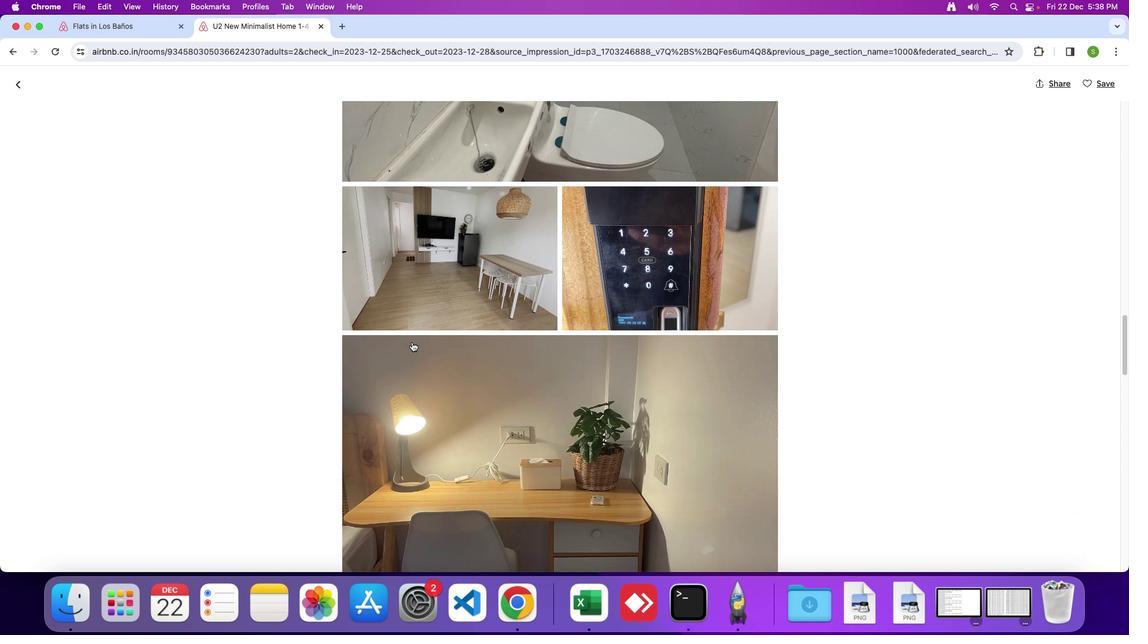 
Action: Mouse scrolled (411, 341) with delta (0, 0)
Screenshot: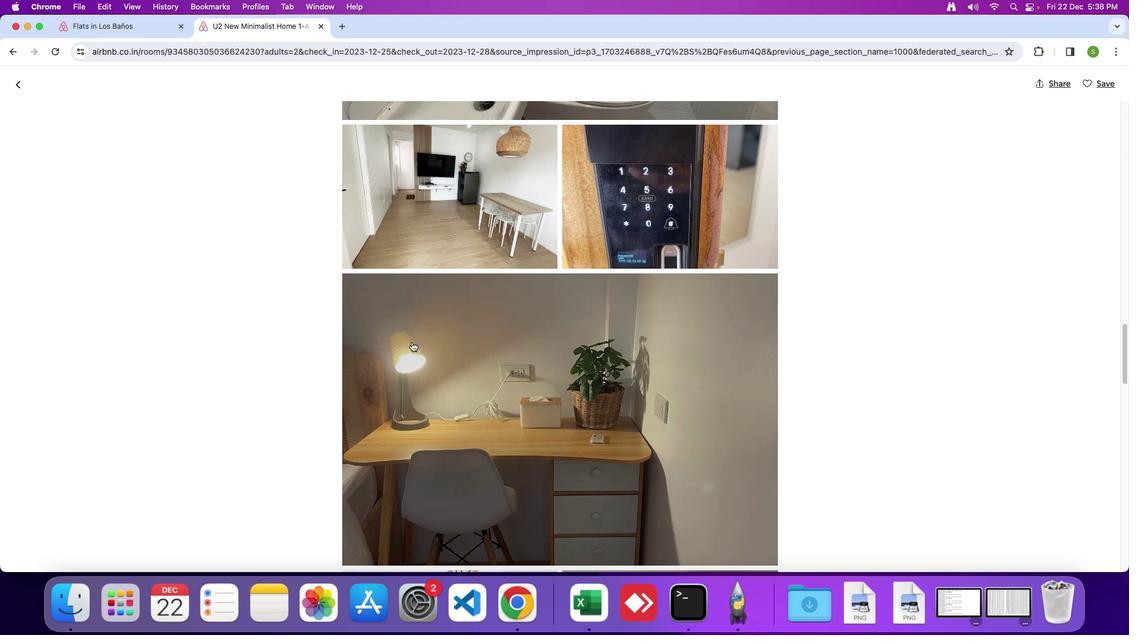 
Action: Mouse scrolled (411, 341) with delta (0, 0)
Screenshot: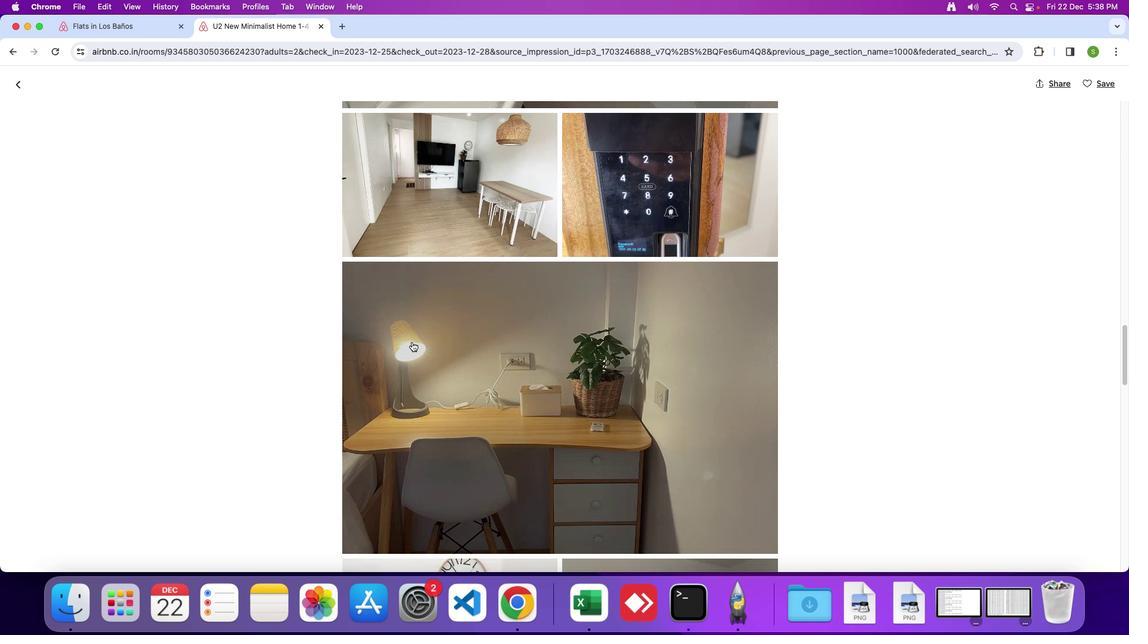 
Action: Mouse scrolled (411, 341) with delta (0, -1)
Screenshot: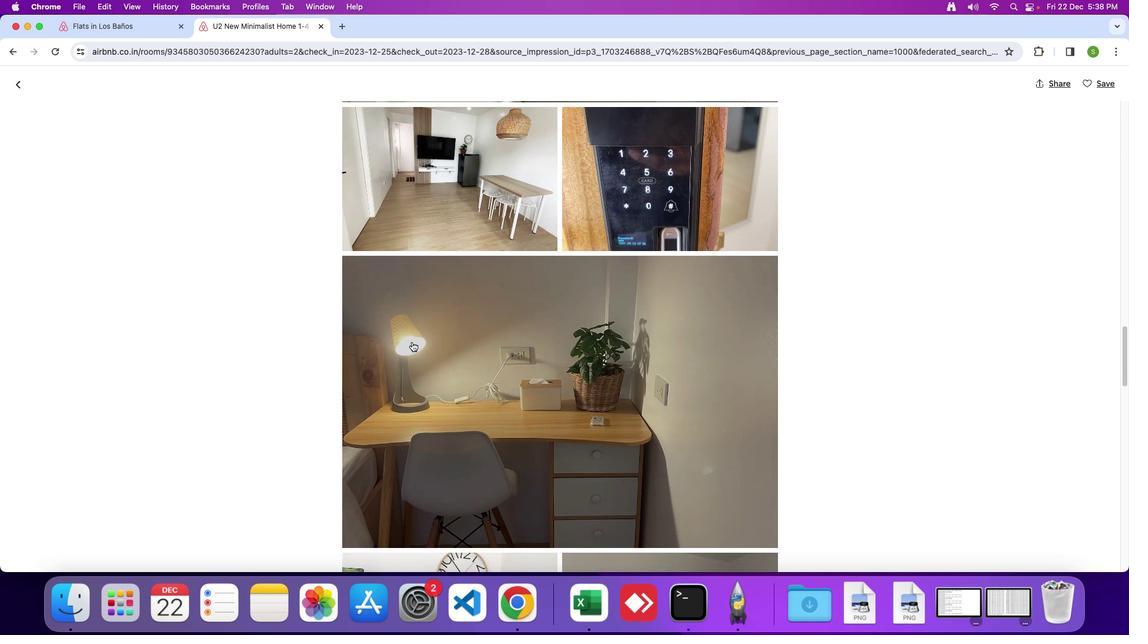 
Action: Mouse scrolled (411, 341) with delta (0, 0)
Screenshot: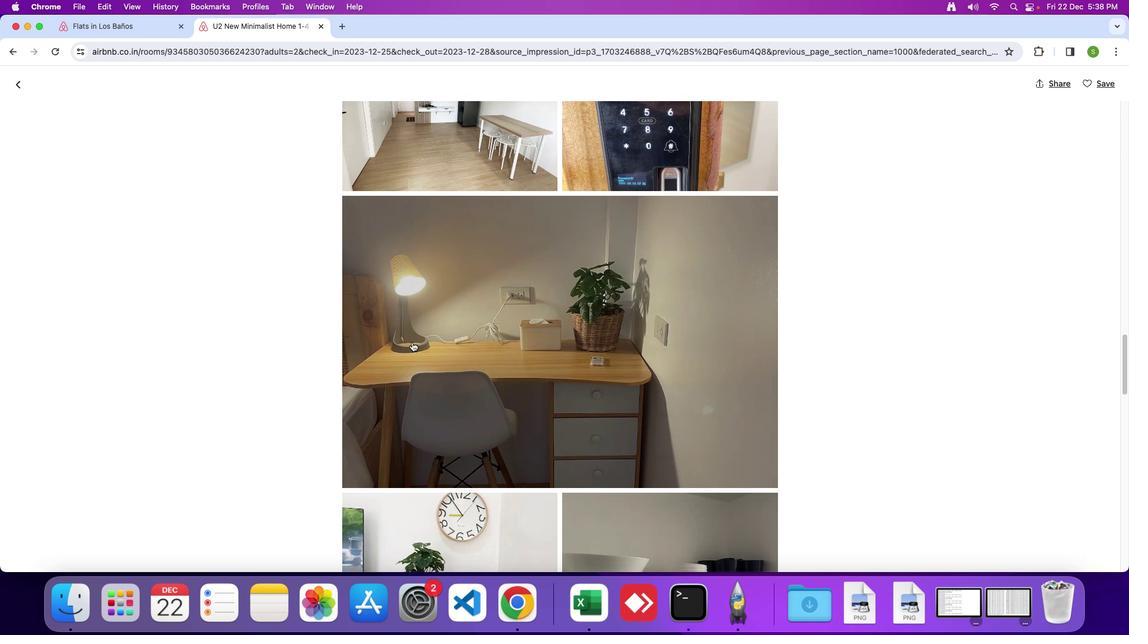 
Action: Mouse scrolled (411, 341) with delta (0, 0)
Screenshot: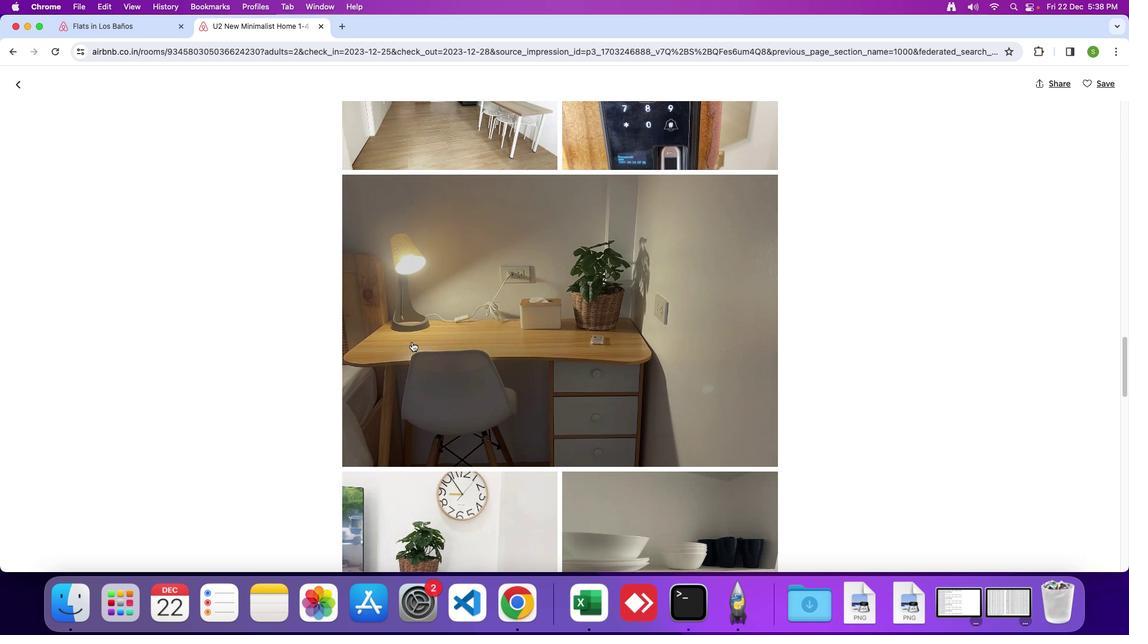 
Action: Mouse scrolled (411, 341) with delta (0, -1)
Screenshot: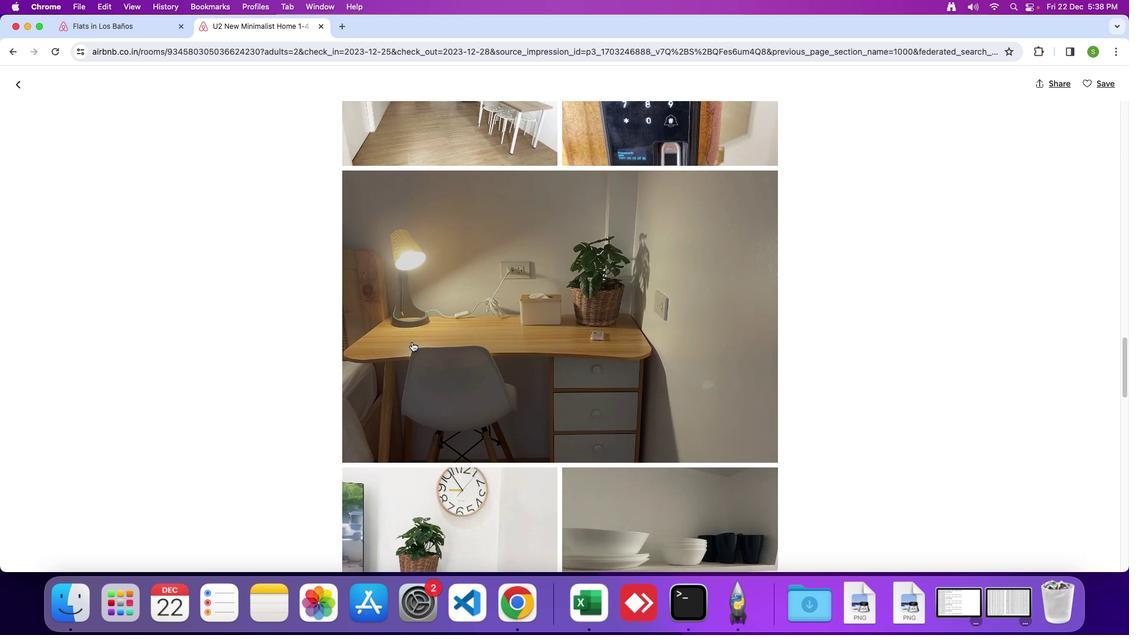 
Action: Mouse moved to (412, 342)
Screenshot: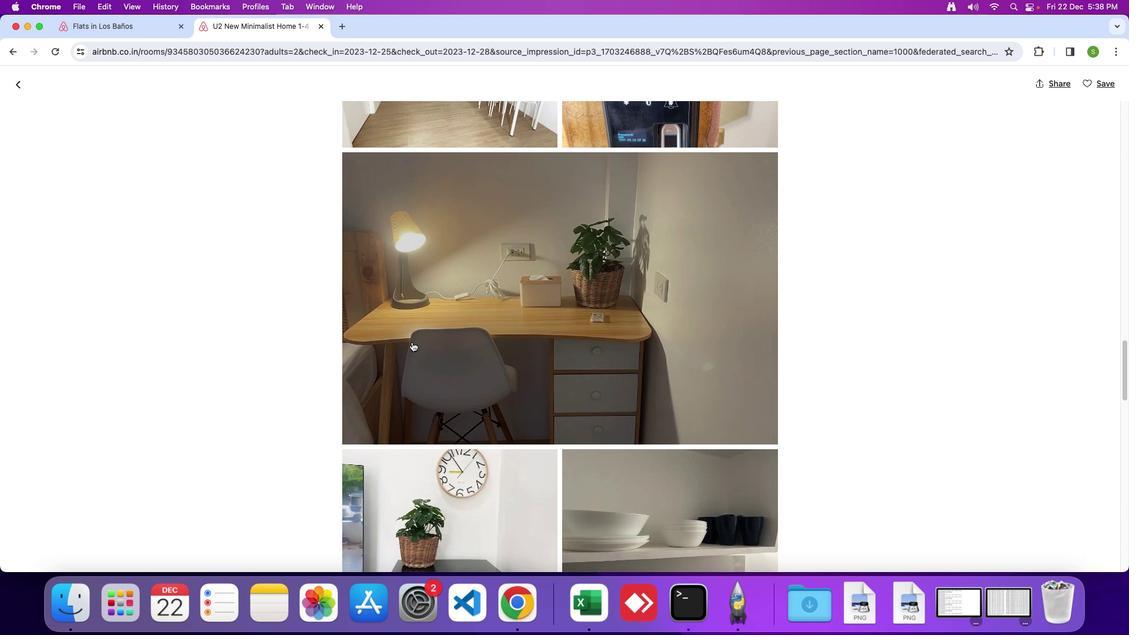
Action: Mouse scrolled (412, 342) with delta (0, 0)
Screenshot: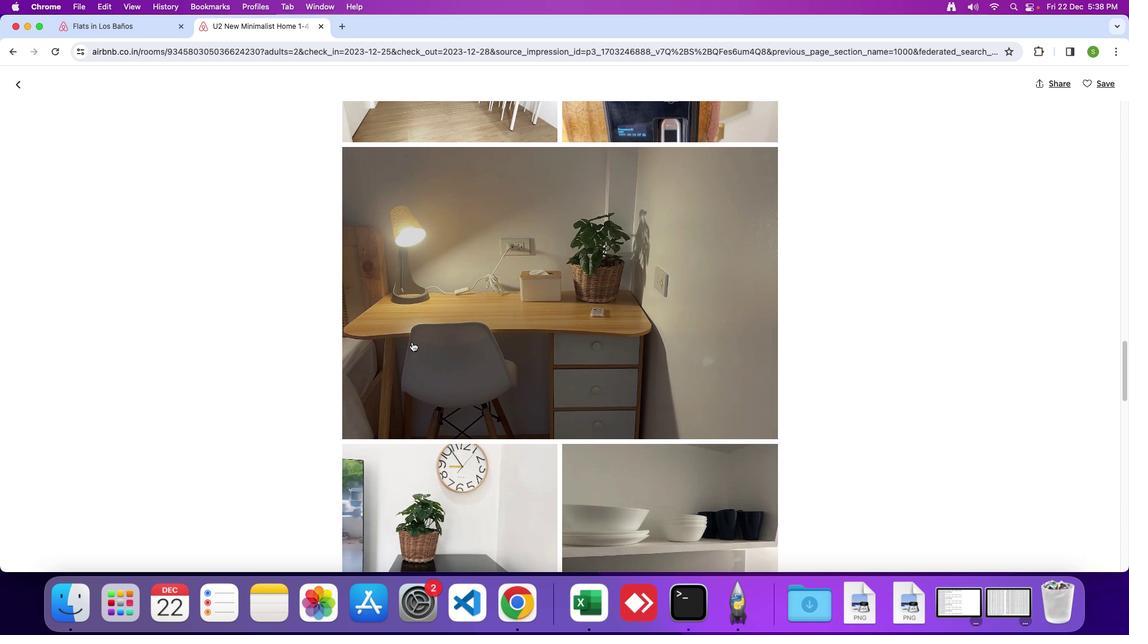 
Action: Mouse scrolled (412, 342) with delta (0, 0)
Screenshot: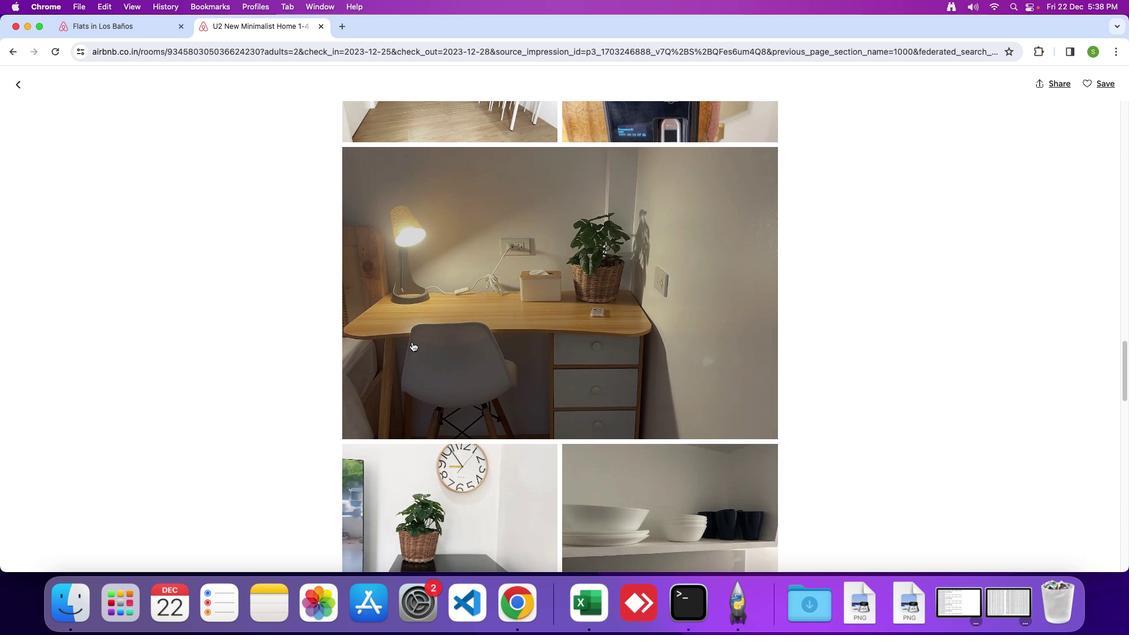 
Action: Mouse scrolled (412, 342) with delta (0, 0)
Screenshot: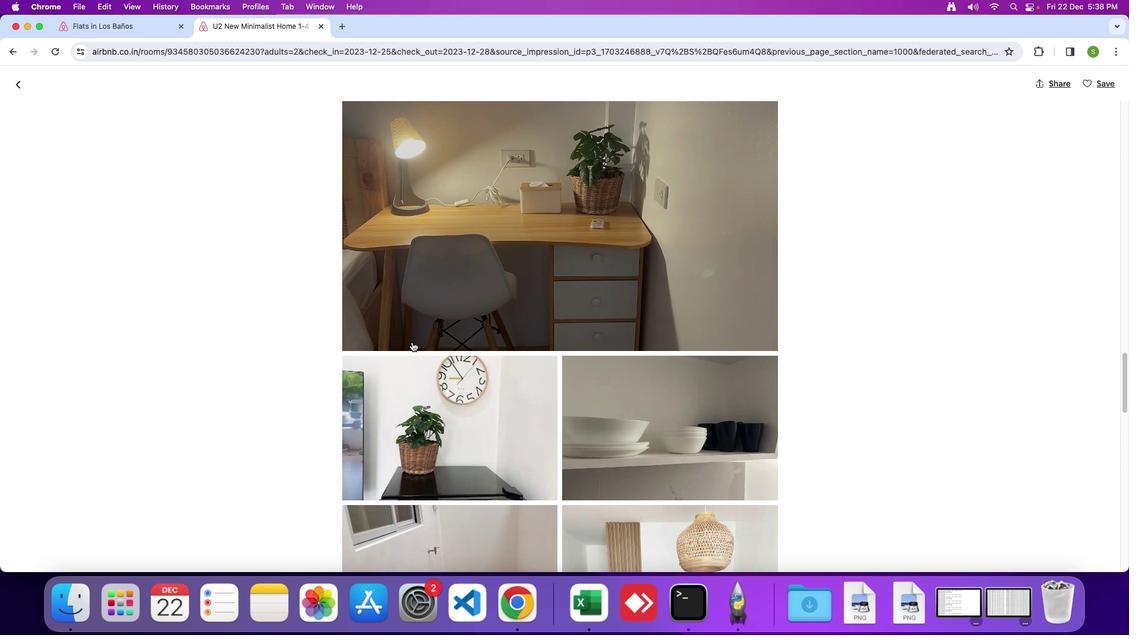 
Action: Mouse scrolled (412, 342) with delta (0, 0)
Screenshot: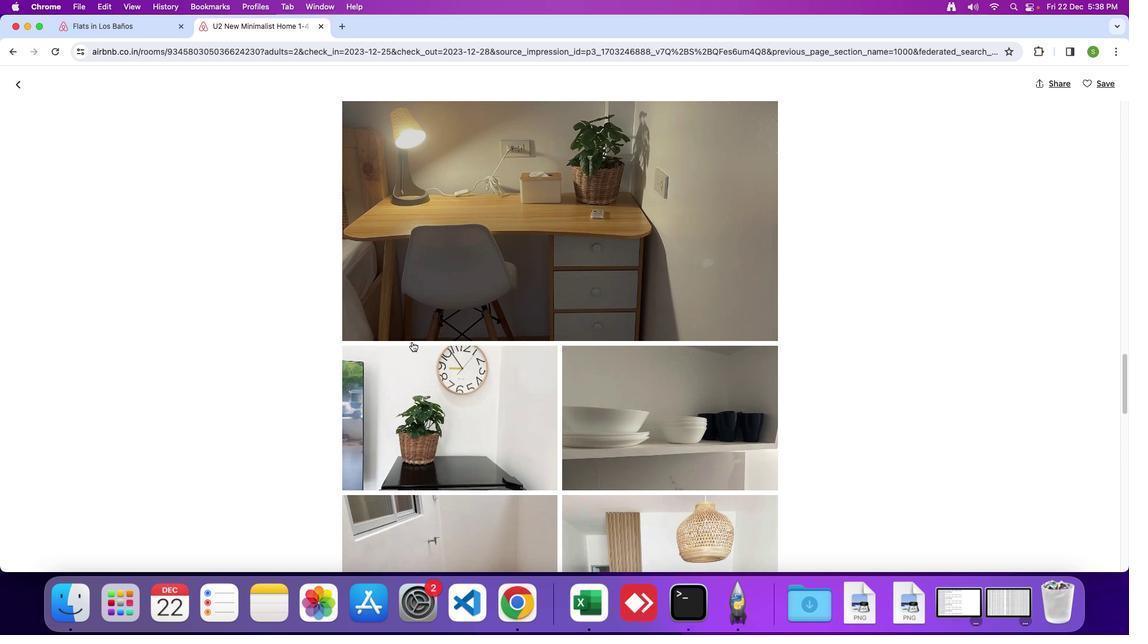 
Action: Mouse scrolled (412, 342) with delta (0, -1)
Screenshot: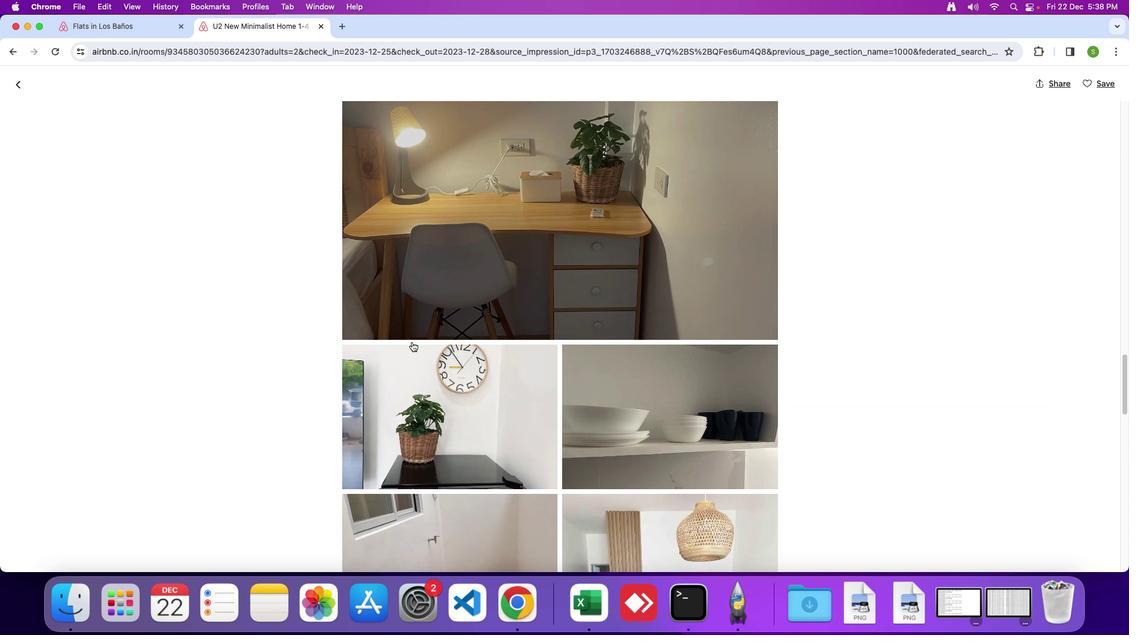 
Action: Mouse scrolled (412, 342) with delta (0, 0)
Screenshot: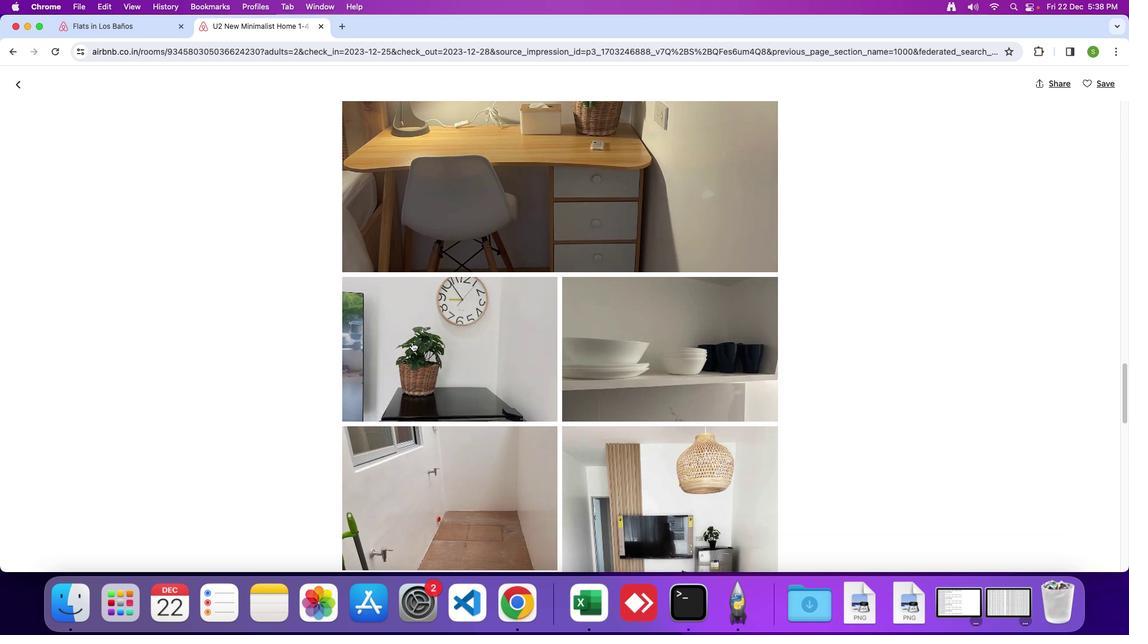 
Action: Mouse scrolled (412, 342) with delta (0, 0)
Screenshot: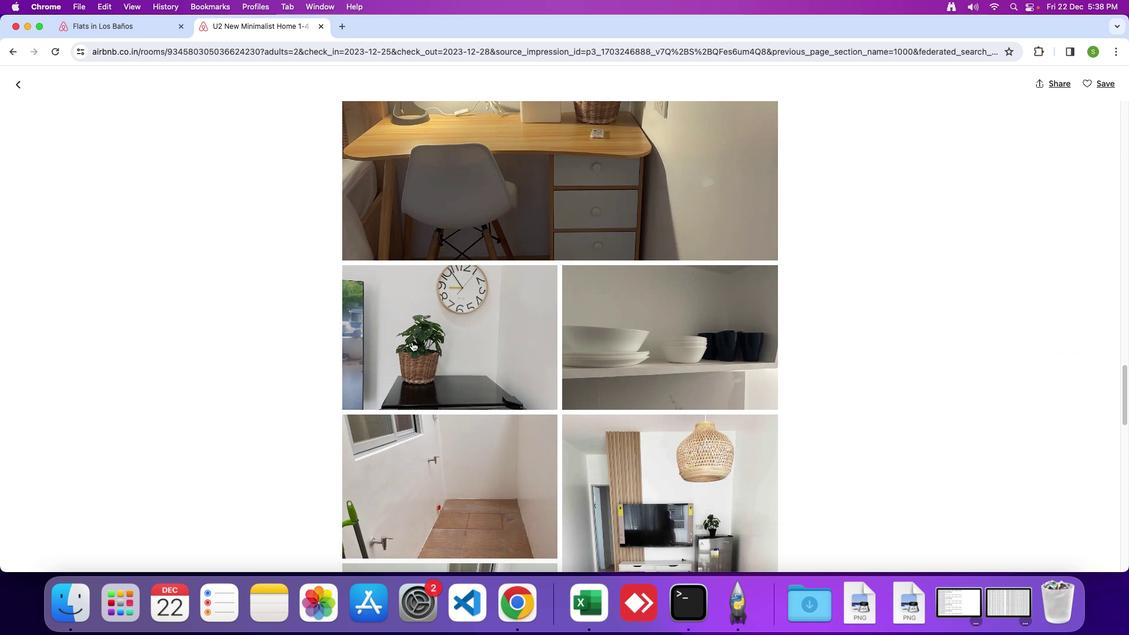 
Action: Mouse scrolled (412, 342) with delta (0, -1)
Screenshot: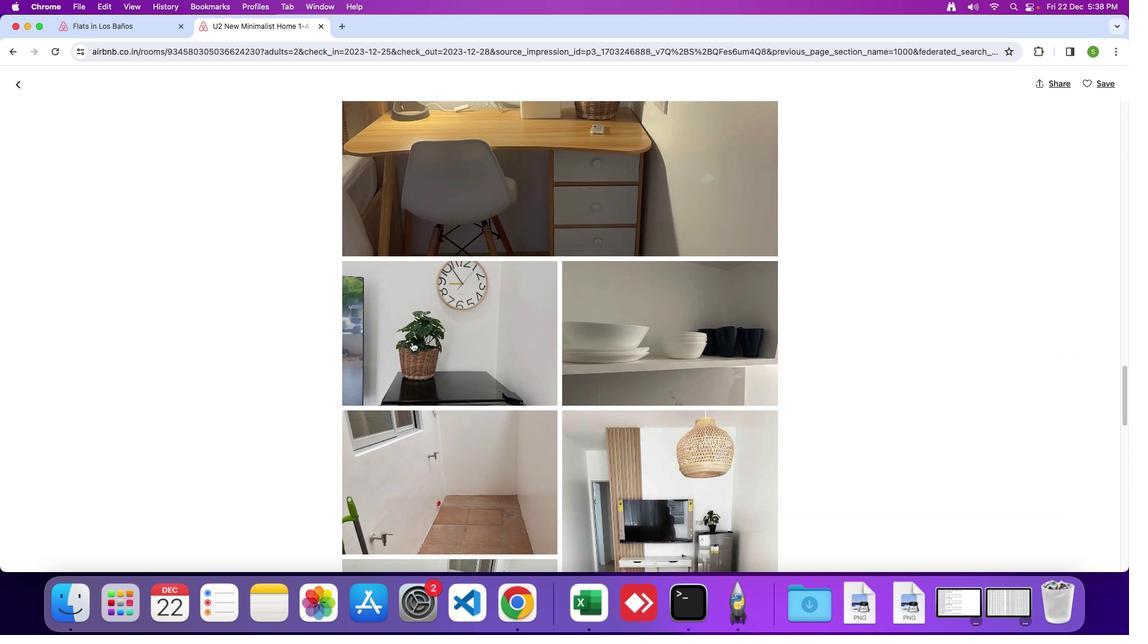 
Action: Mouse scrolled (412, 342) with delta (0, 0)
Screenshot: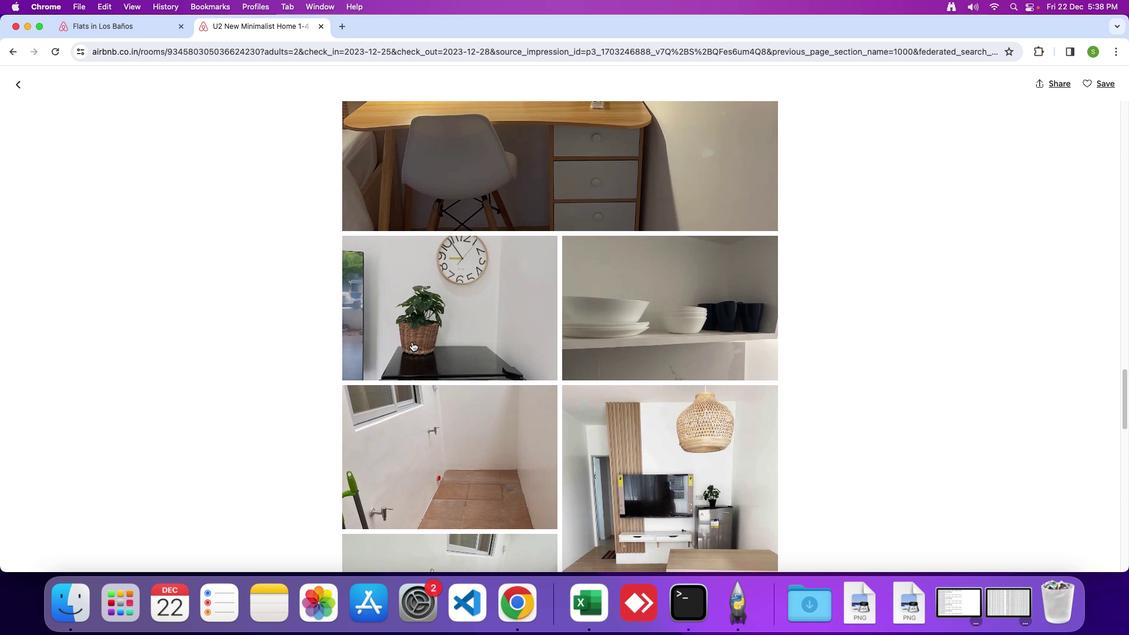 
Action: Mouse scrolled (412, 342) with delta (0, 0)
Screenshot: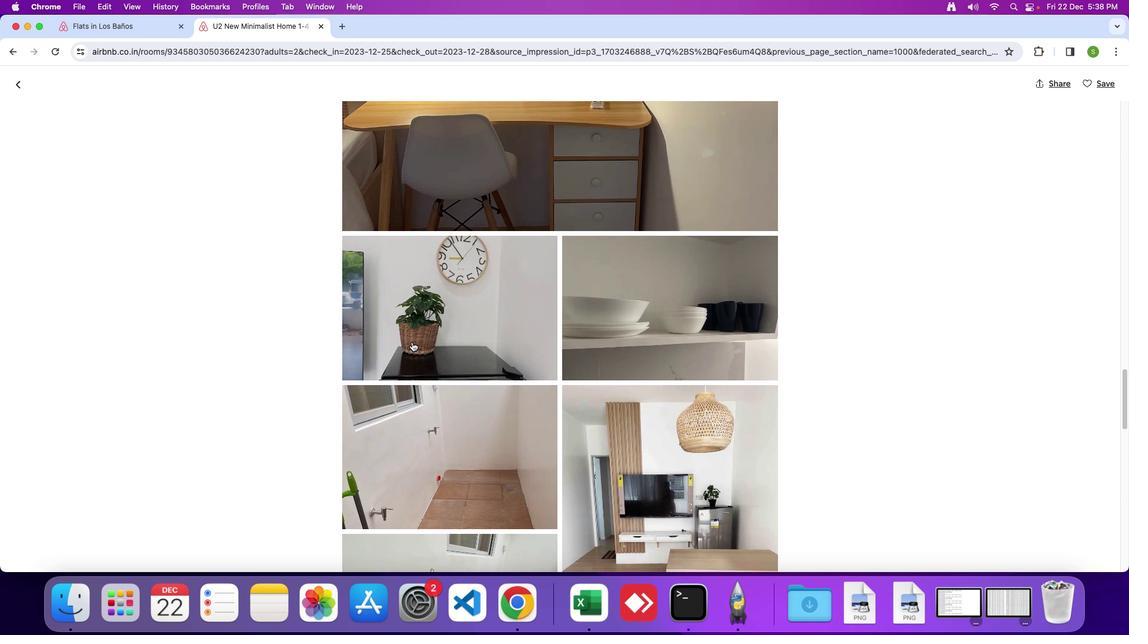 
Action: Mouse scrolled (412, 342) with delta (0, 0)
Screenshot: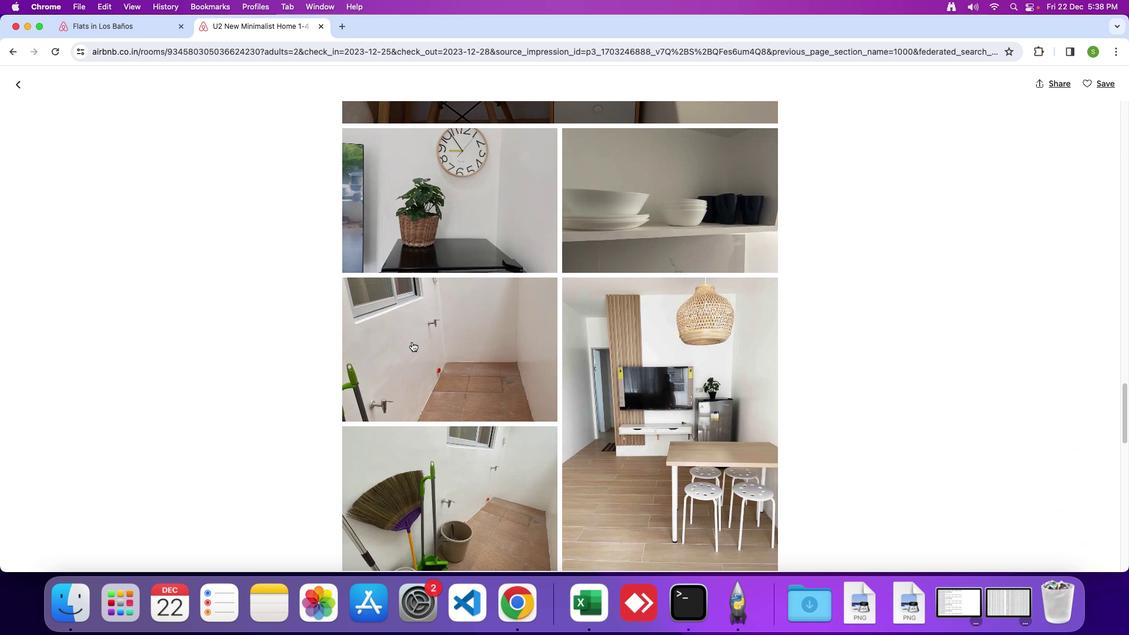 
Action: Mouse scrolled (412, 342) with delta (0, 0)
Screenshot: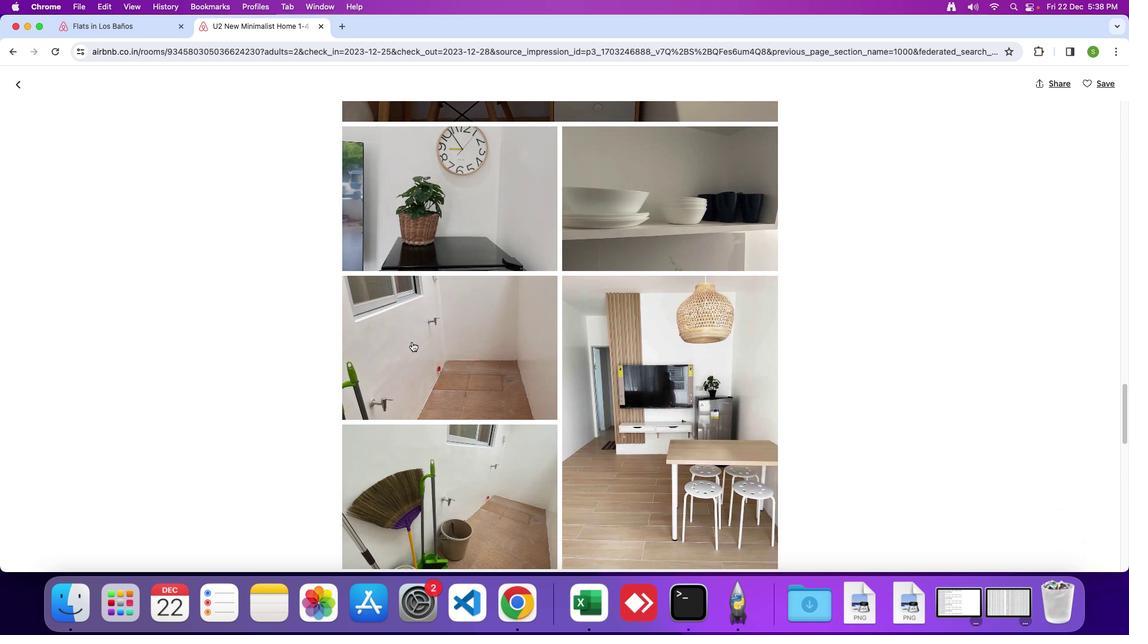 
Action: Mouse scrolled (412, 342) with delta (0, -1)
Screenshot: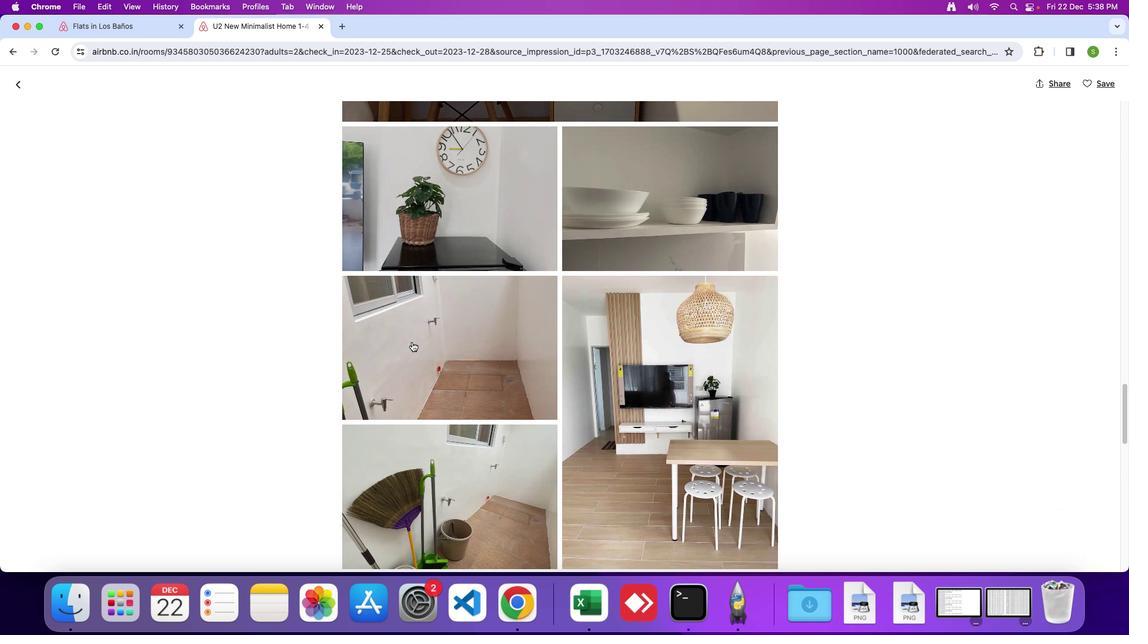 
Action: Mouse scrolled (412, 342) with delta (0, 0)
Screenshot: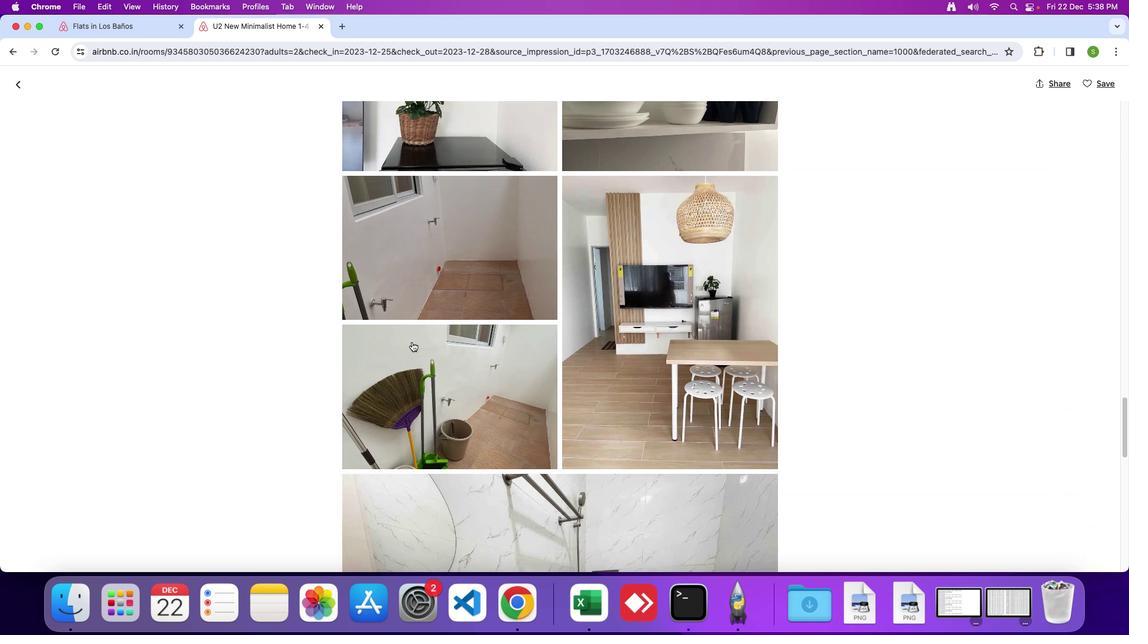 
Action: Mouse scrolled (412, 342) with delta (0, 0)
Screenshot: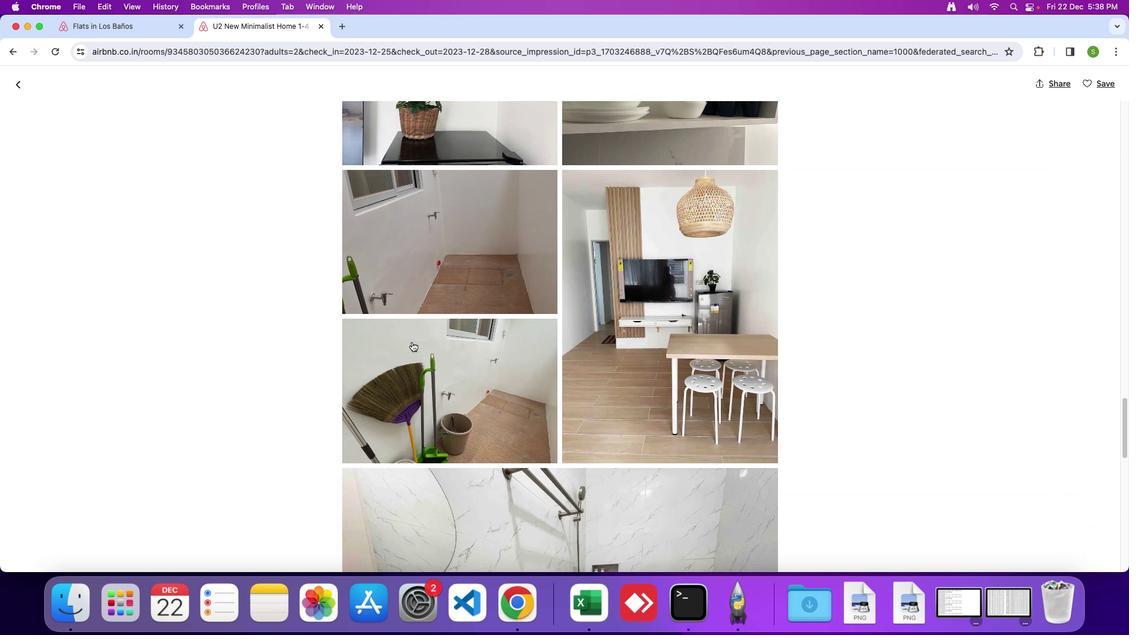 
Action: Mouse scrolled (412, 342) with delta (0, -1)
Screenshot: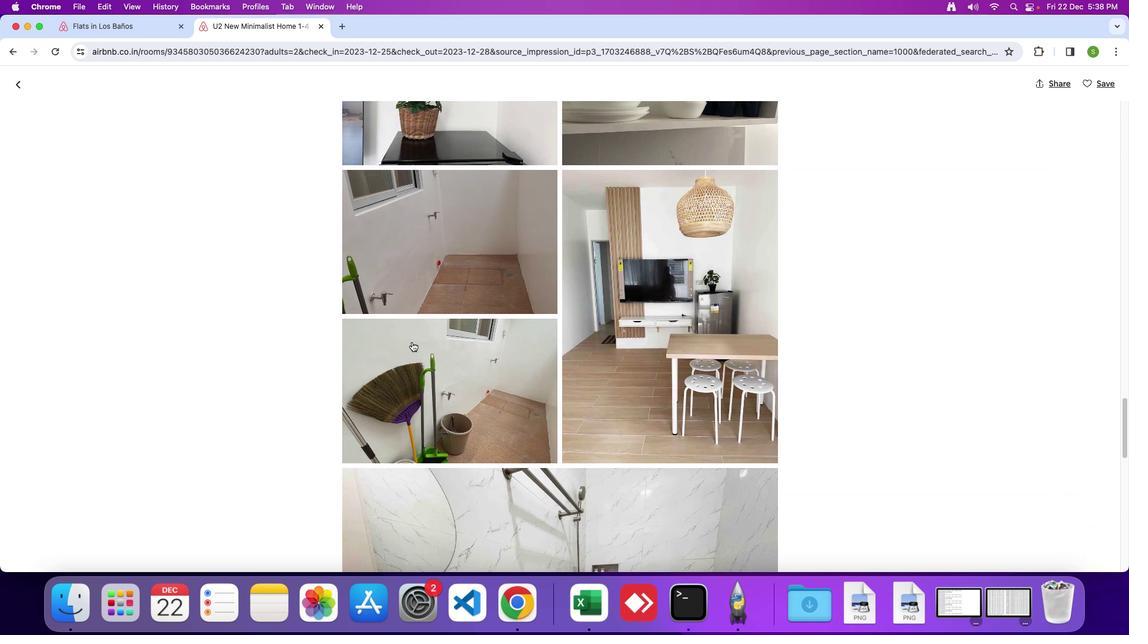 
Action: Mouse scrolled (412, 342) with delta (0, 0)
Screenshot: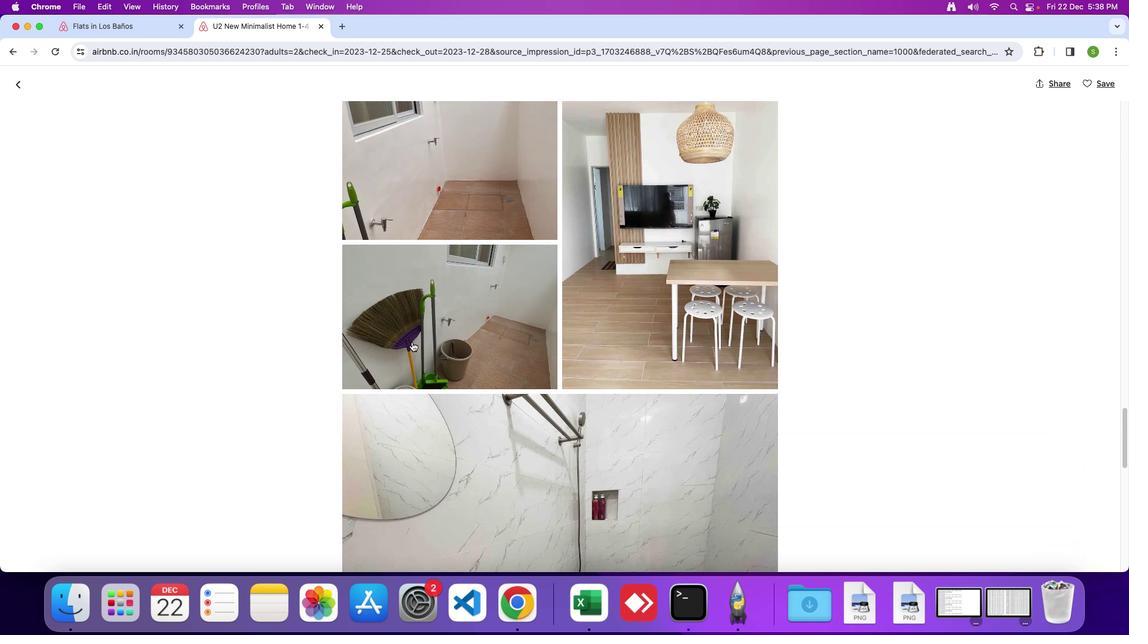 
Action: Mouse scrolled (412, 342) with delta (0, 0)
Screenshot: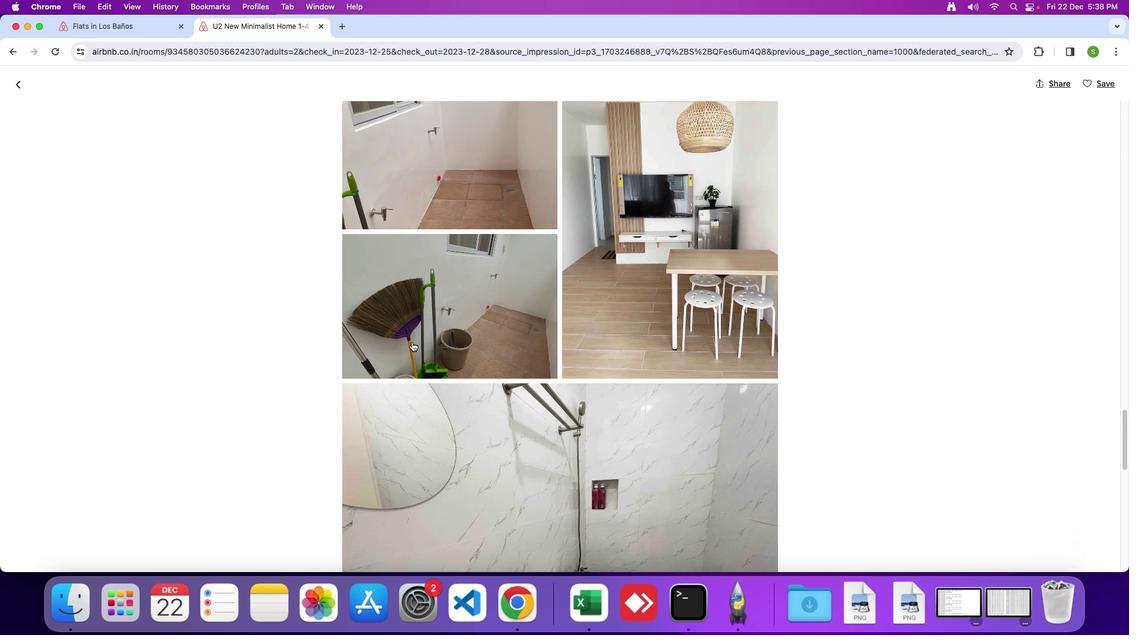
Action: Mouse scrolled (412, 342) with delta (0, -1)
Screenshot: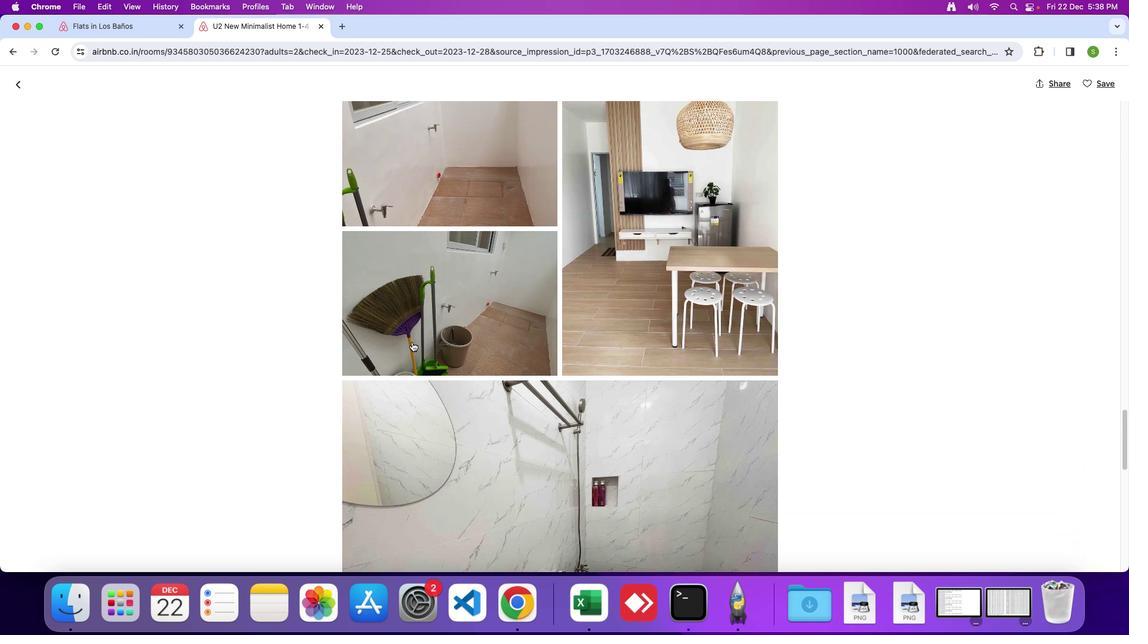 
Action: Mouse scrolled (412, 342) with delta (0, 0)
Screenshot: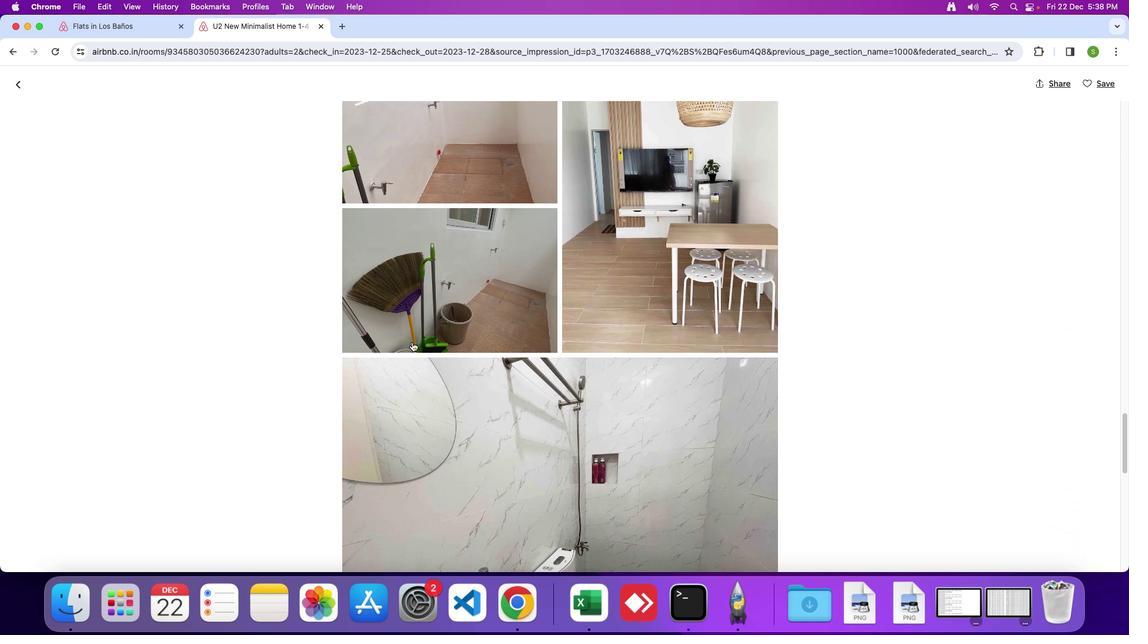 
Action: Mouse scrolled (412, 342) with delta (0, 0)
Screenshot: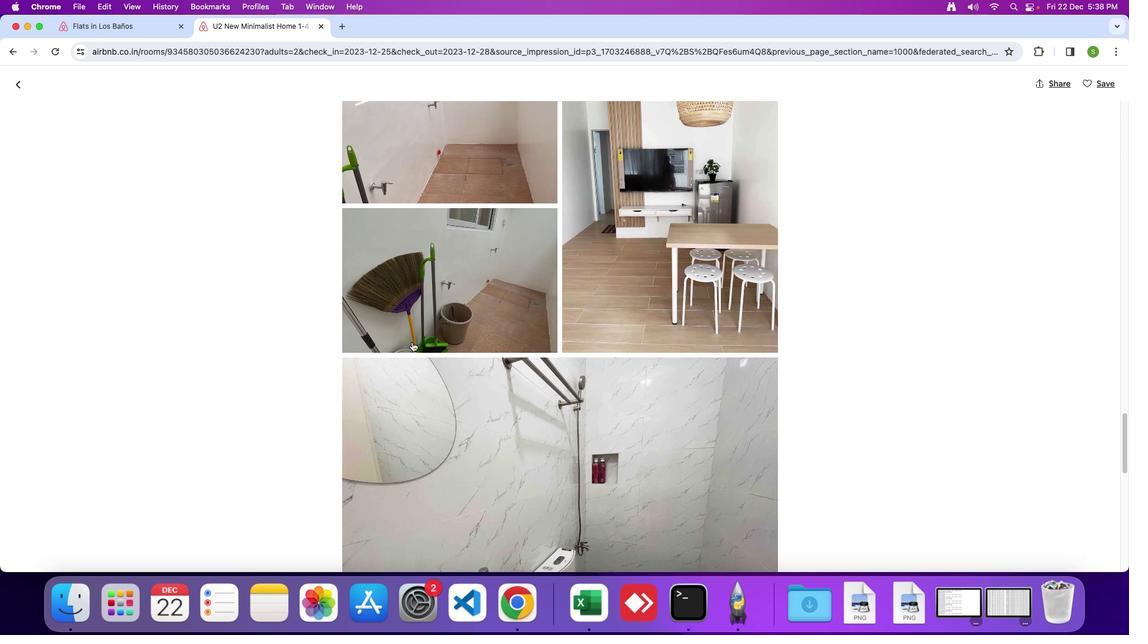 
Action: Mouse scrolled (412, 342) with delta (0, 0)
Screenshot: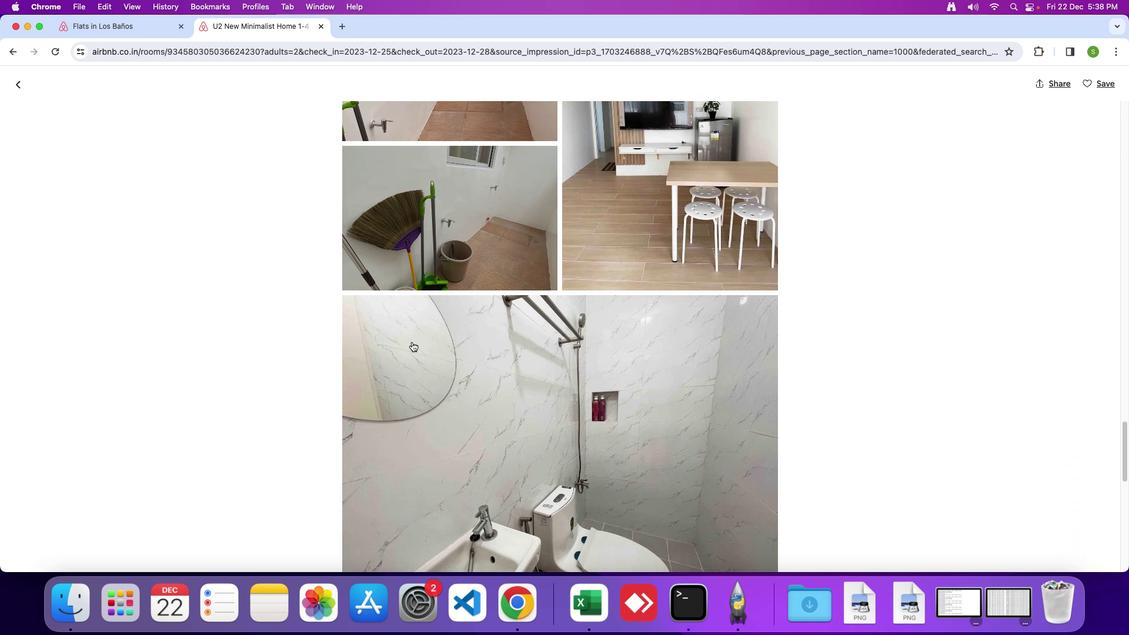 
Action: Mouse scrolled (412, 342) with delta (0, 0)
Screenshot: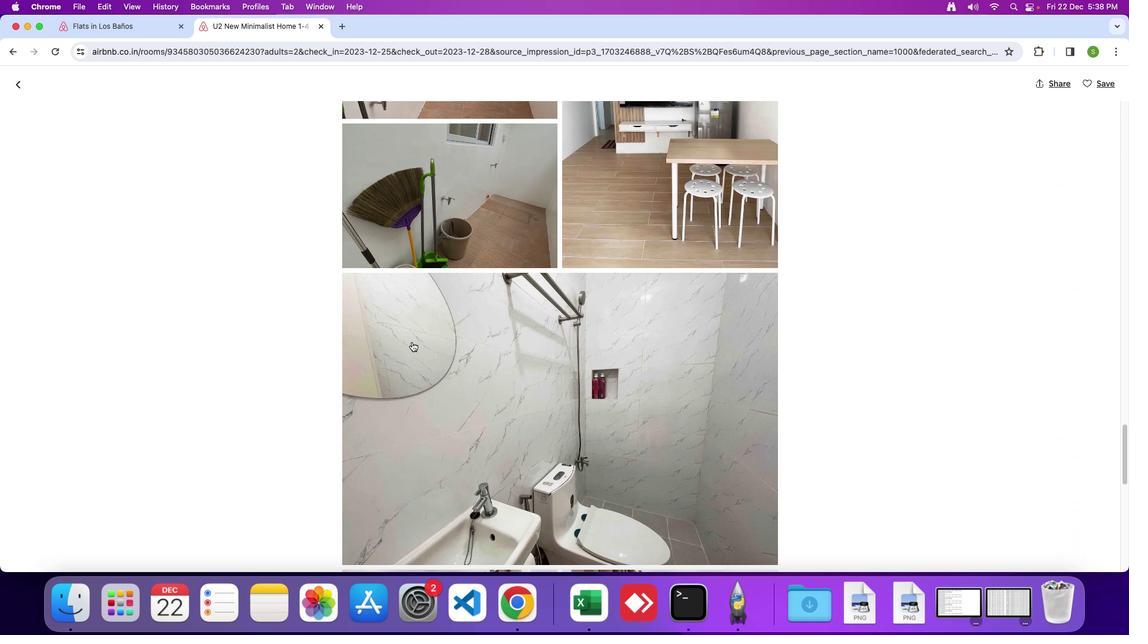 
Action: Mouse scrolled (412, 342) with delta (0, -1)
Screenshot: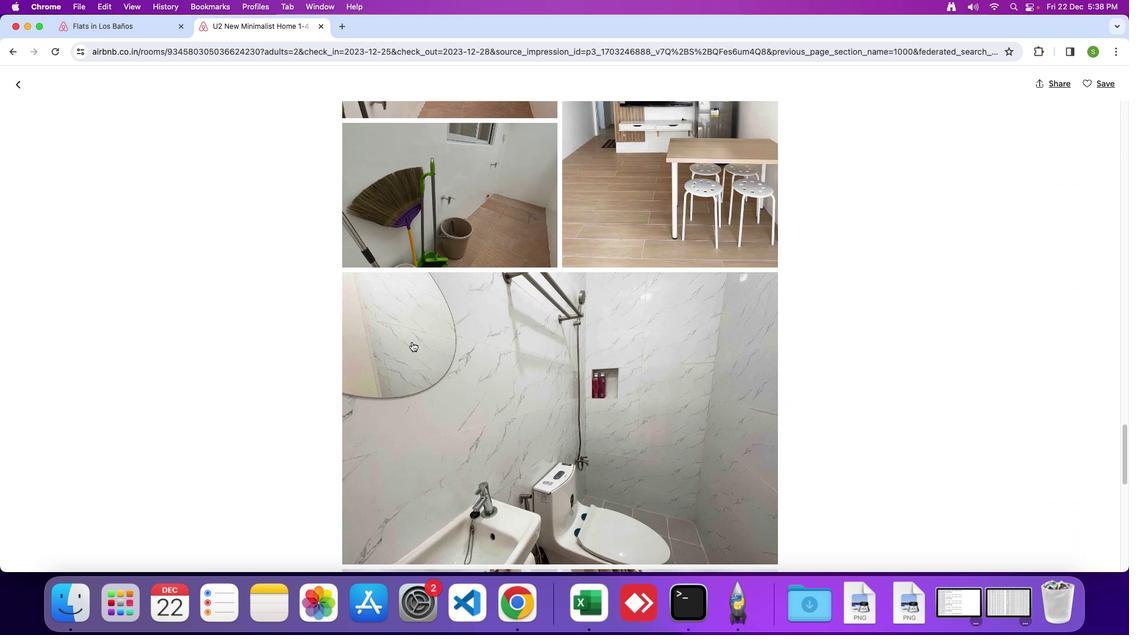 
Action: Mouse scrolled (412, 342) with delta (0, 0)
Screenshot: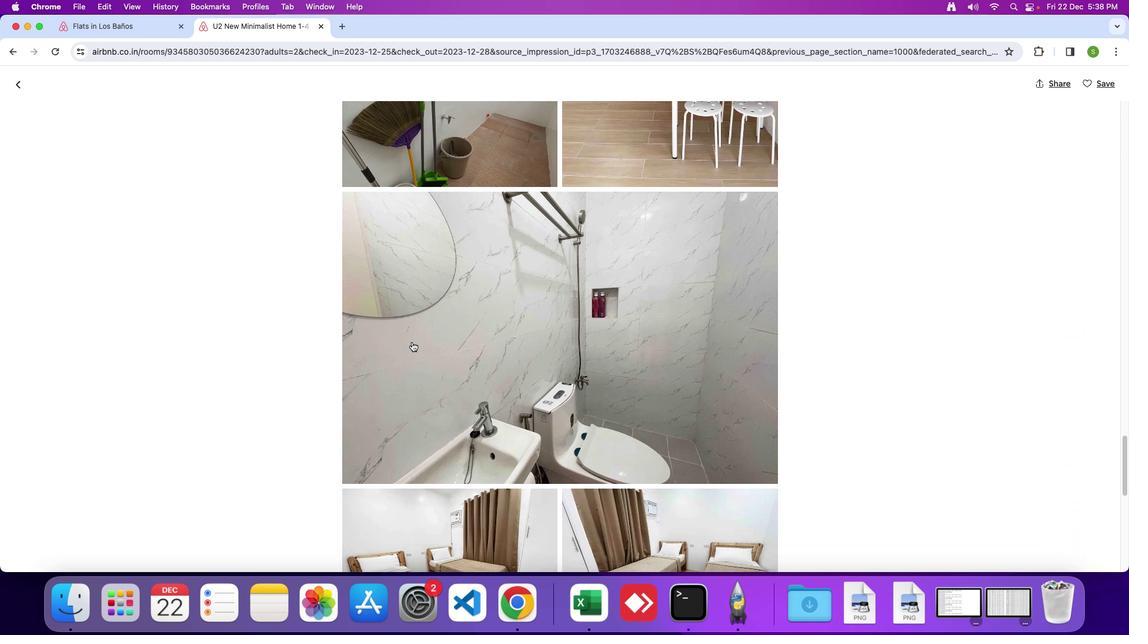 
Action: Mouse scrolled (412, 342) with delta (0, 0)
Screenshot: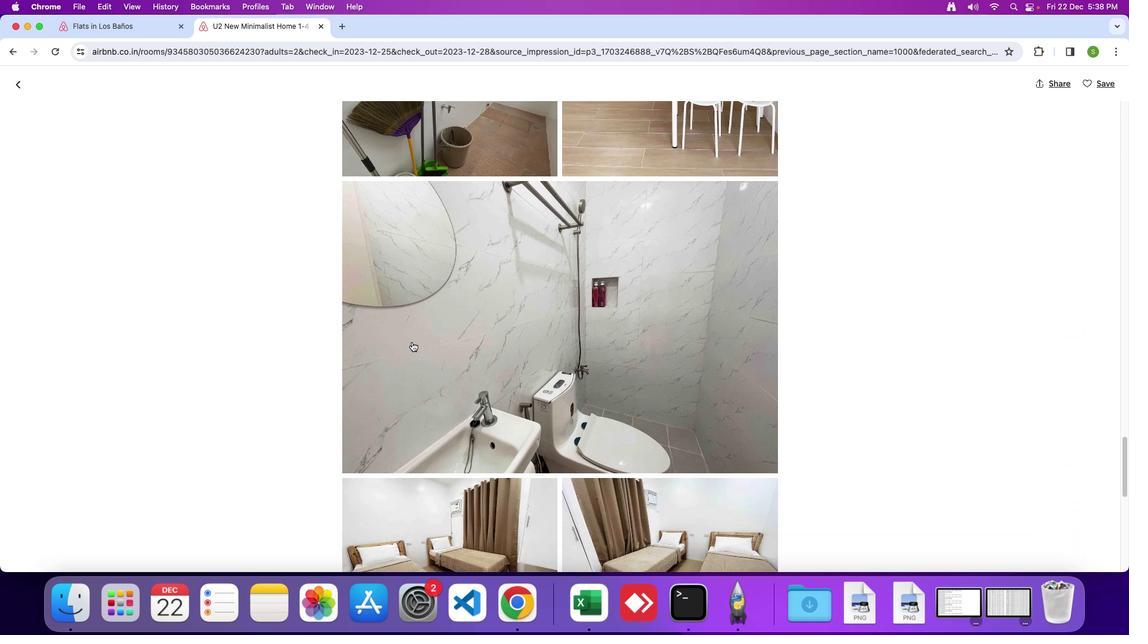 
Action: Mouse scrolled (412, 342) with delta (0, -1)
Screenshot: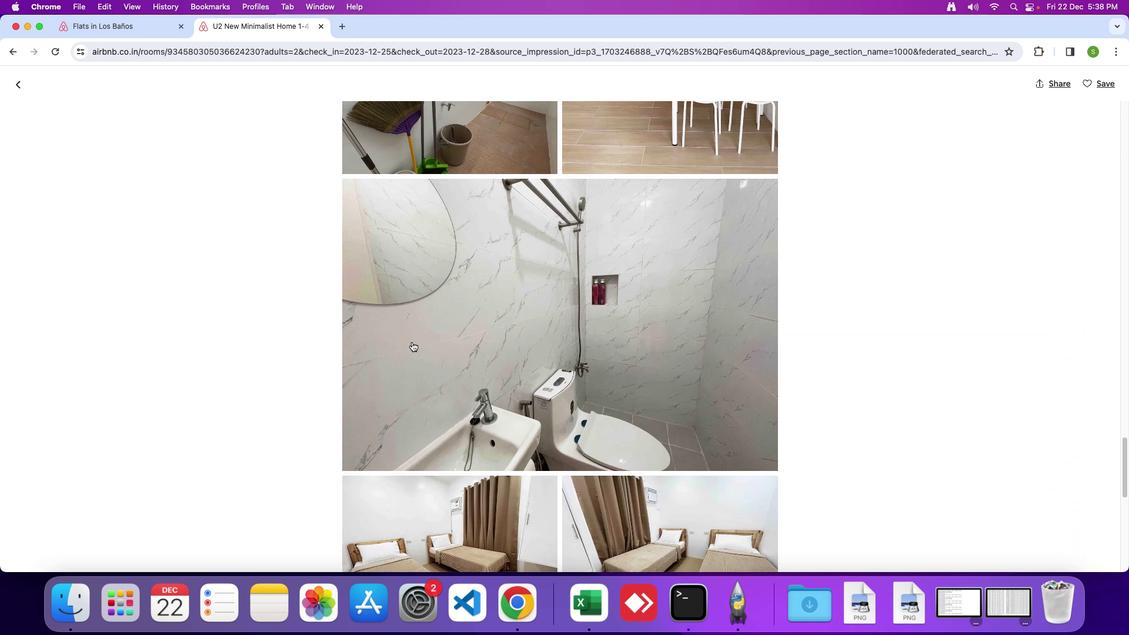 
Action: Mouse scrolled (412, 342) with delta (0, 0)
Screenshot: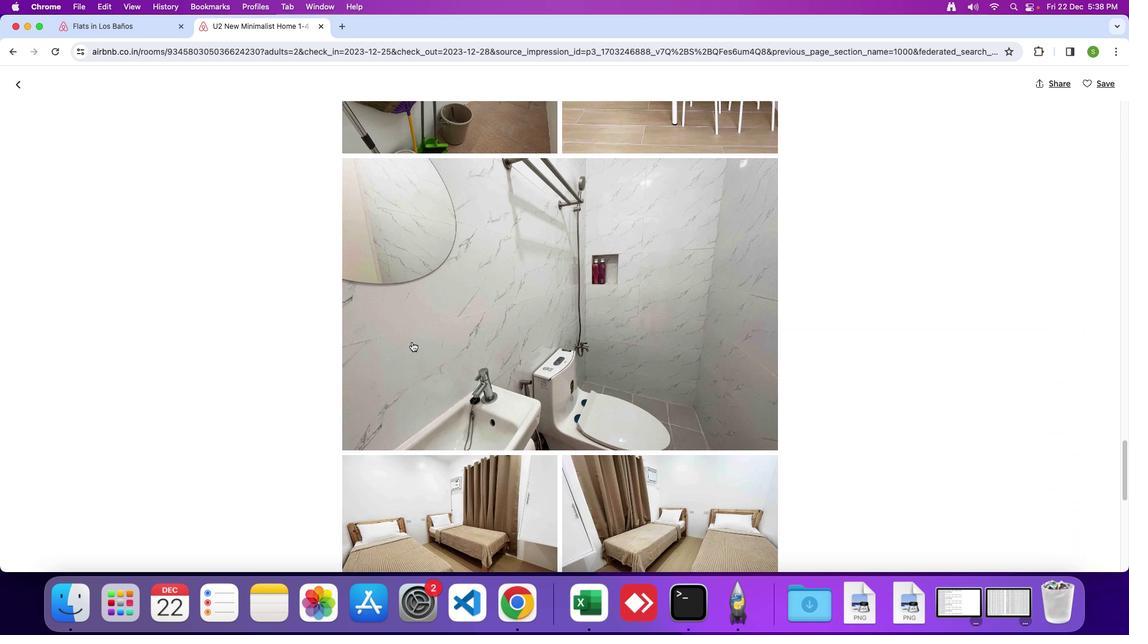 
Action: Mouse scrolled (412, 342) with delta (0, 0)
Screenshot: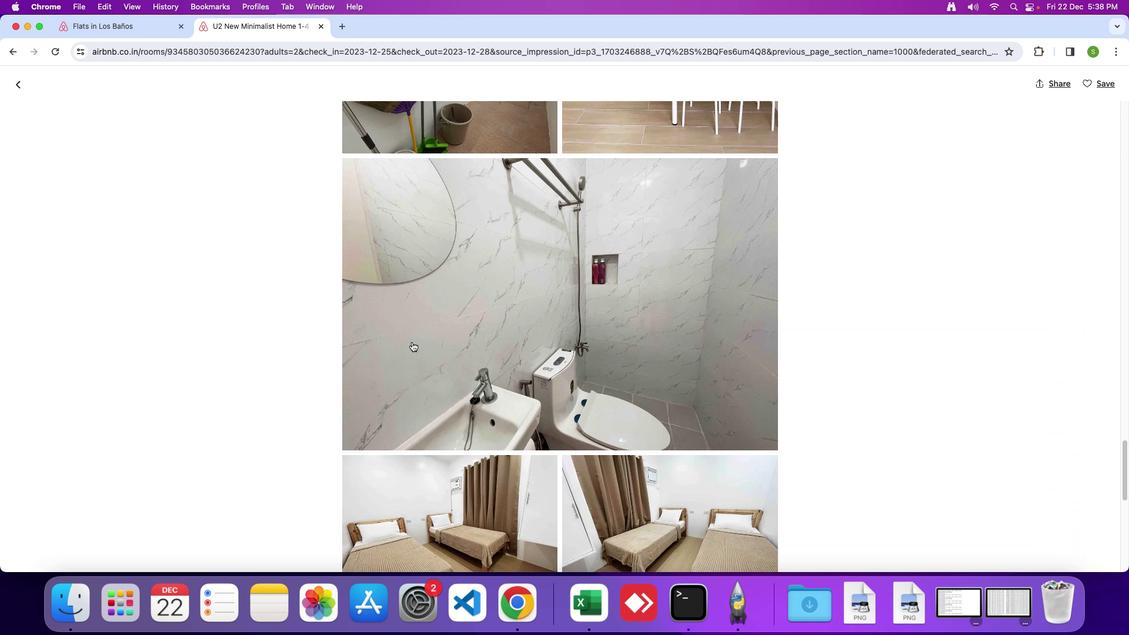 
Action: Mouse scrolled (412, 342) with delta (0, 0)
Screenshot: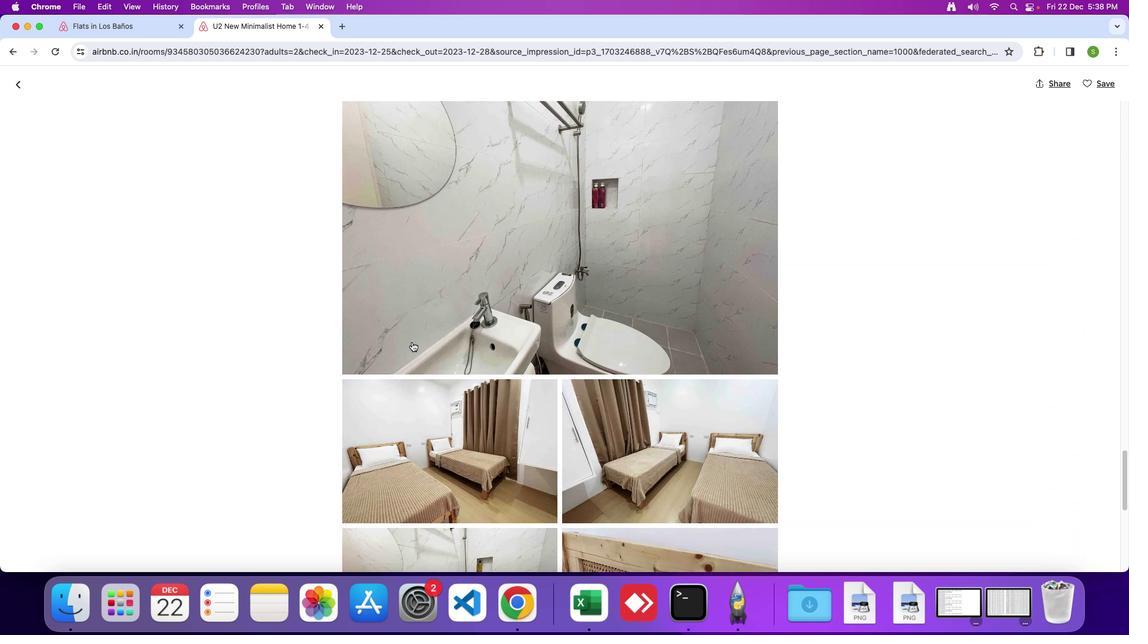 
Action: Mouse scrolled (412, 342) with delta (0, 0)
Screenshot: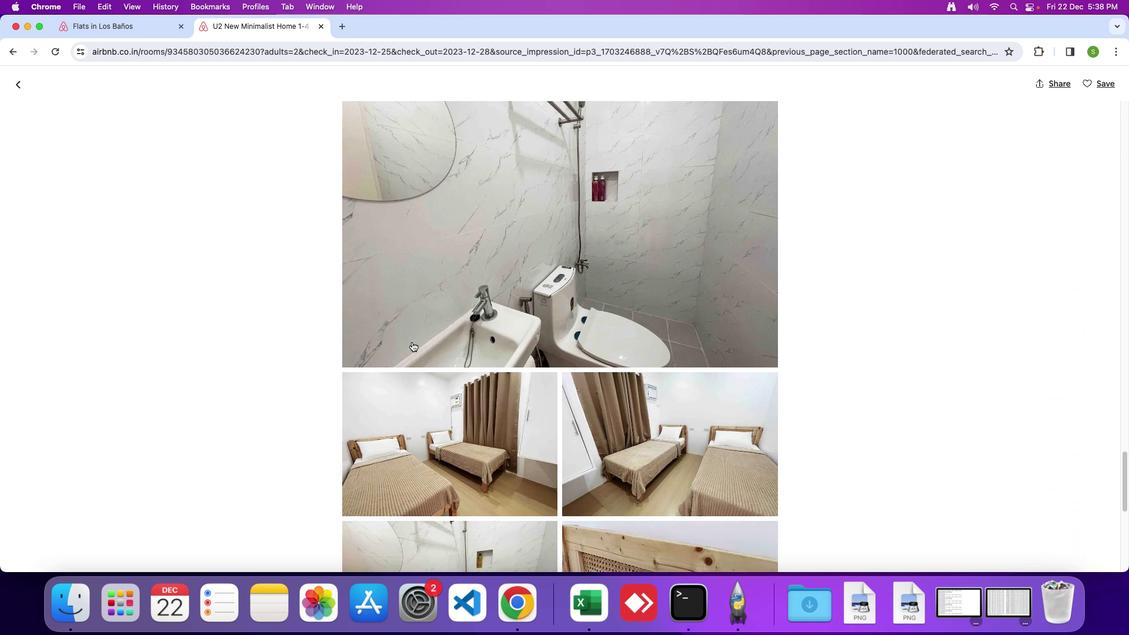 
Action: Mouse scrolled (412, 342) with delta (0, -1)
Screenshot: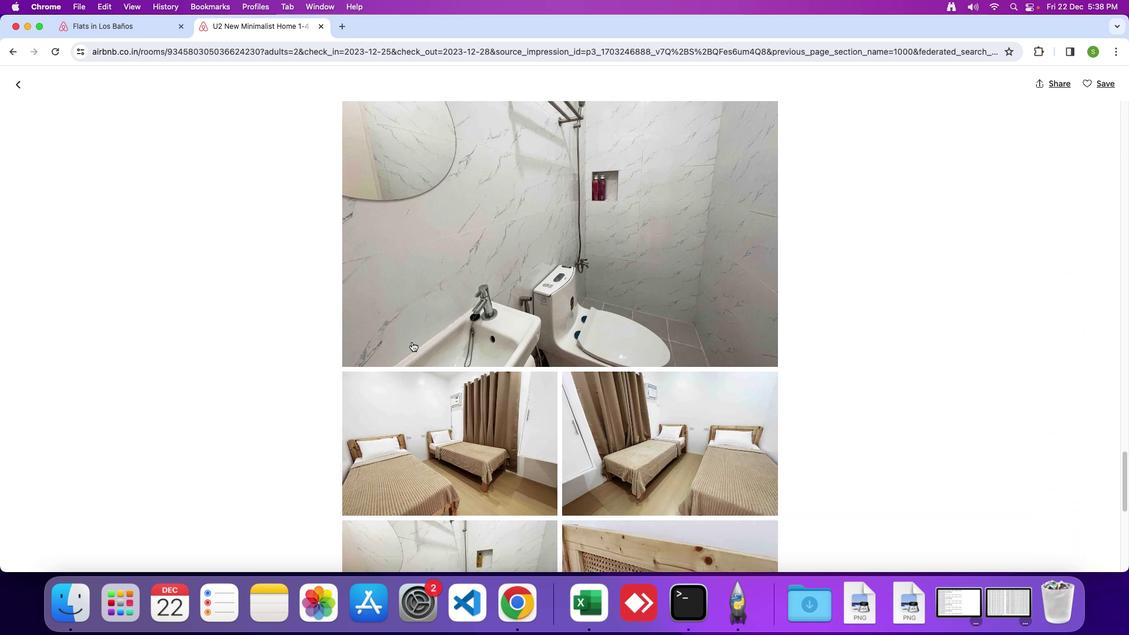 
Action: Mouse scrolled (412, 342) with delta (0, 0)
Screenshot: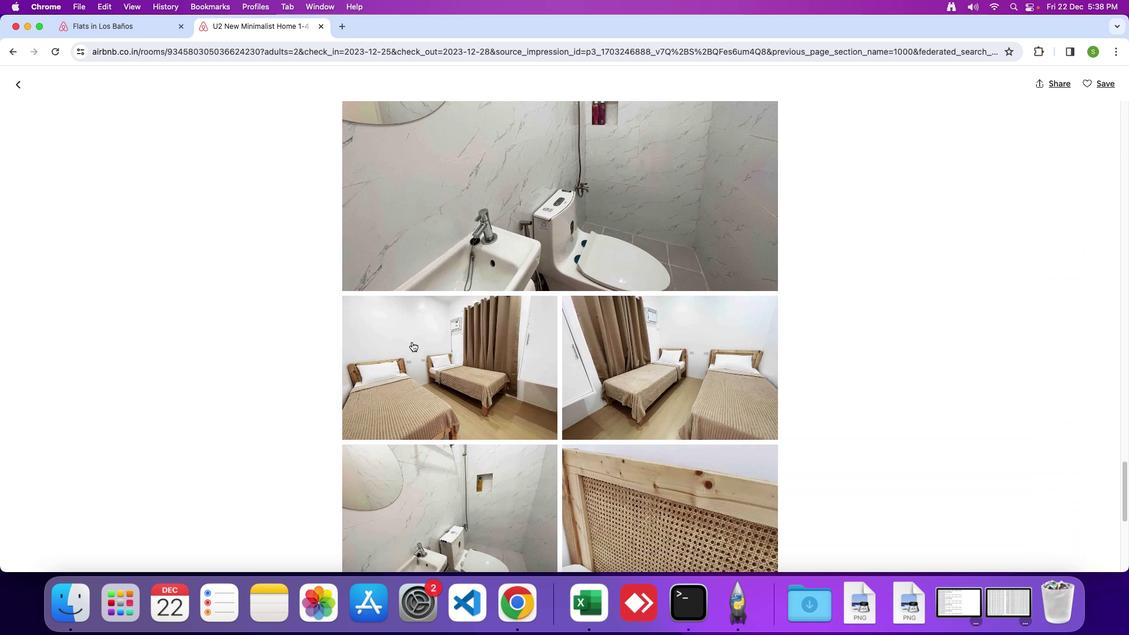 
Action: Mouse scrolled (412, 342) with delta (0, 0)
Screenshot: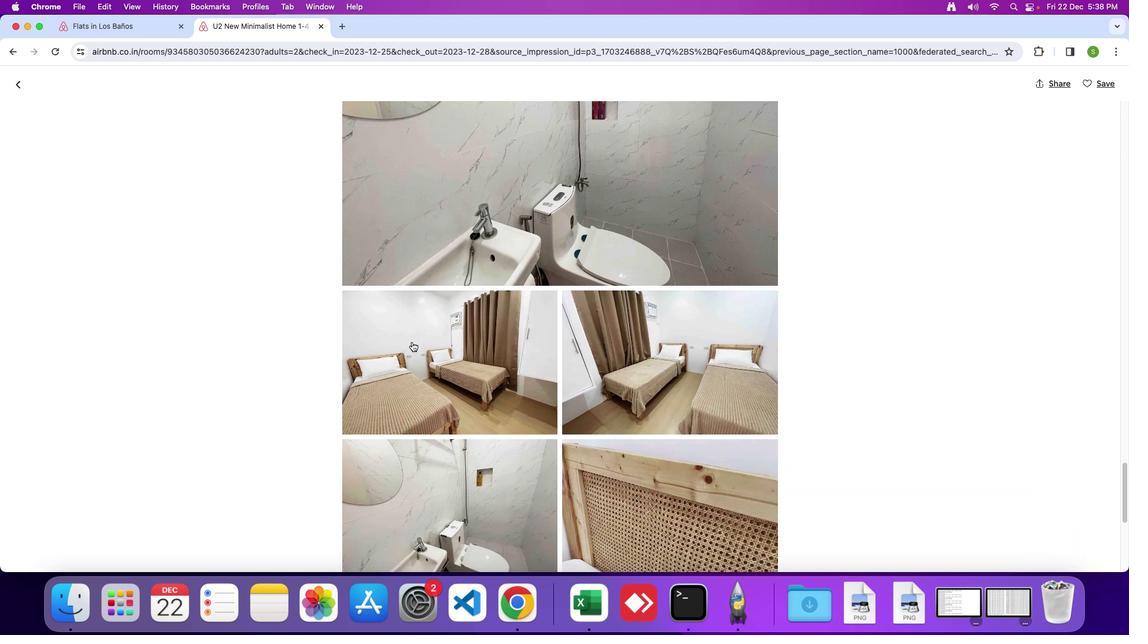 
Action: Mouse scrolled (412, 342) with delta (0, -1)
Screenshot: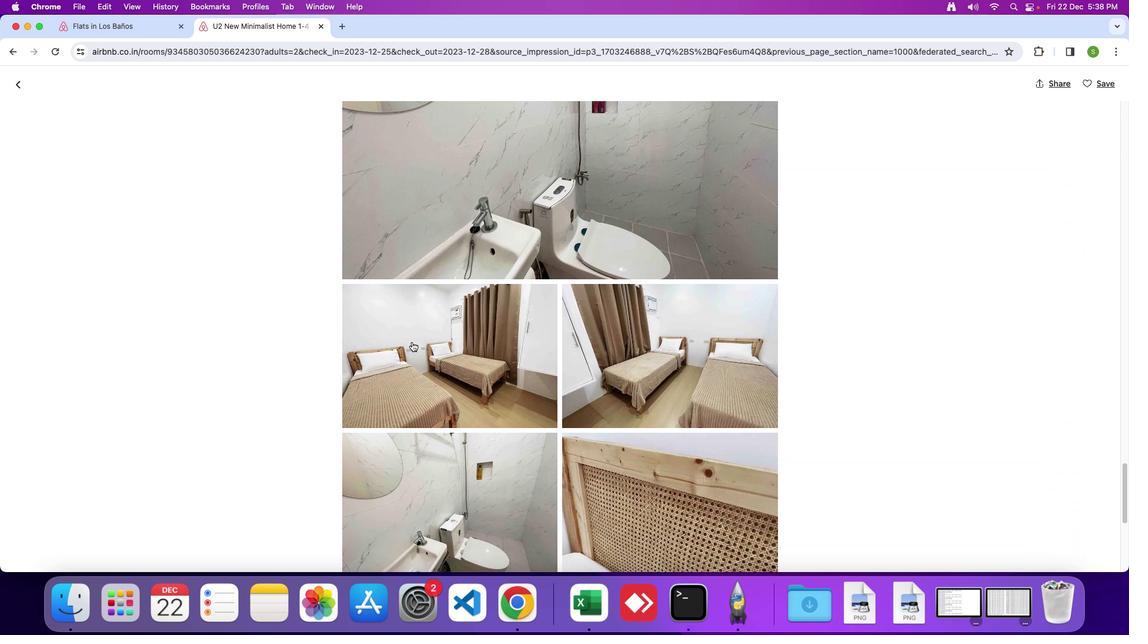 
Action: Mouse scrolled (412, 342) with delta (0, 0)
Screenshot: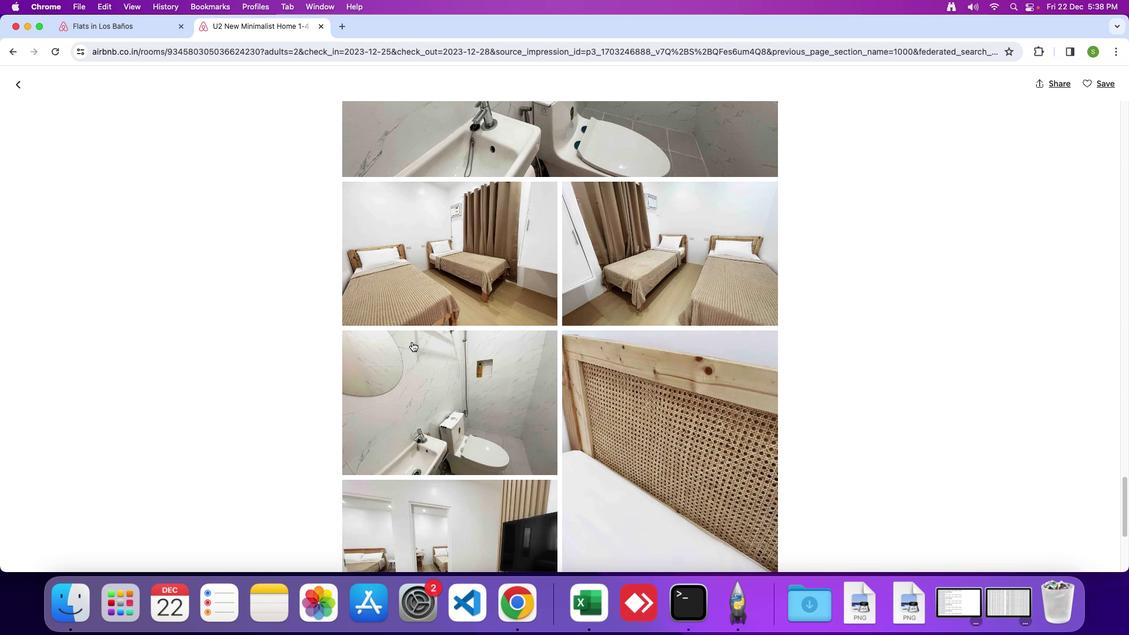
Action: Mouse scrolled (412, 342) with delta (0, 0)
Screenshot: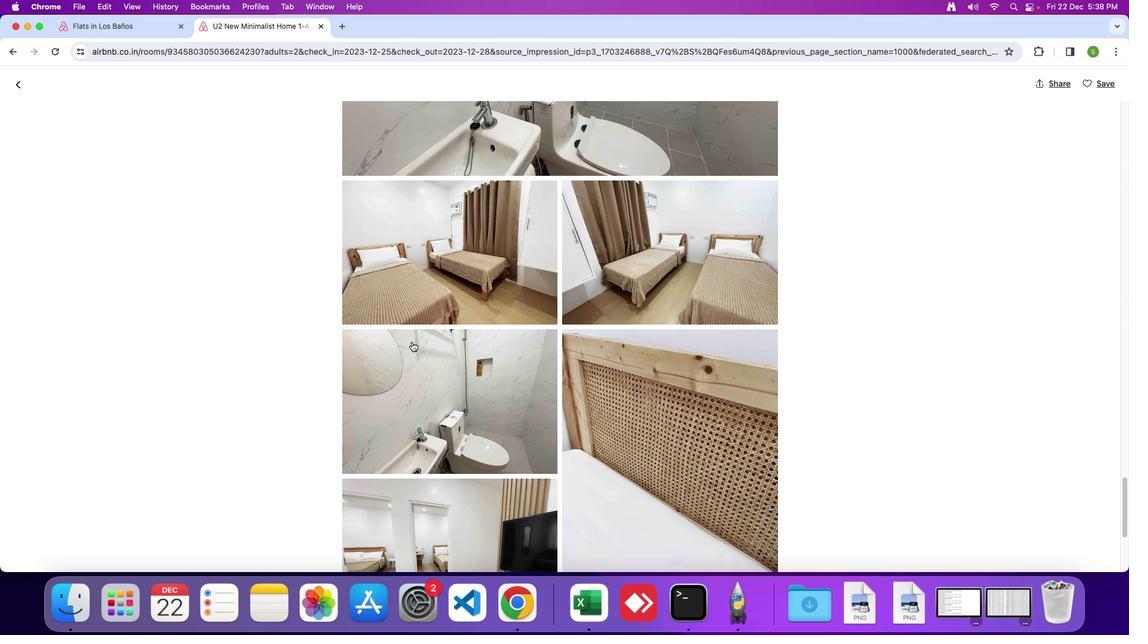 
Action: Mouse scrolled (412, 342) with delta (0, -1)
Screenshot: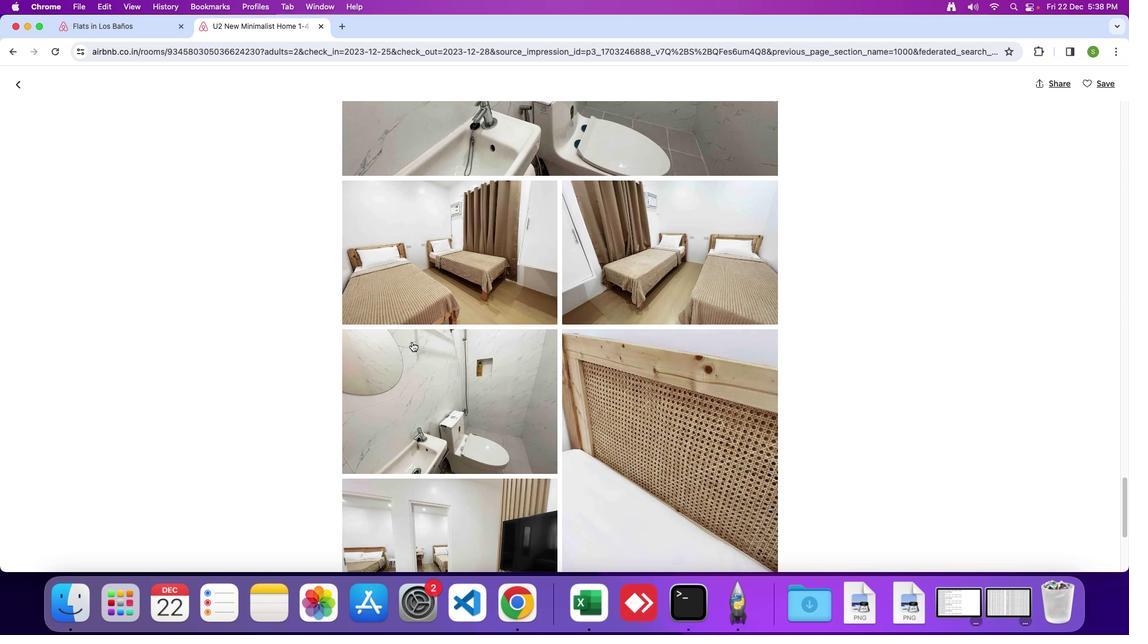 
Action: Mouse scrolled (412, 342) with delta (0, 0)
Screenshot: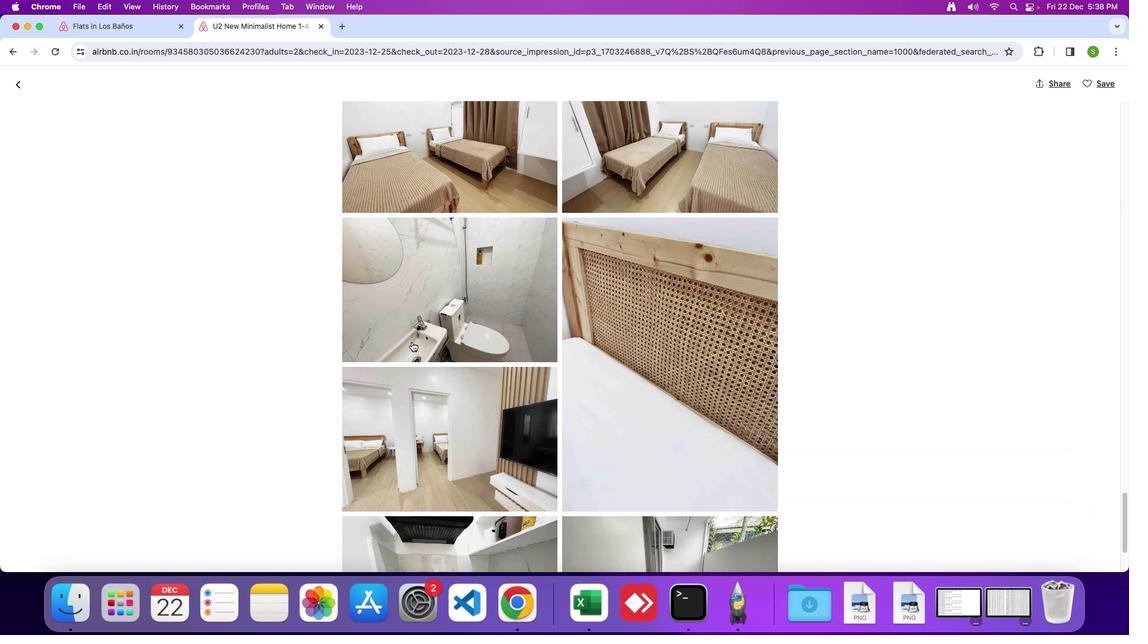 
Action: Mouse scrolled (412, 342) with delta (0, 0)
Screenshot: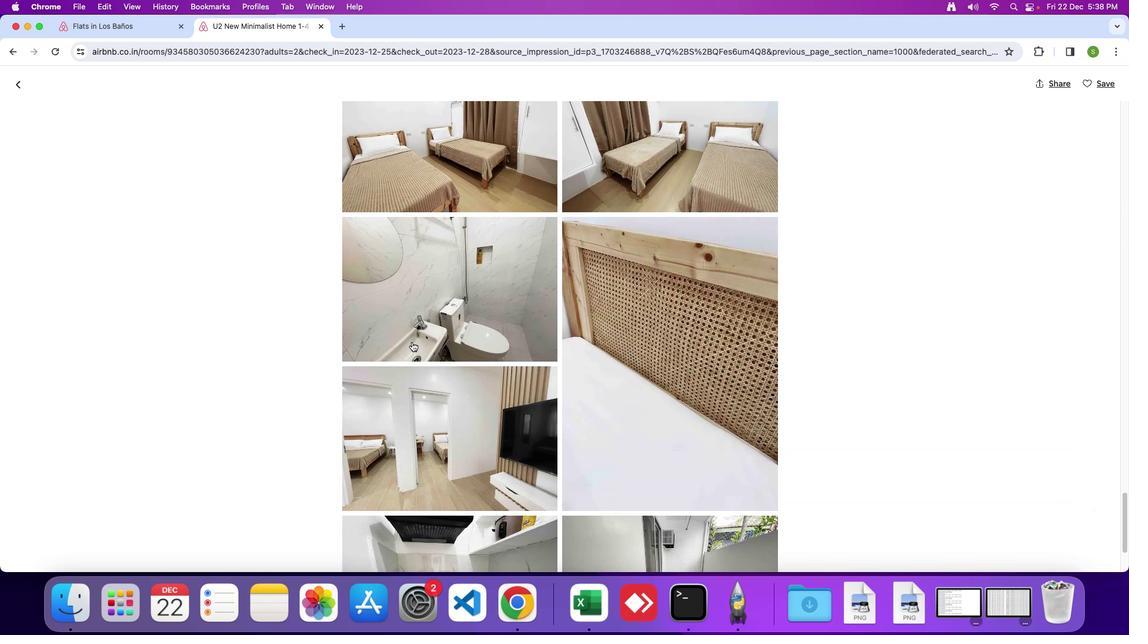 
Action: Mouse scrolled (412, 342) with delta (0, -1)
Screenshot: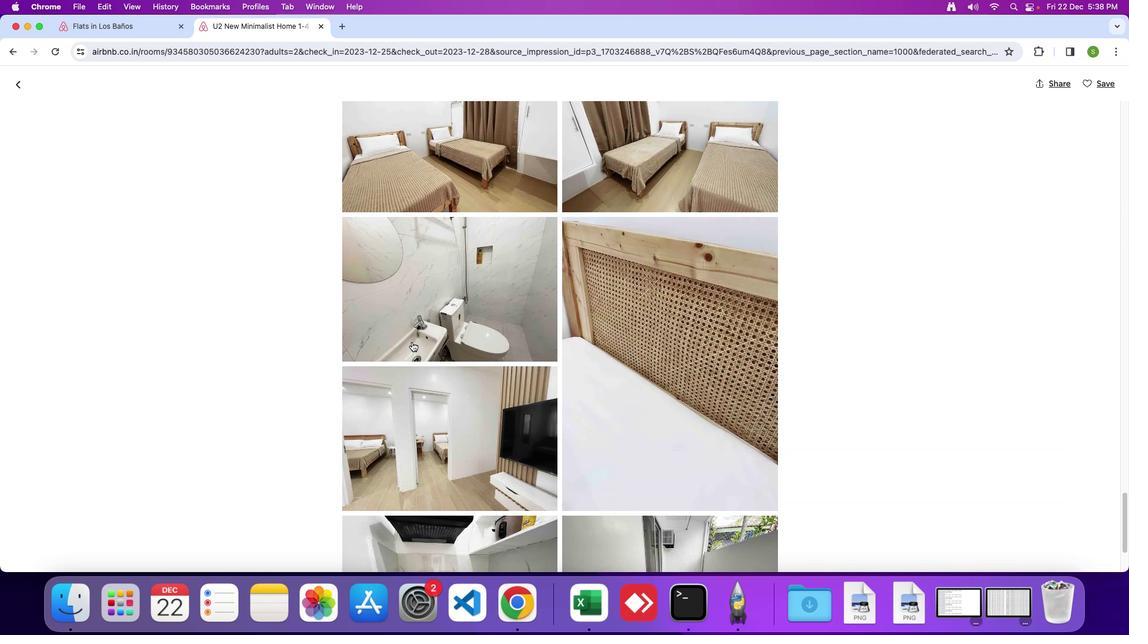 
Action: Mouse scrolled (412, 342) with delta (0, 0)
Screenshot: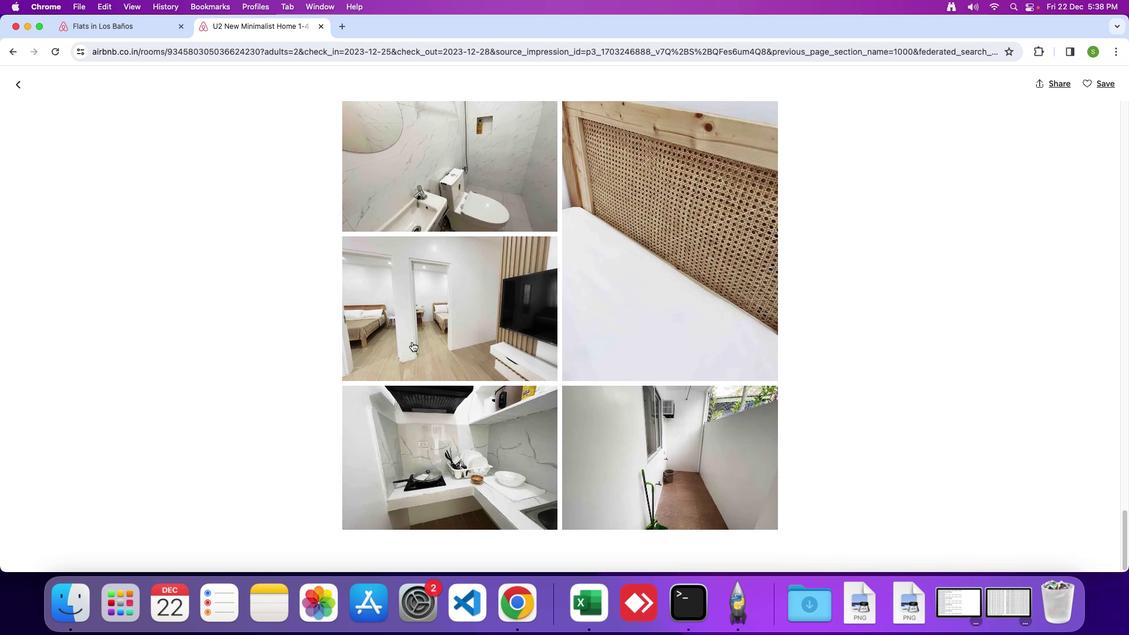 
Action: Mouse scrolled (412, 342) with delta (0, 0)
Screenshot: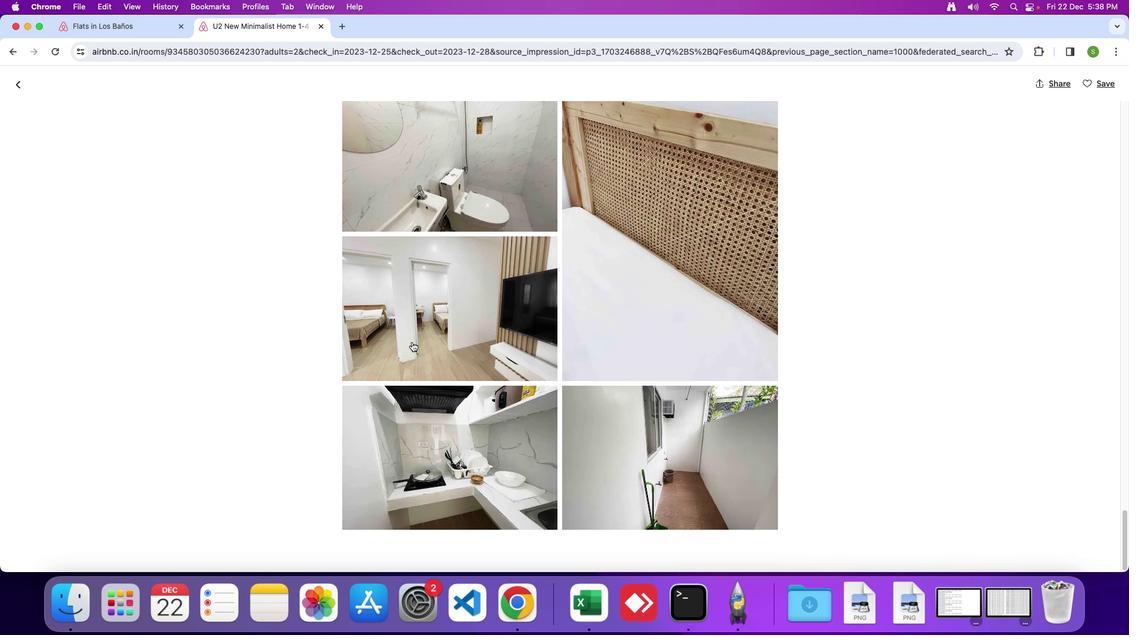 
Action: Mouse scrolled (412, 342) with delta (0, -2)
Screenshot: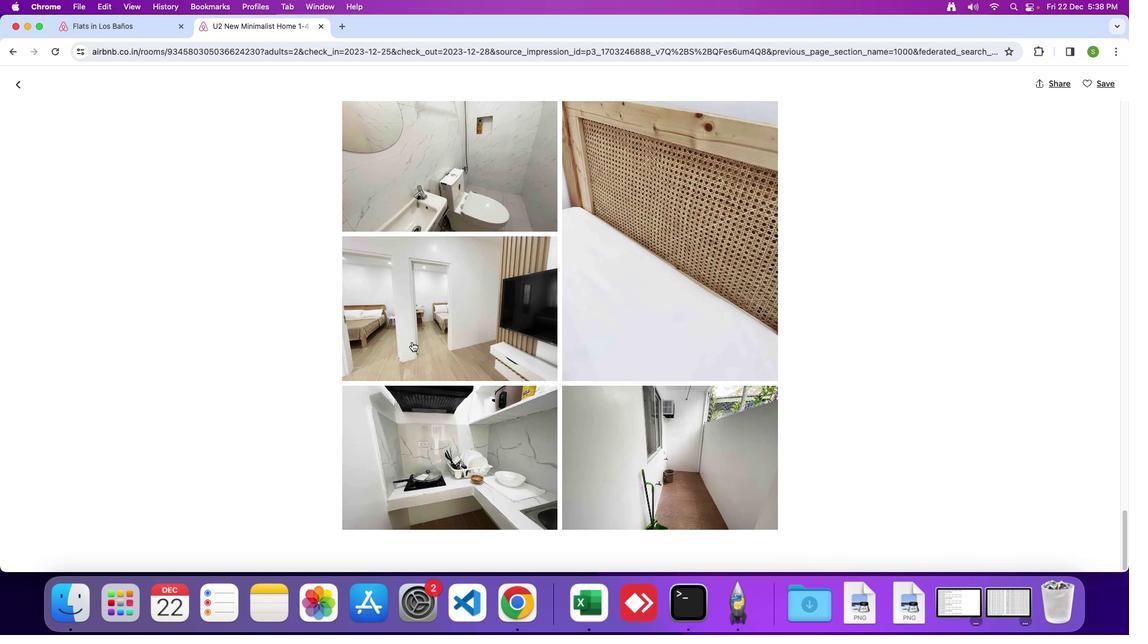 
Action: Mouse scrolled (412, 342) with delta (0, 0)
Screenshot: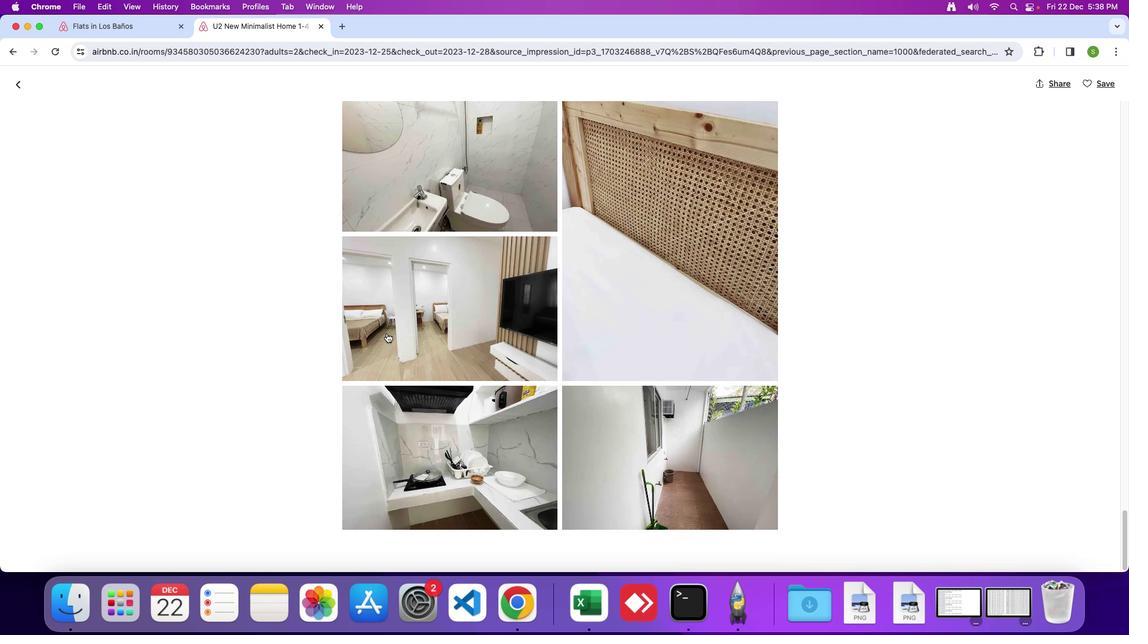 
Action: Mouse scrolled (412, 342) with delta (0, 0)
Screenshot: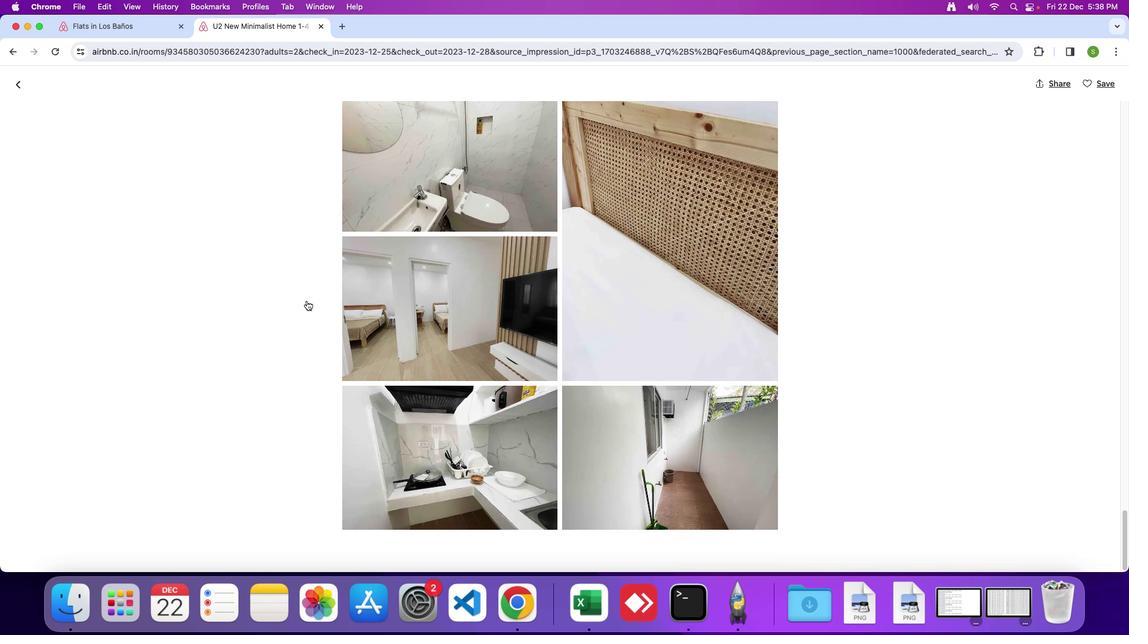 
Action: Mouse scrolled (412, 342) with delta (0, -1)
Screenshot: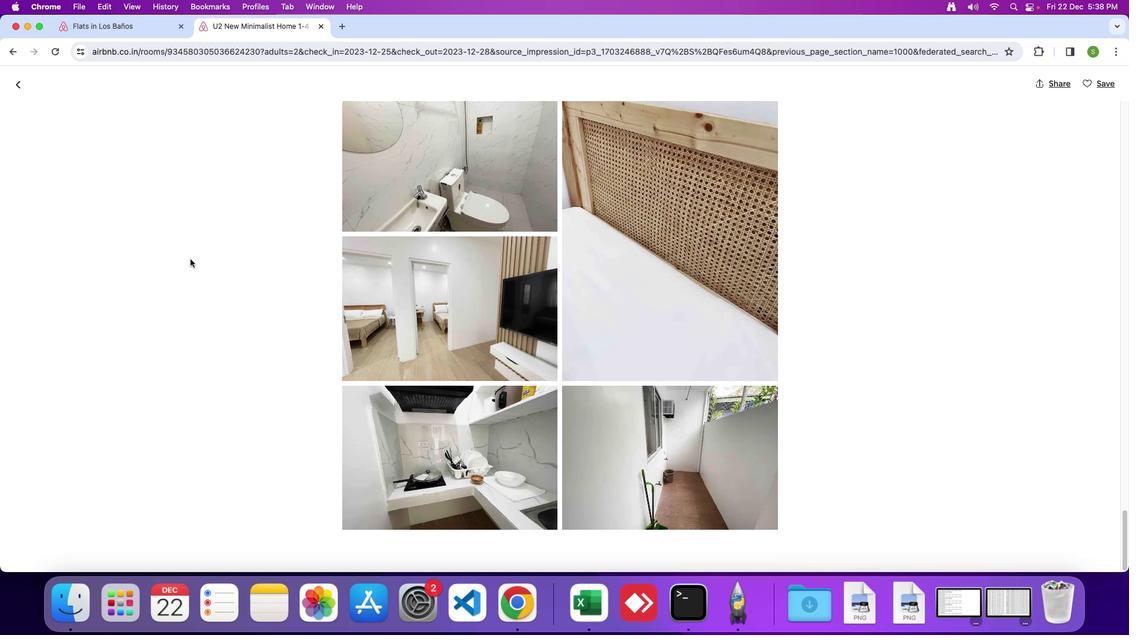 
Action: Mouse moved to (24, 87)
Screenshot: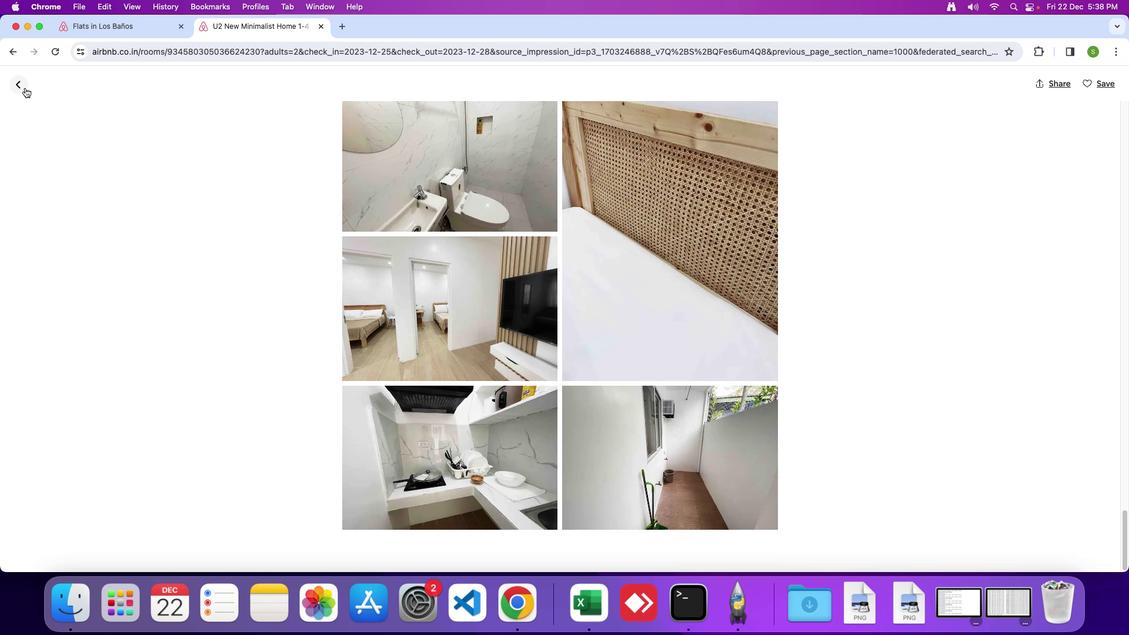 
Action: Mouse pressed left at (24, 87)
Screenshot: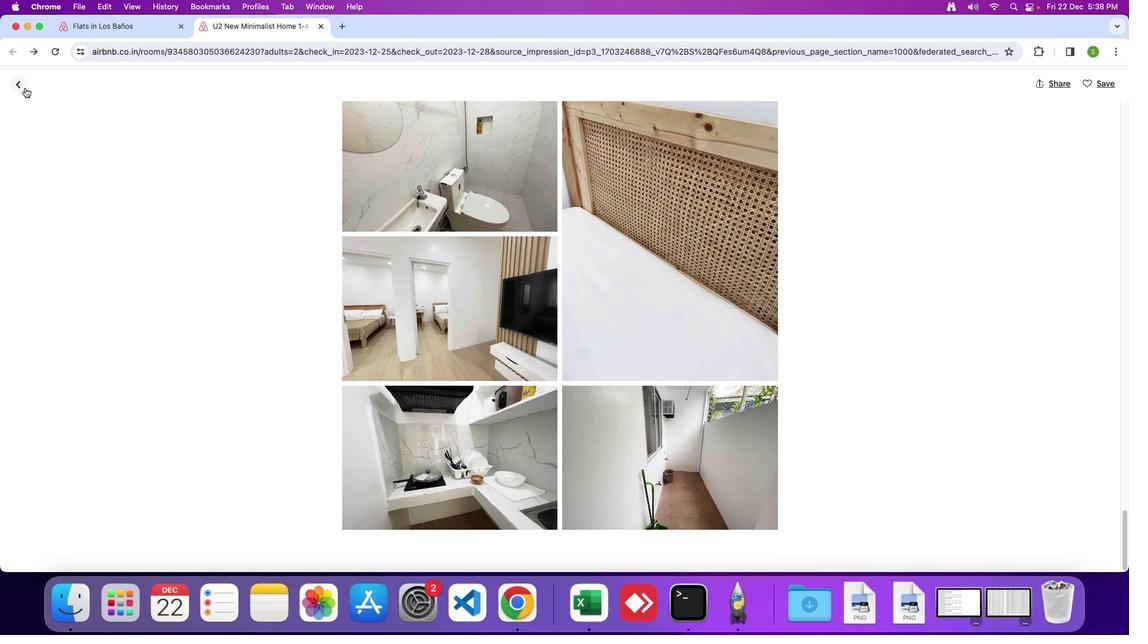 
Action: Mouse moved to (403, 362)
